 Task: Search  Airbnb homes and explore, in Cape Cod with access to beachfront.    458.368052
Action: Mouse moved to (493, 72)
Screenshot: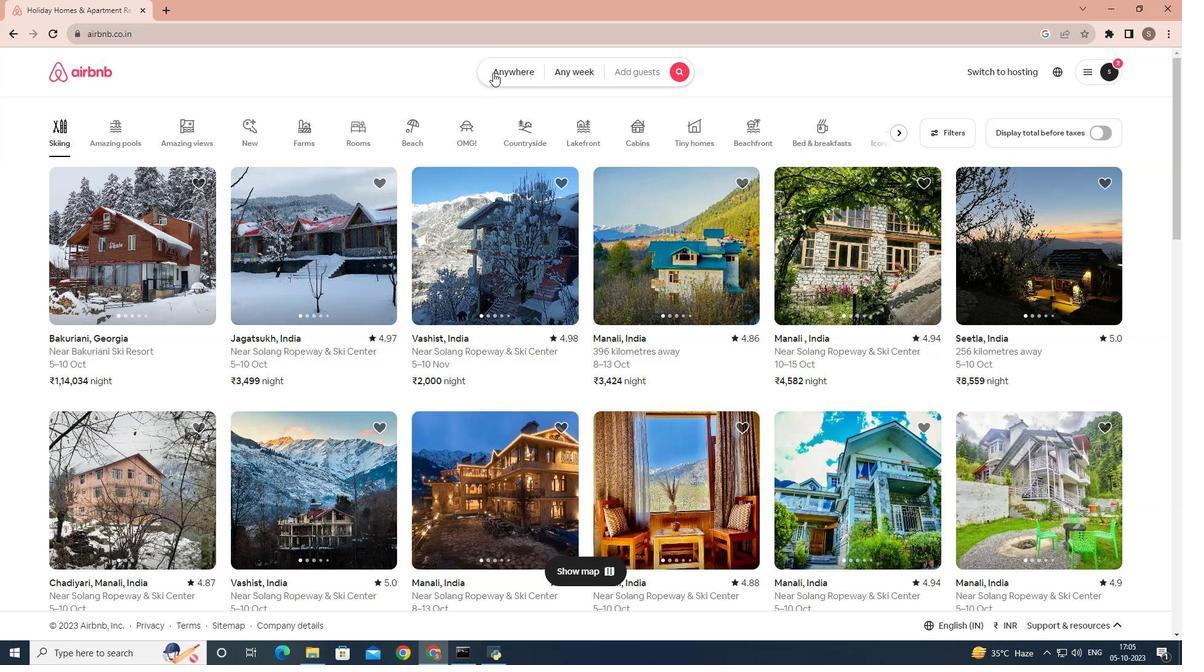 
Action: Mouse pressed left at (493, 72)
Screenshot: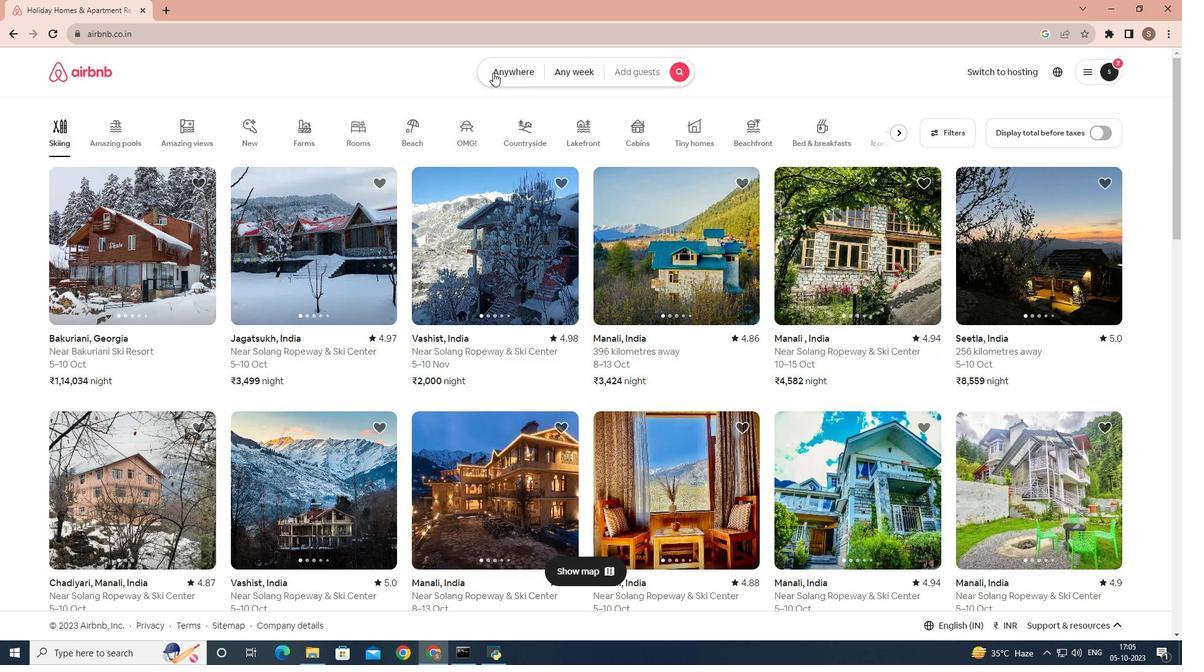 
Action: Mouse moved to (455, 113)
Screenshot: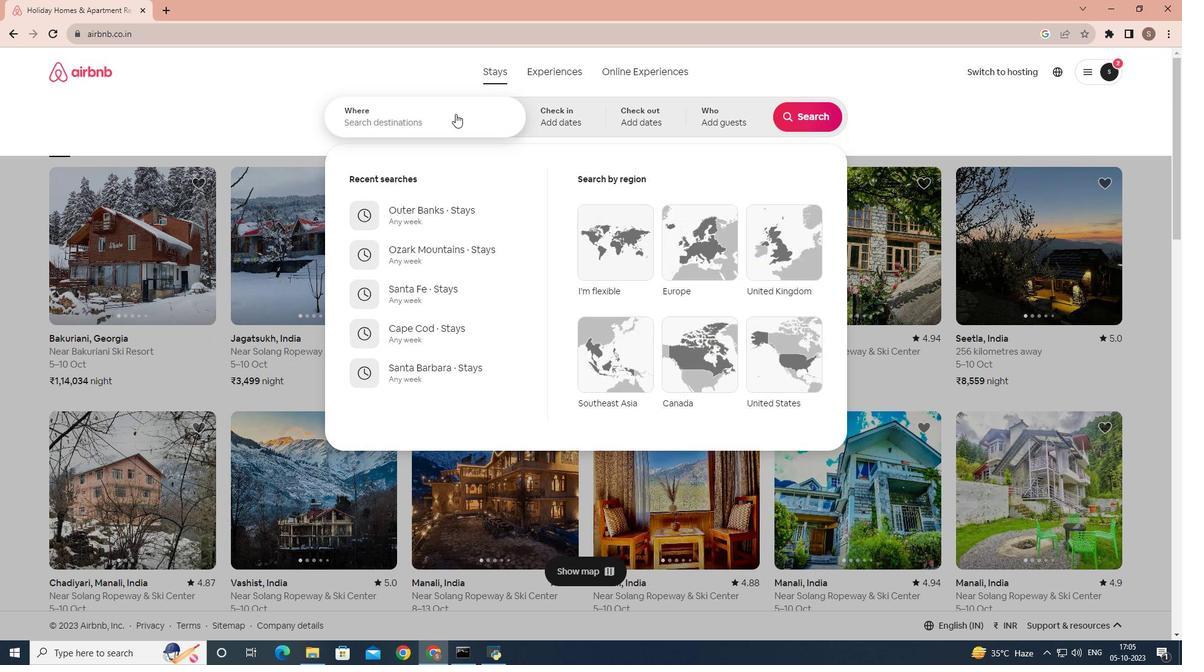 
Action: Mouse pressed left at (455, 113)
Screenshot: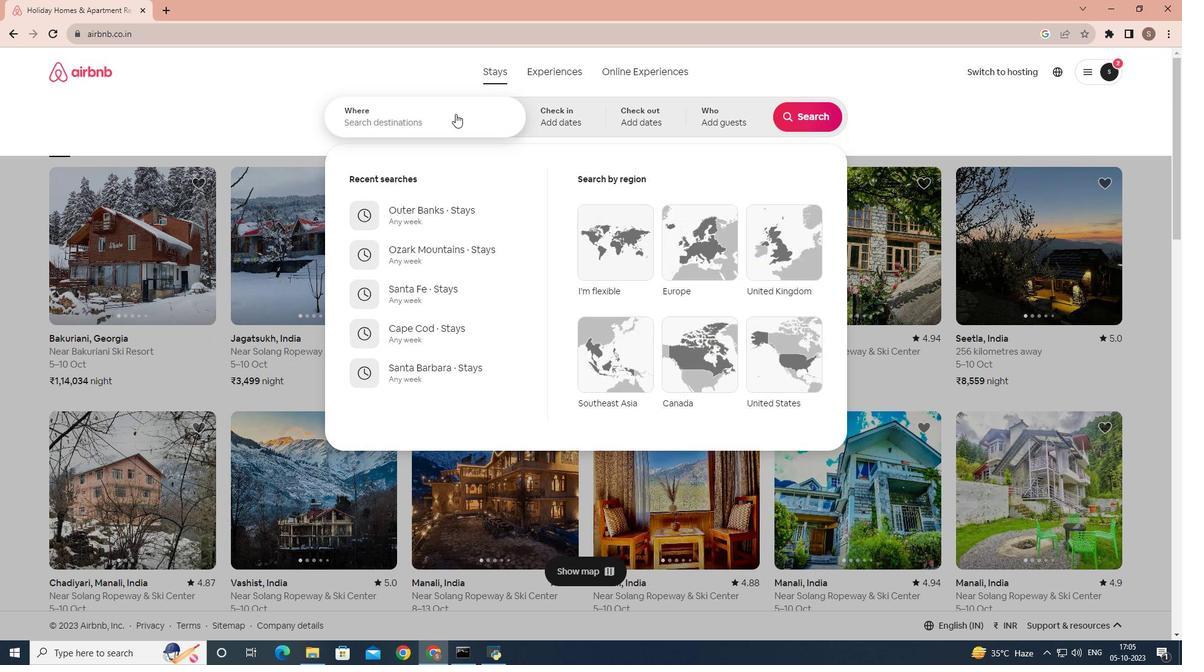 
Action: Key pressed <Key.shift><Key.shift><Key.shift><Key.shift><Key.shift><Key.shift><Key.shift><Key.shift><Key.shift><Key.shift><Key.shift><Key.shift><Key.shift><Key.shift>Cape<Key.space><Key.shift>Cod
Screenshot: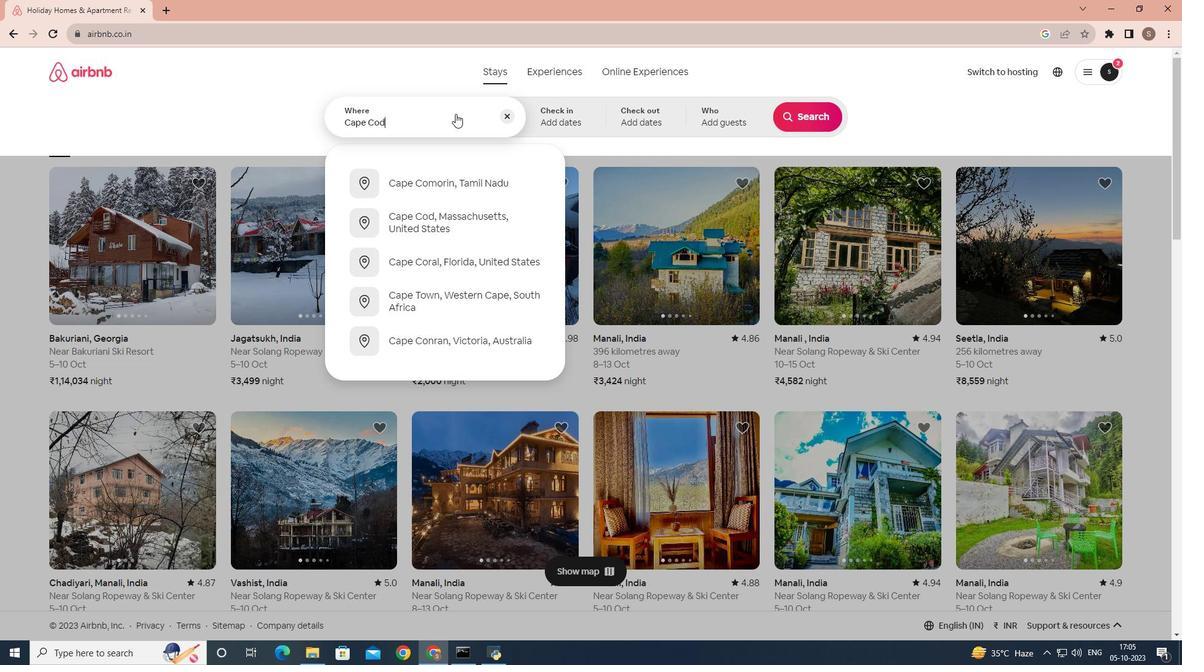 
Action: Mouse moved to (824, 118)
Screenshot: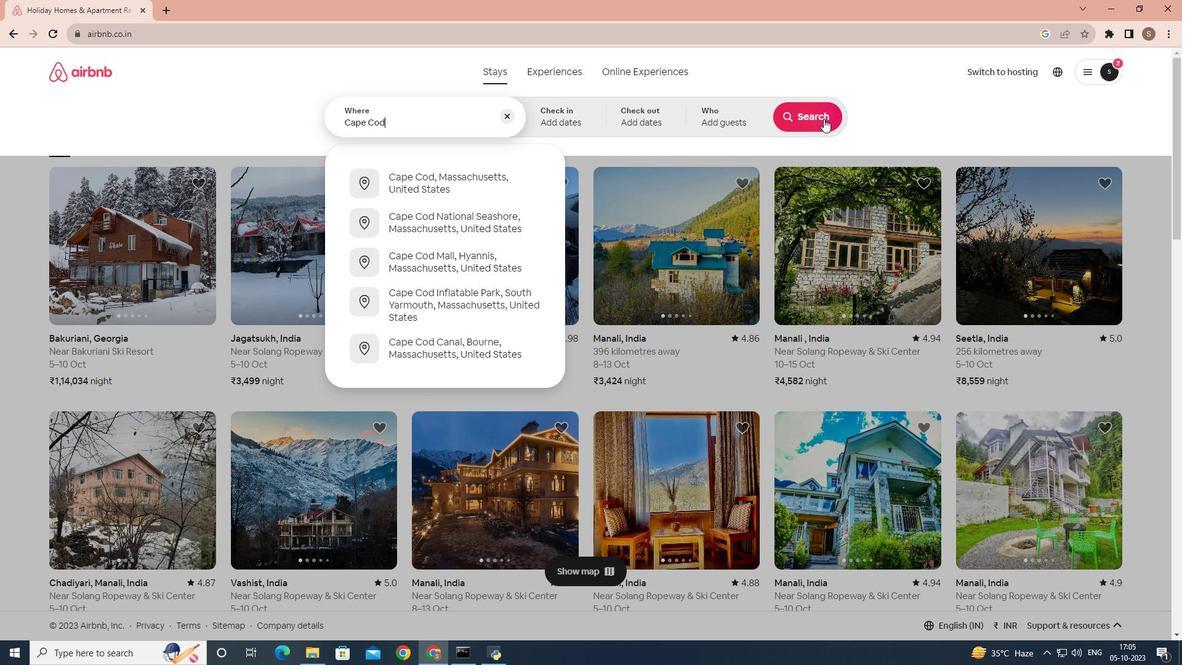 
Action: Mouse pressed left at (824, 118)
Screenshot: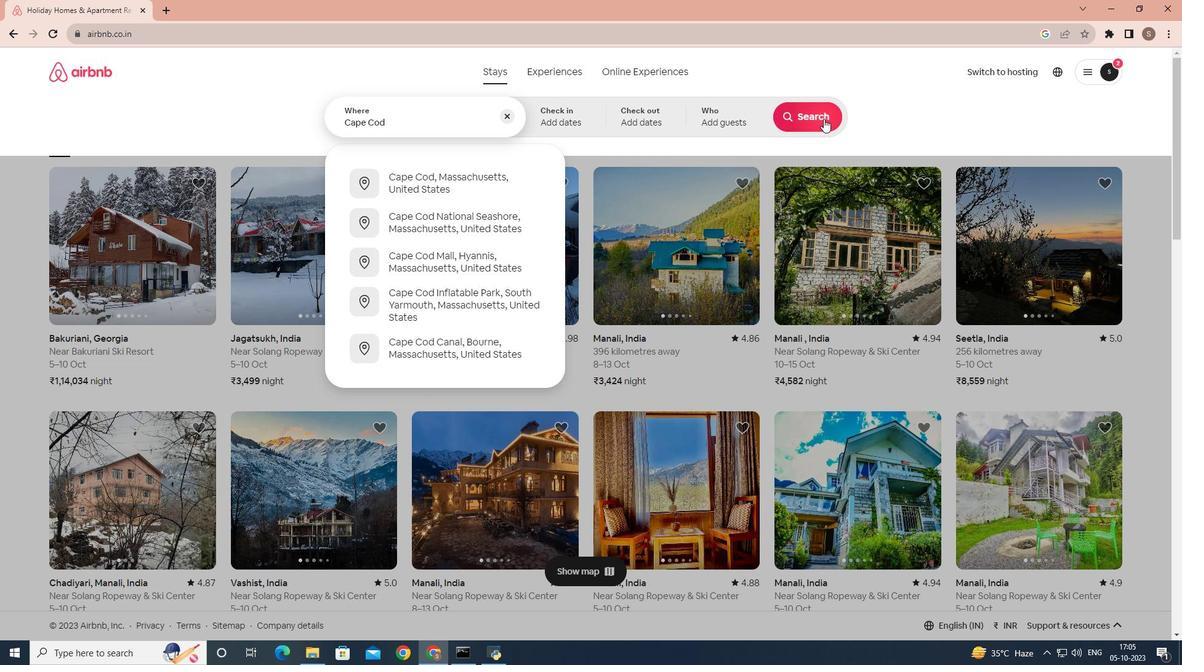 
Action: Mouse moved to (354, 123)
Screenshot: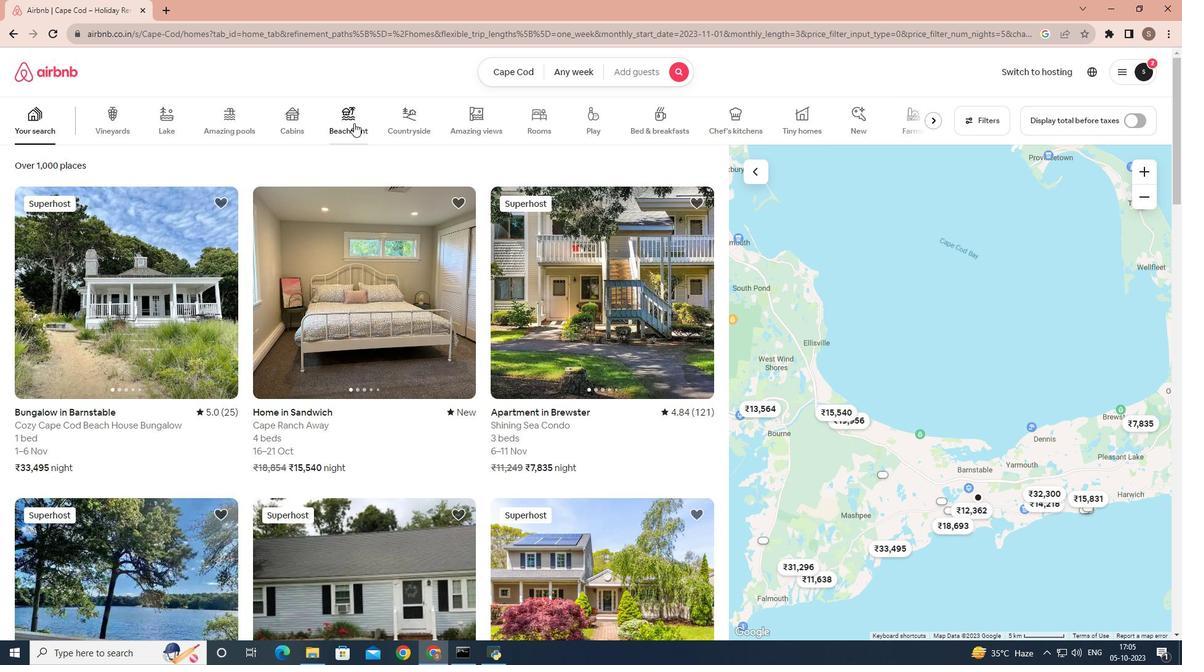 
Action: Mouse pressed left at (354, 123)
Screenshot: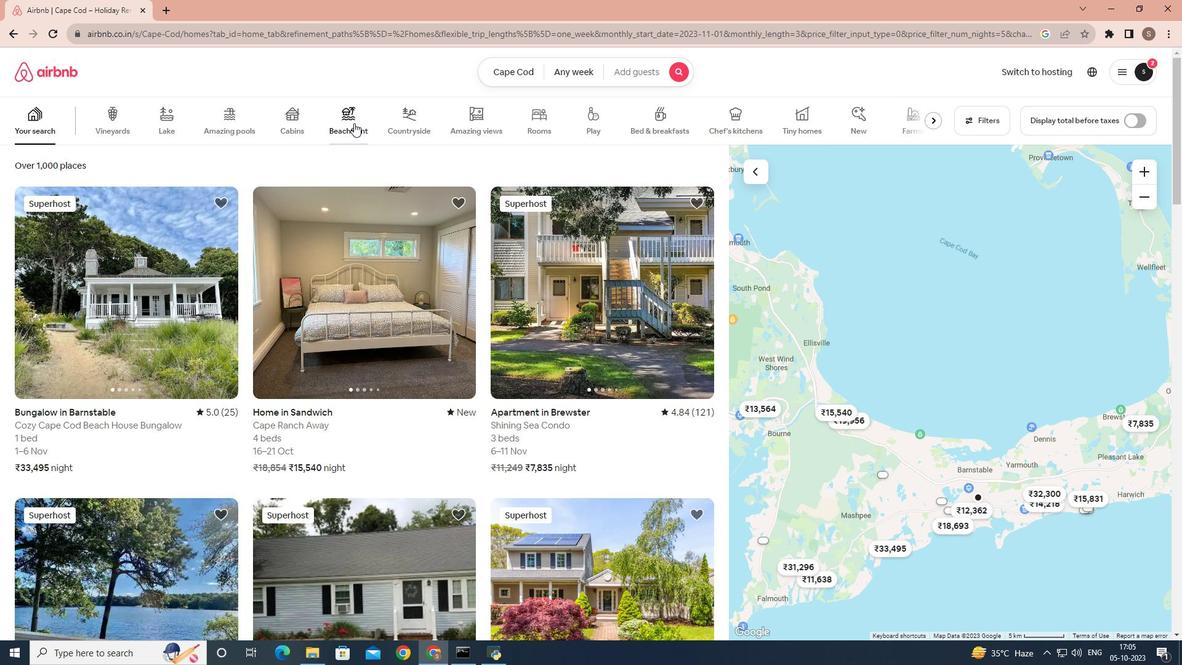 
Action: Mouse moved to (340, 198)
Screenshot: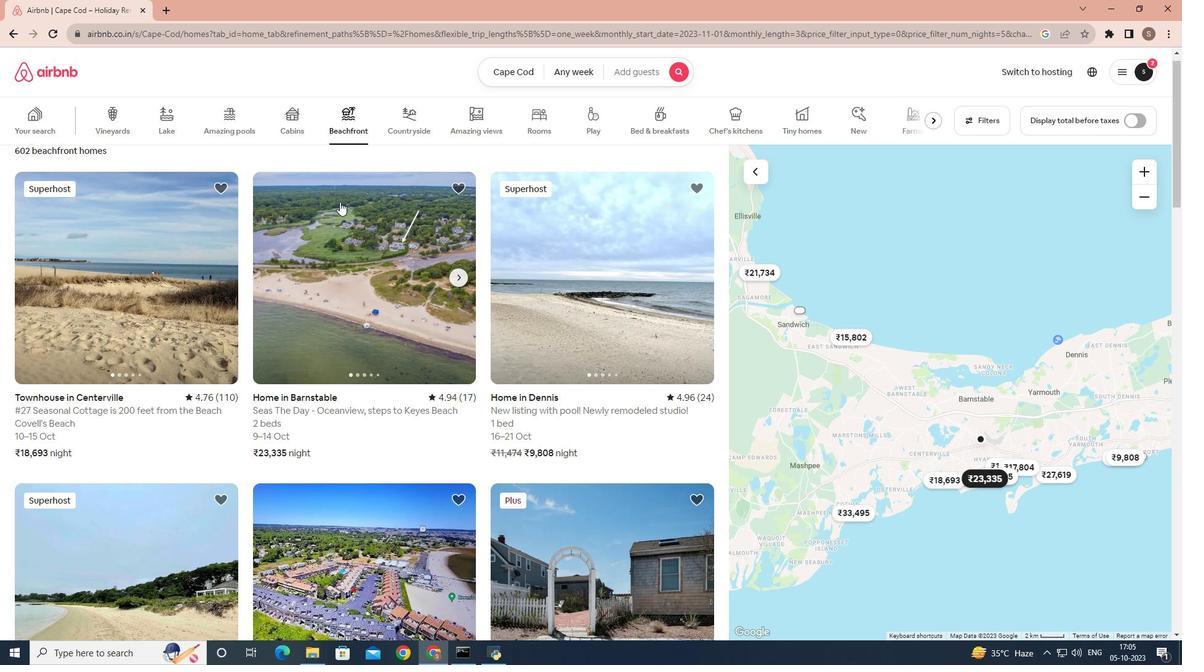 
Action: Mouse scrolled (340, 198) with delta (0, 0)
Screenshot: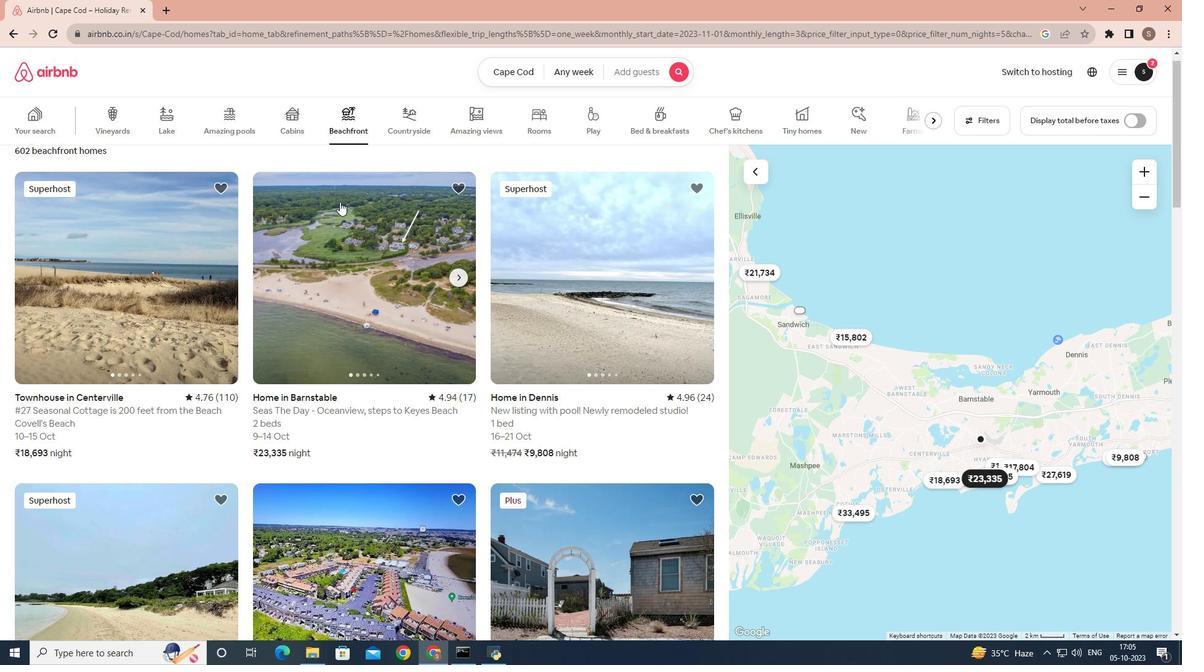 
Action: Mouse moved to (164, 273)
Screenshot: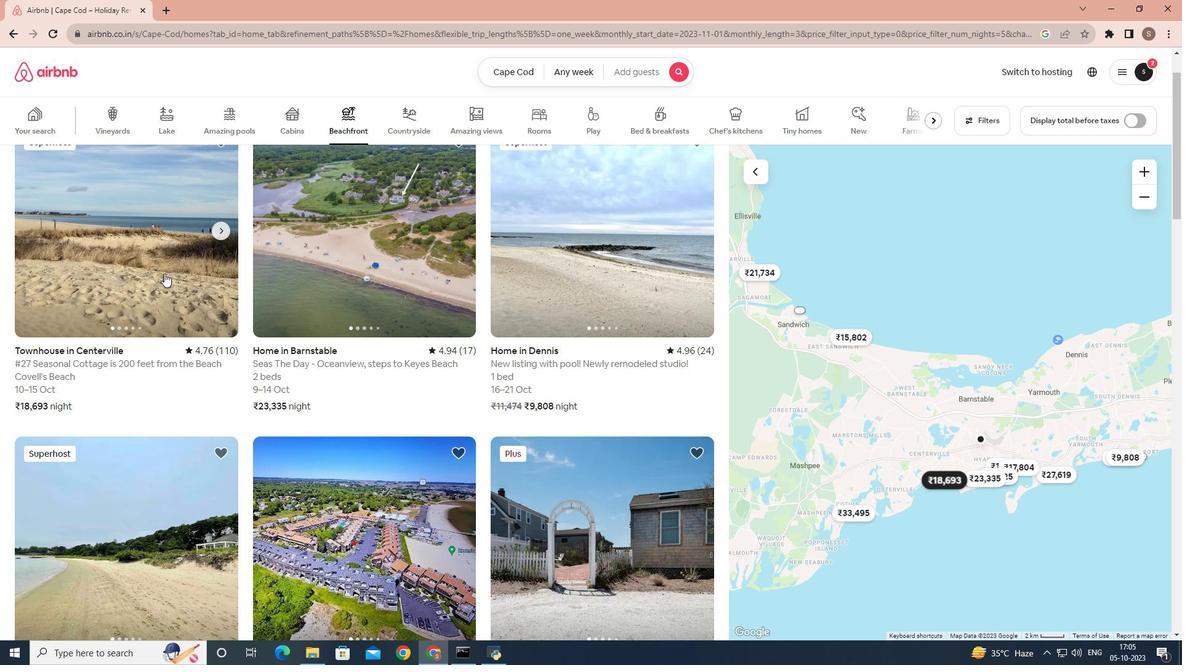 
Action: Mouse pressed left at (164, 273)
Screenshot: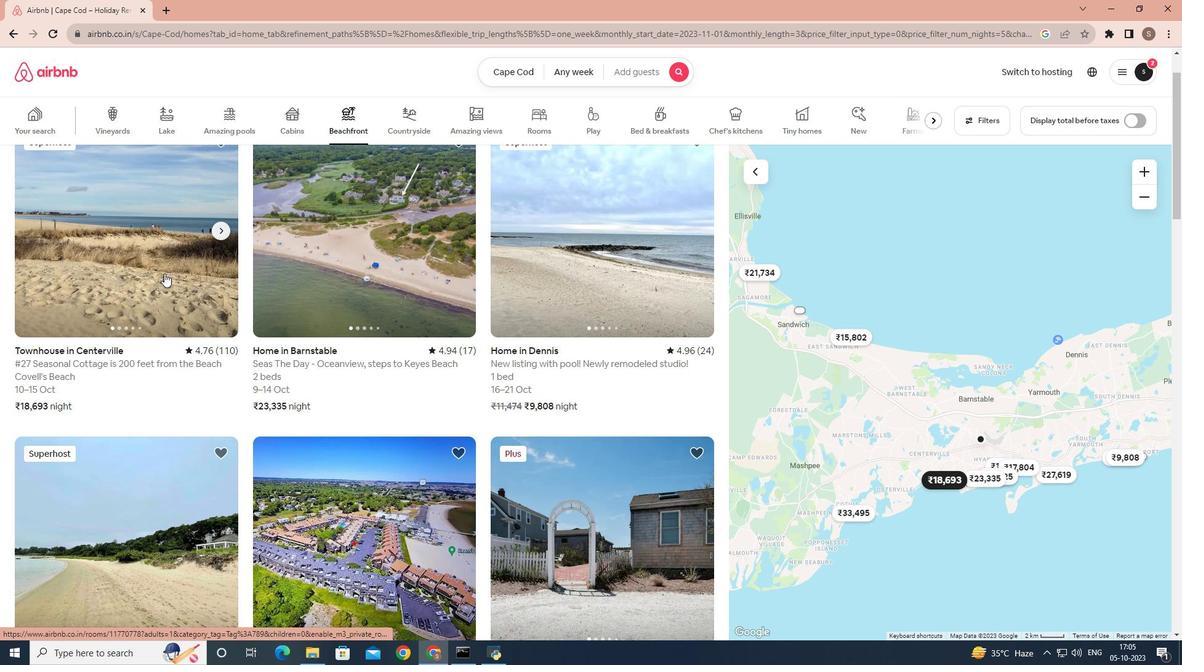 
Action: Mouse moved to (843, 447)
Screenshot: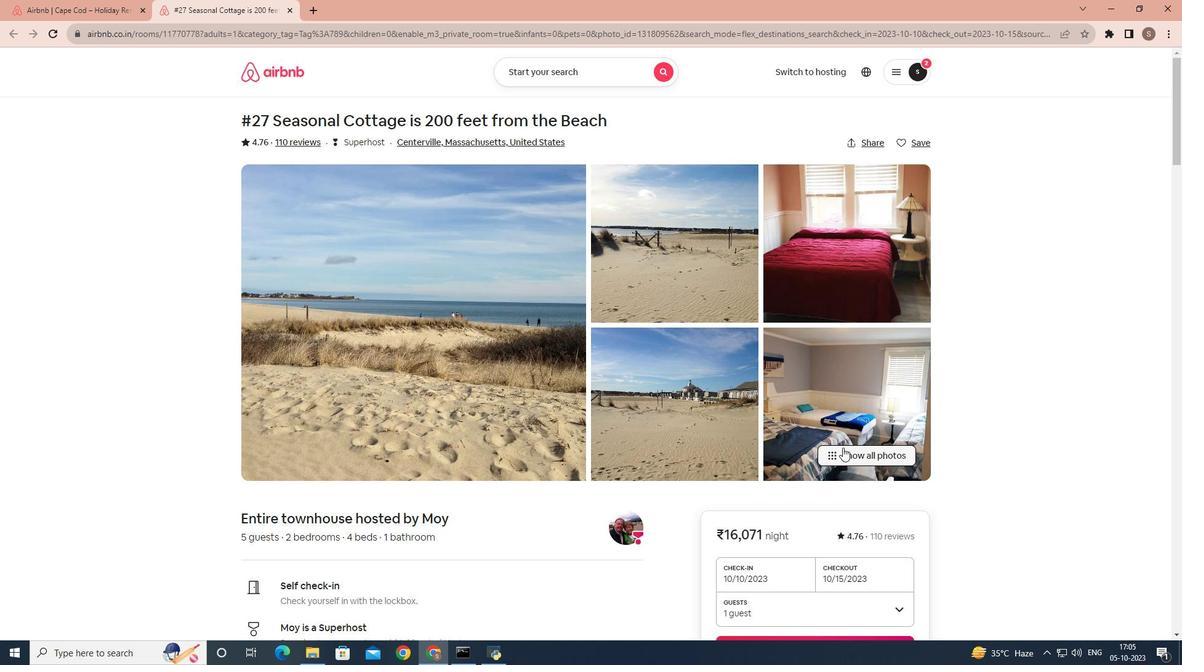 
Action: Mouse pressed left at (843, 447)
Screenshot: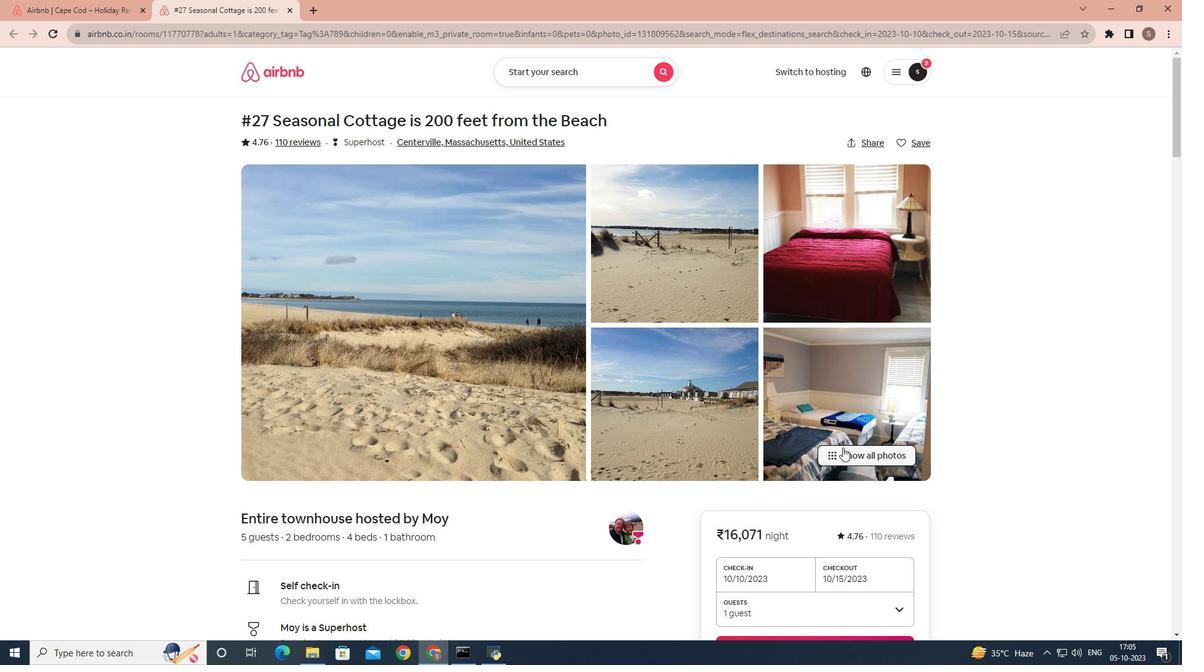 
Action: Mouse scrolled (843, 447) with delta (0, 0)
Screenshot: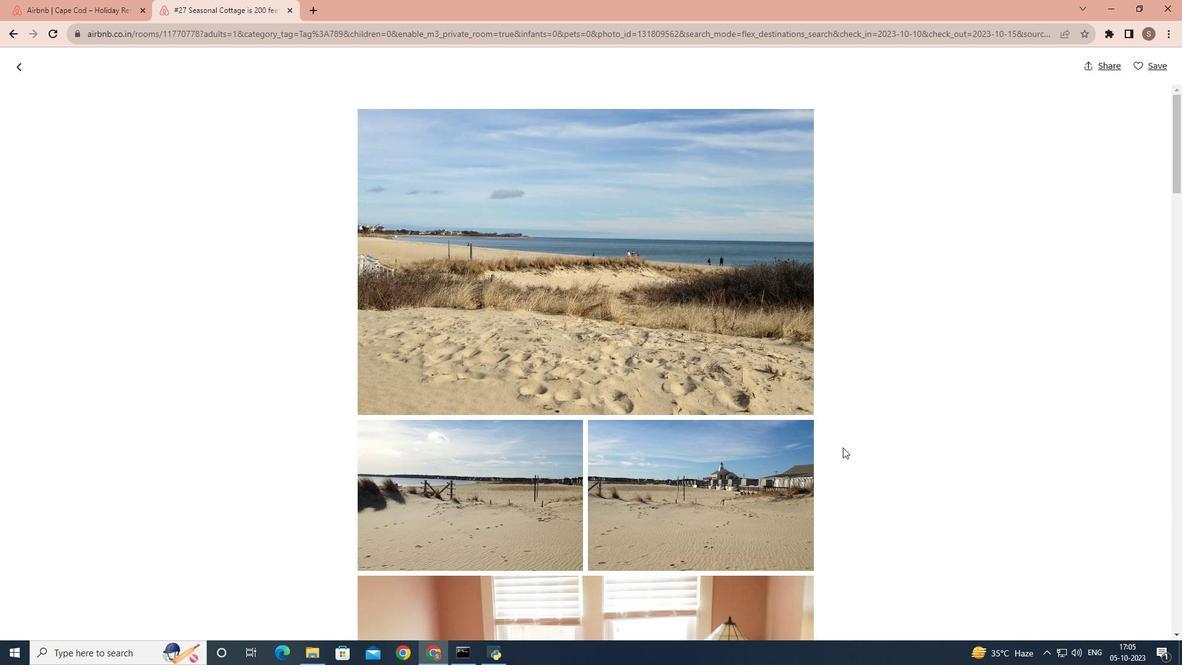 
Action: Mouse scrolled (843, 447) with delta (0, 0)
Screenshot: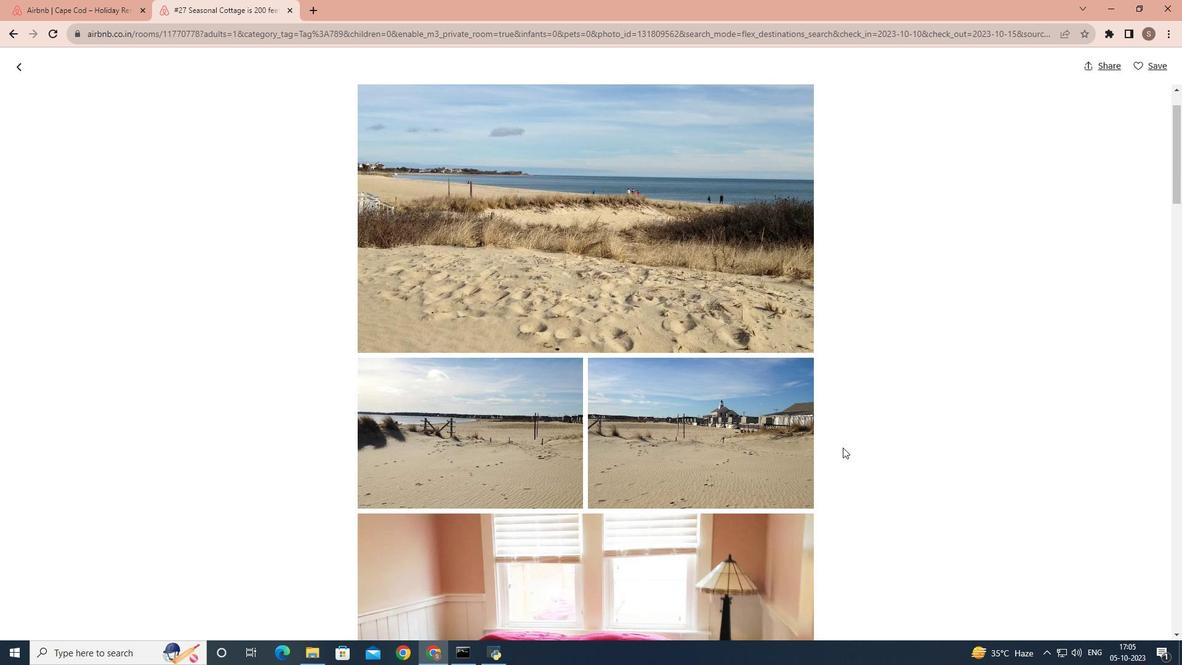 
Action: Mouse scrolled (843, 447) with delta (0, 0)
Screenshot: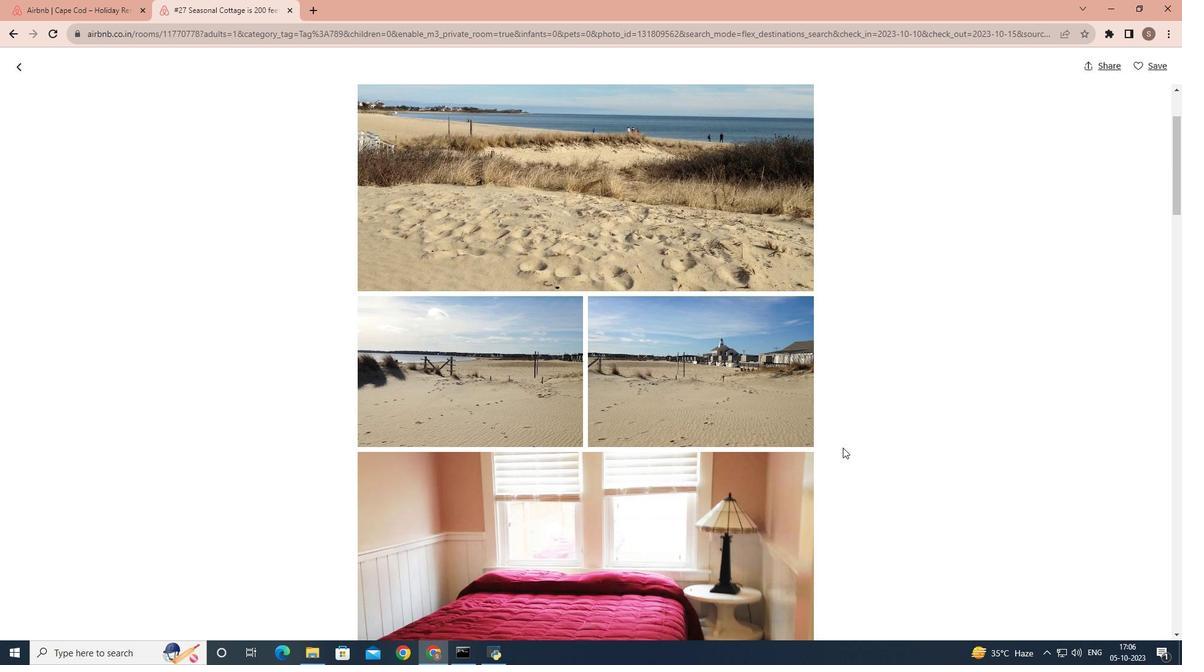 
Action: Mouse scrolled (843, 447) with delta (0, 0)
Screenshot: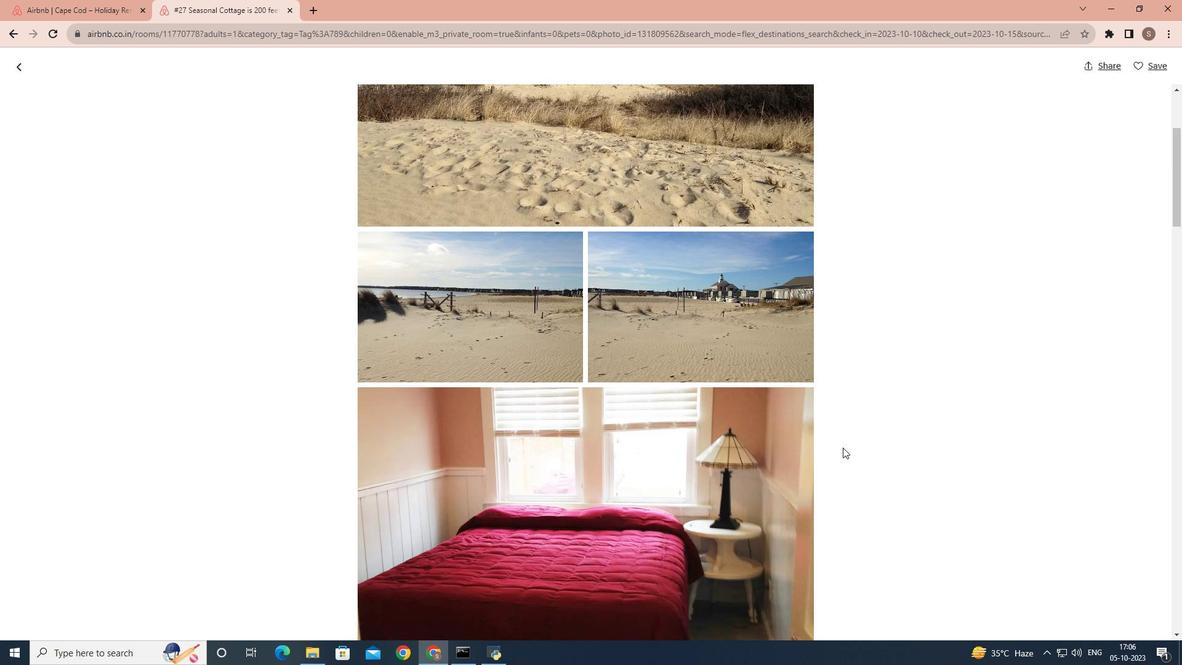 
Action: Mouse scrolled (843, 447) with delta (0, 0)
Screenshot: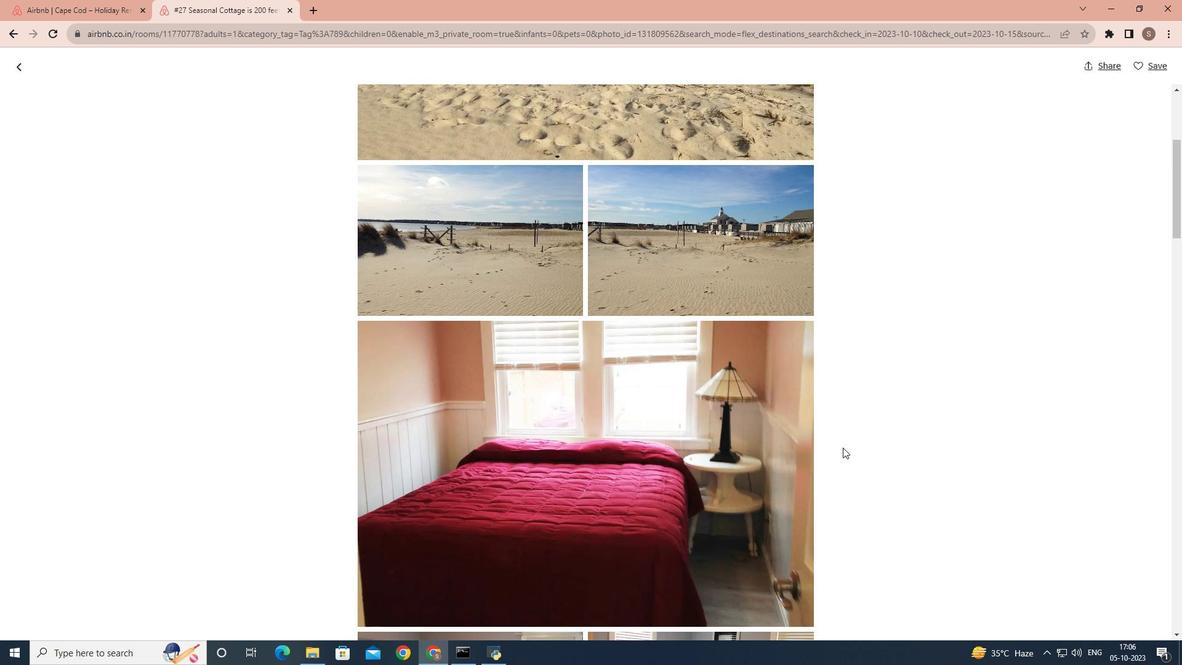 
Action: Mouse scrolled (843, 447) with delta (0, 0)
Screenshot: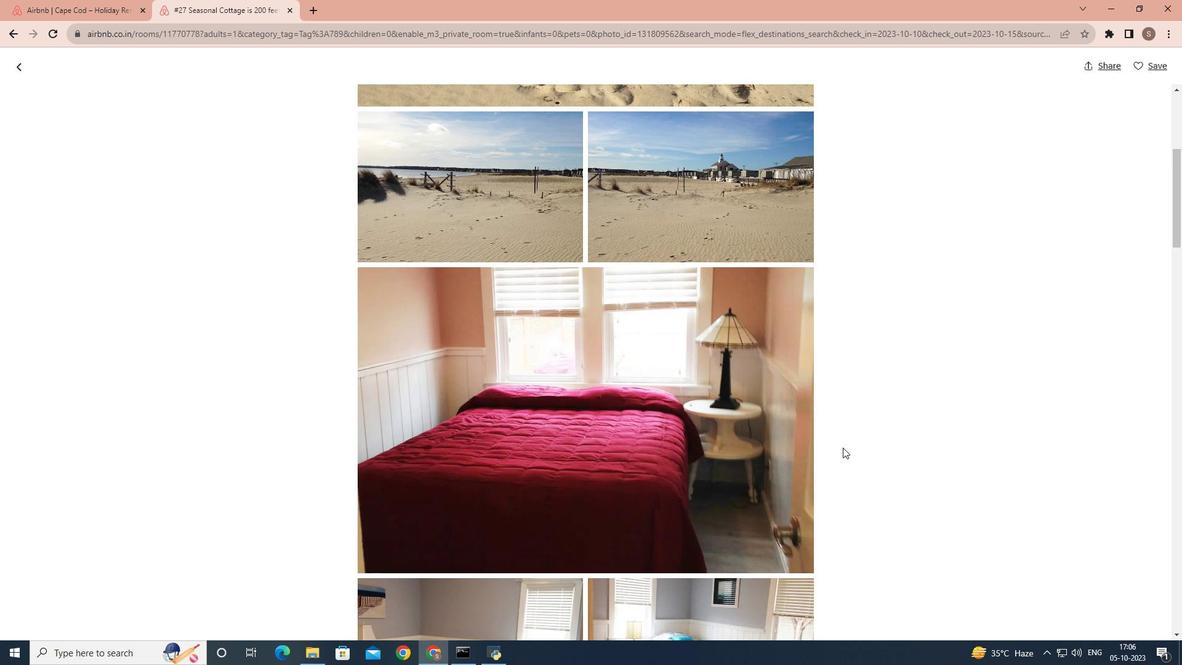 
Action: Mouse scrolled (843, 447) with delta (0, 0)
Screenshot: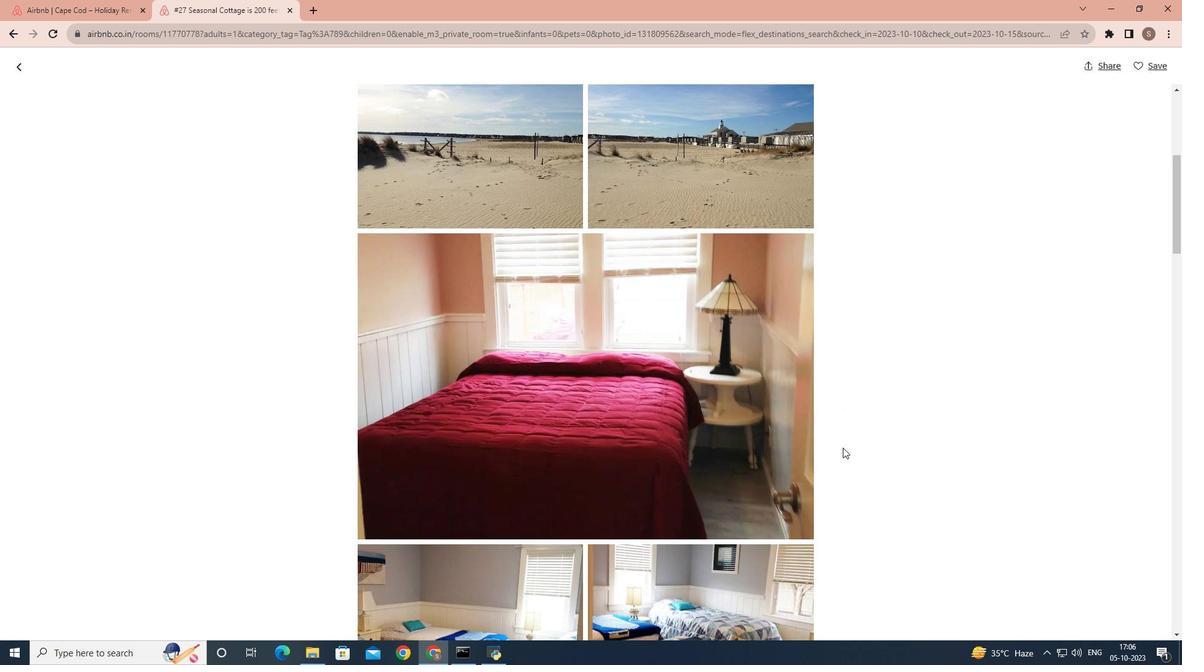 
Action: Mouse scrolled (843, 447) with delta (0, 0)
Screenshot: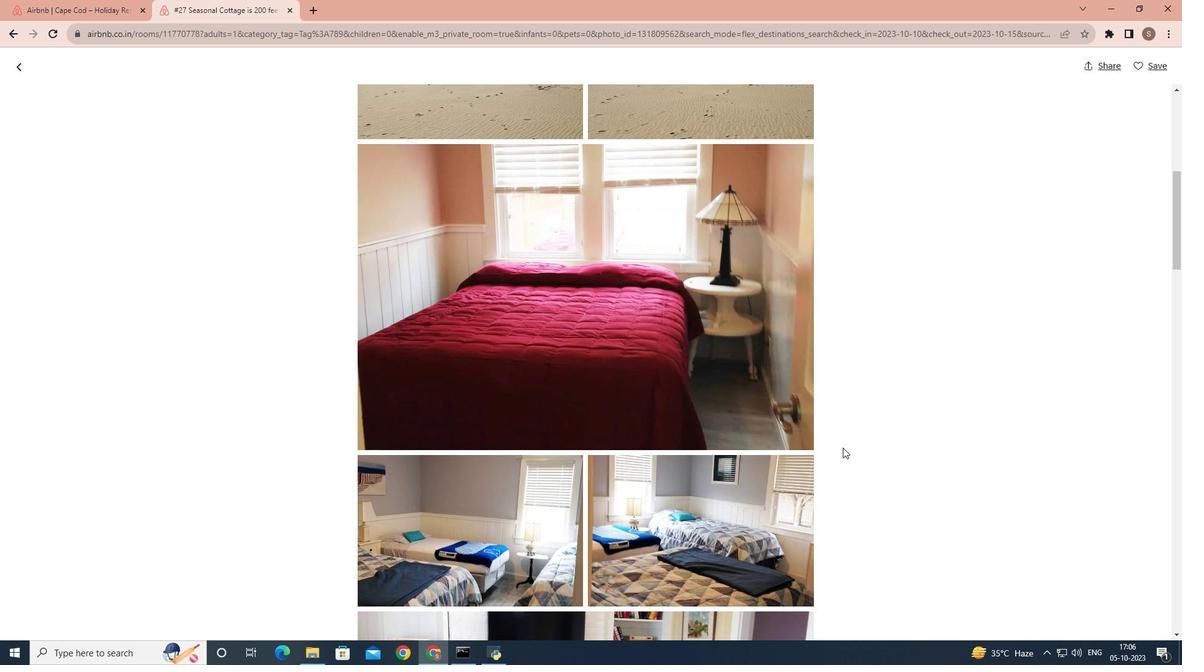 
Action: Mouse scrolled (843, 447) with delta (0, 0)
Screenshot: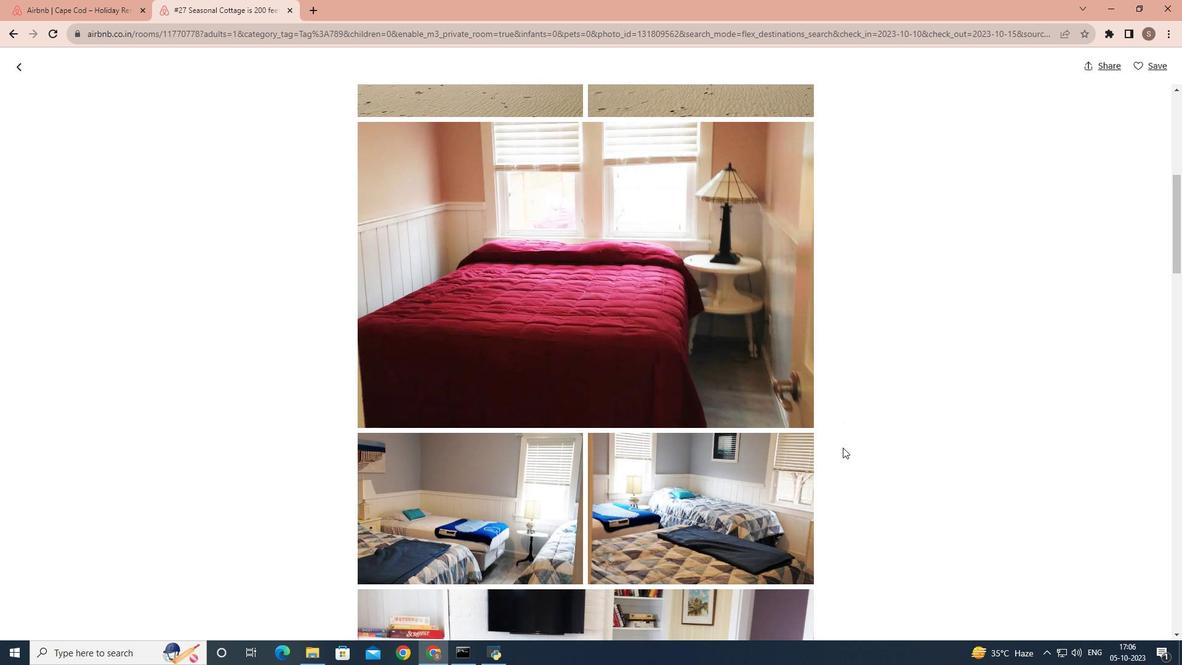 
Action: Mouse scrolled (843, 447) with delta (0, 0)
Screenshot: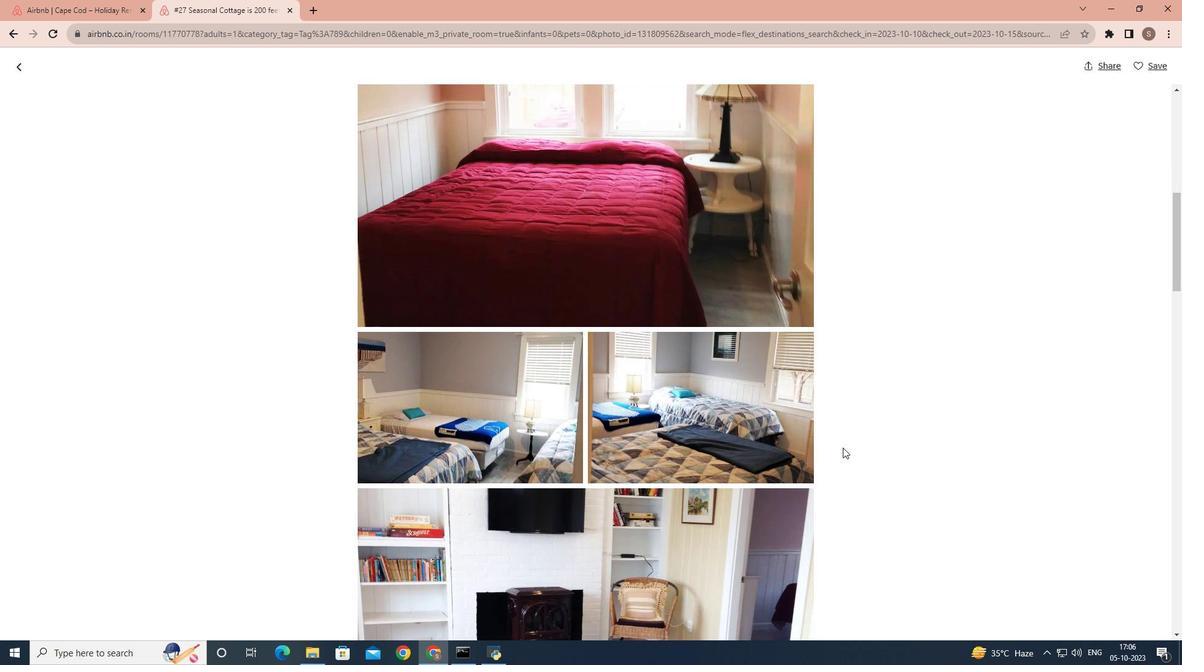 
Action: Mouse scrolled (843, 447) with delta (0, 0)
Screenshot: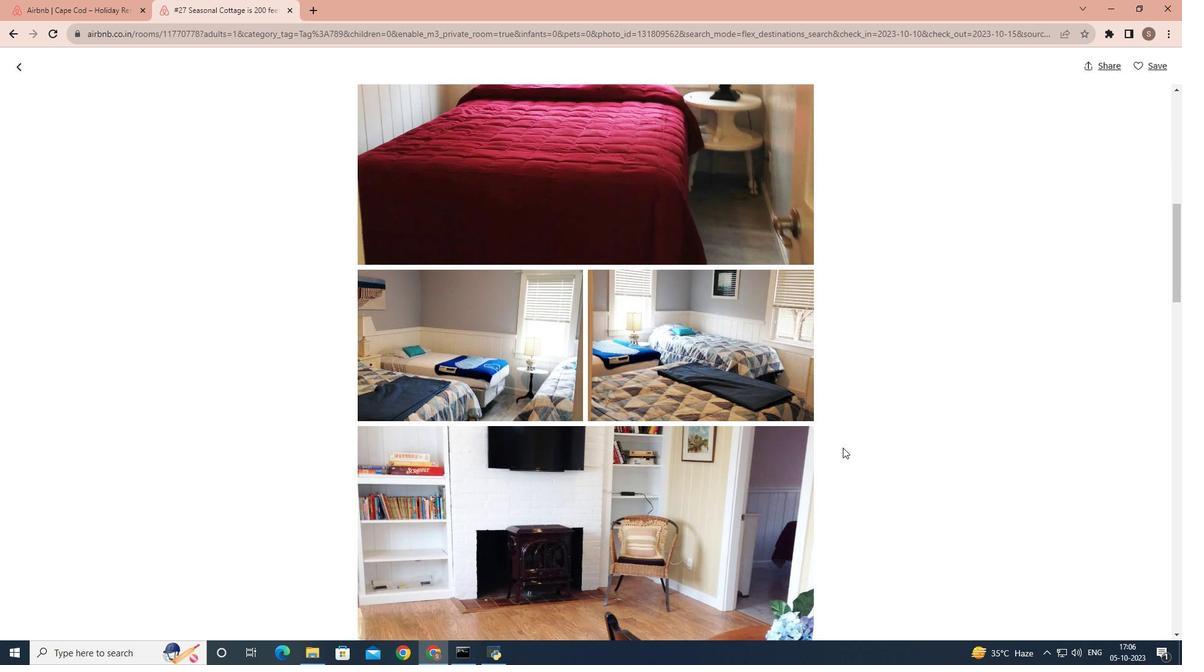 
Action: Mouse scrolled (843, 447) with delta (0, 0)
Screenshot: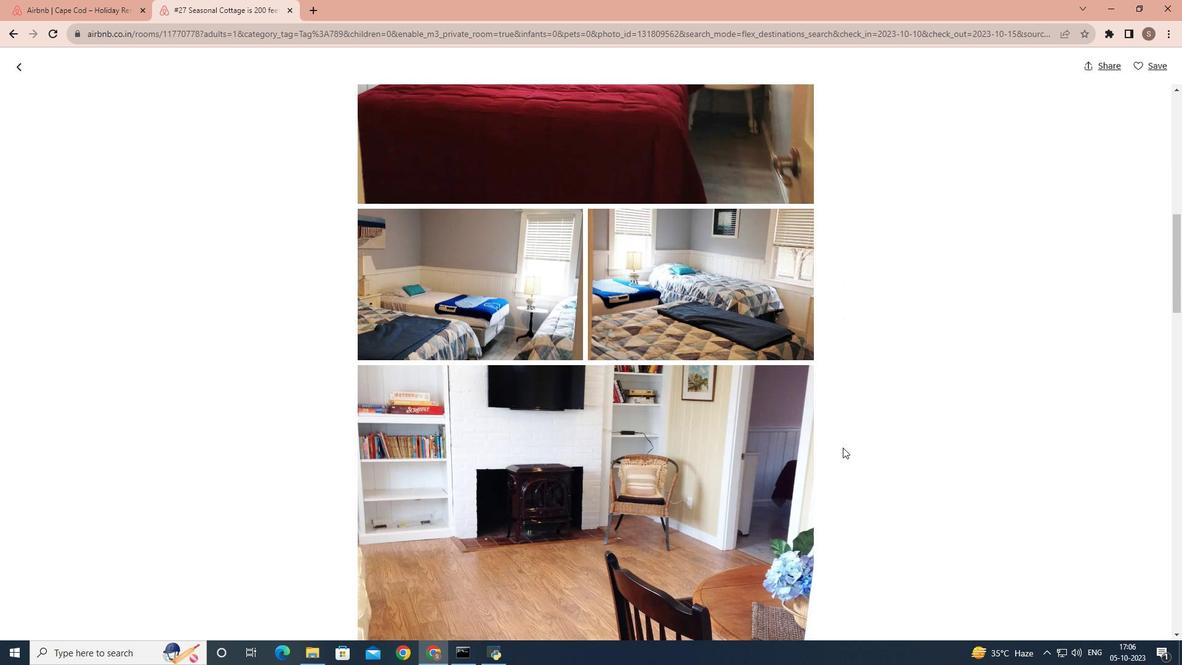 
Action: Mouse scrolled (843, 447) with delta (0, 0)
Screenshot: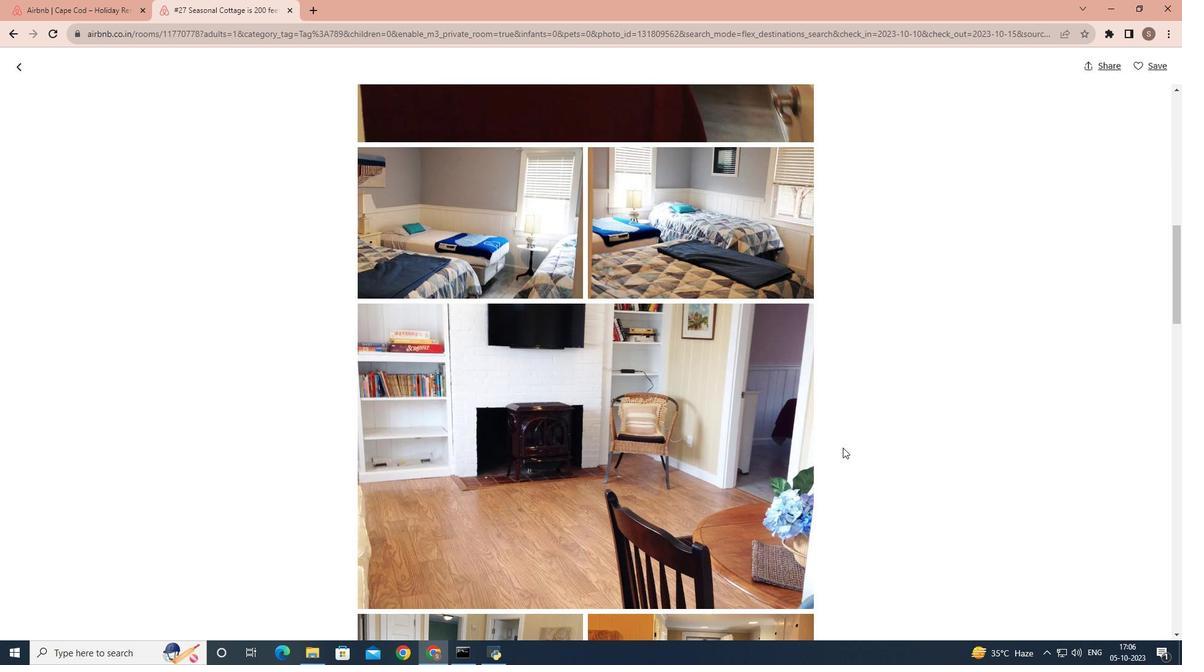 
Action: Mouse scrolled (843, 447) with delta (0, 0)
Screenshot: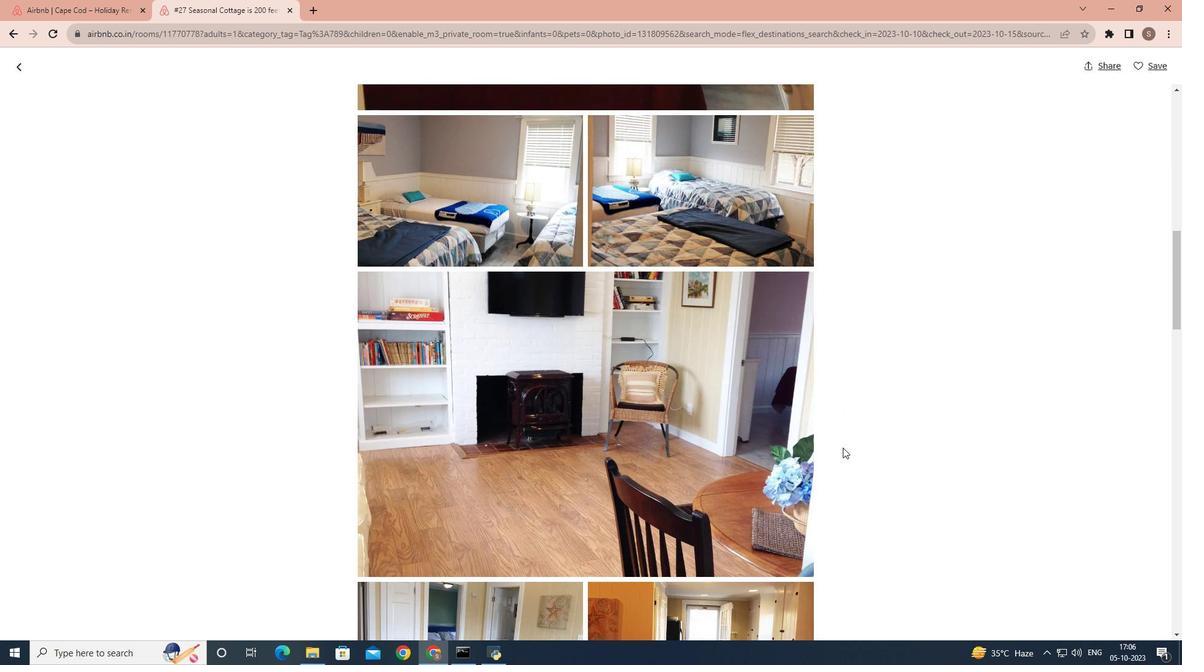 
Action: Mouse scrolled (843, 447) with delta (0, 0)
Screenshot: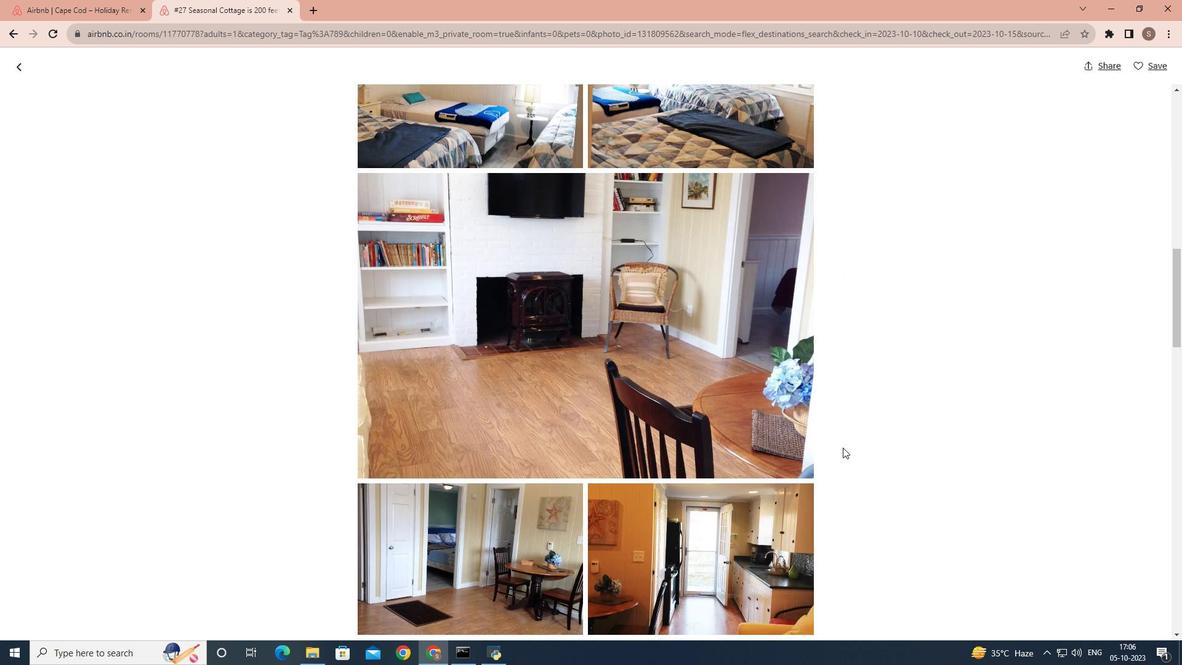 
Action: Mouse scrolled (843, 447) with delta (0, 0)
Screenshot: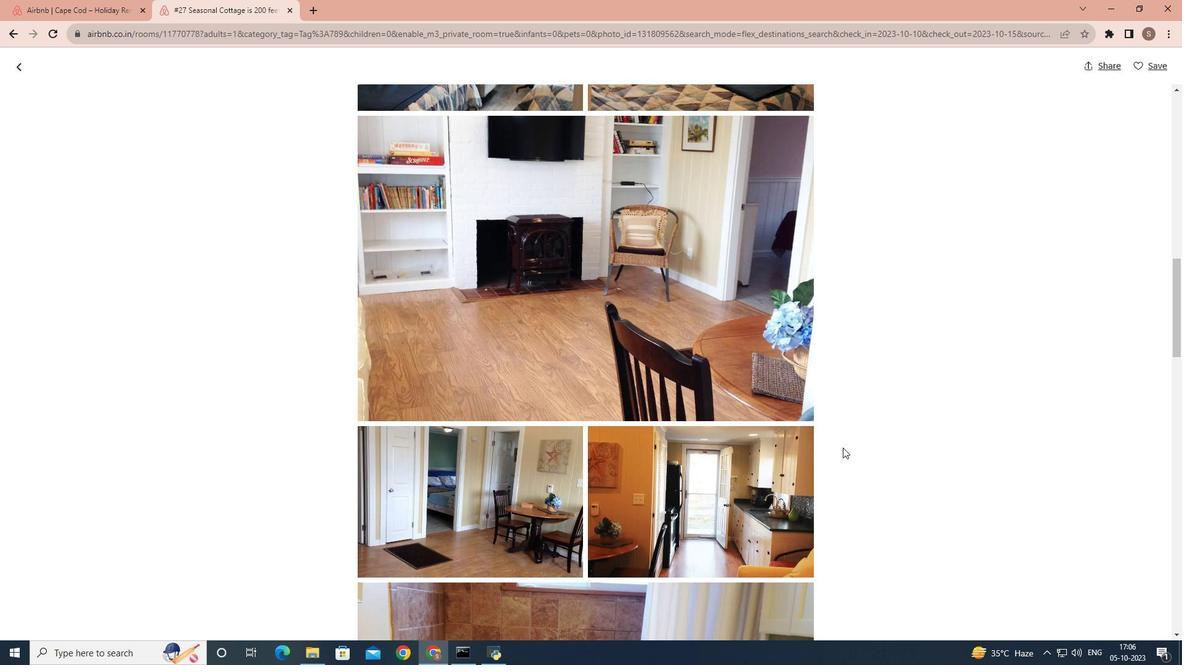 
Action: Mouse scrolled (843, 447) with delta (0, 0)
Screenshot: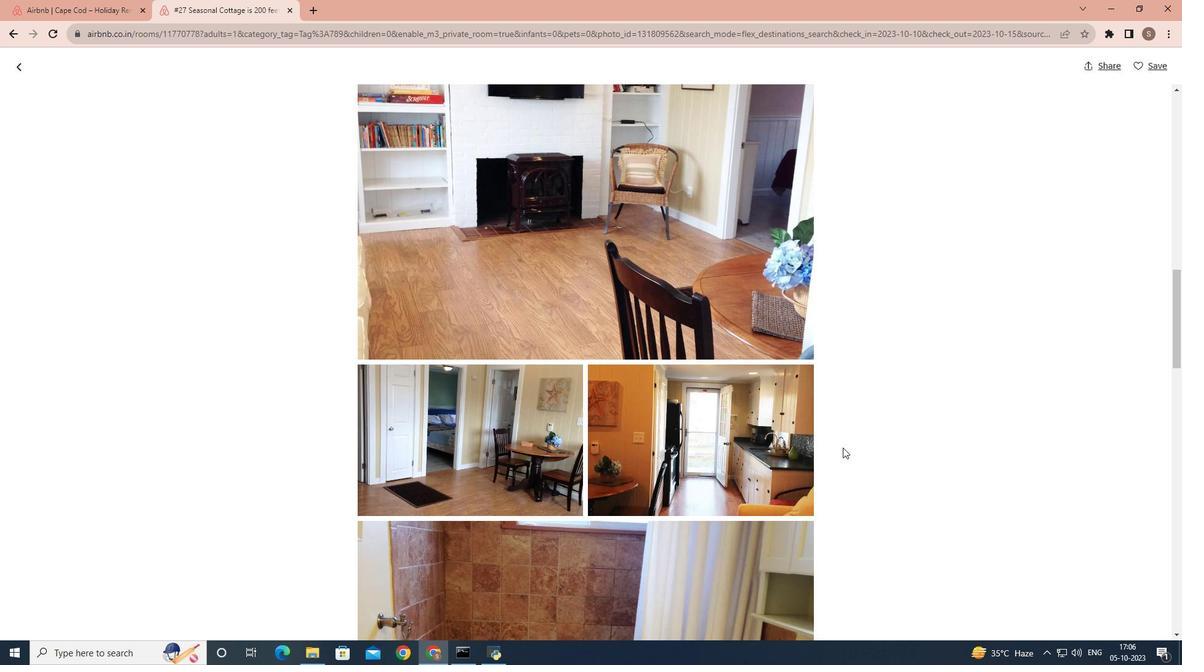 
Action: Mouse scrolled (843, 447) with delta (0, 0)
Screenshot: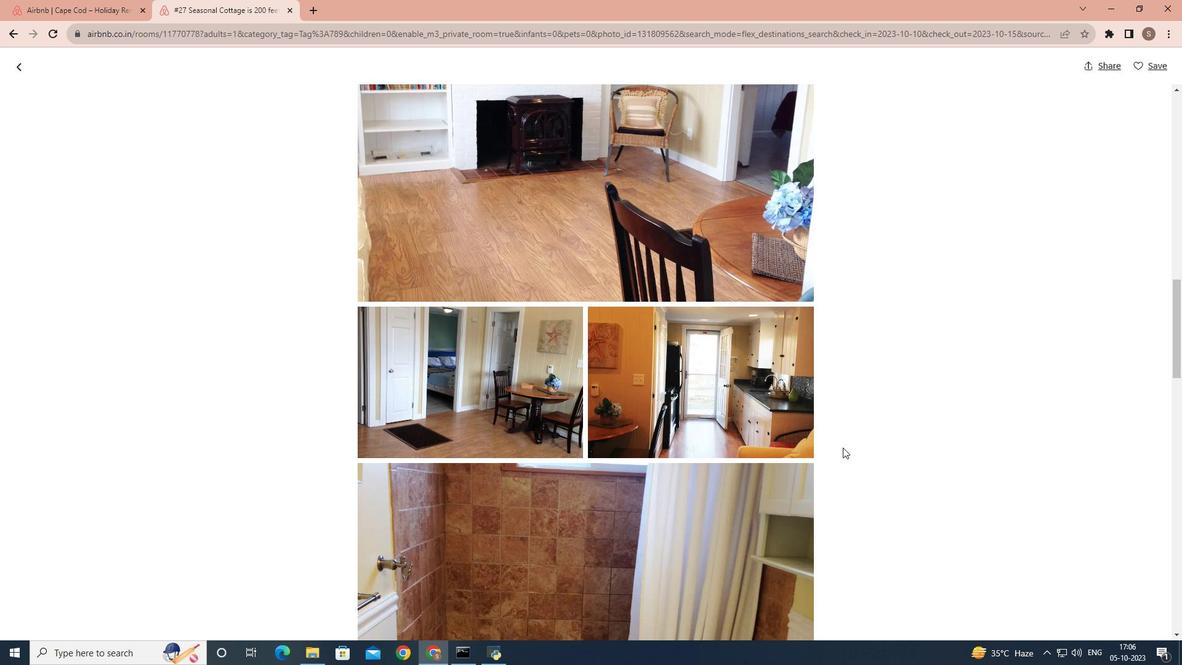 
Action: Mouse scrolled (843, 447) with delta (0, 0)
Screenshot: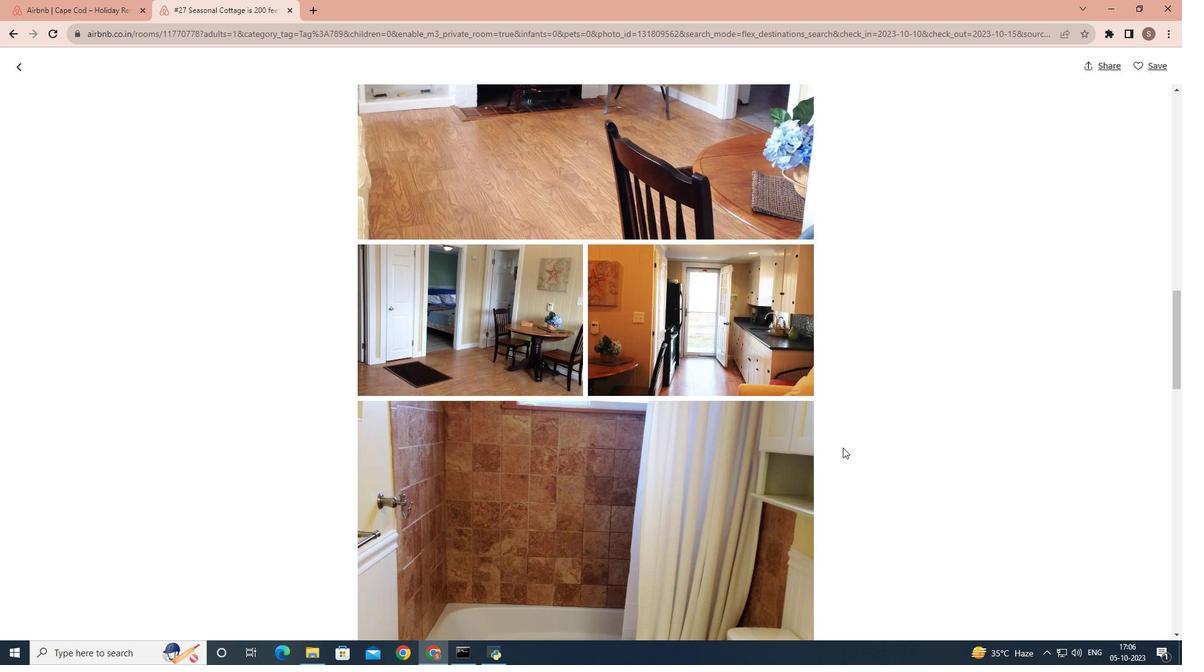 
Action: Mouse scrolled (843, 447) with delta (0, 0)
Screenshot: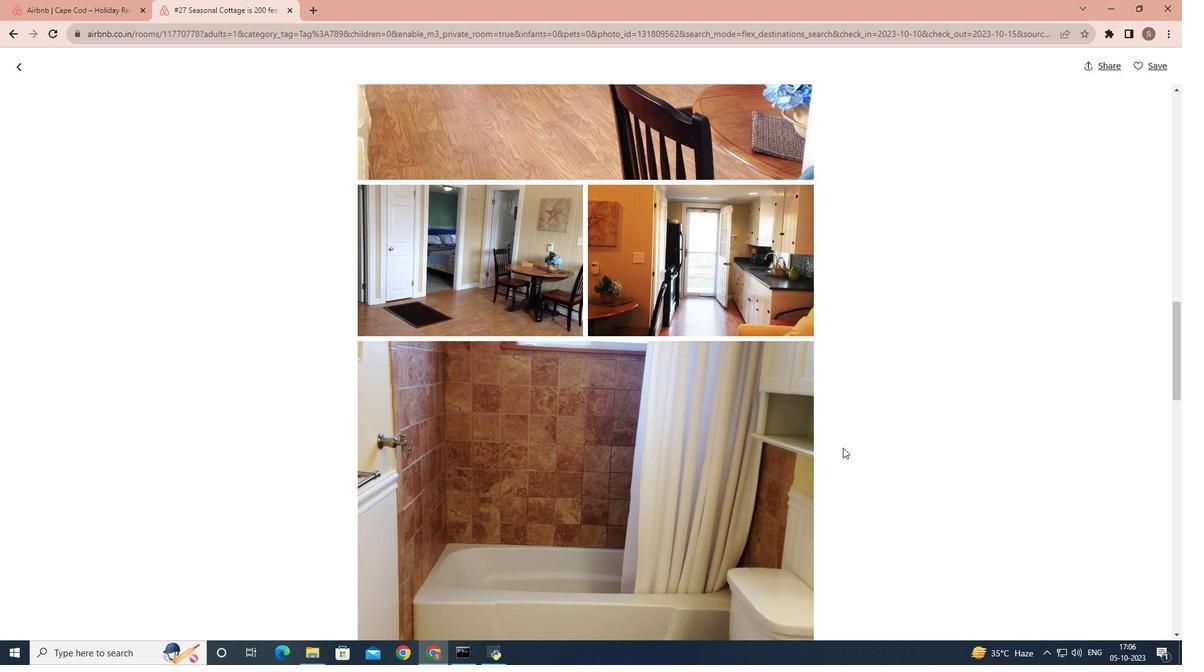 
Action: Mouse scrolled (843, 447) with delta (0, 0)
Screenshot: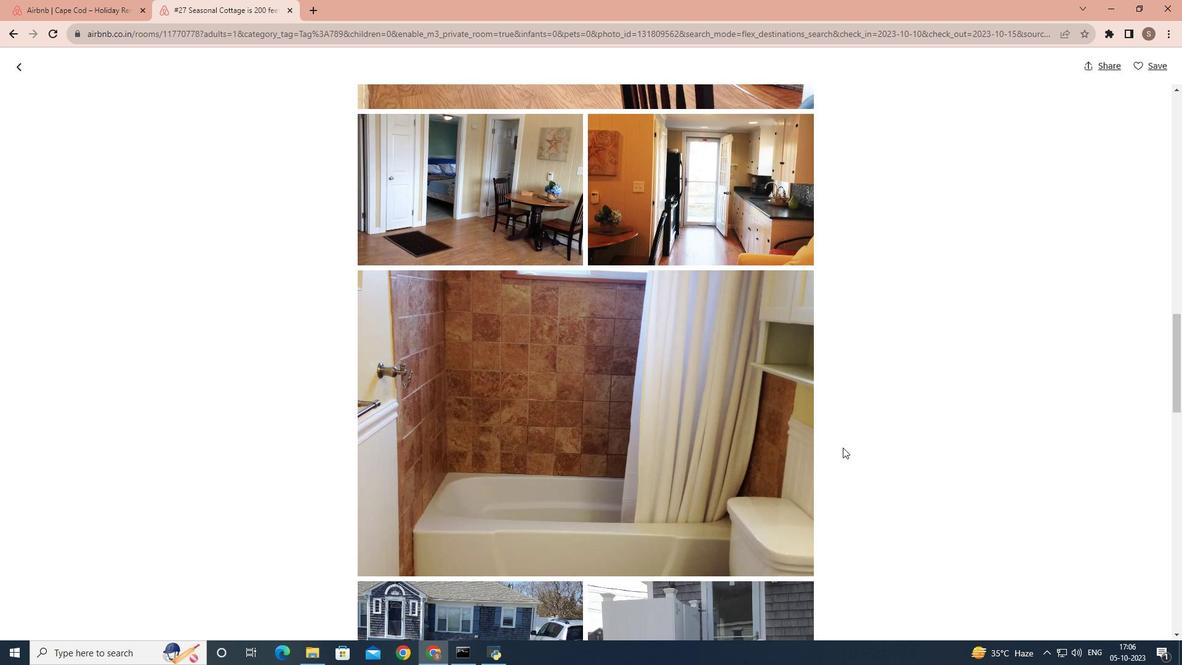
Action: Mouse scrolled (843, 447) with delta (0, 0)
Screenshot: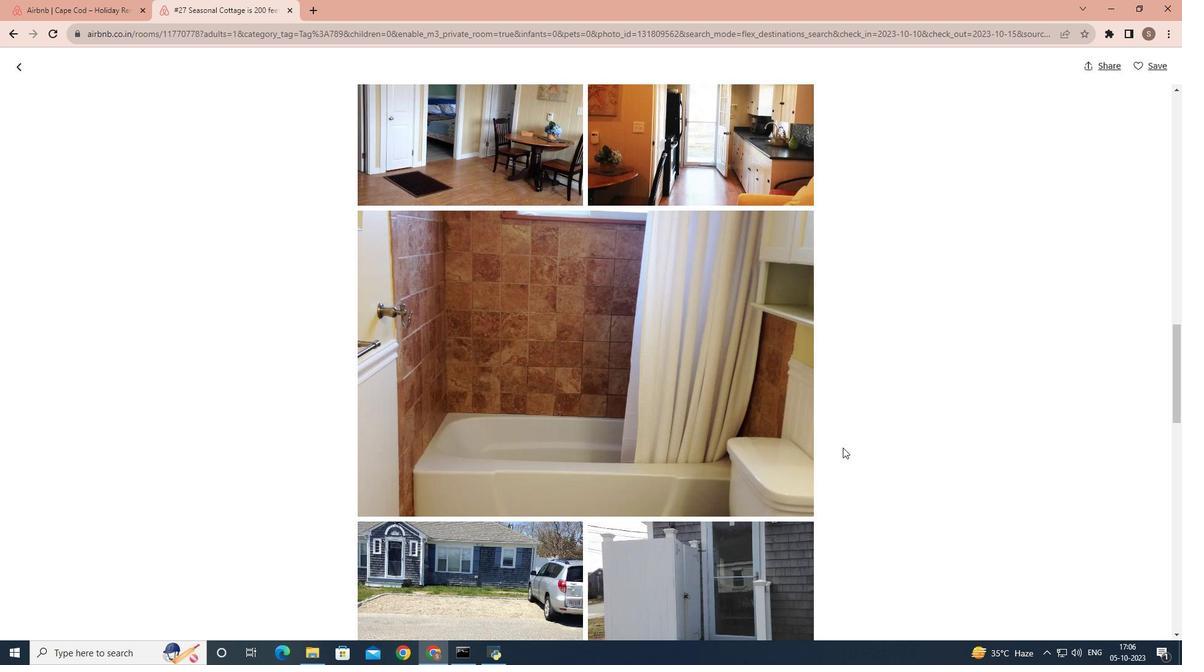 
Action: Mouse scrolled (843, 447) with delta (0, 0)
Screenshot: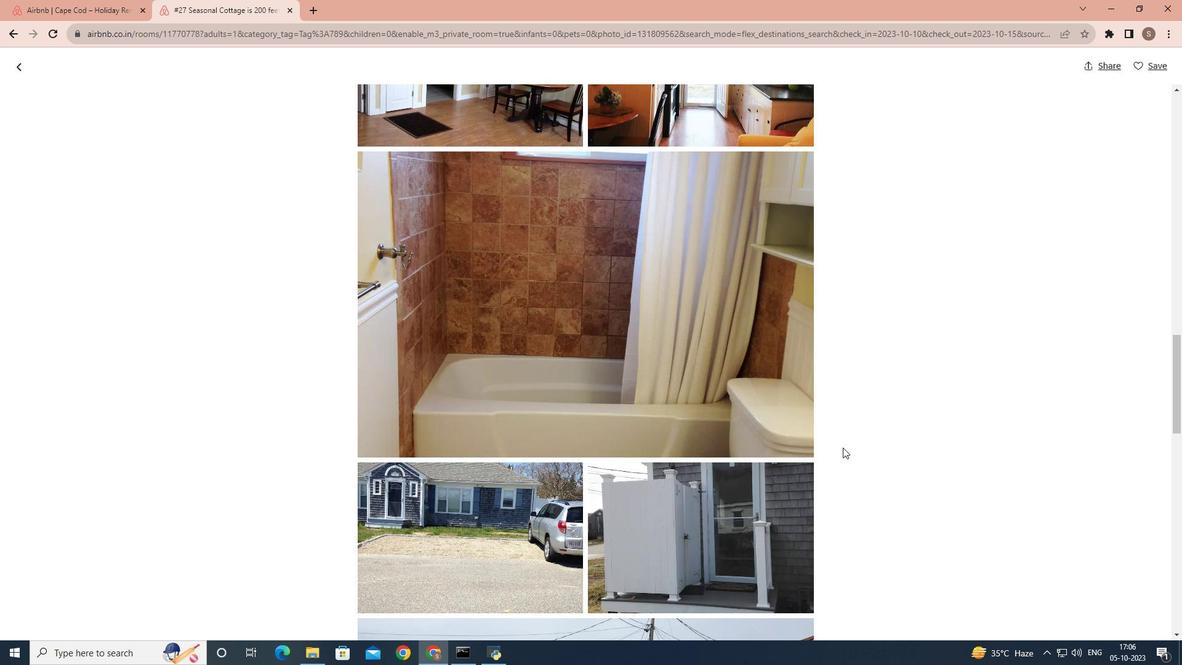 
Action: Mouse scrolled (843, 447) with delta (0, 0)
Screenshot: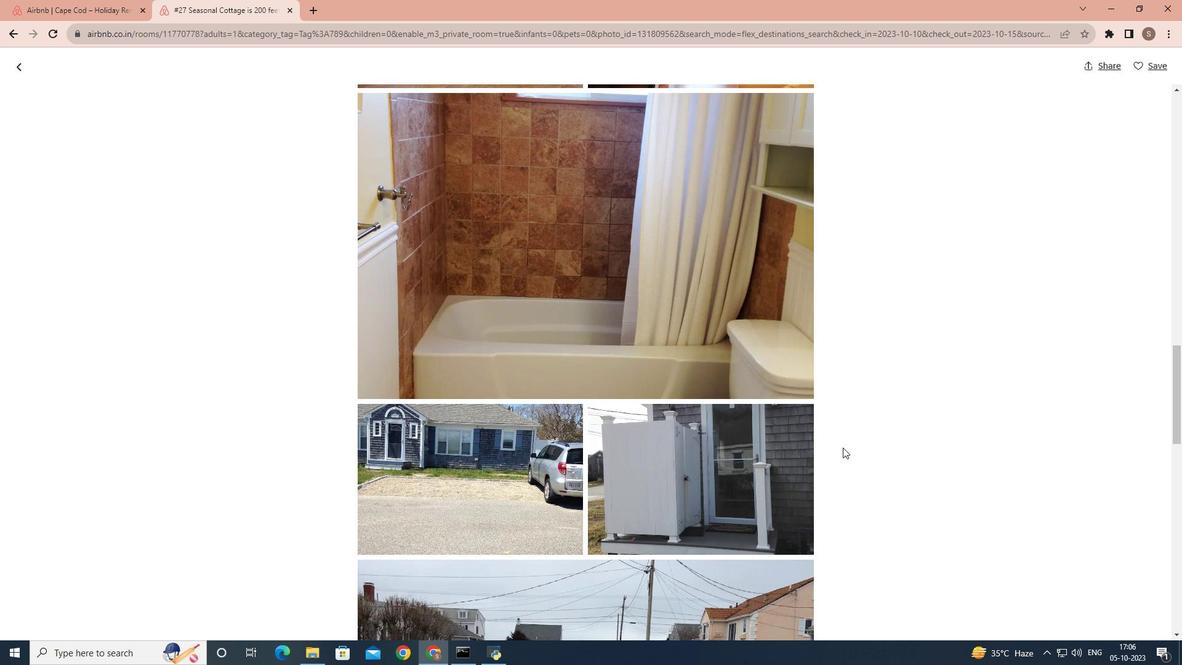 
Action: Mouse scrolled (843, 447) with delta (0, 0)
Screenshot: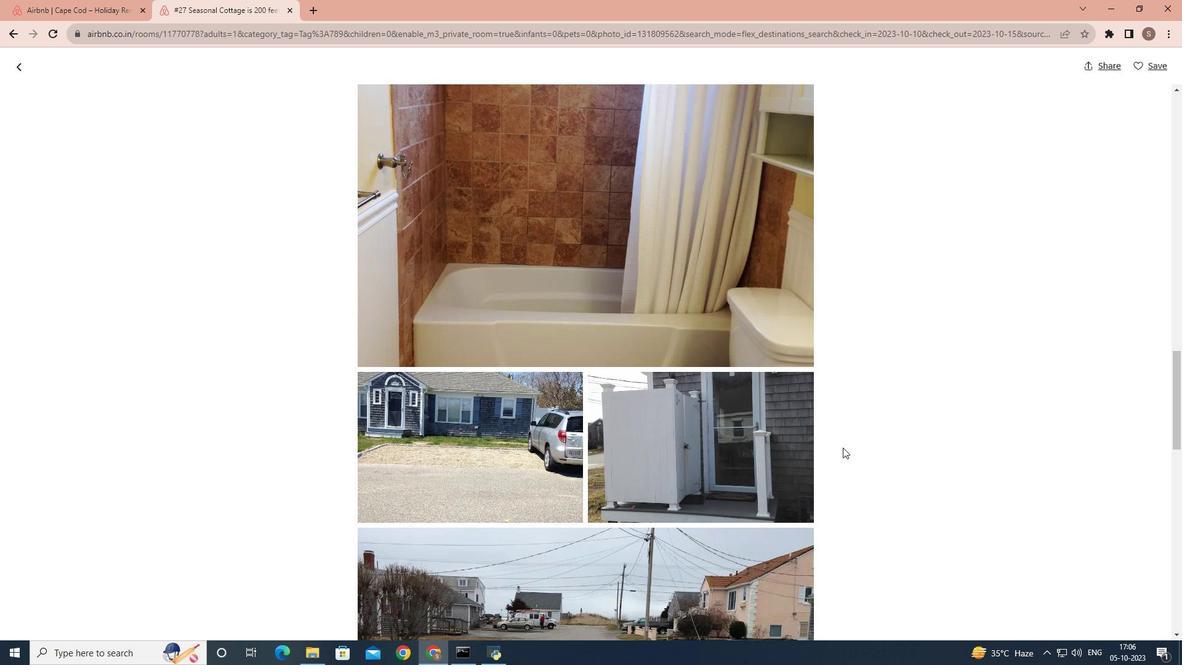 
Action: Mouse scrolled (843, 447) with delta (0, 0)
Screenshot: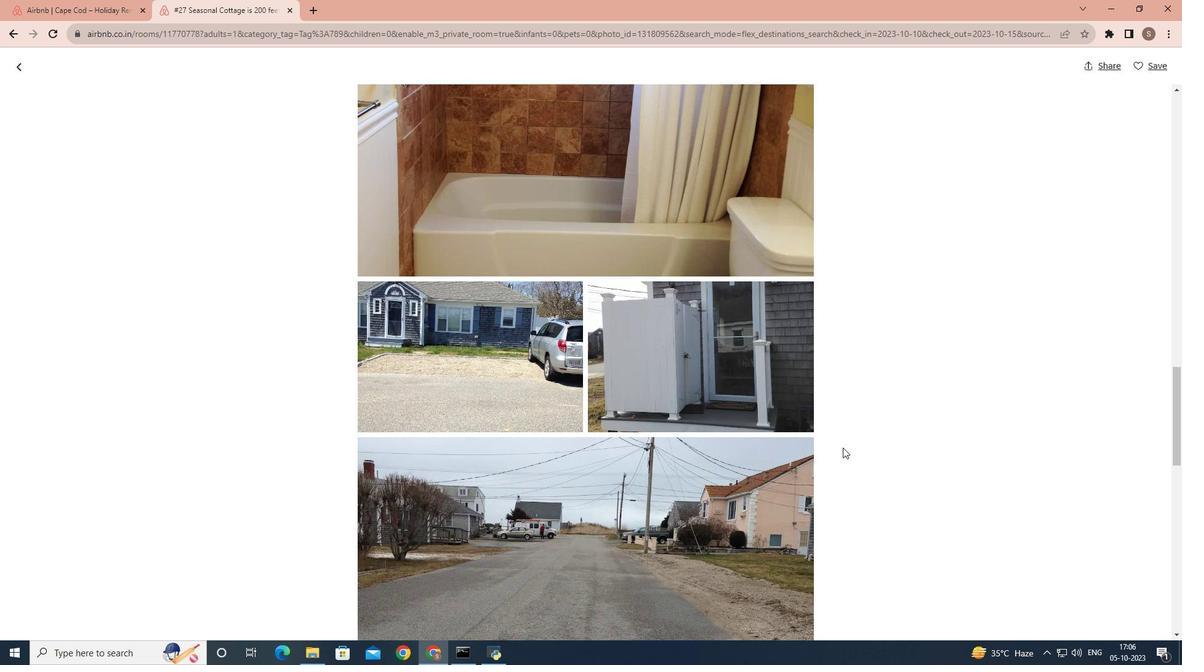 
Action: Mouse scrolled (843, 447) with delta (0, 0)
Screenshot: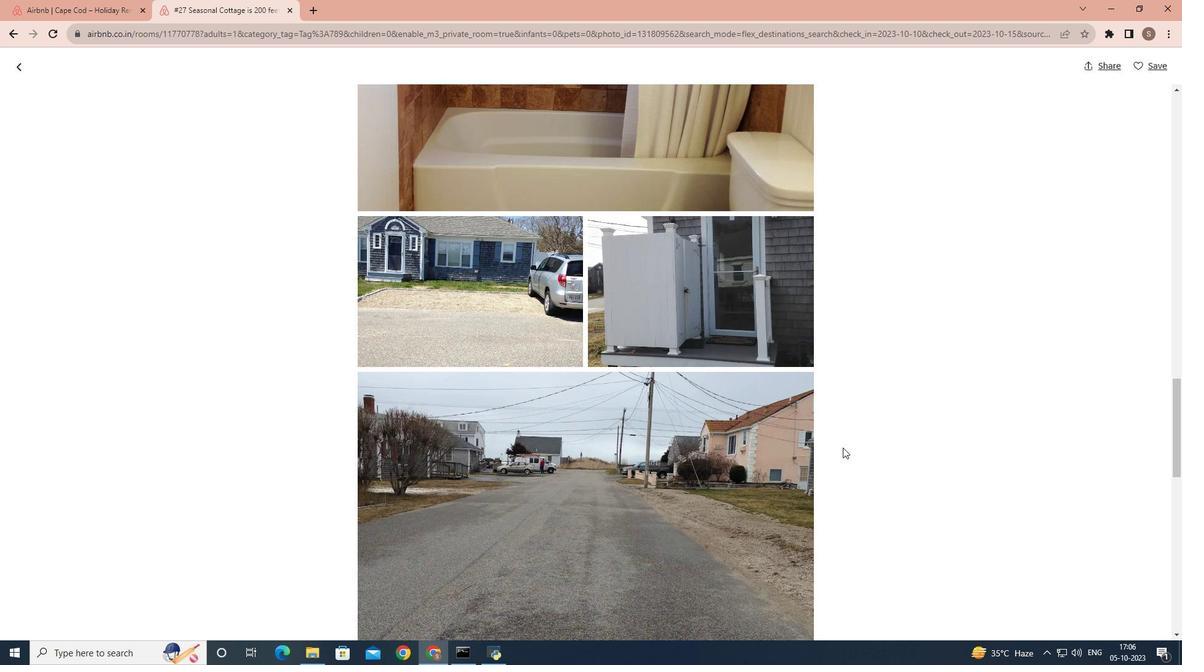 
Action: Mouse scrolled (843, 447) with delta (0, 0)
Screenshot: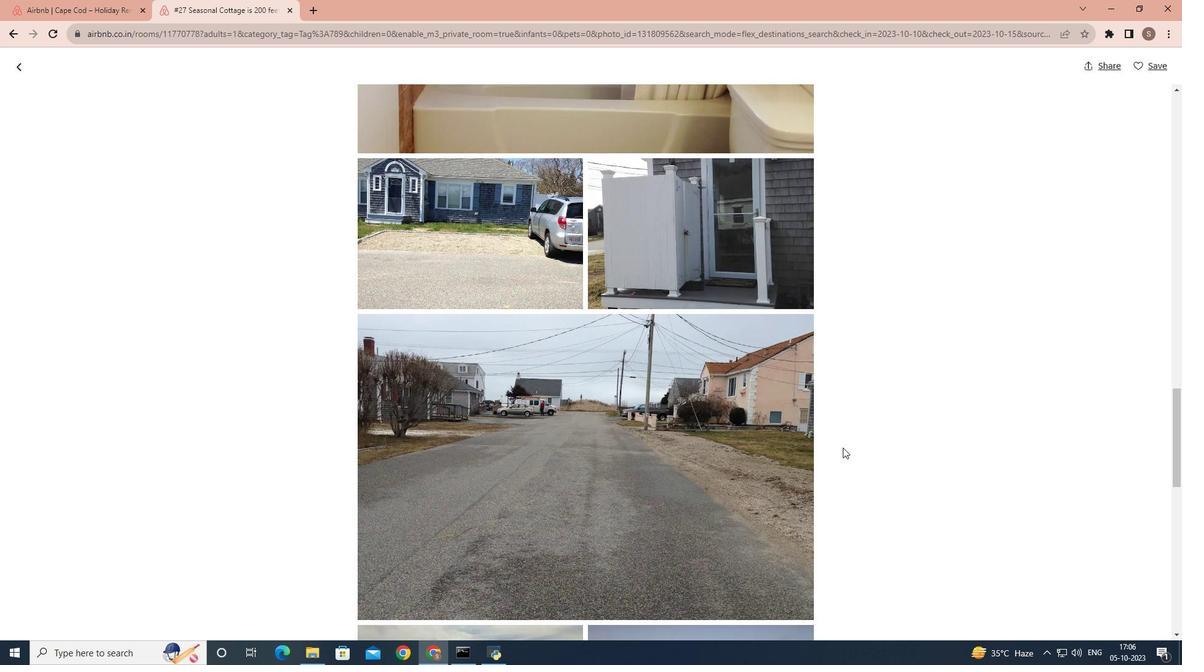 
Action: Mouse scrolled (843, 447) with delta (0, 0)
Screenshot: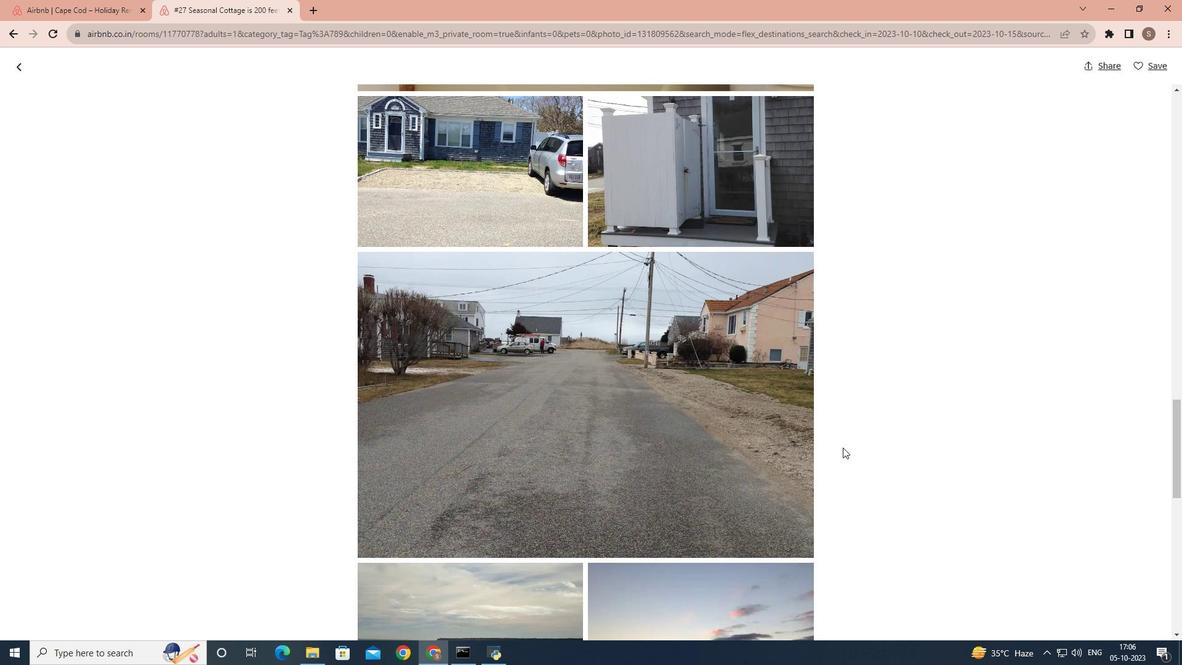 
Action: Mouse scrolled (843, 447) with delta (0, 0)
Screenshot: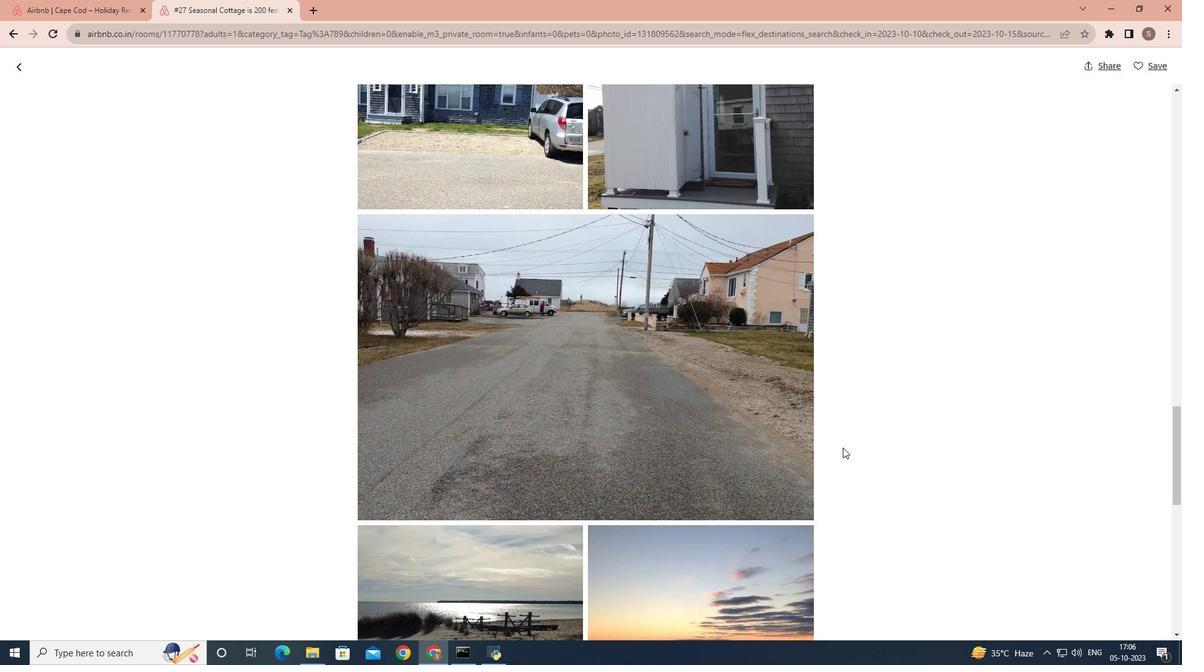 
Action: Mouse scrolled (843, 447) with delta (0, 0)
Screenshot: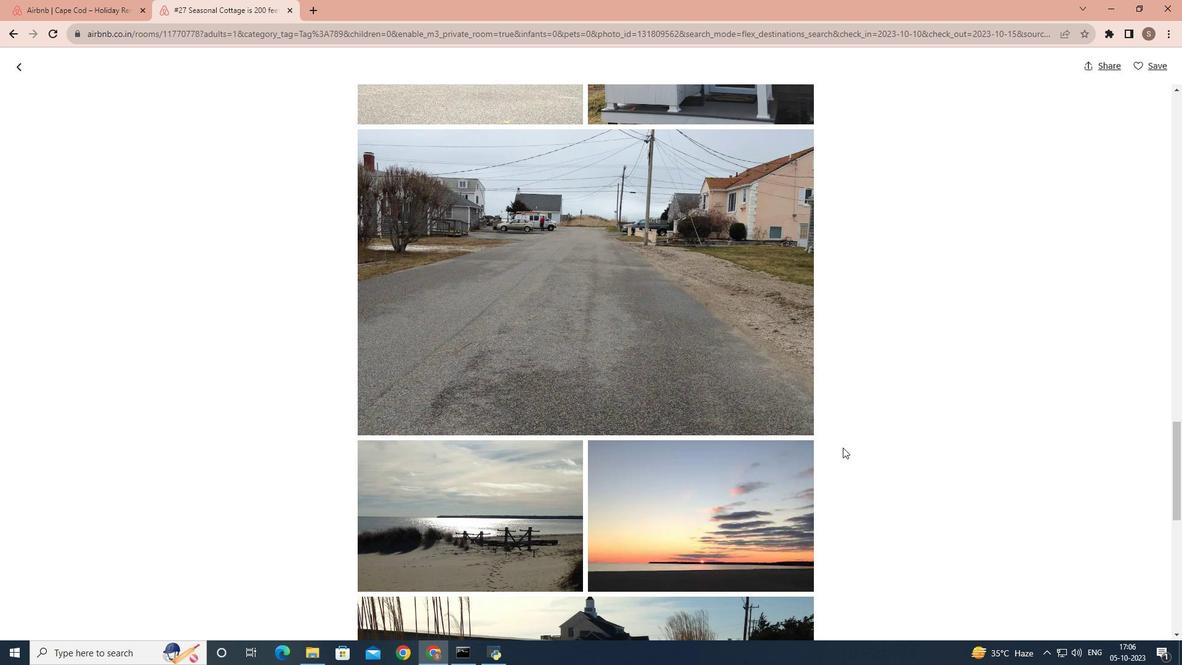 
Action: Mouse scrolled (843, 447) with delta (0, 0)
Screenshot: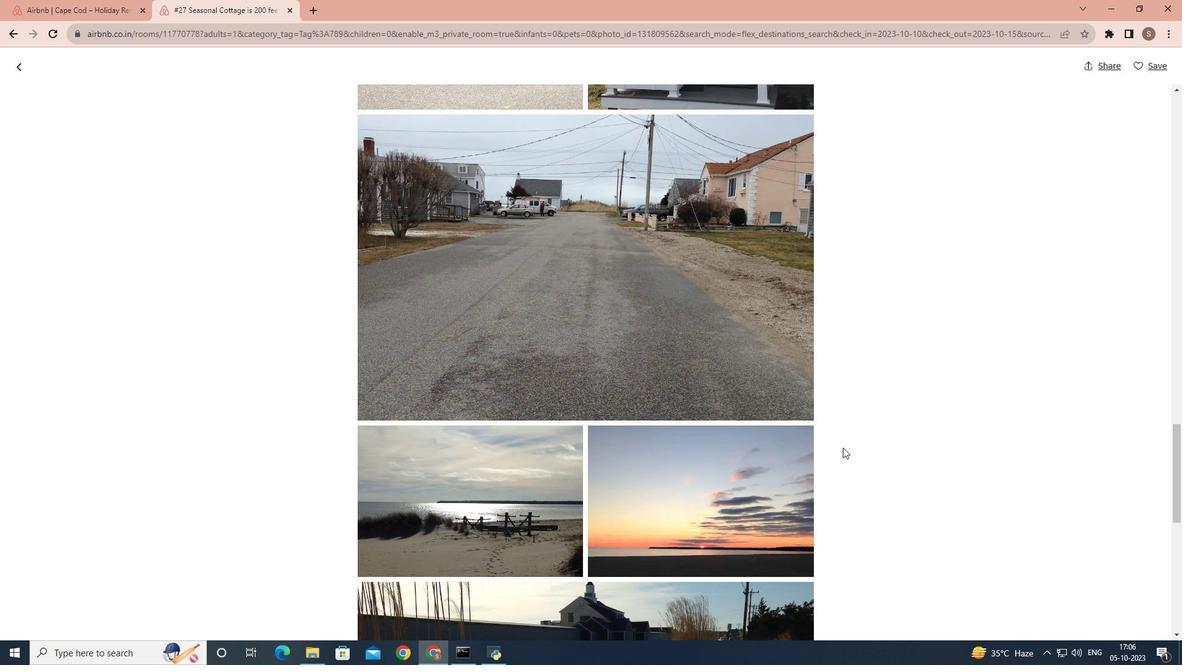 
Action: Mouse scrolled (843, 447) with delta (0, 0)
Screenshot: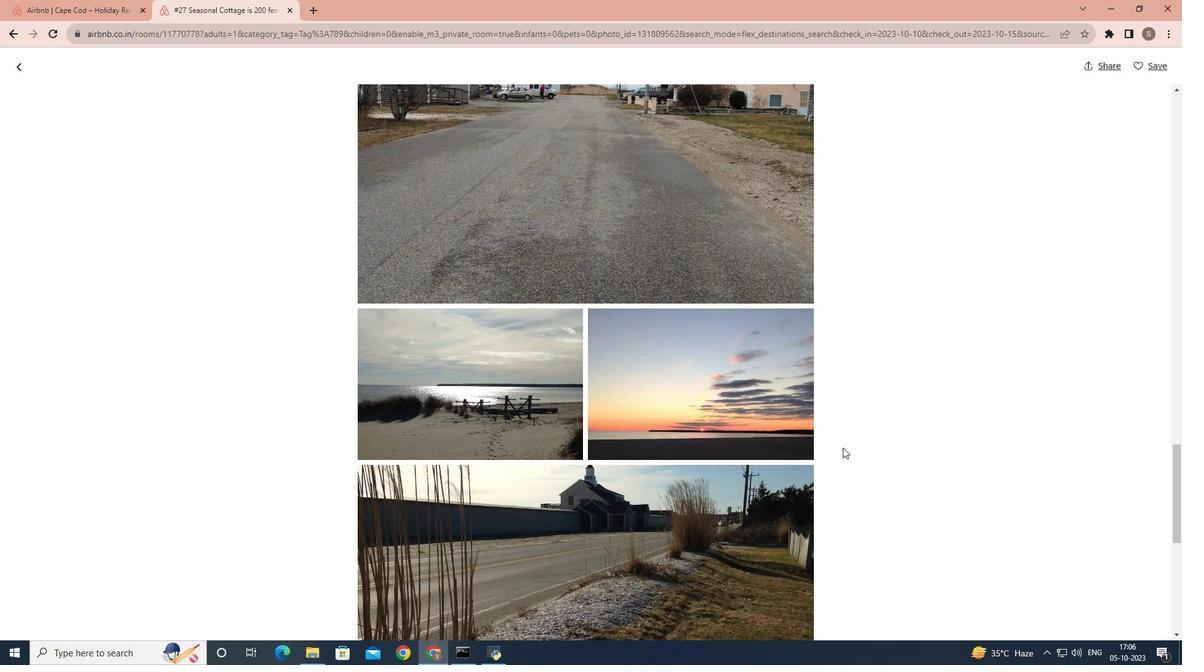 
Action: Mouse scrolled (843, 447) with delta (0, 0)
Screenshot: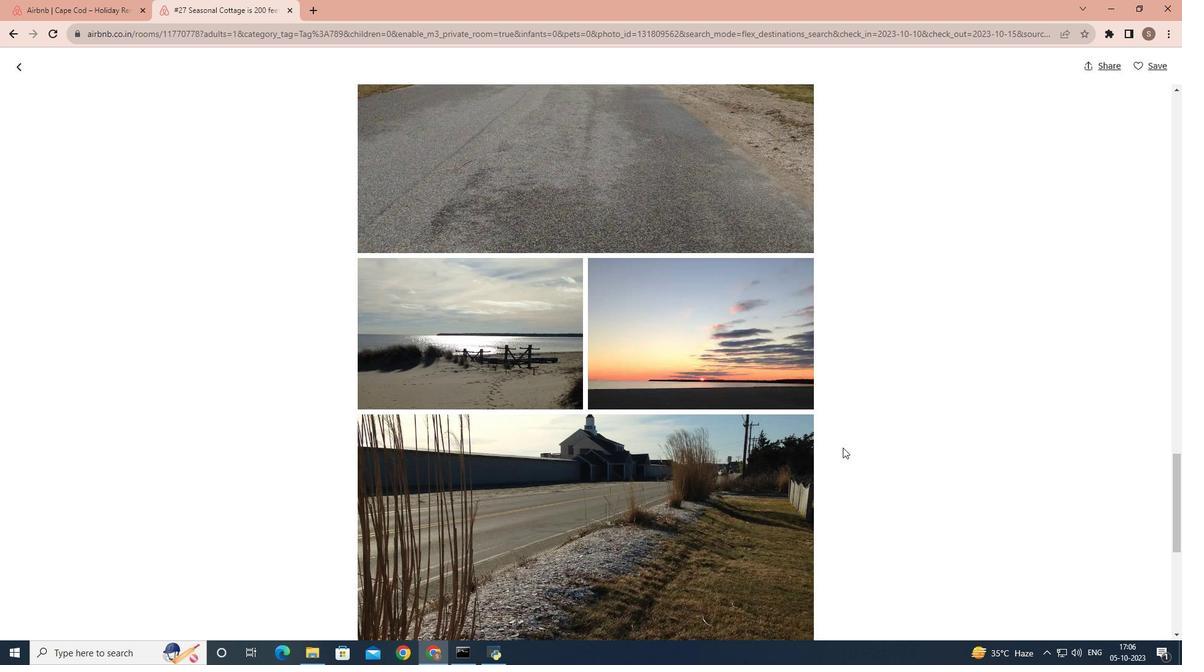 
Action: Mouse scrolled (843, 447) with delta (0, 0)
Screenshot: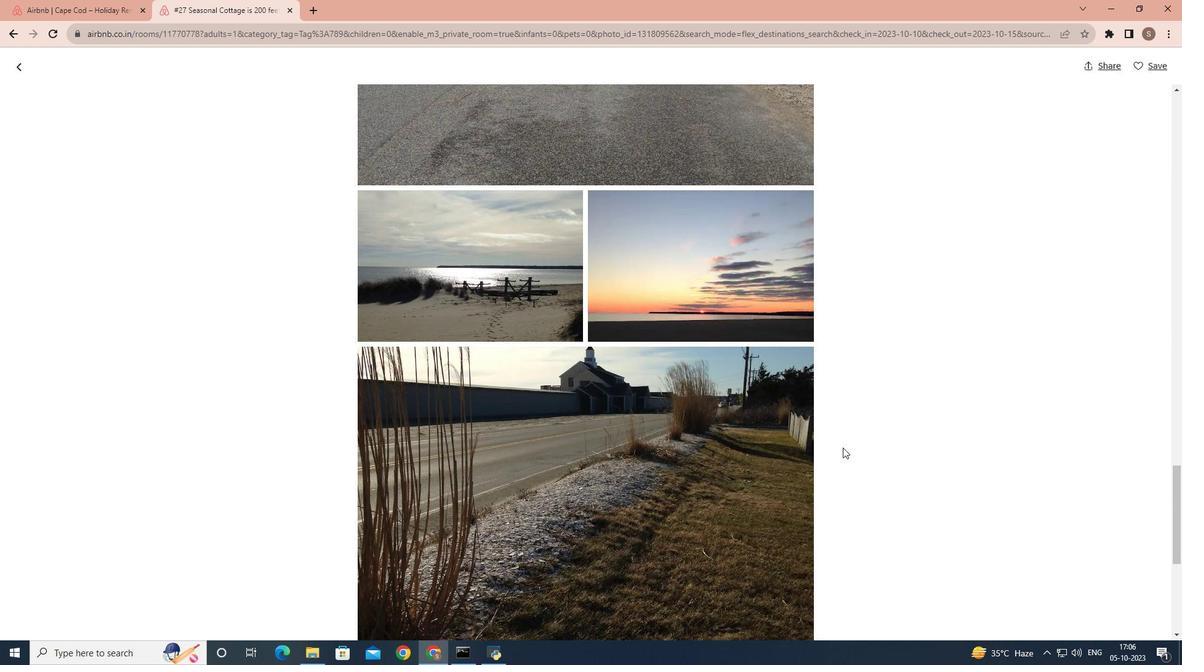 
Action: Mouse scrolled (843, 447) with delta (0, 0)
Screenshot: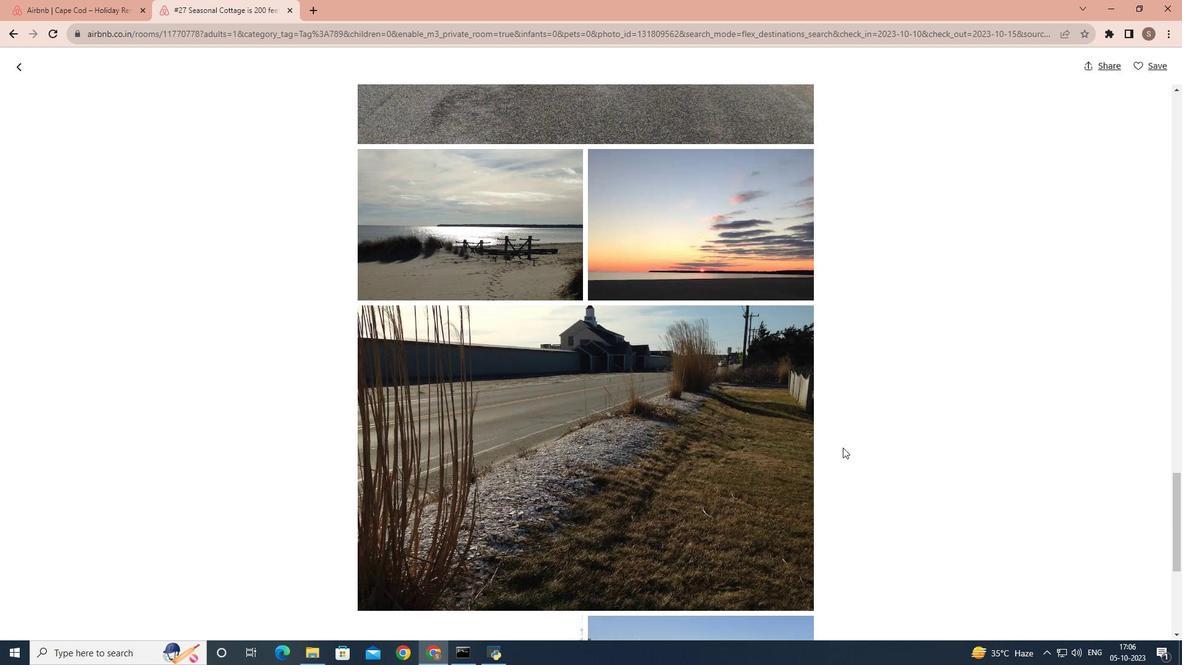 
Action: Mouse scrolled (843, 447) with delta (0, 0)
Screenshot: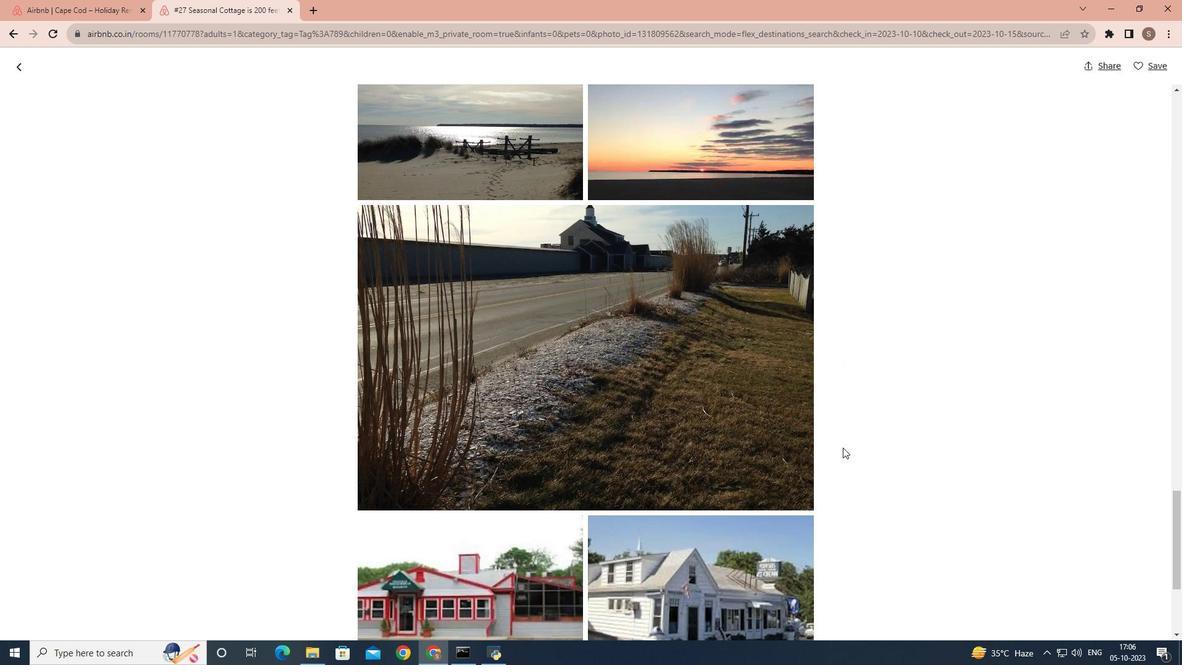 
Action: Mouse scrolled (843, 447) with delta (0, 0)
Screenshot: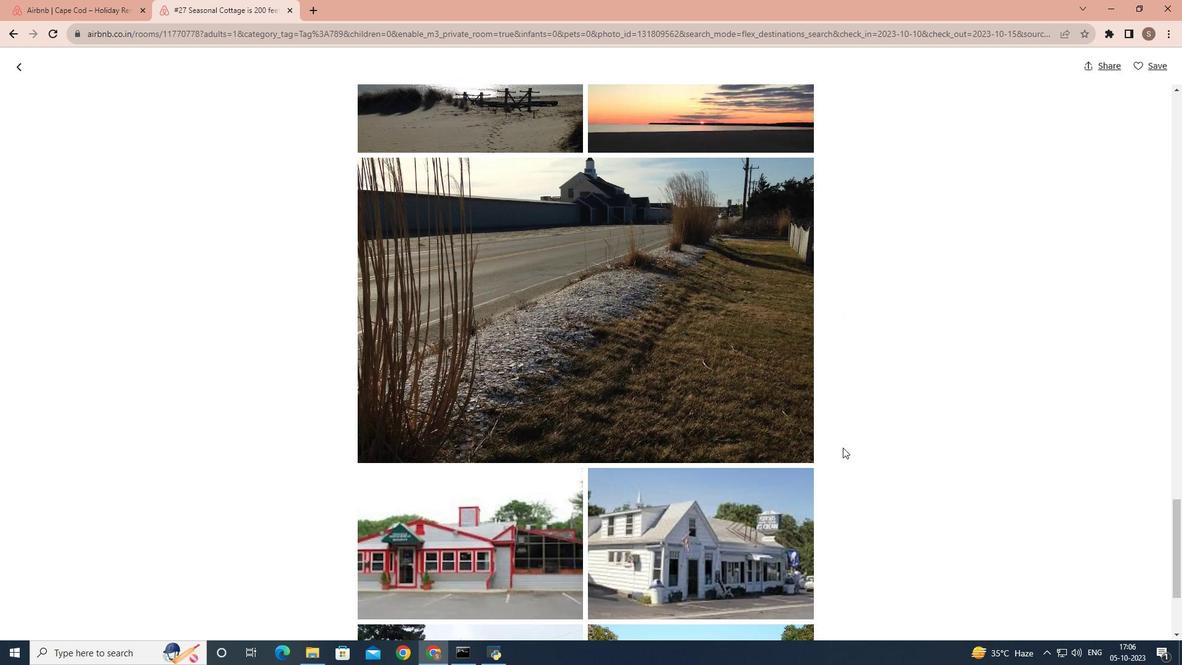 
Action: Mouse scrolled (843, 447) with delta (0, 0)
Screenshot: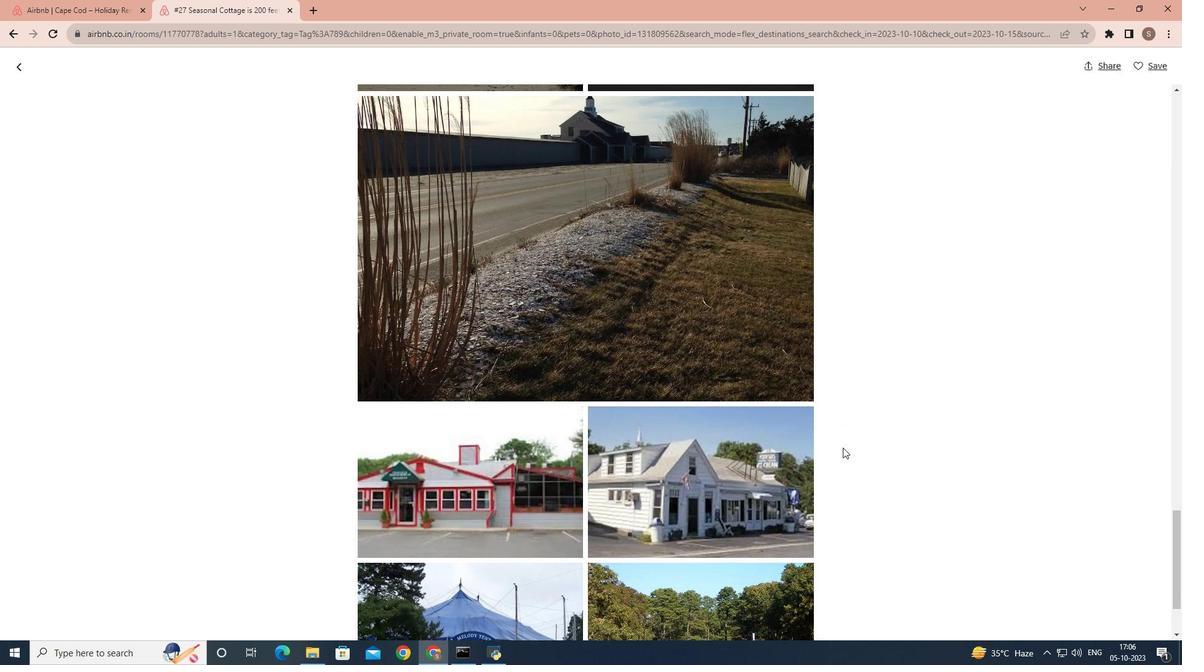
Action: Mouse scrolled (843, 447) with delta (0, 0)
Screenshot: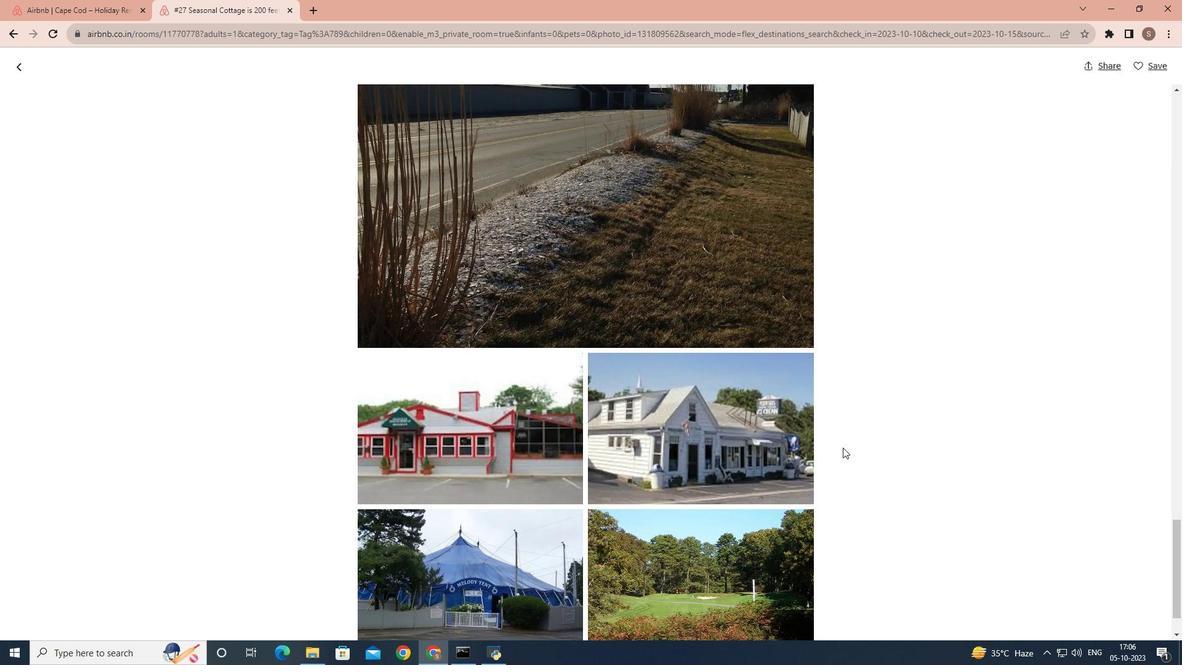 
Action: Mouse scrolled (843, 447) with delta (0, 0)
Screenshot: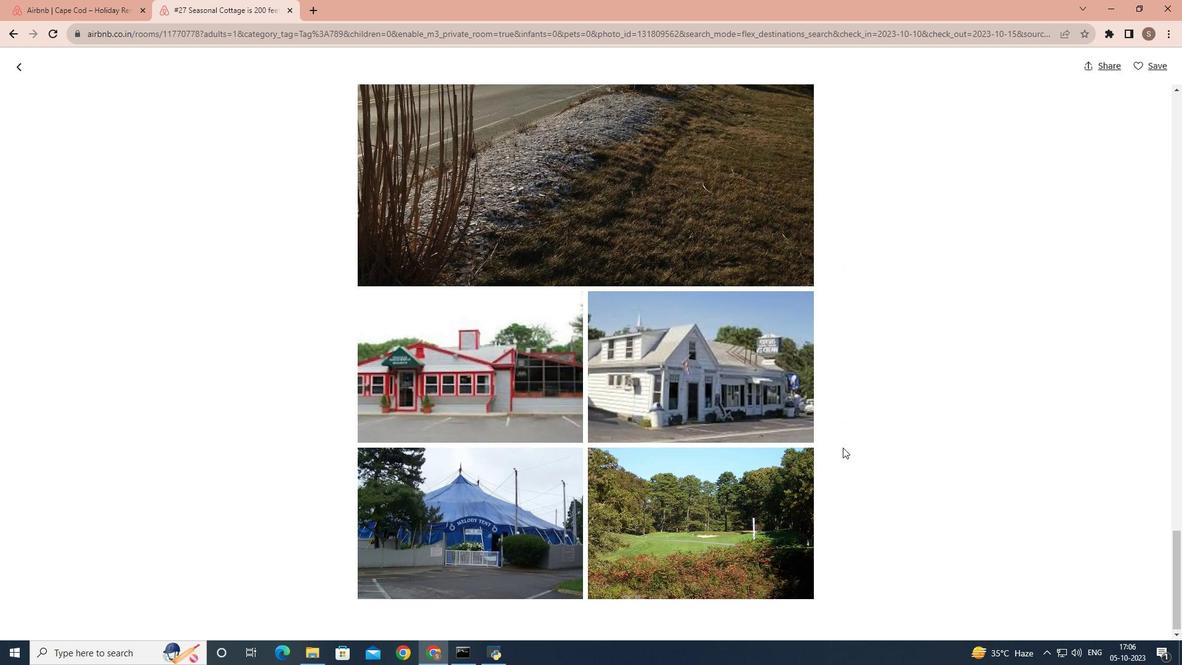 
Action: Mouse scrolled (843, 447) with delta (0, 0)
Screenshot: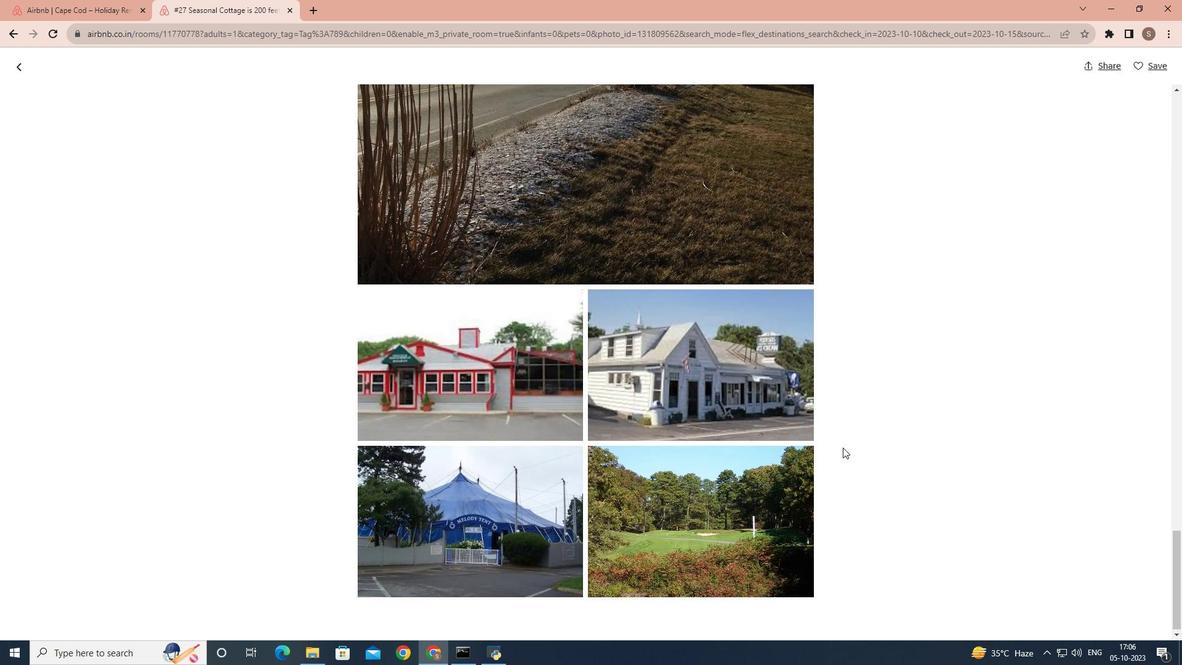 
Action: Mouse scrolled (843, 447) with delta (0, 0)
Screenshot: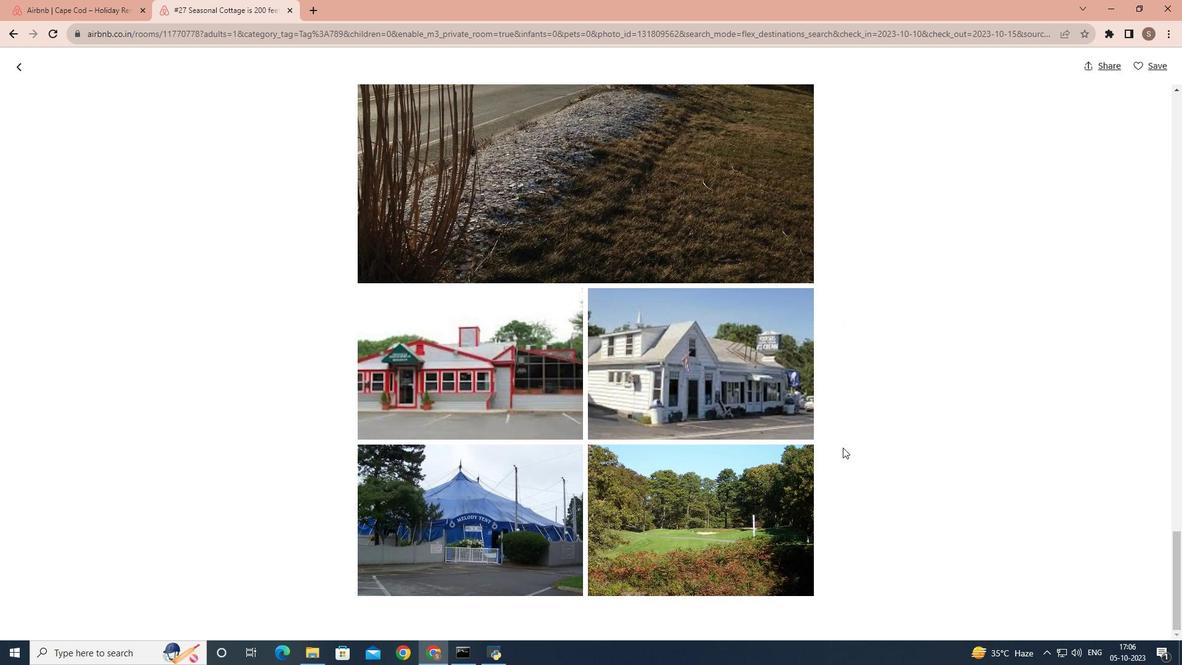 
Action: Mouse scrolled (843, 447) with delta (0, 0)
Screenshot: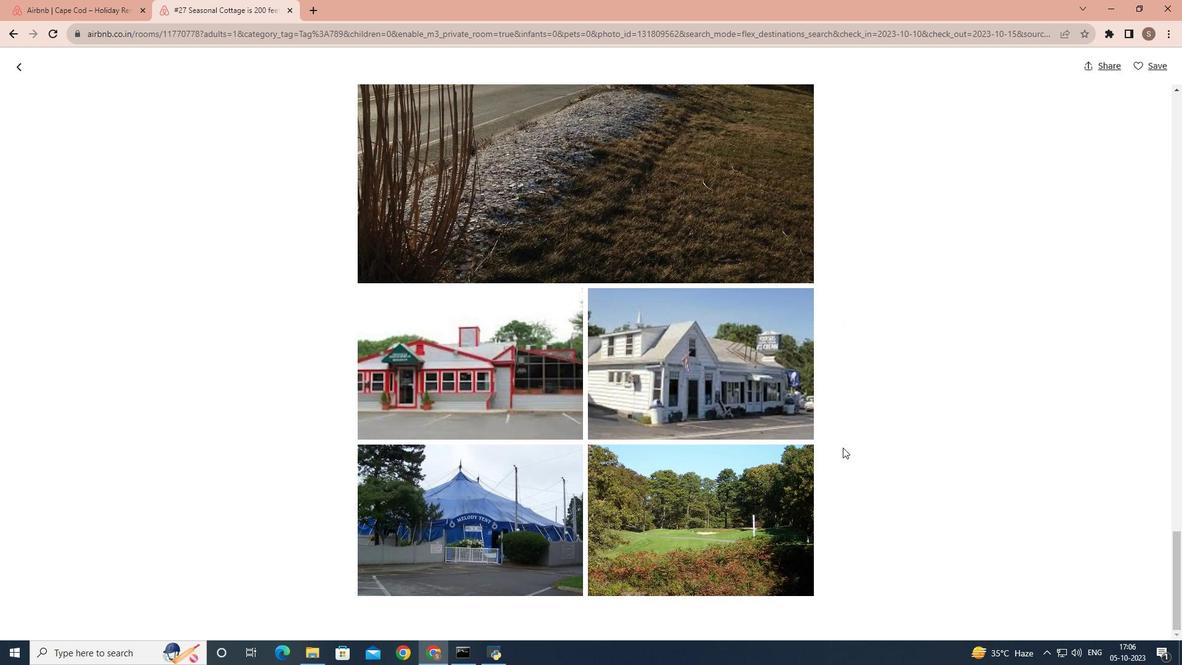 
Action: Mouse scrolled (843, 447) with delta (0, 0)
Screenshot: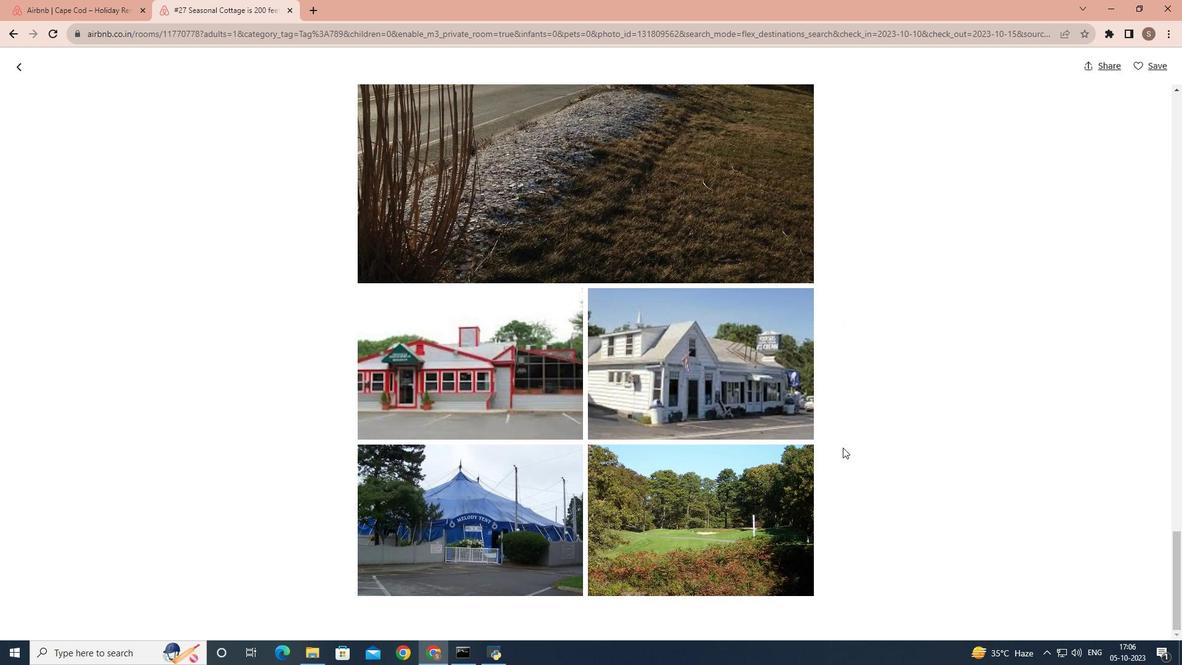 
Action: Mouse scrolled (843, 447) with delta (0, 0)
Screenshot: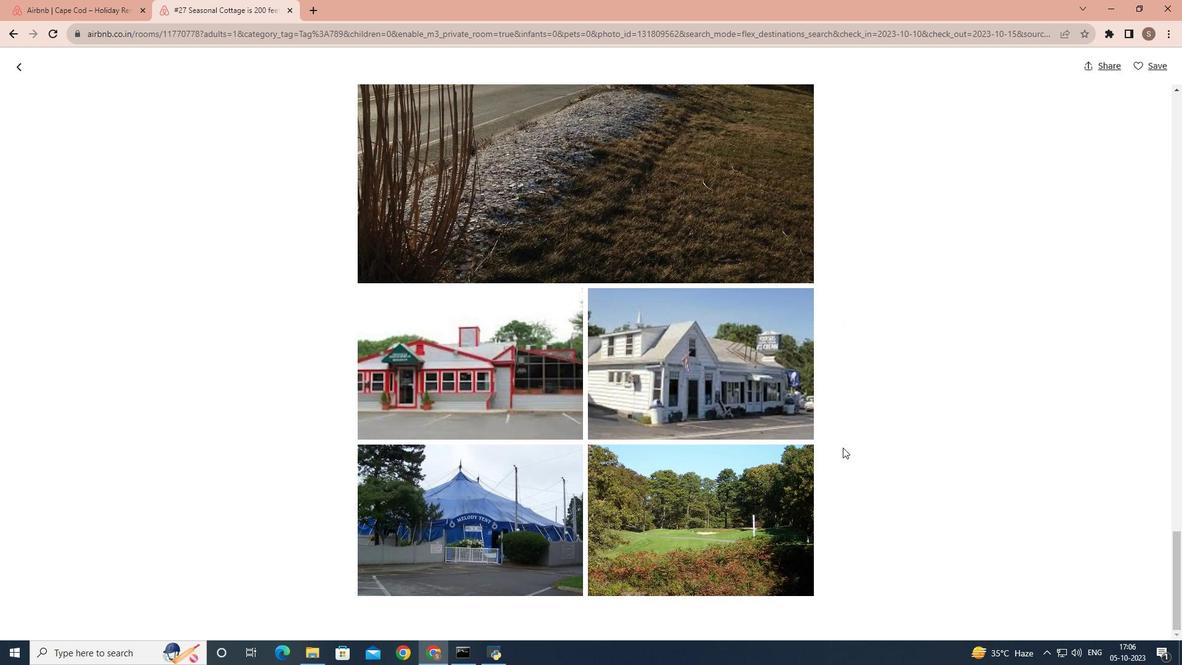 
Action: Mouse moved to (25, 64)
Screenshot: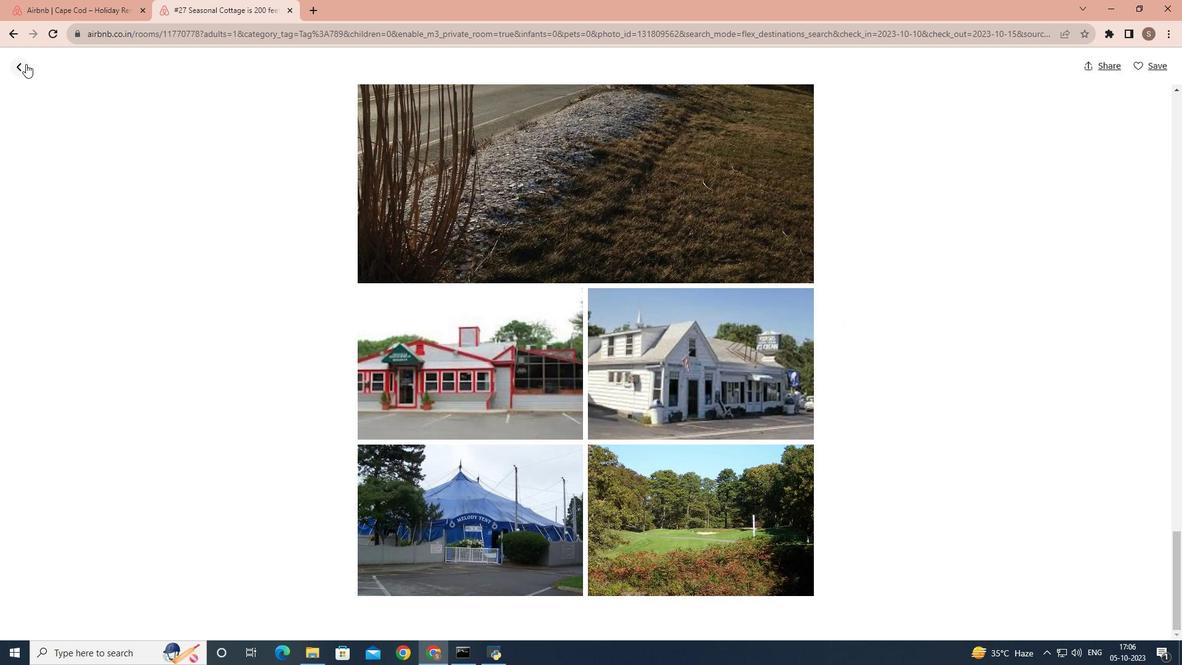 
Action: Mouse pressed left at (25, 64)
Screenshot: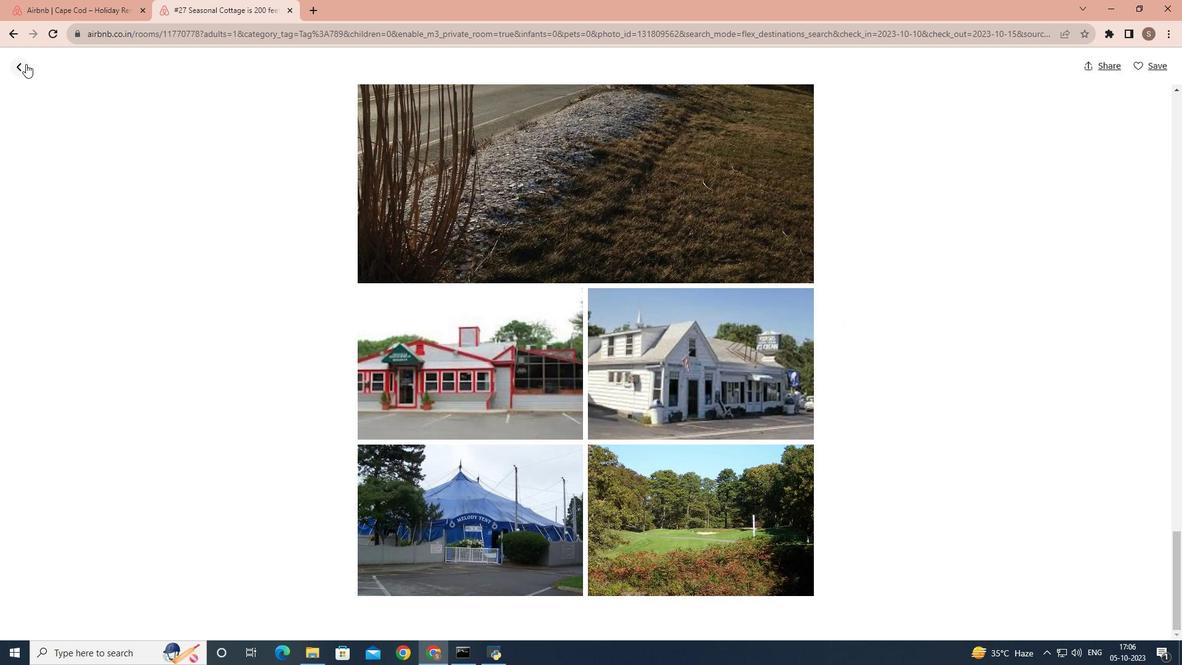
Action: Mouse moved to (407, 274)
Screenshot: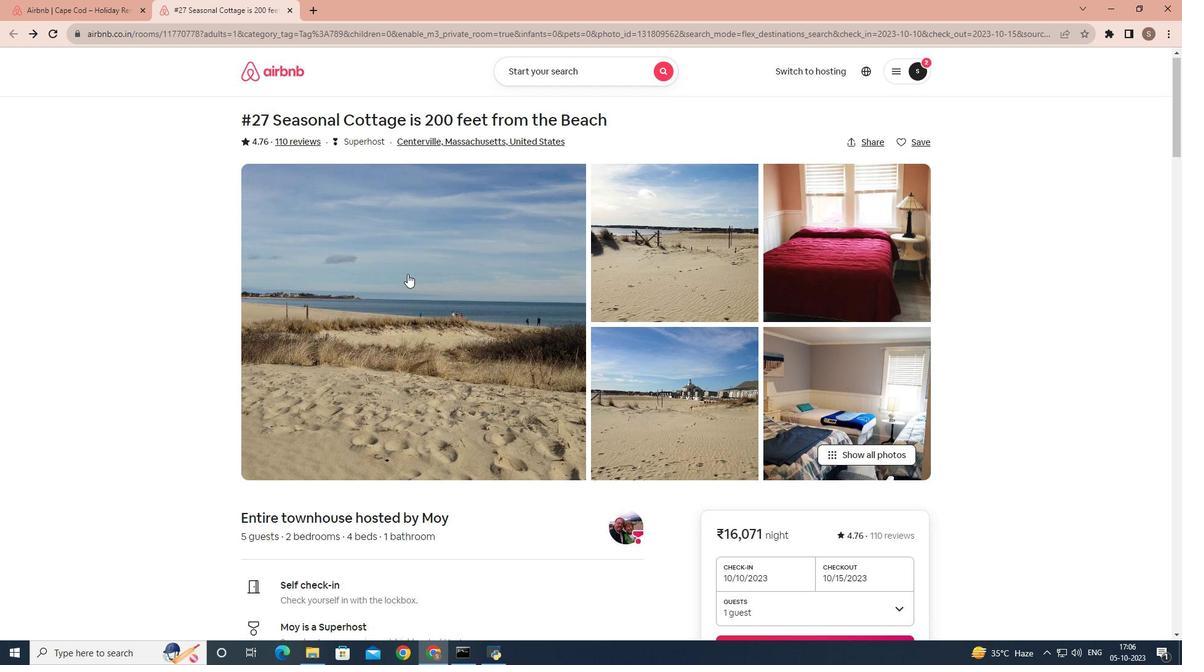 
Action: Mouse scrolled (407, 273) with delta (0, 0)
Screenshot: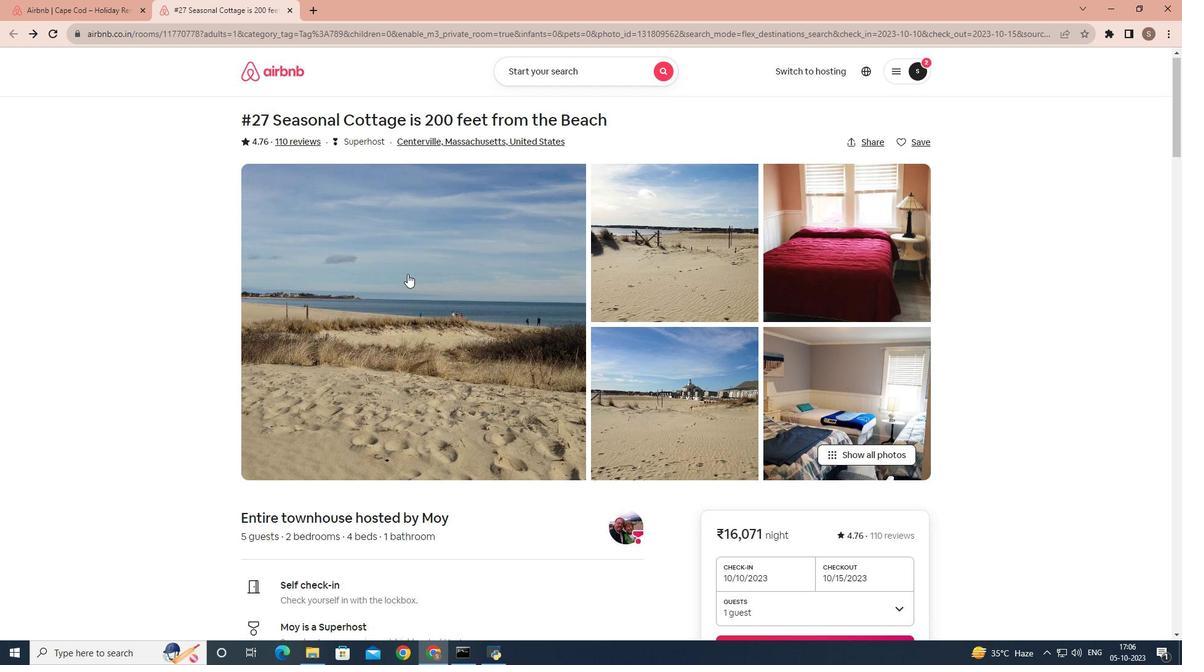 
Action: Mouse moved to (407, 274)
Screenshot: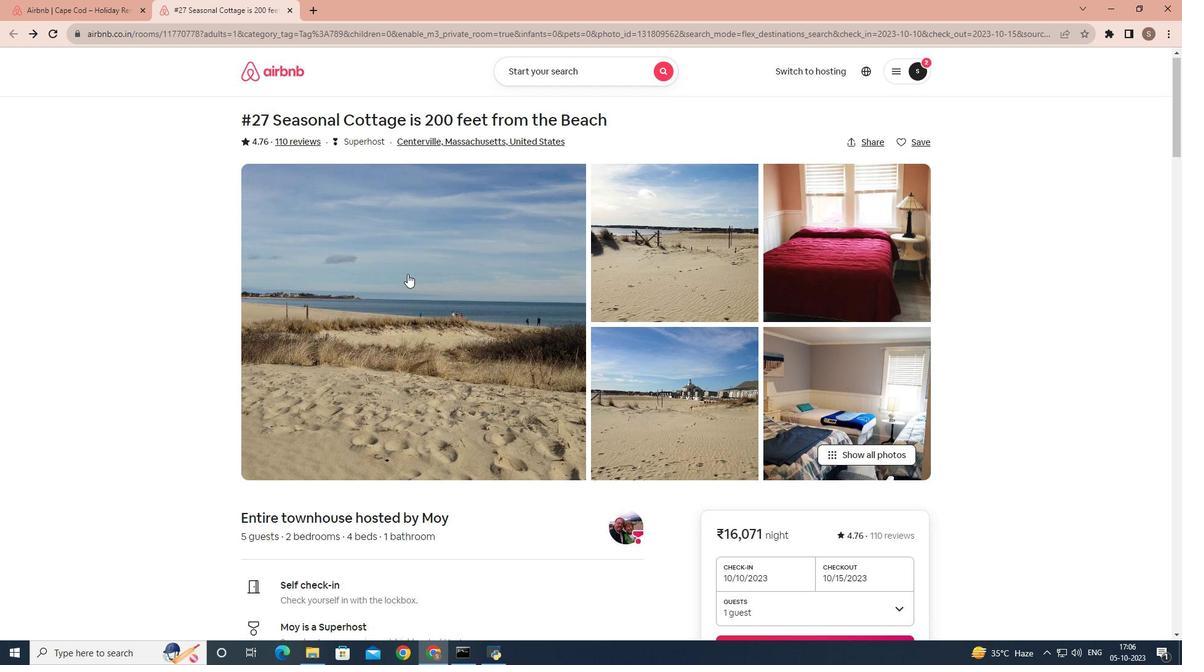 
Action: Mouse scrolled (407, 273) with delta (0, 0)
Screenshot: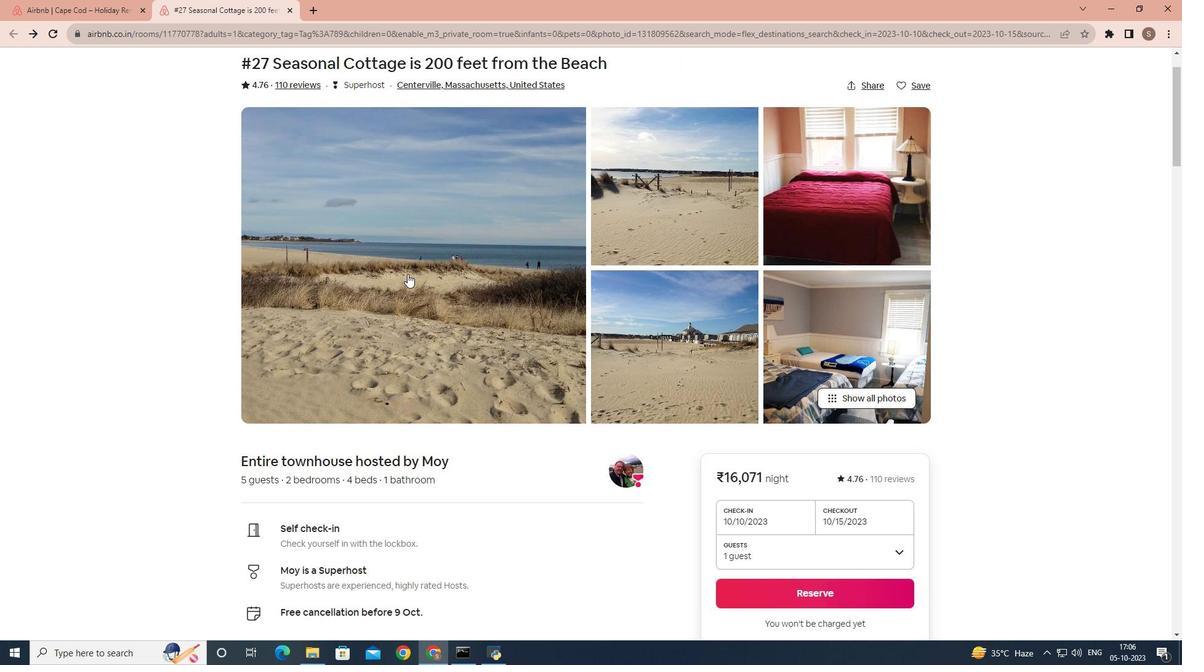 
Action: Mouse scrolled (407, 273) with delta (0, 0)
Screenshot: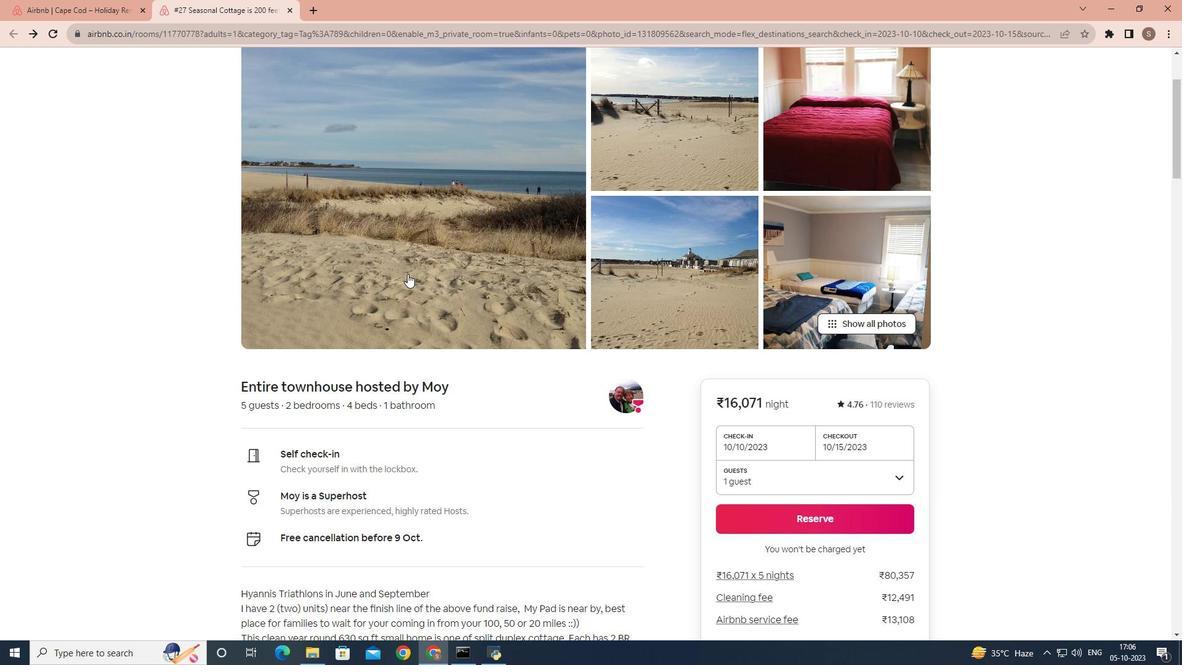 
Action: Mouse scrolled (407, 273) with delta (0, 0)
Screenshot: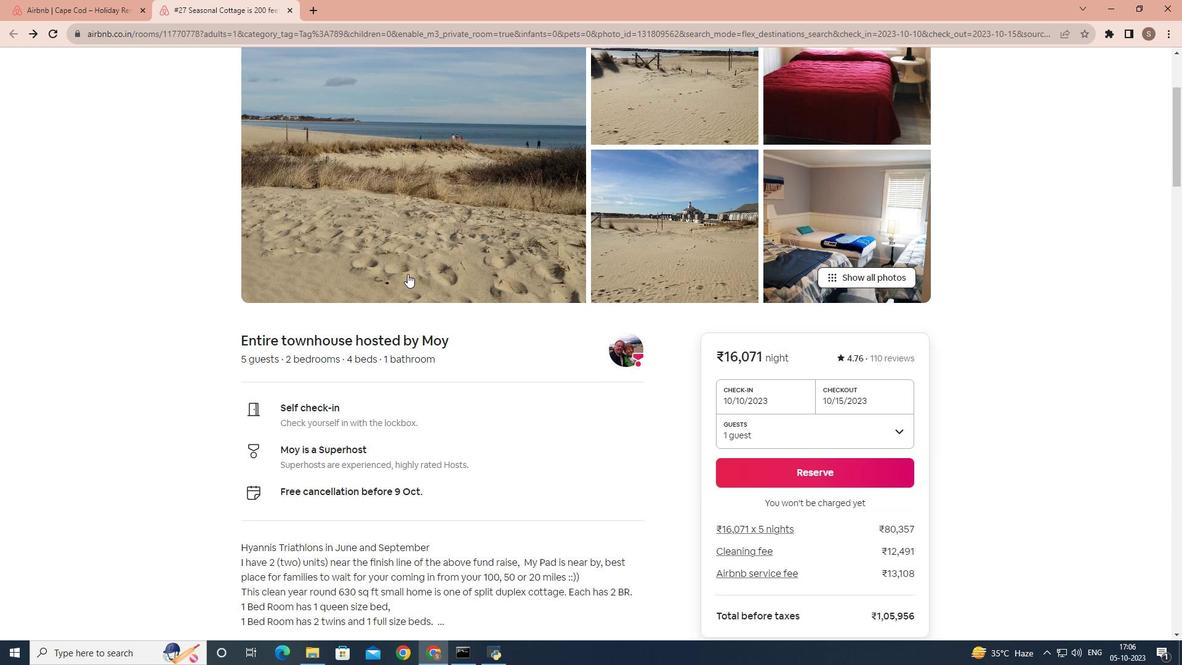 
Action: Mouse scrolled (407, 273) with delta (0, 0)
Screenshot: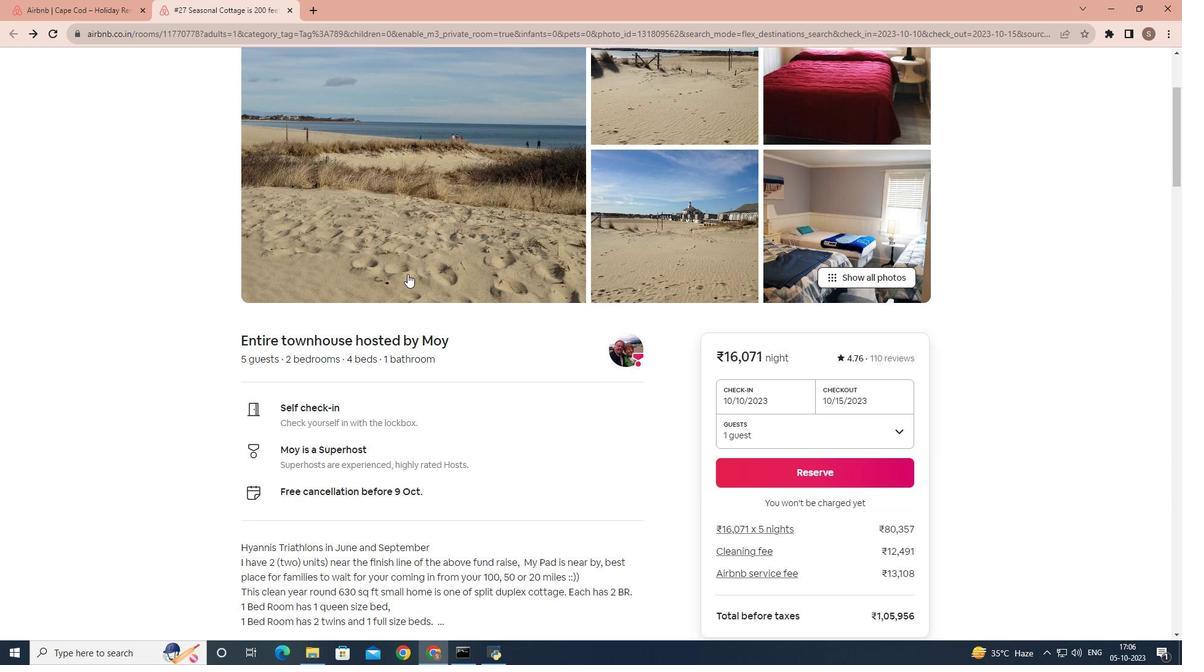 
Action: Mouse scrolled (407, 273) with delta (0, 0)
Screenshot: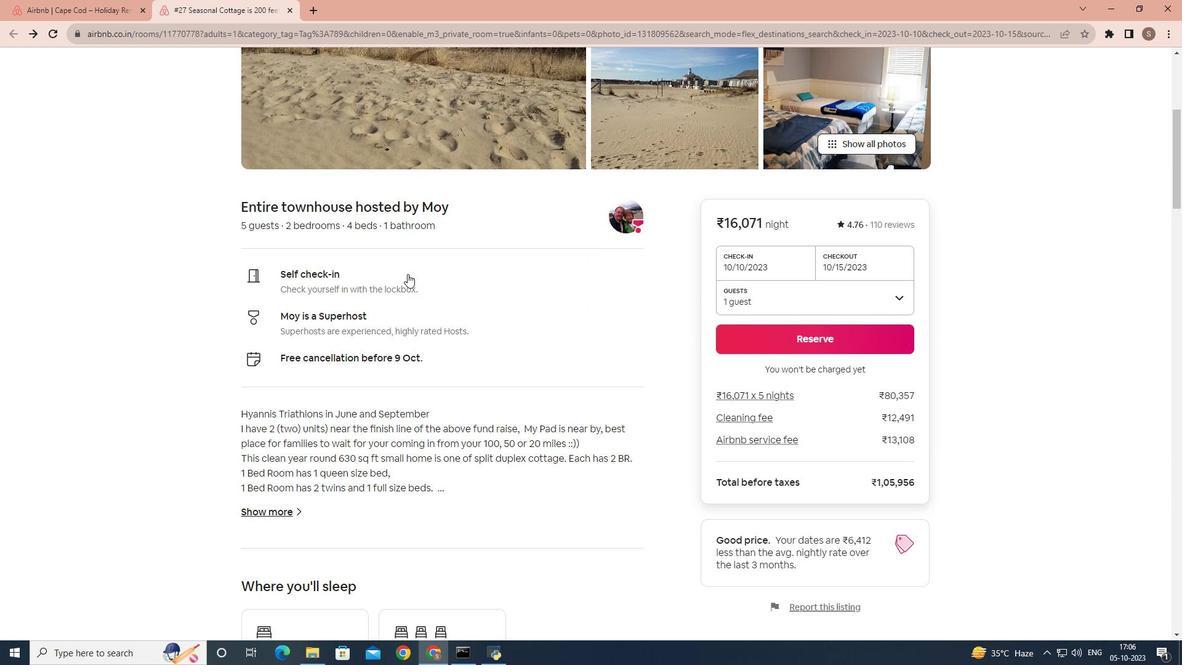 
Action: Mouse scrolled (407, 273) with delta (0, 0)
Screenshot: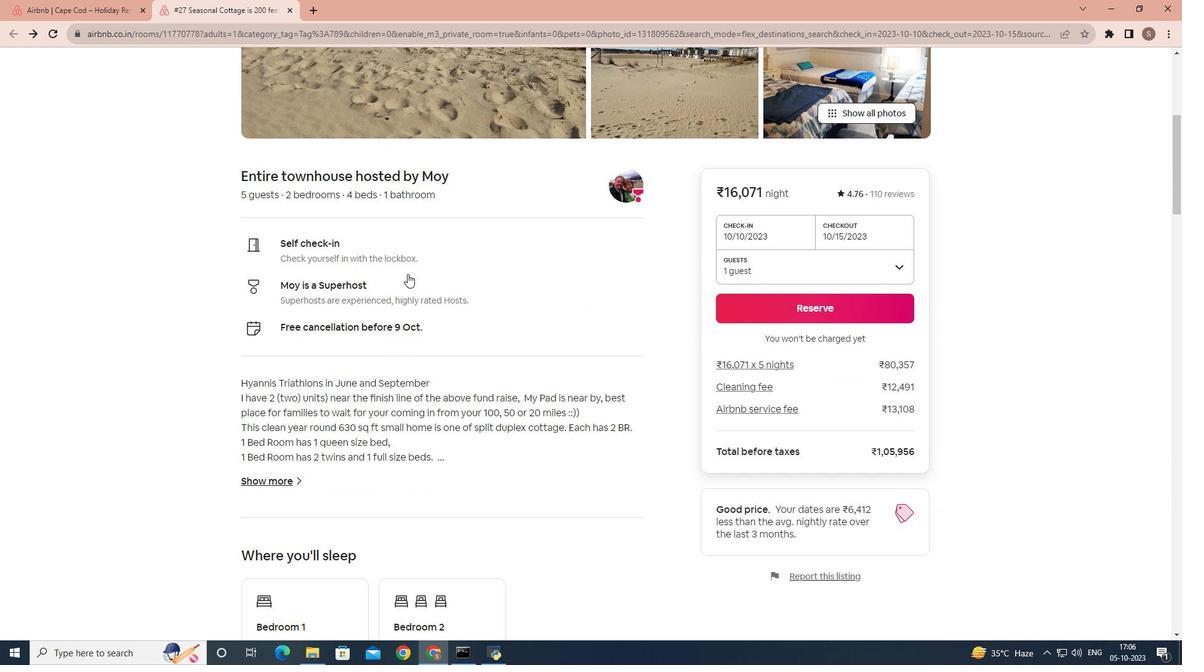 
Action: Mouse scrolled (407, 273) with delta (0, 0)
Screenshot: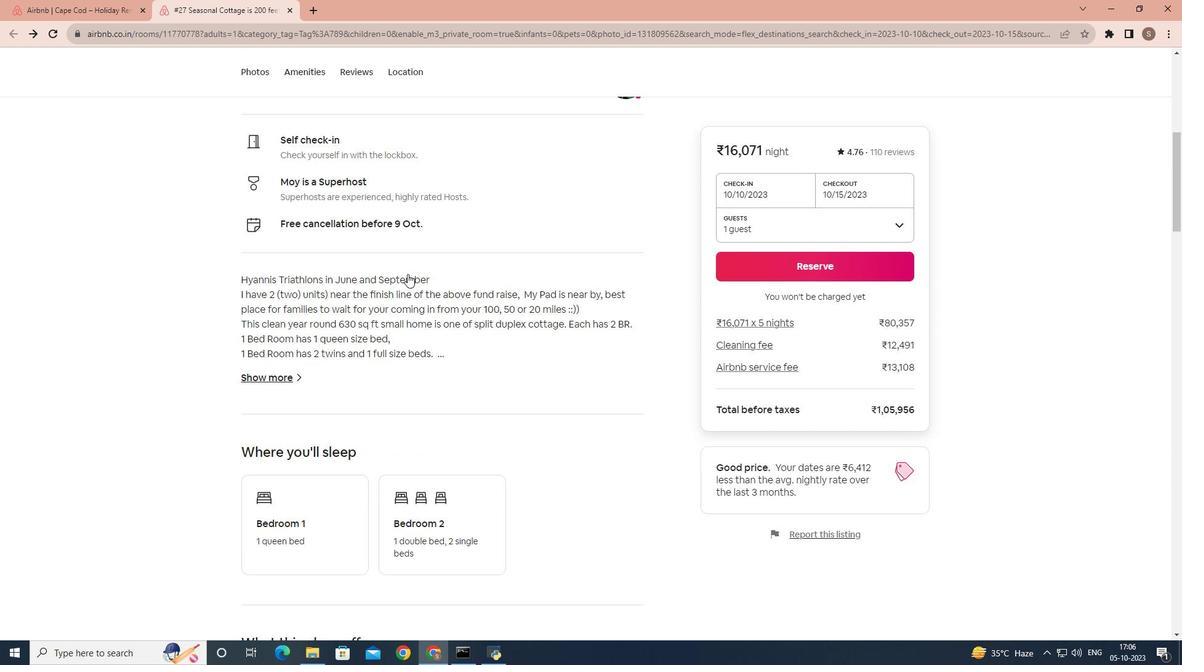 
Action: Mouse scrolled (407, 273) with delta (0, 0)
Screenshot: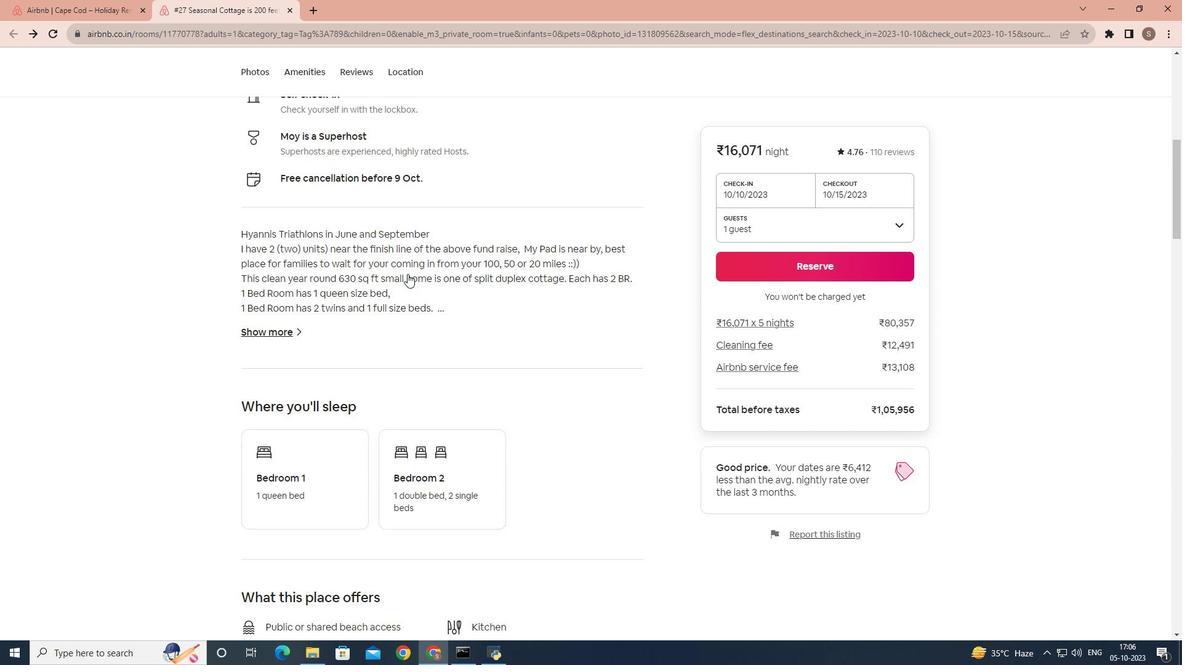 
Action: Mouse moved to (277, 266)
Screenshot: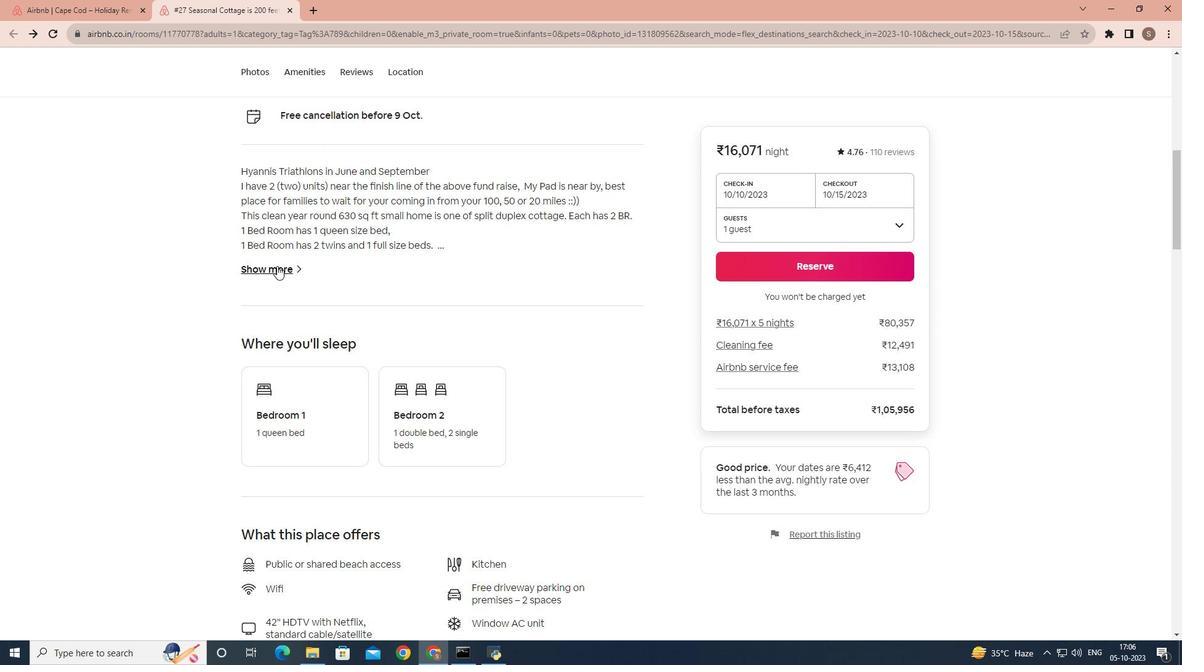 
Action: Mouse pressed left at (277, 266)
Screenshot: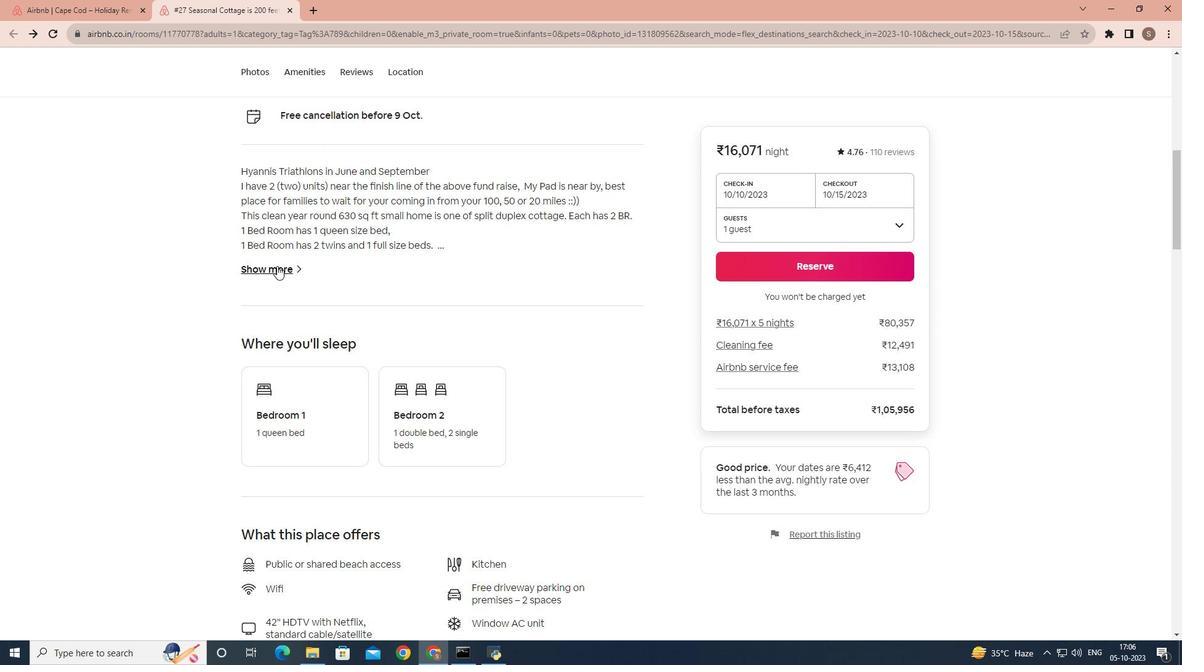 
Action: Mouse moved to (434, 272)
Screenshot: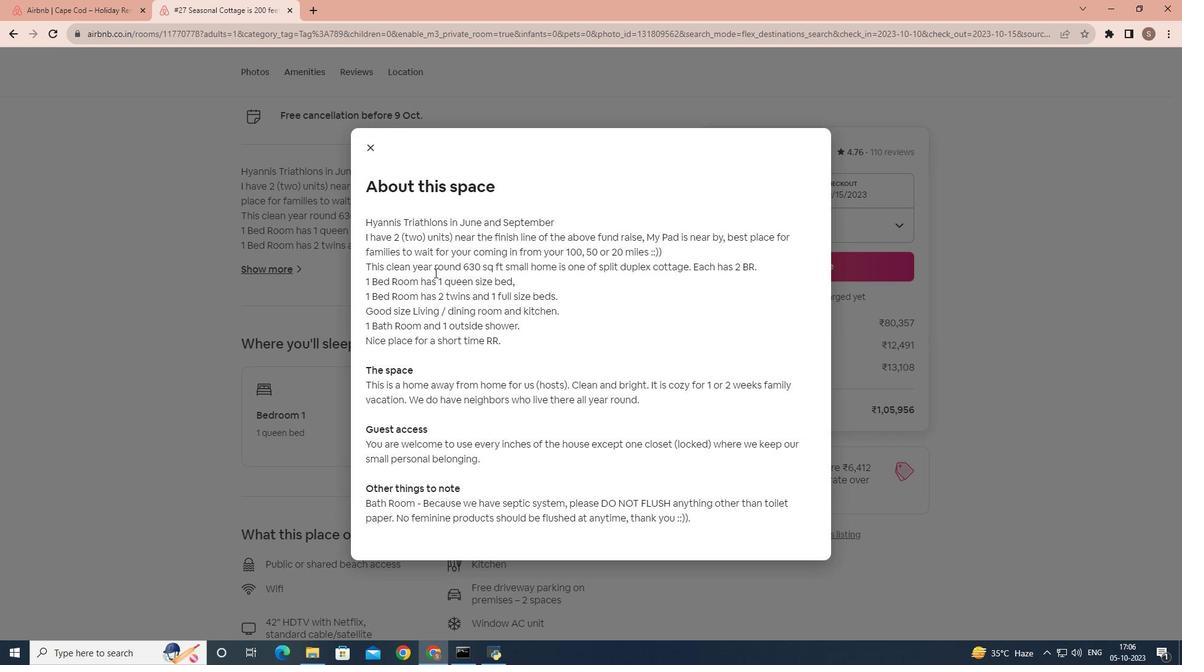 
Action: Mouse scrolled (434, 272) with delta (0, 0)
Screenshot: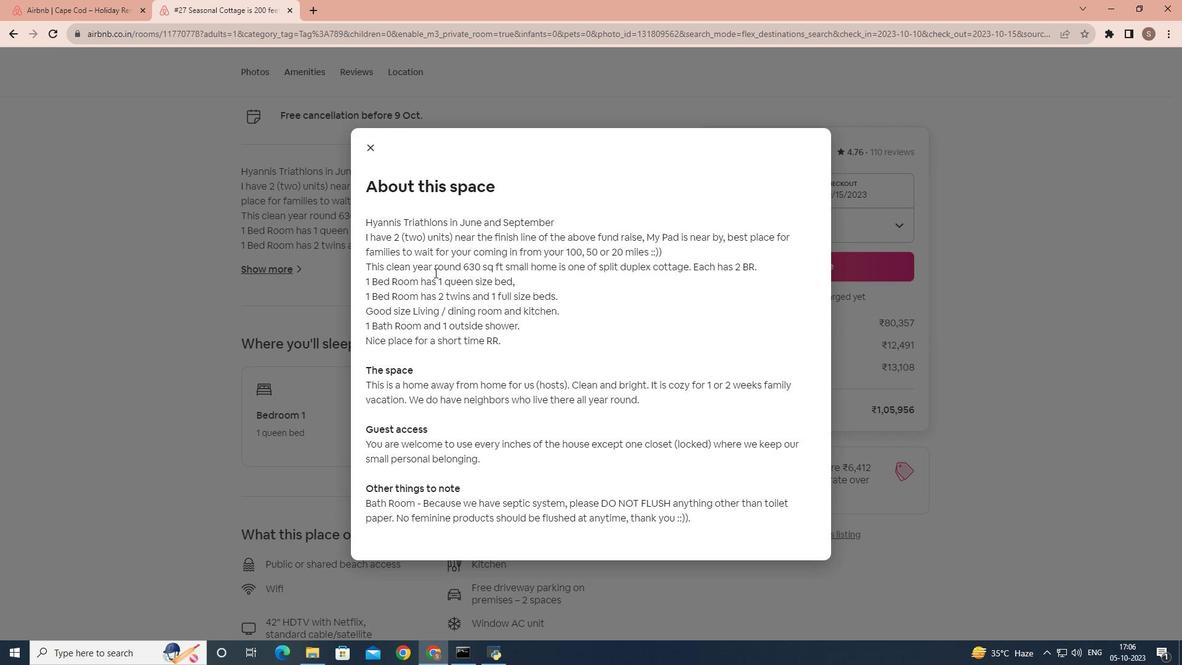 
Action: Mouse scrolled (434, 272) with delta (0, 0)
Screenshot: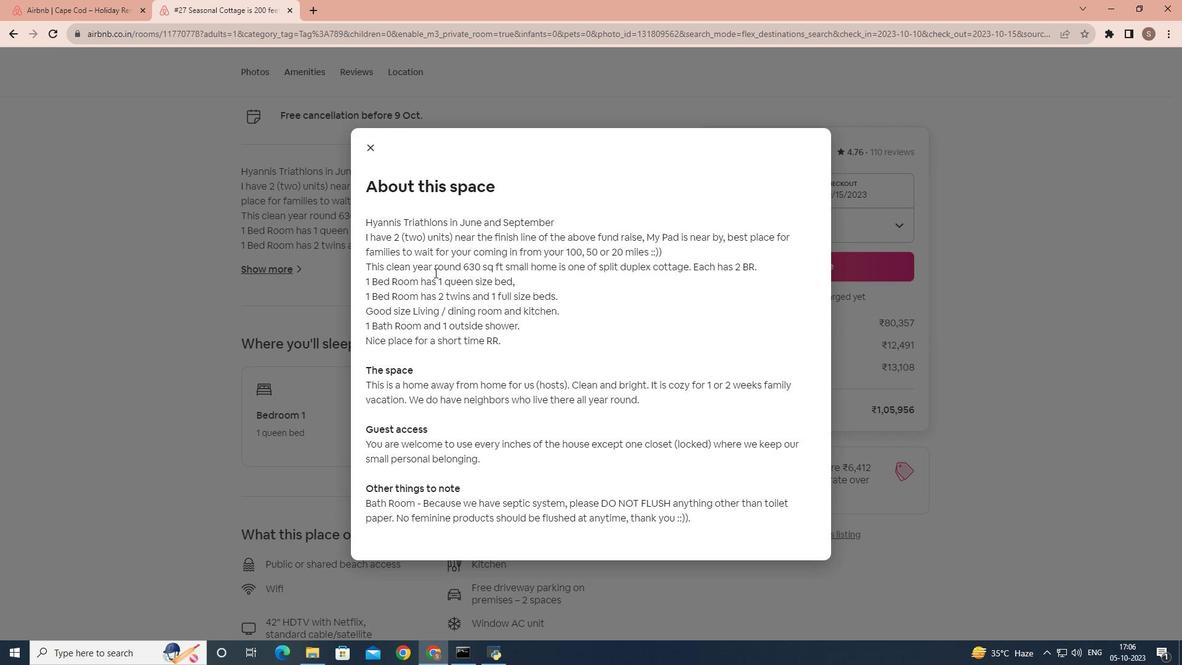 
Action: Mouse scrolled (434, 272) with delta (0, 0)
Screenshot: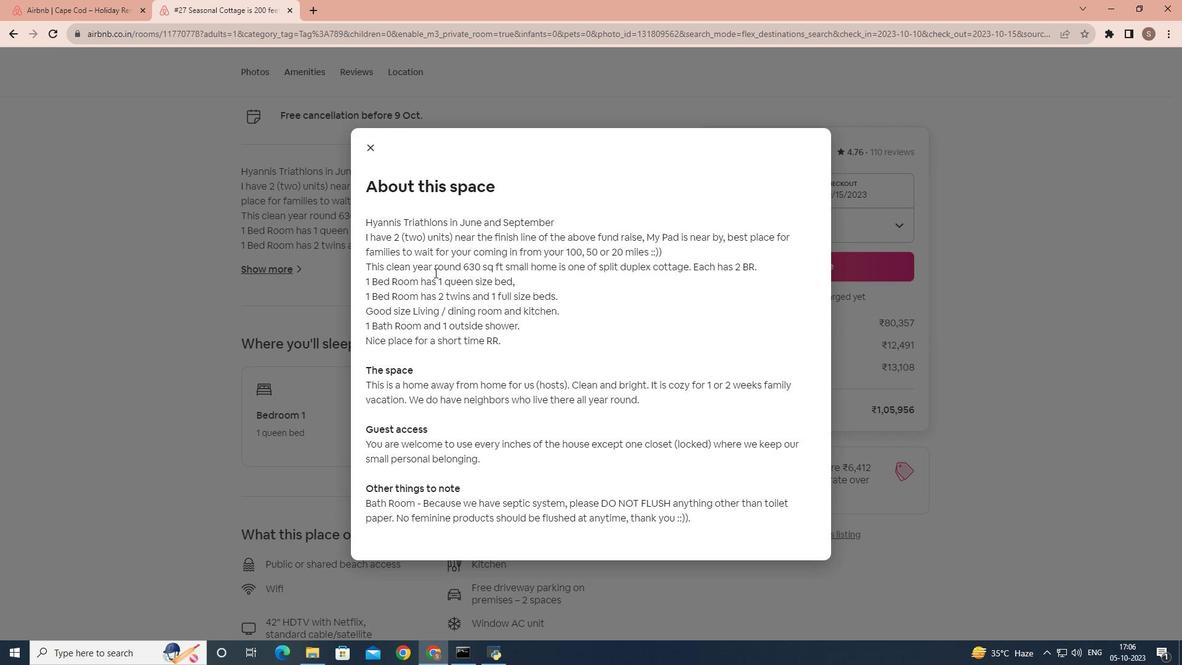 
Action: Mouse moved to (373, 146)
Screenshot: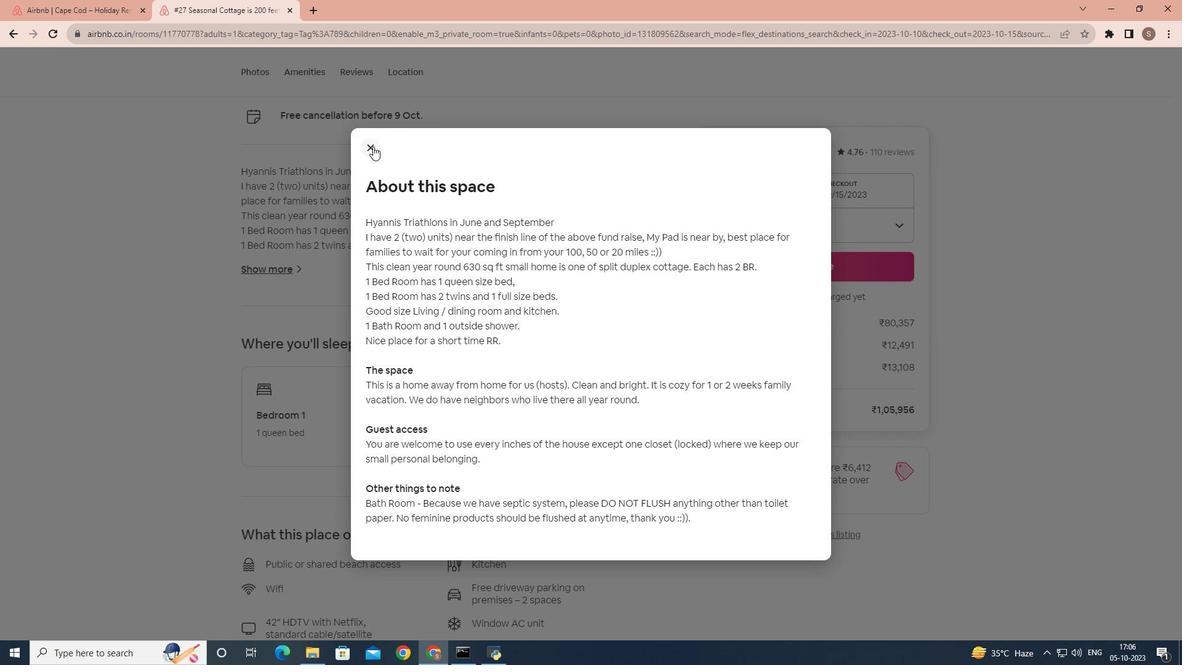 
Action: Mouse pressed left at (373, 146)
Screenshot: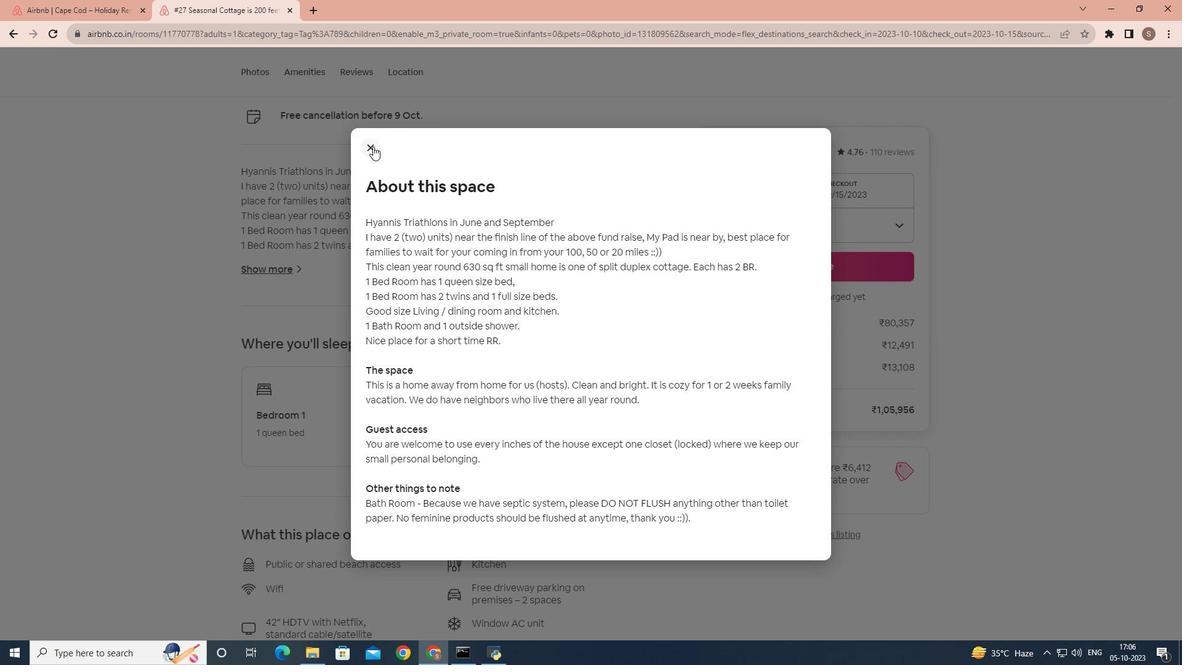 
Action: Mouse moved to (451, 222)
Screenshot: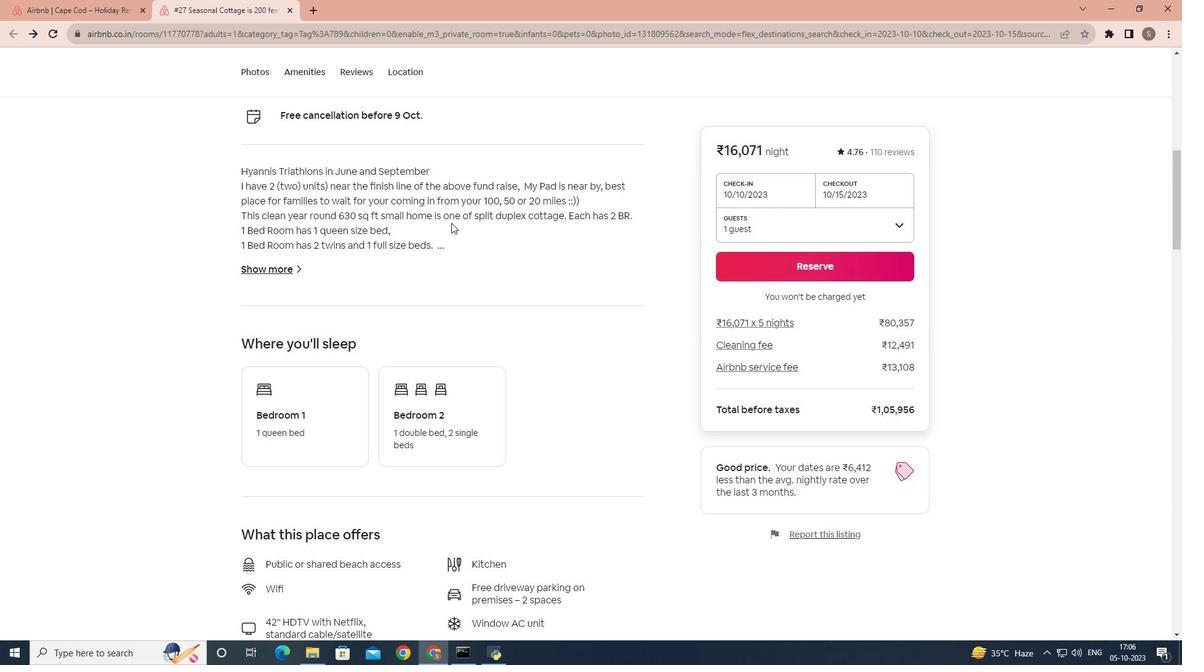 
Action: Mouse scrolled (451, 222) with delta (0, 0)
Screenshot: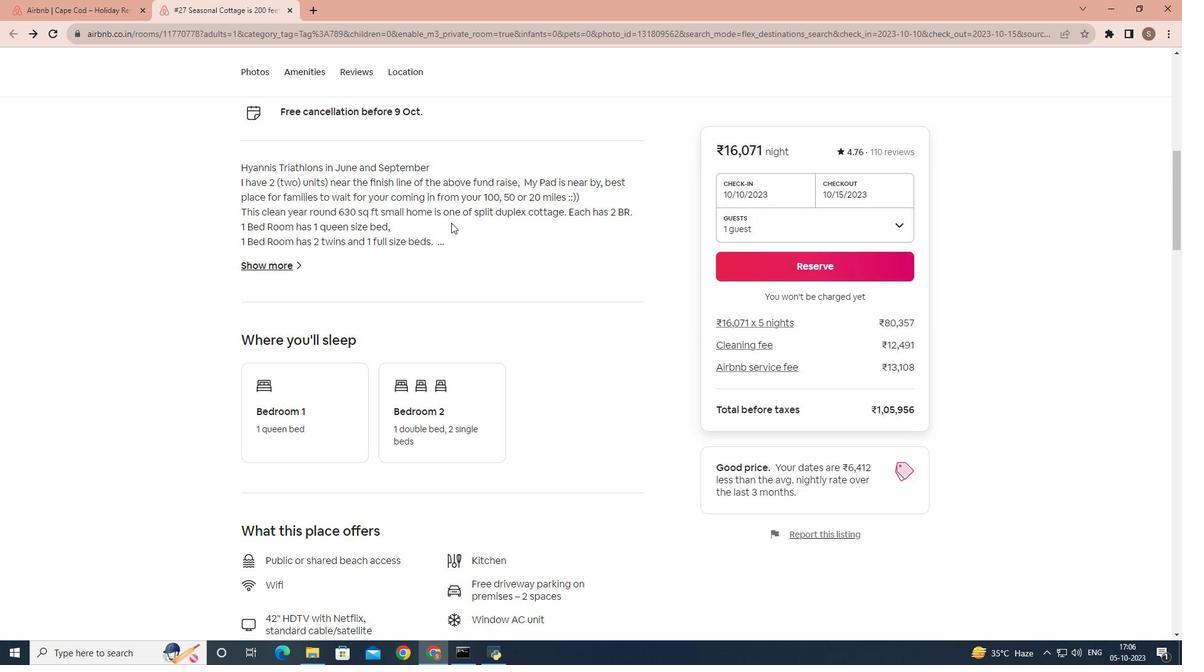 
Action: Mouse moved to (468, 228)
Screenshot: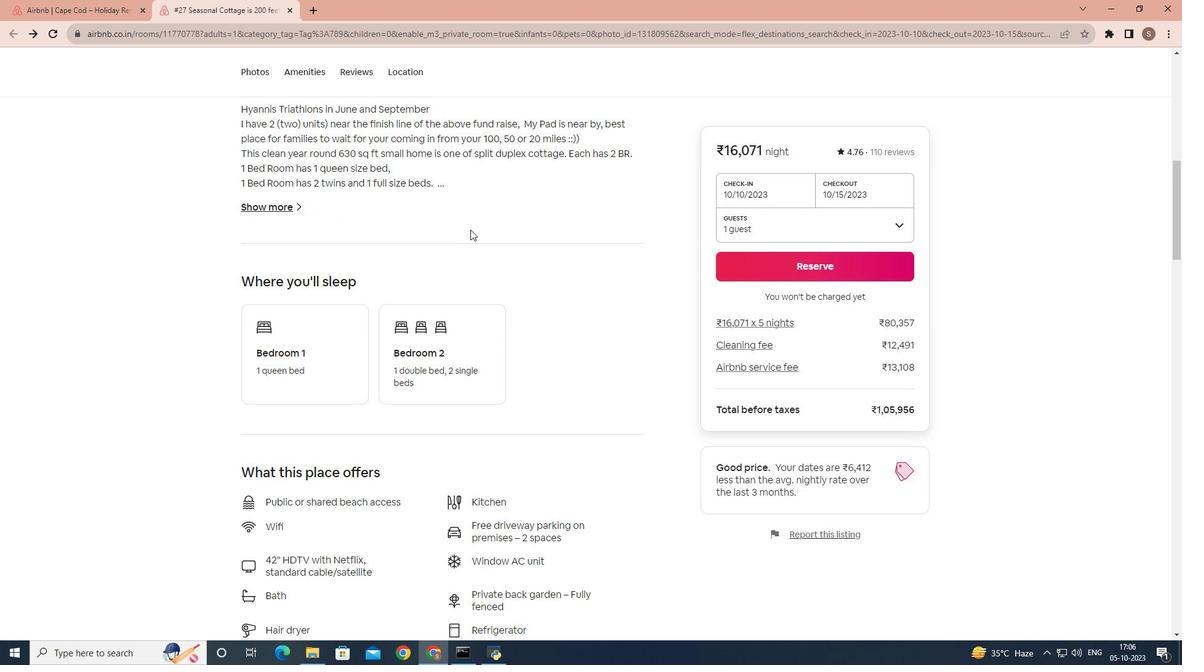 
Action: Mouse scrolled (468, 227) with delta (0, 0)
Screenshot: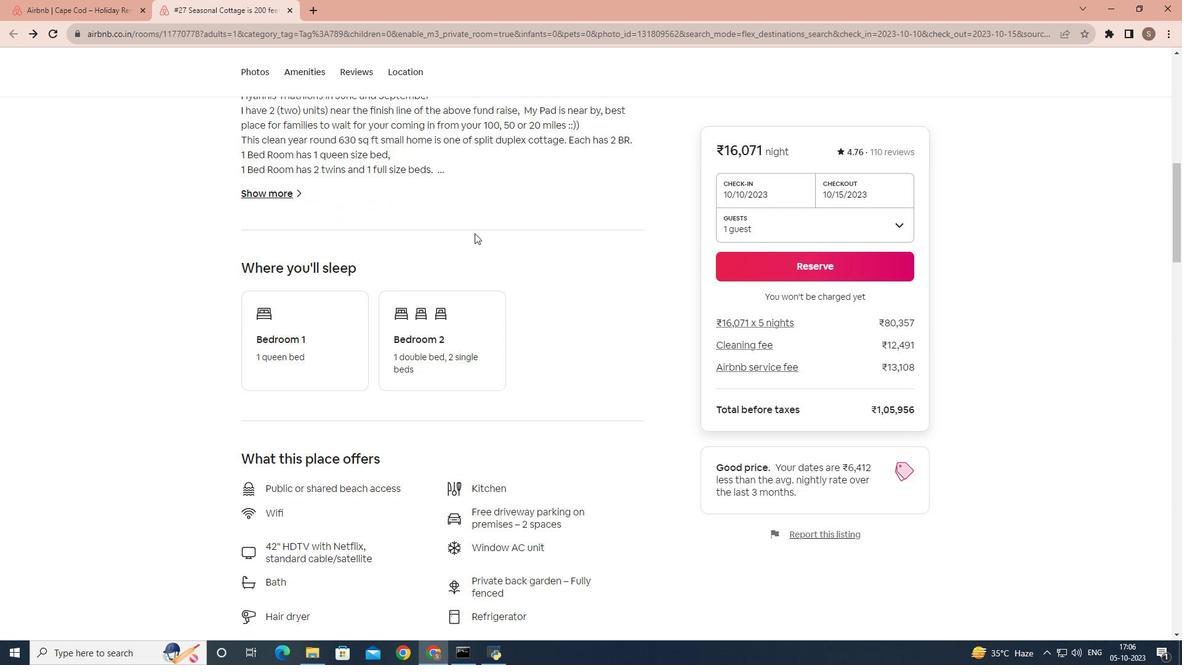 
Action: Mouse moved to (505, 243)
Screenshot: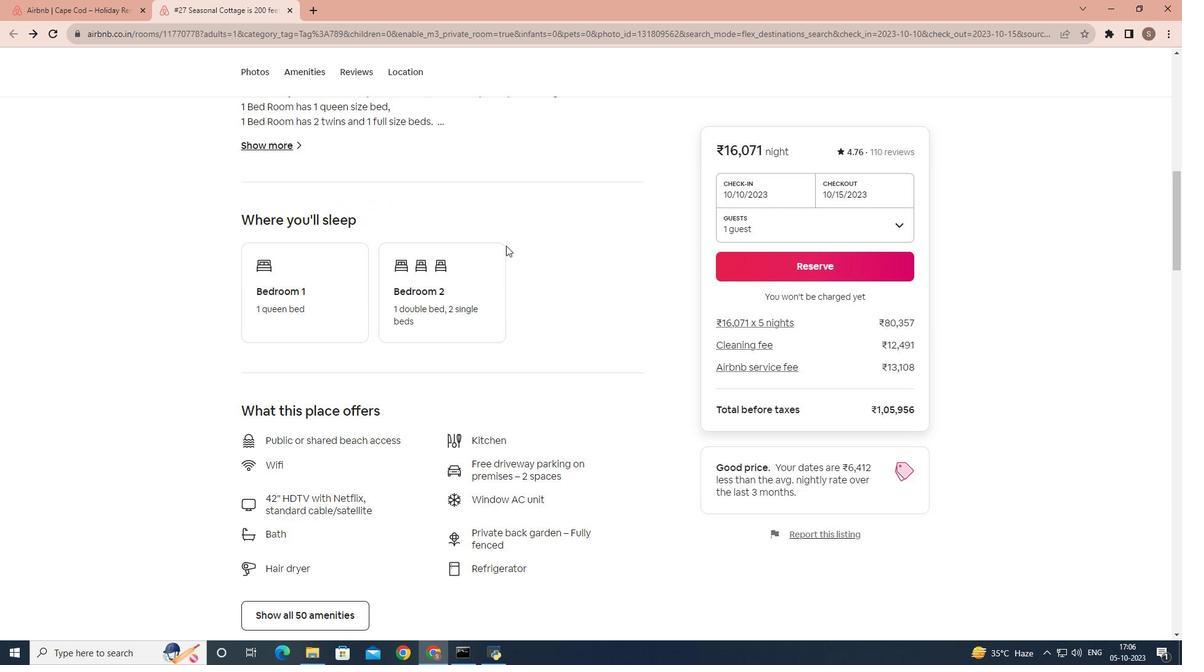 
Action: Mouse scrolled (505, 242) with delta (0, 0)
Screenshot: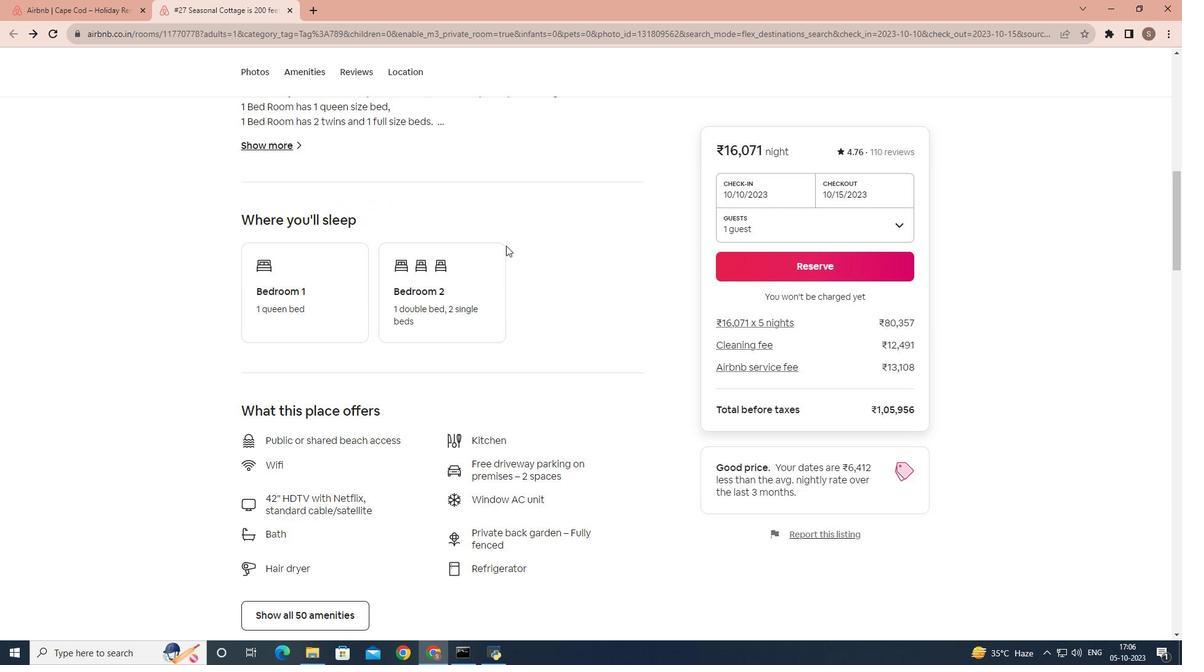 
Action: Mouse moved to (507, 247)
Screenshot: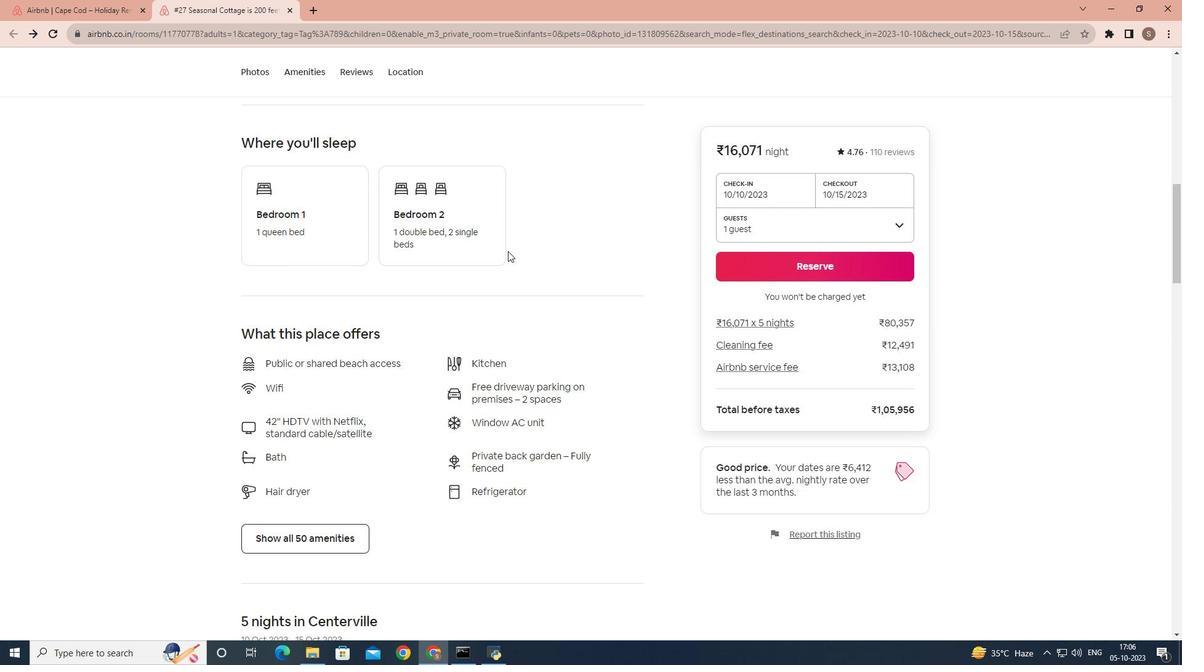 
Action: Mouse scrolled (507, 246) with delta (0, 0)
Screenshot: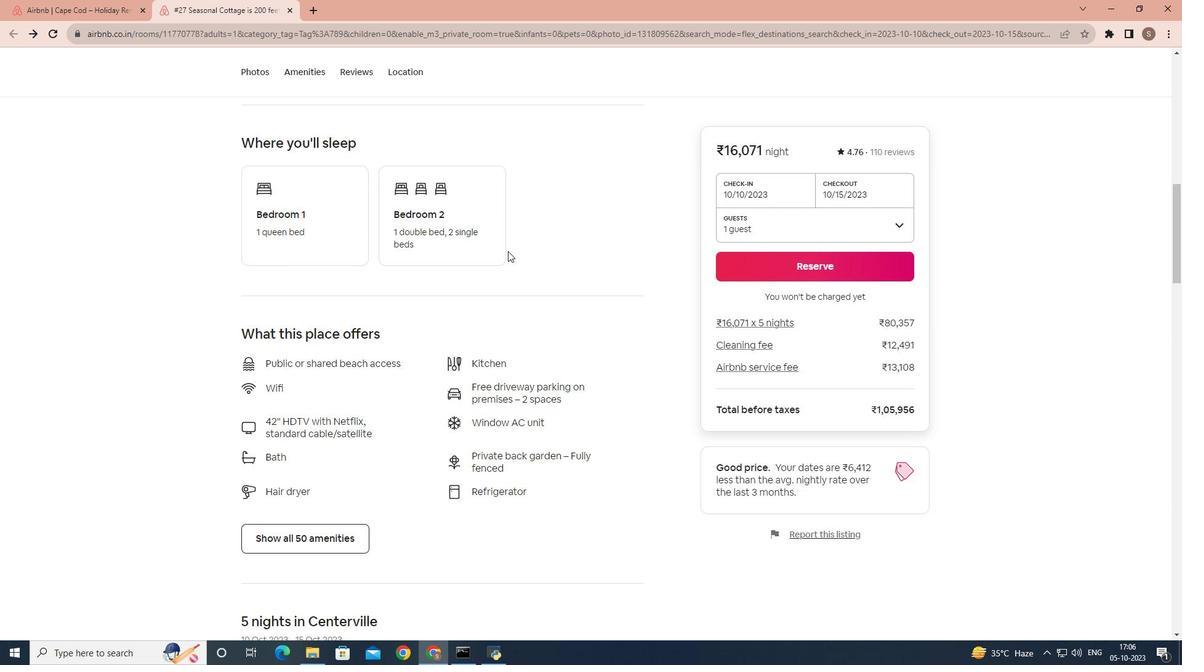 
Action: Mouse moved to (508, 251)
Screenshot: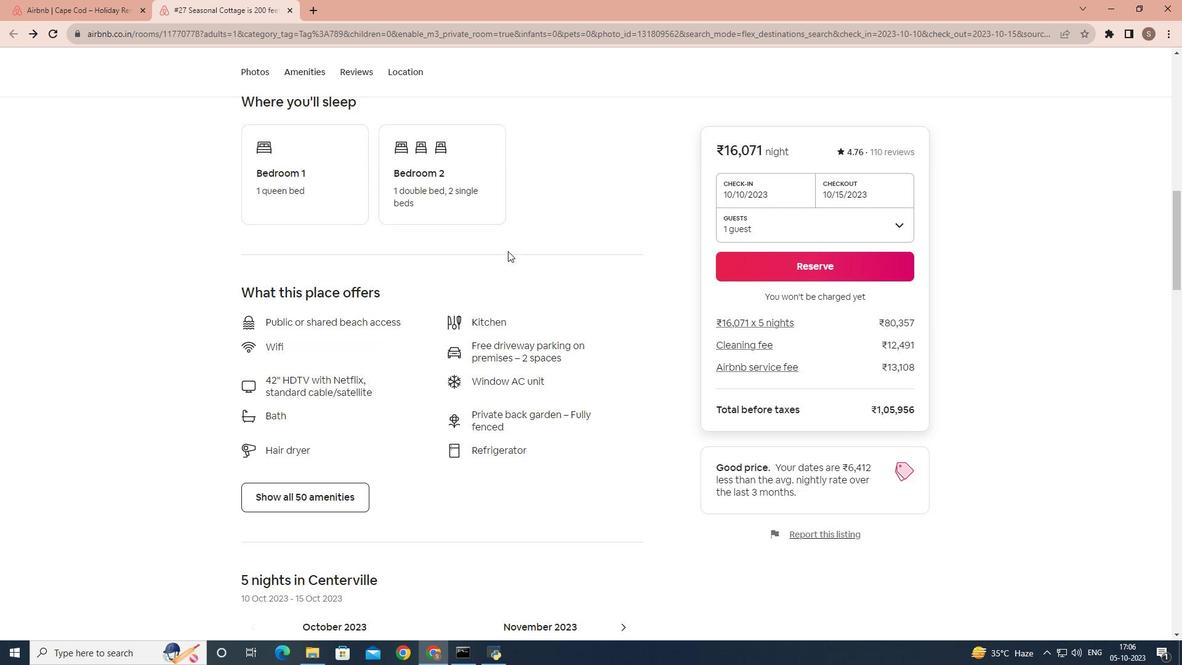 
Action: Mouse scrolled (508, 250) with delta (0, 0)
Screenshot: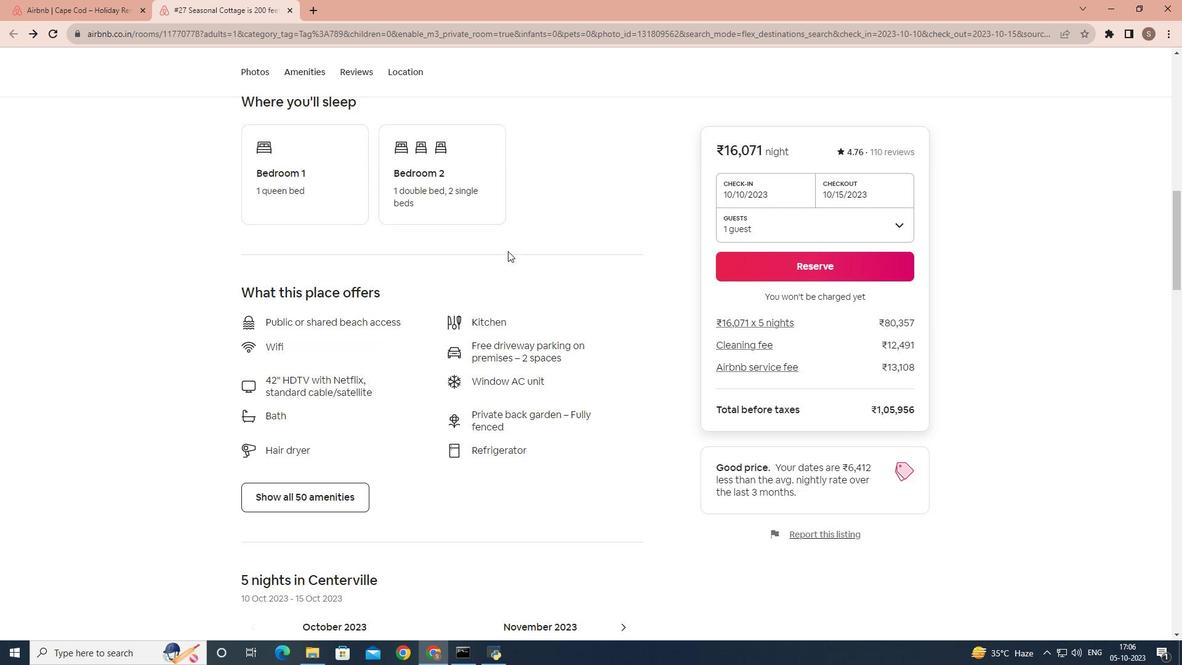 
Action: Mouse moved to (345, 430)
Screenshot: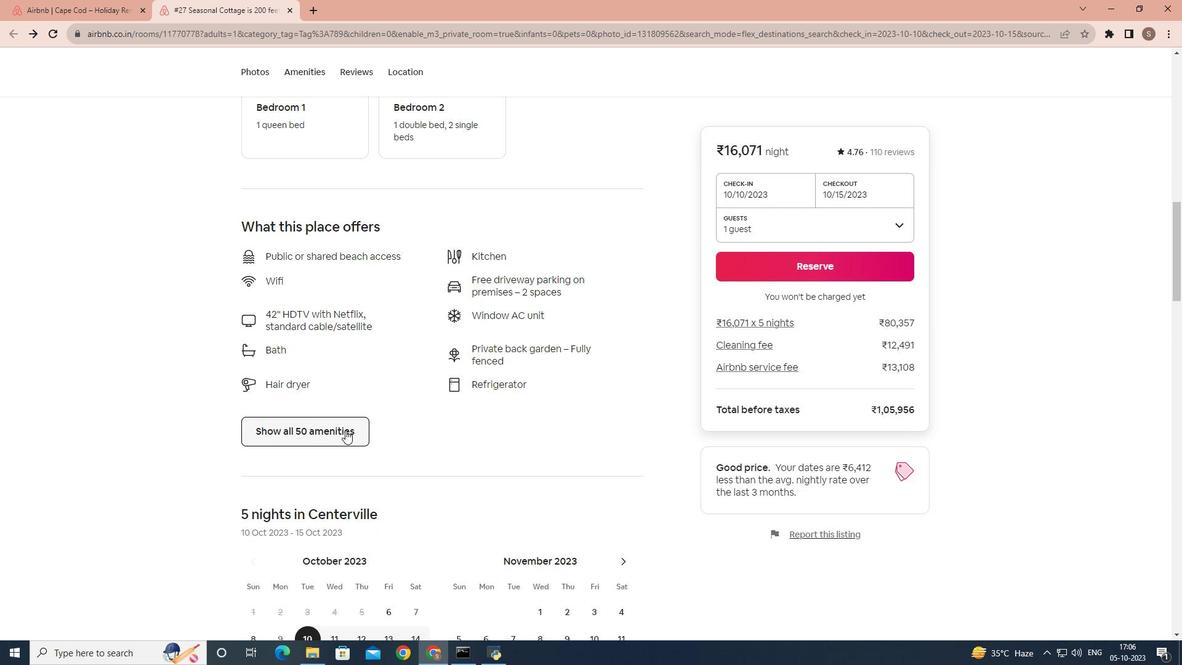 
Action: Mouse pressed left at (345, 430)
Screenshot: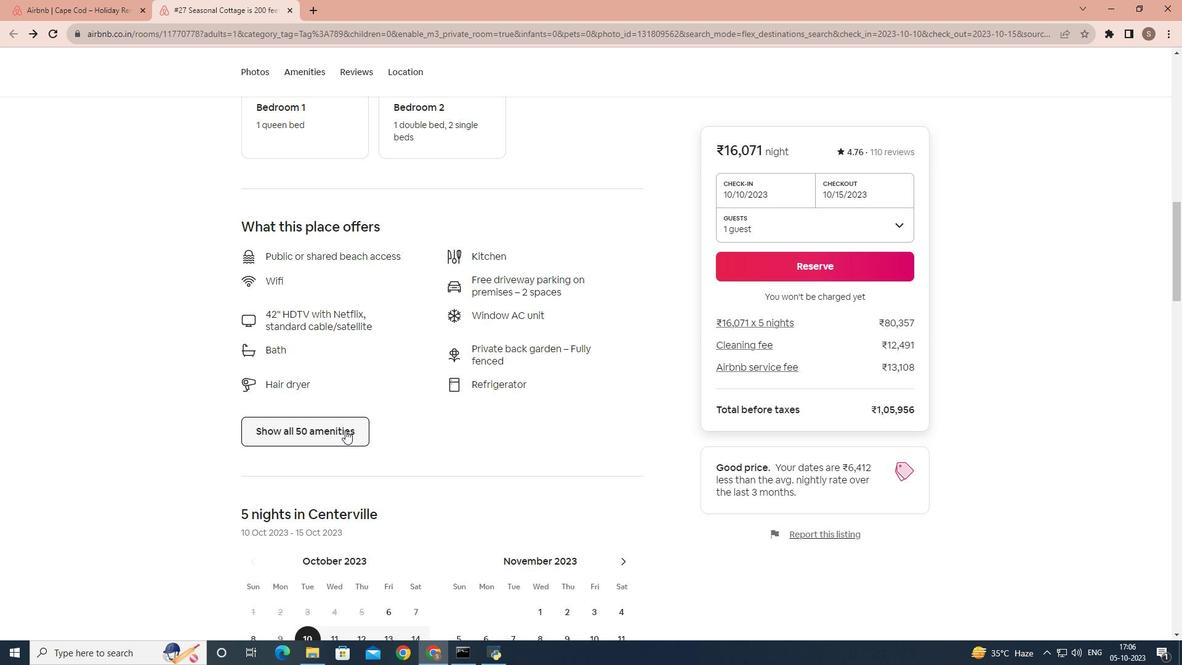
Action: Mouse moved to (498, 351)
Screenshot: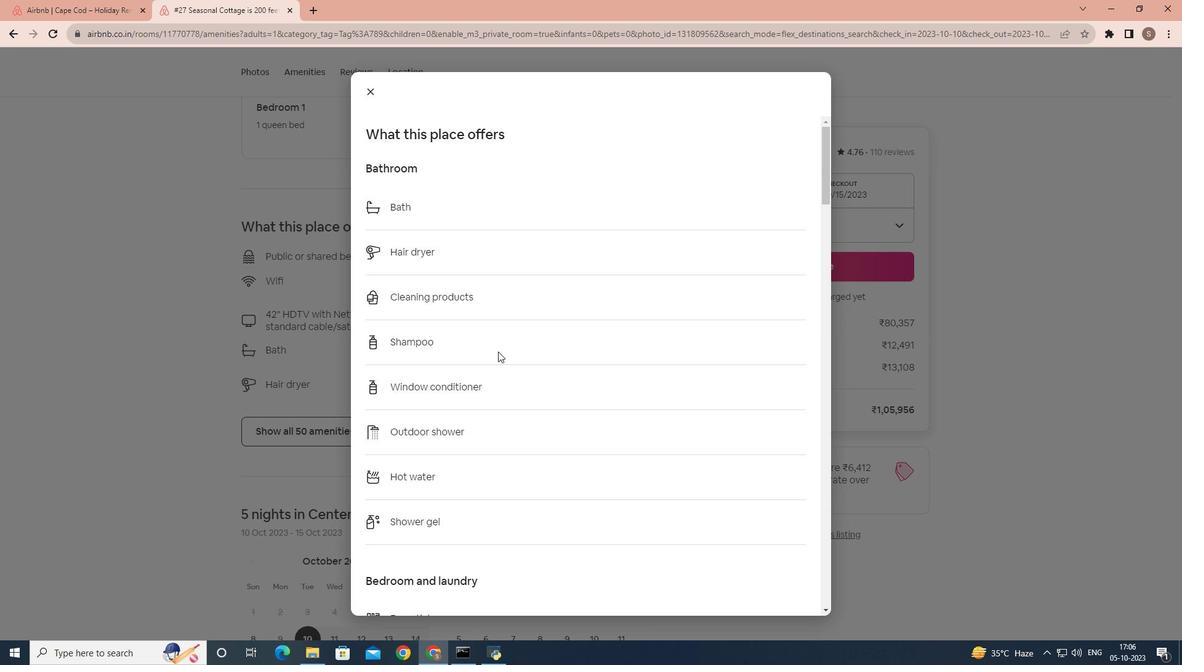 
Action: Mouse scrolled (498, 351) with delta (0, 0)
Screenshot: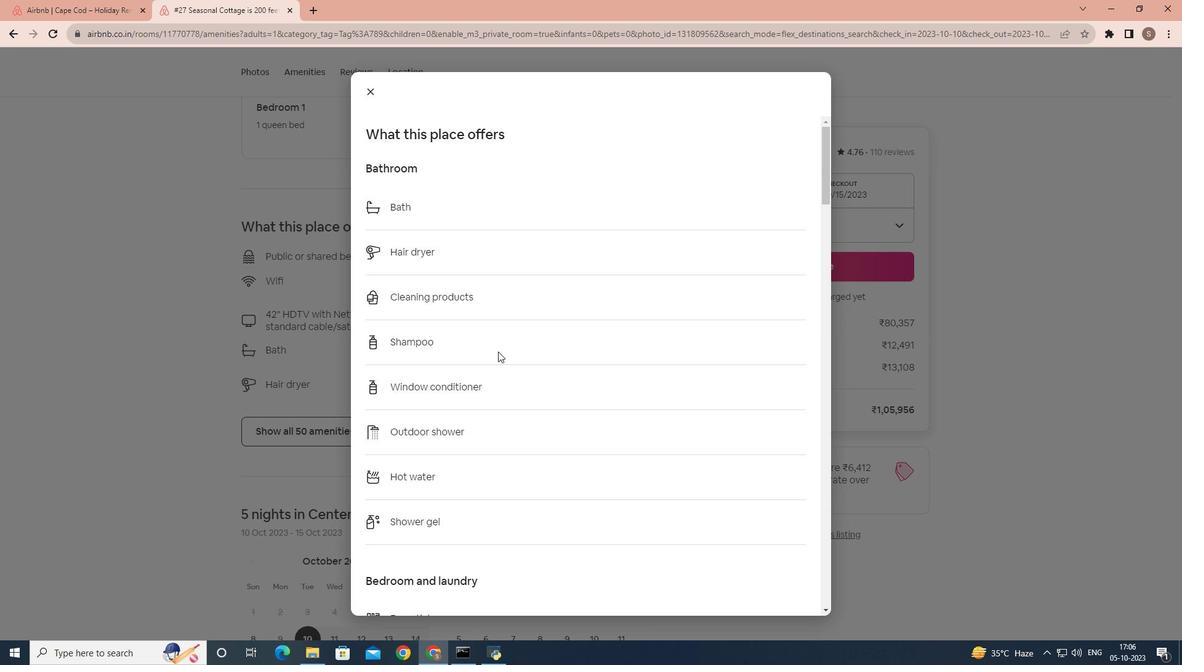
Action: Mouse scrolled (498, 351) with delta (0, 0)
Screenshot: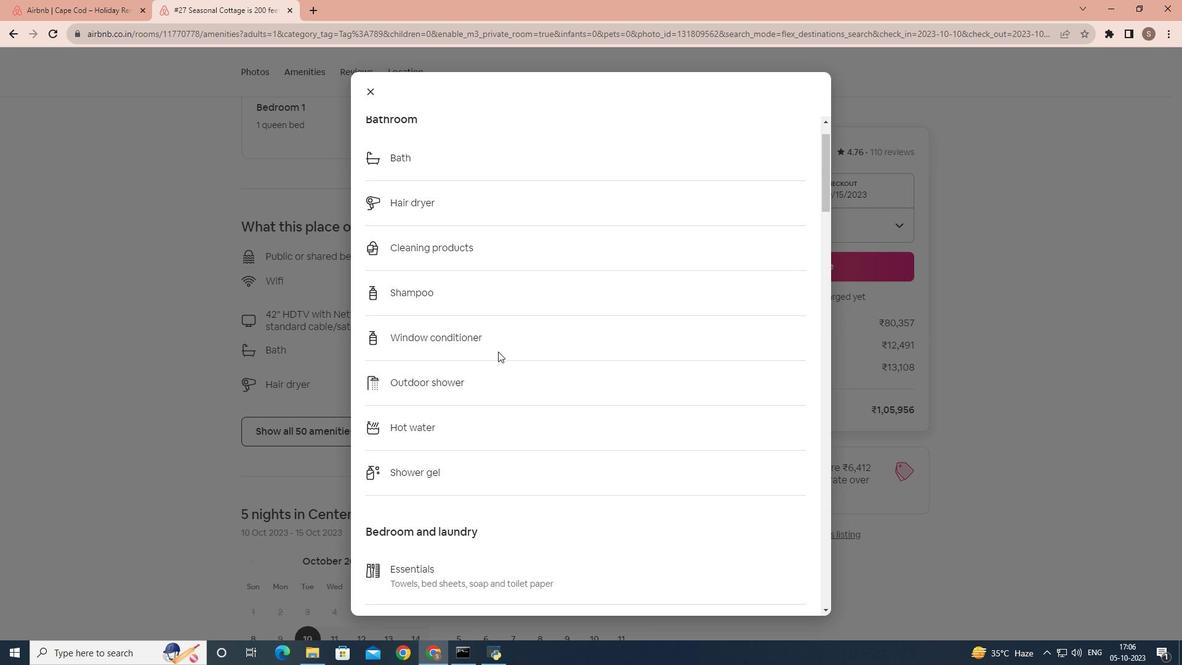 
Action: Mouse scrolled (498, 351) with delta (0, 0)
Screenshot: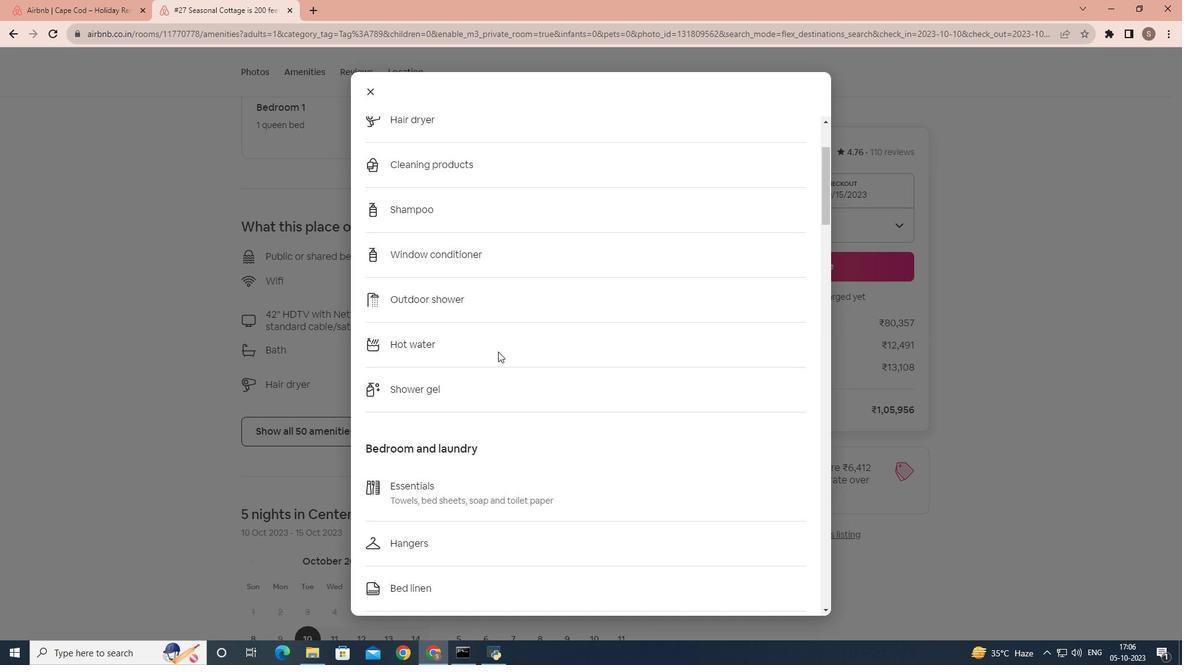 
Action: Mouse scrolled (498, 351) with delta (0, 0)
Screenshot: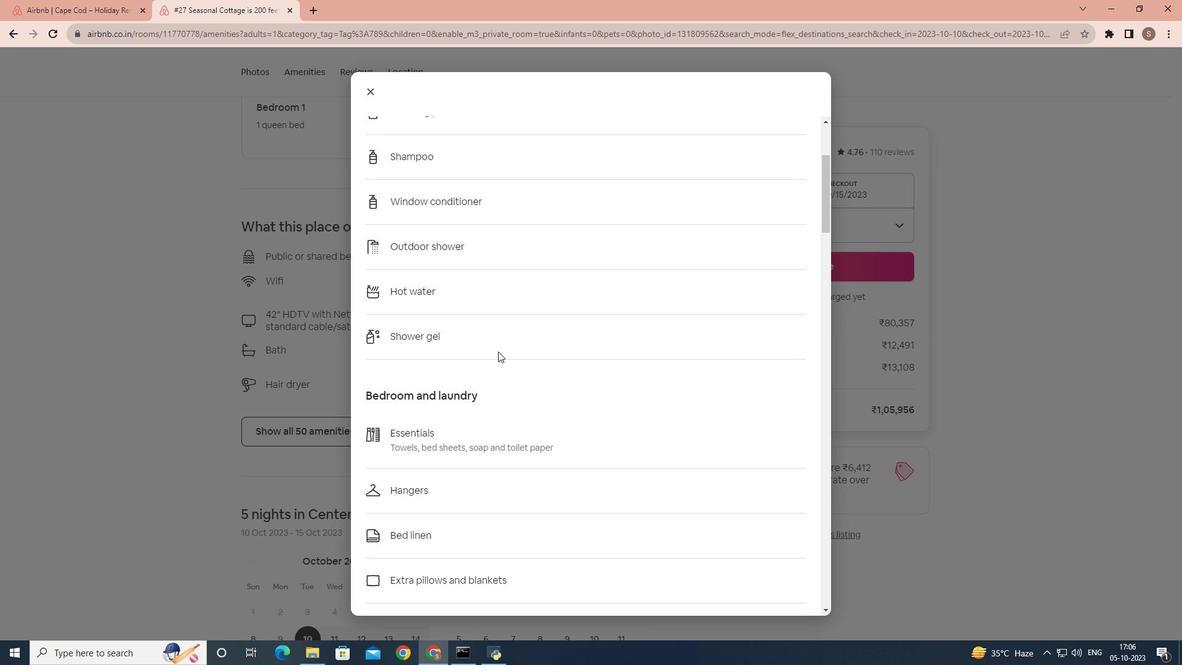 
Action: Mouse scrolled (498, 351) with delta (0, 0)
Screenshot: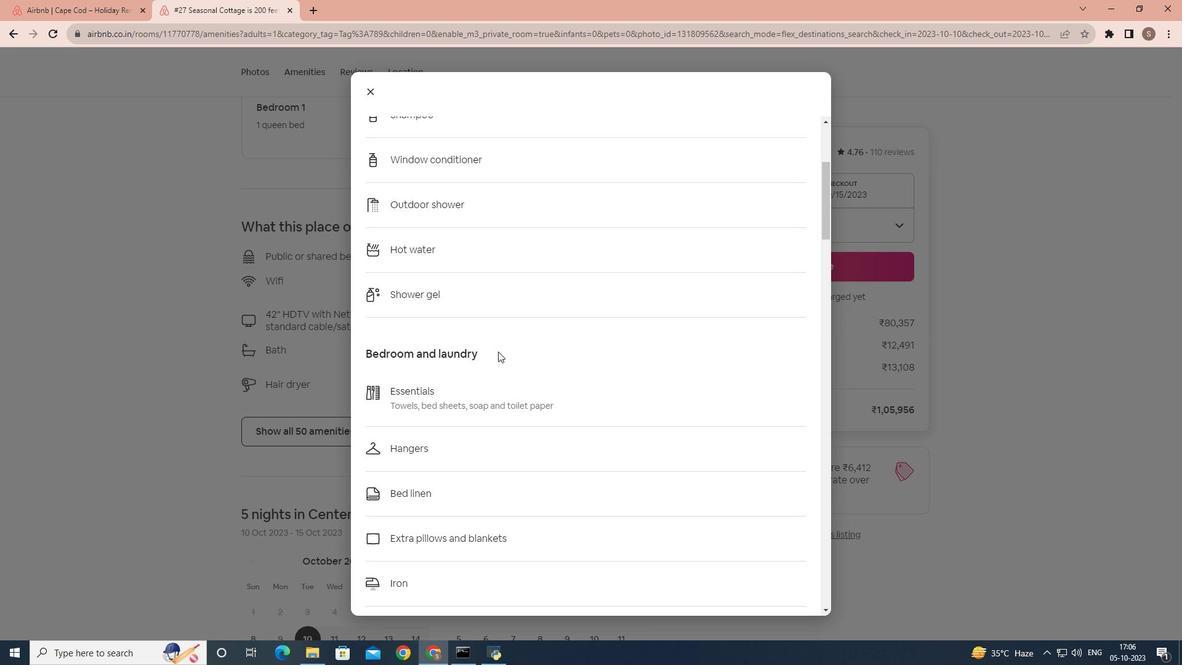 
Action: Mouse scrolled (498, 351) with delta (0, 0)
Screenshot: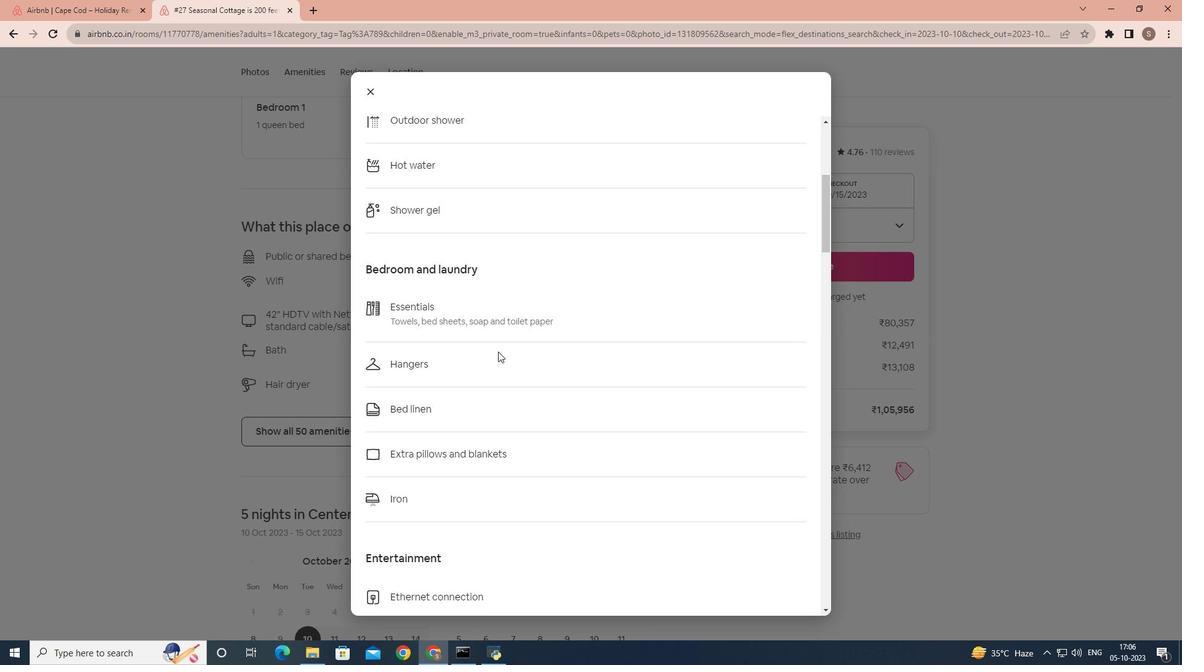 
Action: Mouse scrolled (498, 351) with delta (0, 0)
Screenshot: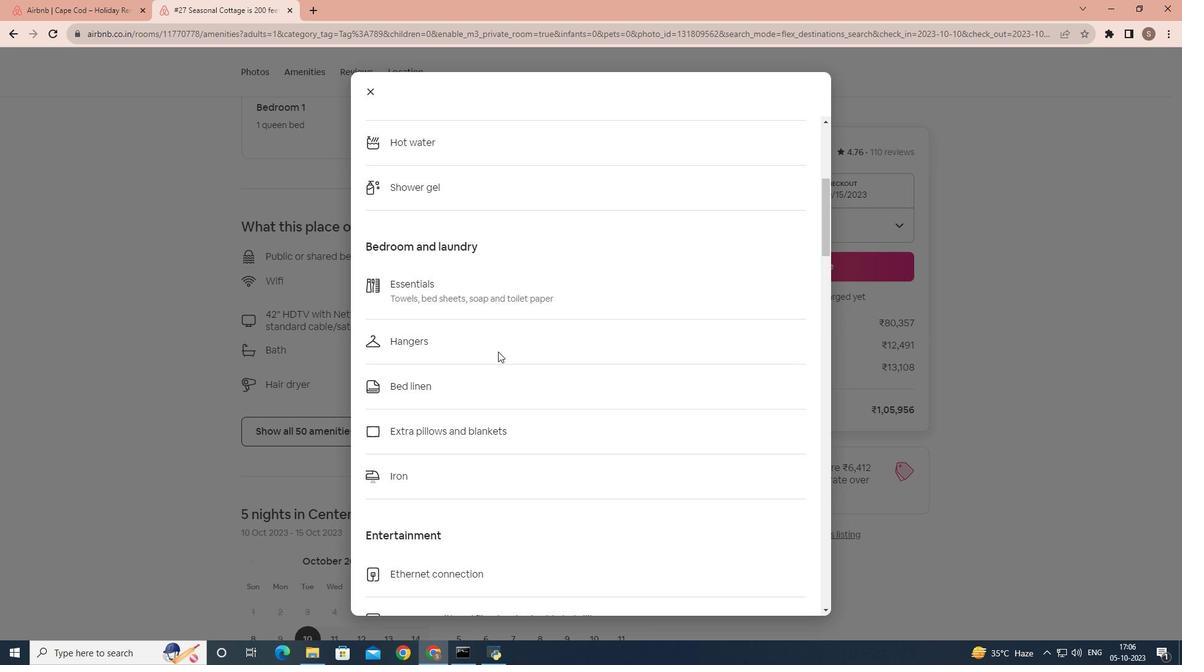 
Action: Mouse scrolled (498, 351) with delta (0, 0)
Screenshot: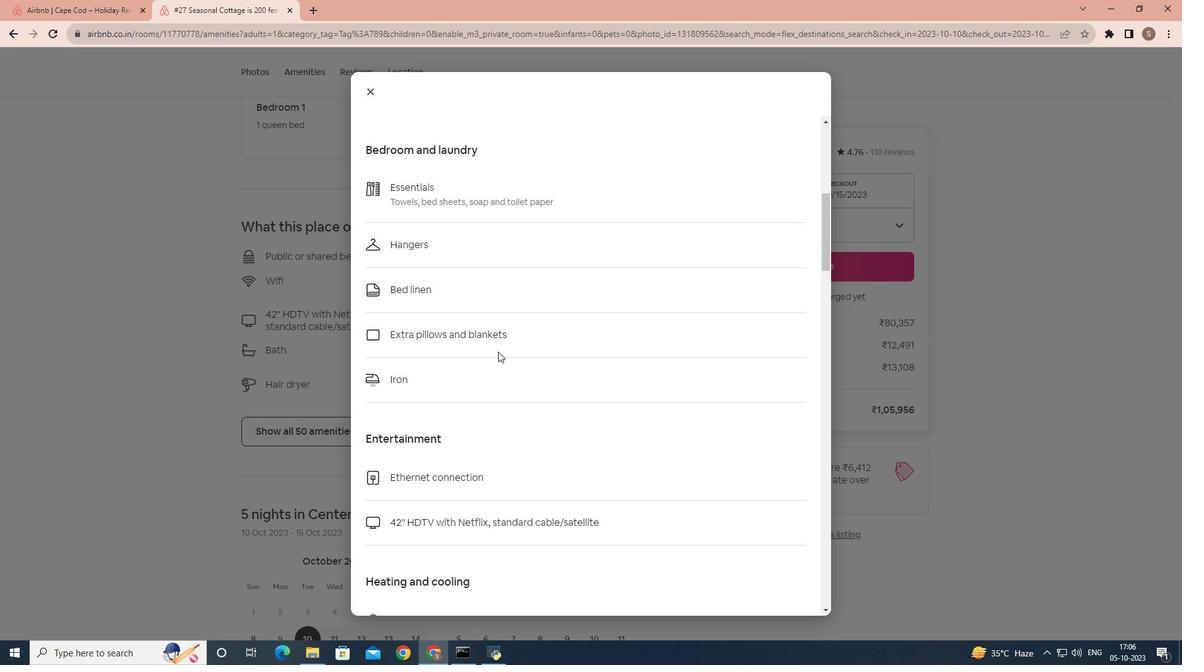 
Action: Mouse scrolled (498, 351) with delta (0, 0)
Screenshot: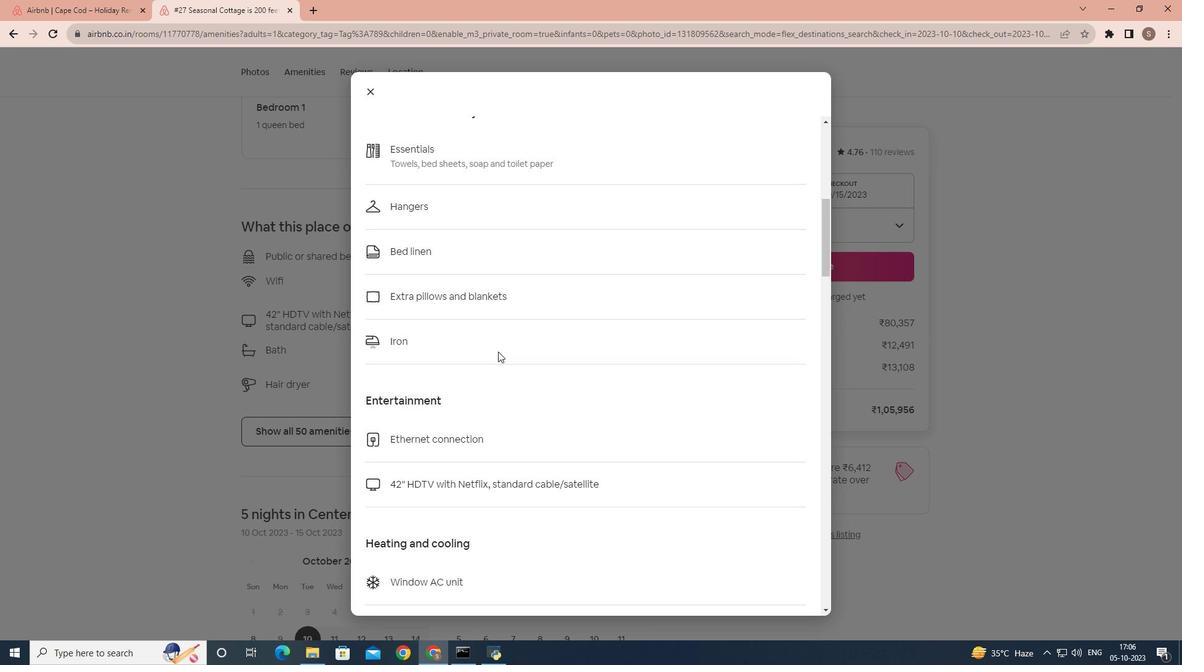 
Action: Mouse scrolled (498, 351) with delta (0, 0)
Screenshot: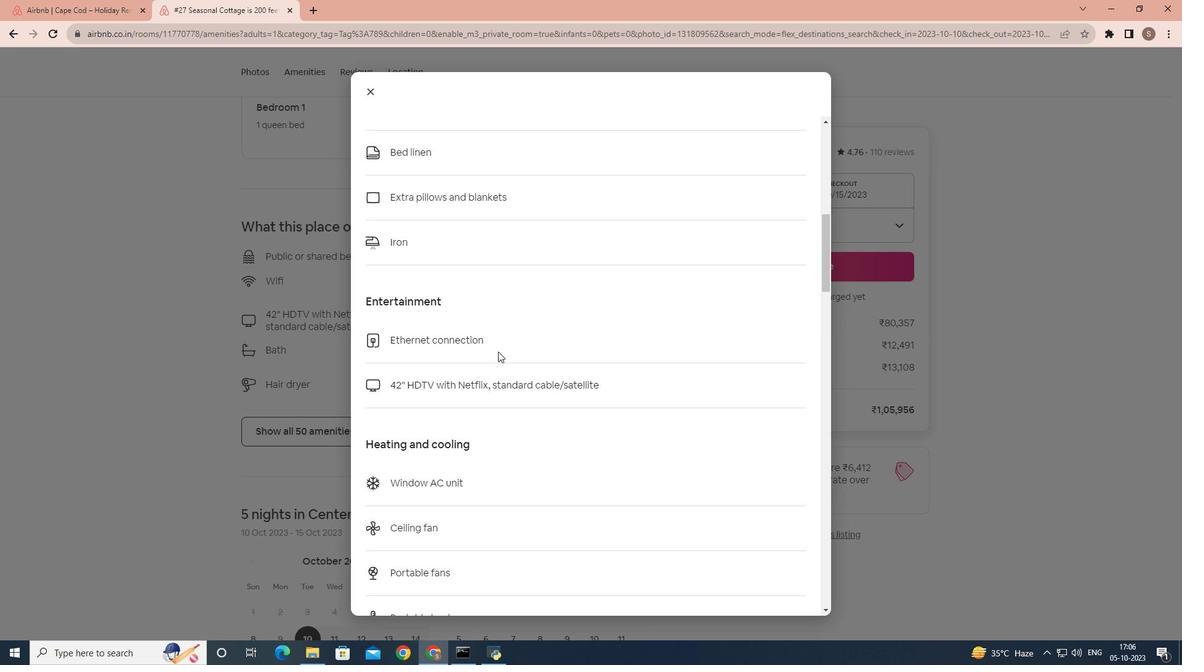 
Action: Mouse scrolled (498, 351) with delta (0, 0)
Screenshot: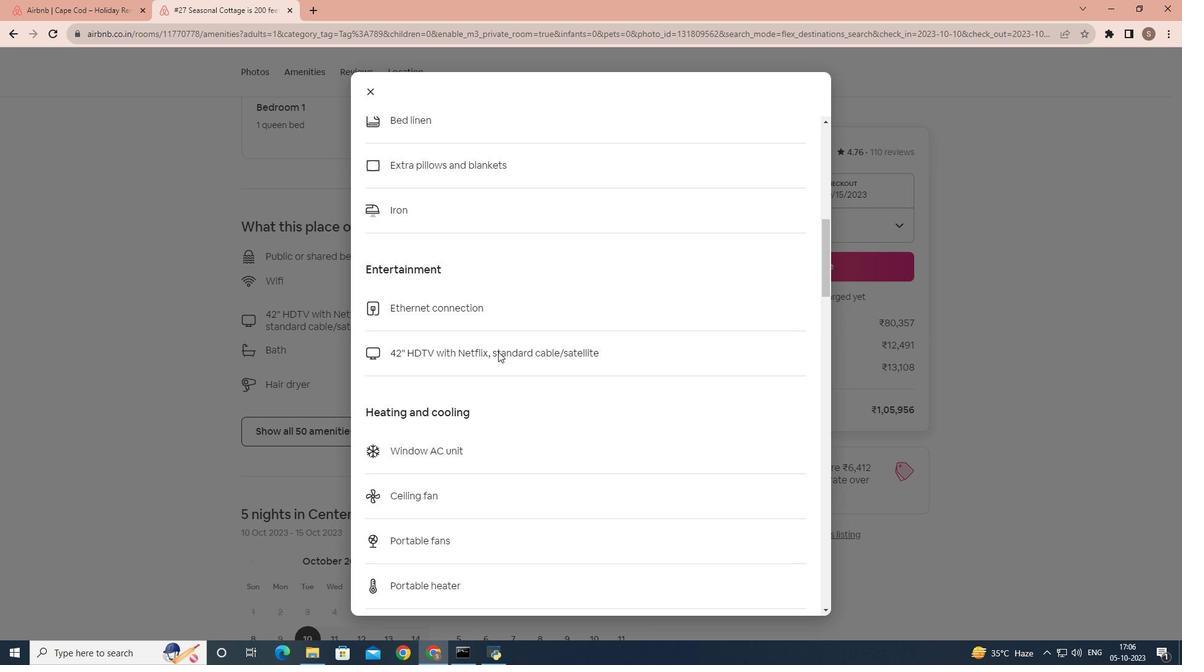 
Action: Mouse scrolled (498, 351) with delta (0, 0)
Screenshot: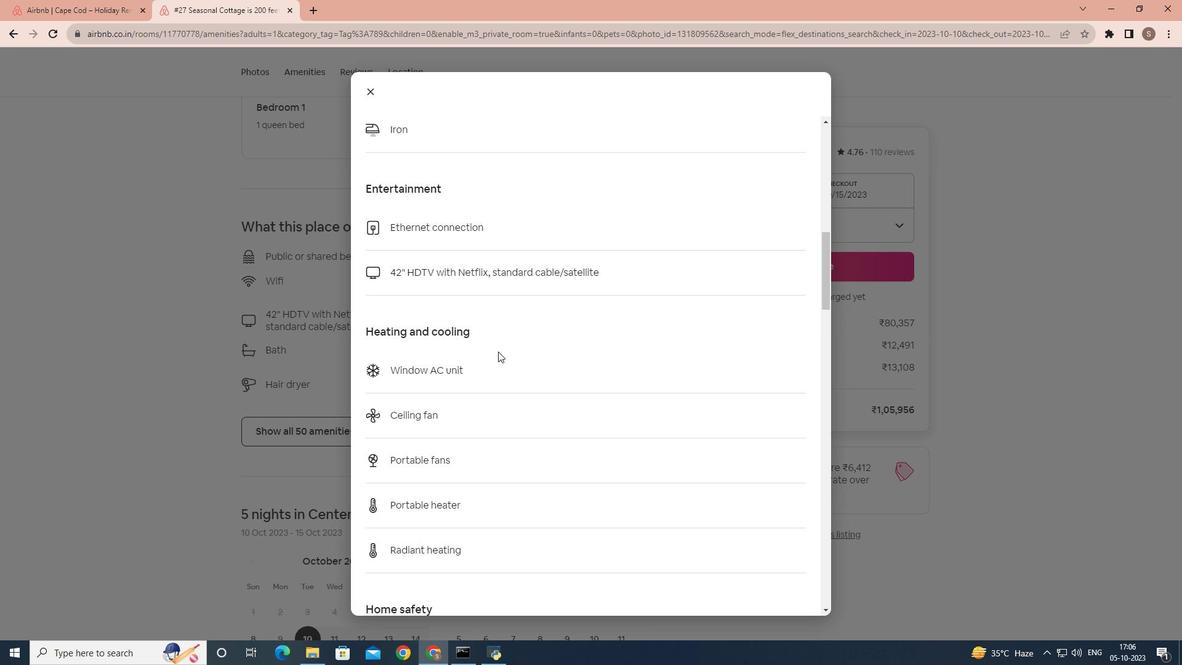
Action: Mouse scrolled (498, 351) with delta (0, 0)
Screenshot: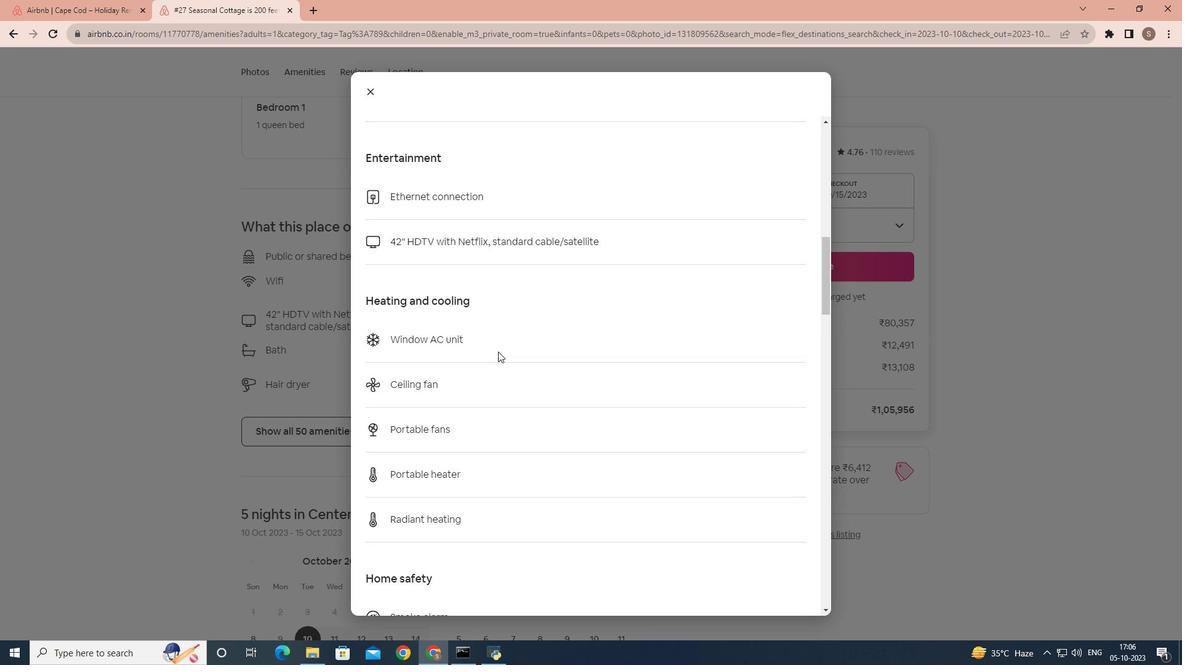 
Action: Mouse scrolled (498, 351) with delta (0, 0)
Screenshot: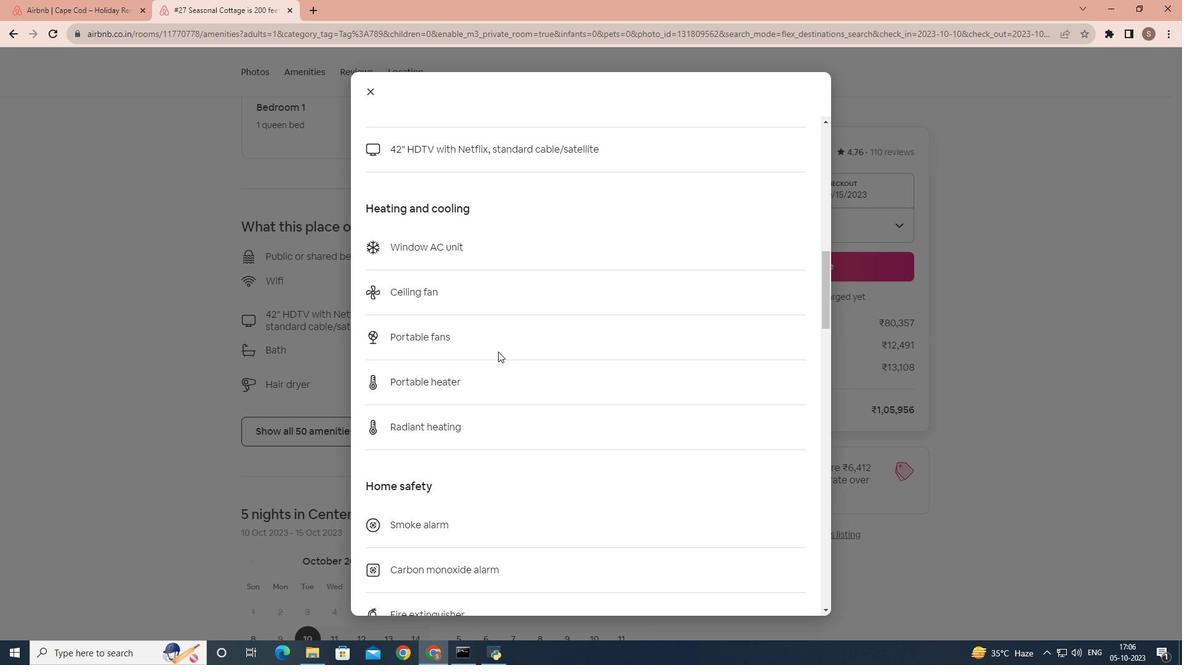 
Action: Mouse scrolled (498, 351) with delta (0, 0)
Screenshot: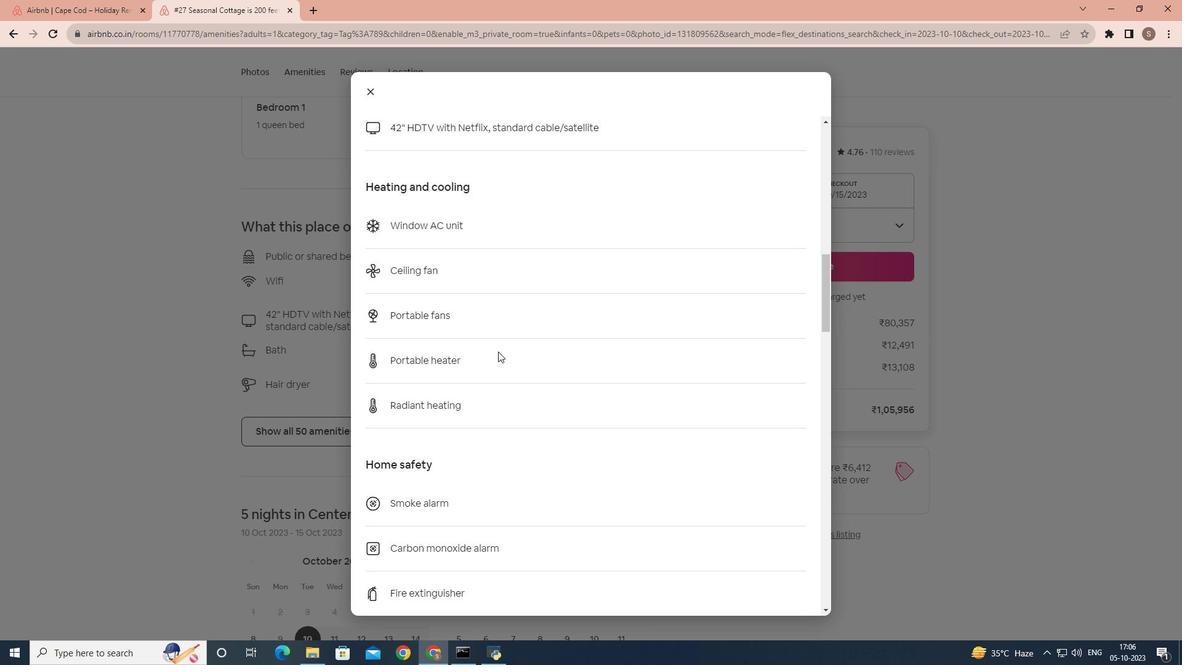 
Action: Mouse scrolled (498, 351) with delta (0, 0)
Screenshot: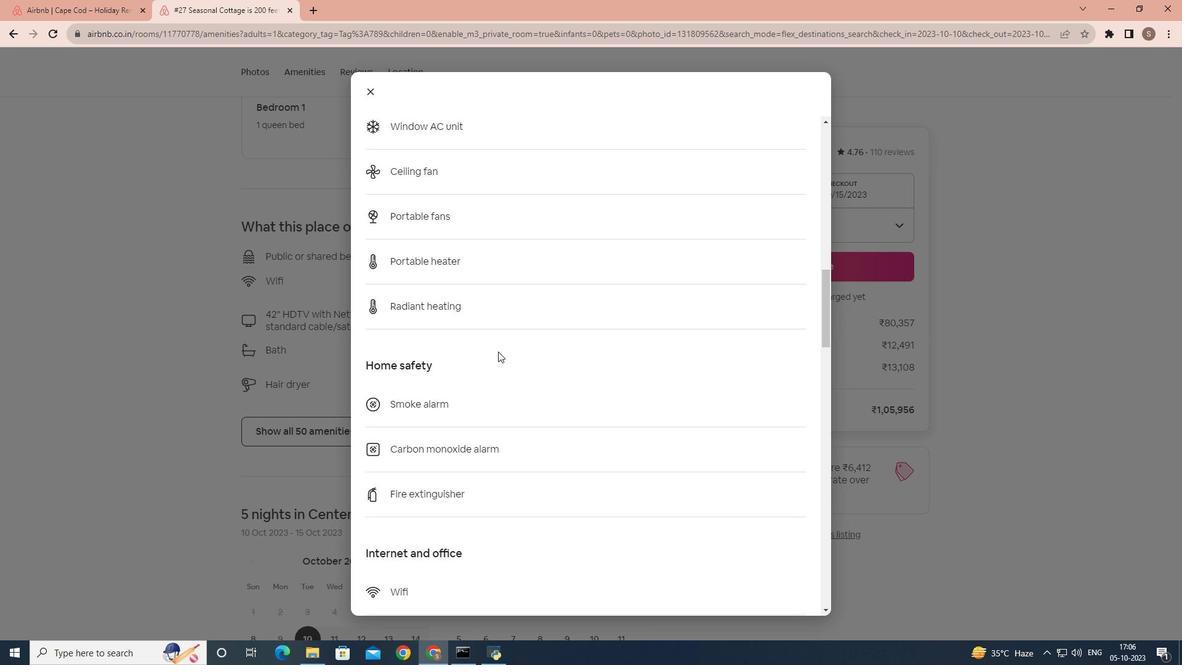 
Action: Mouse scrolled (498, 351) with delta (0, 0)
Screenshot: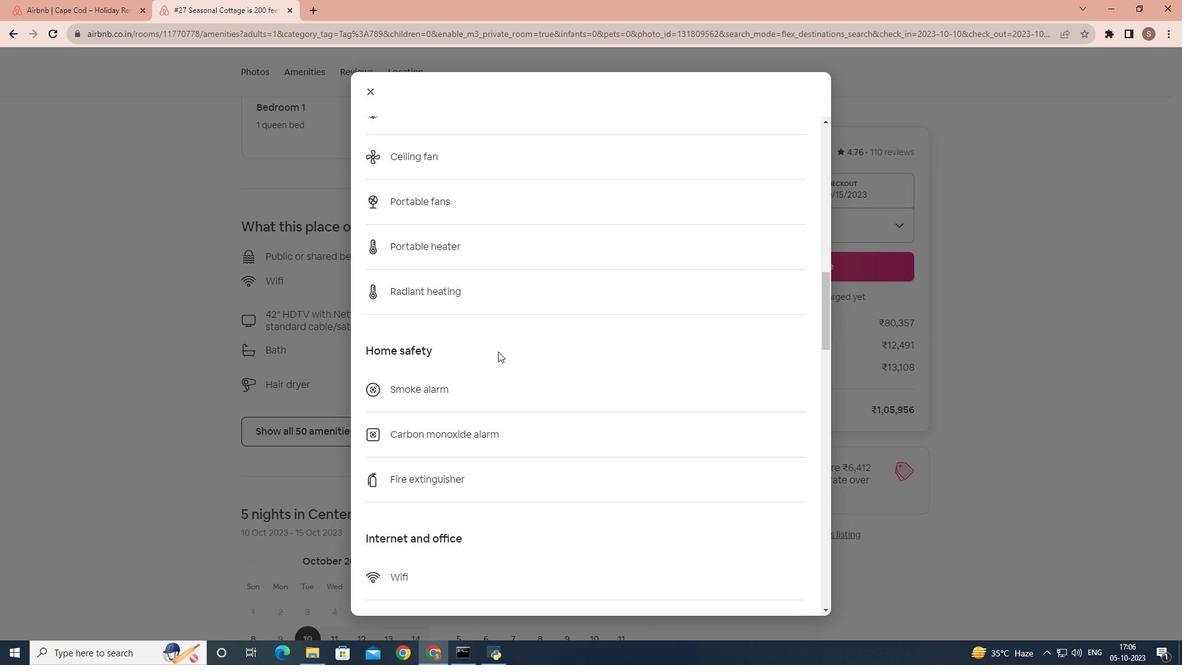
Action: Mouse scrolled (498, 351) with delta (0, 0)
Screenshot: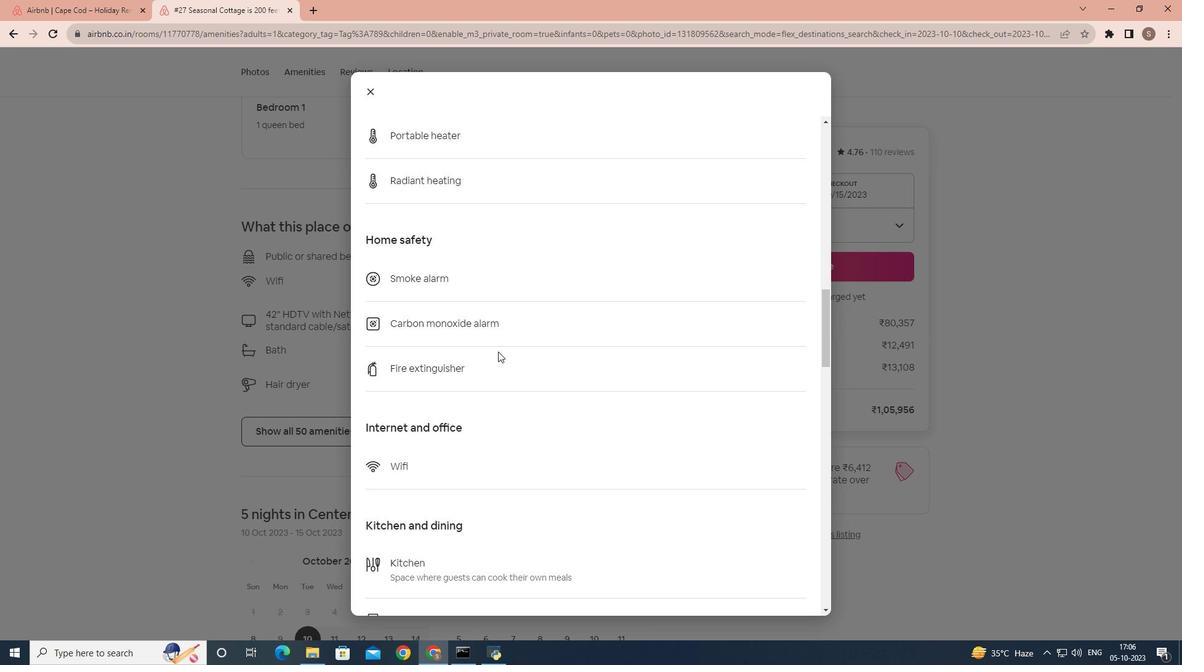 
Action: Mouse scrolled (498, 351) with delta (0, 0)
Screenshot: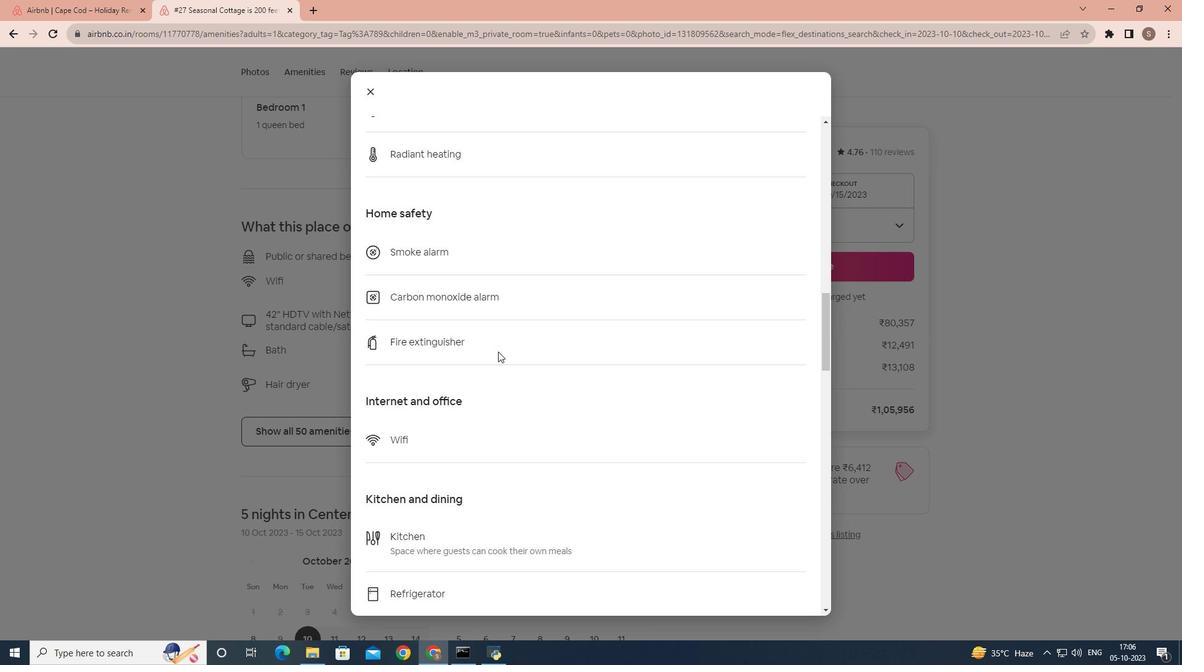 
Action: Mouse scrolled (498, 351) with delta (0, 0)
Screenshot: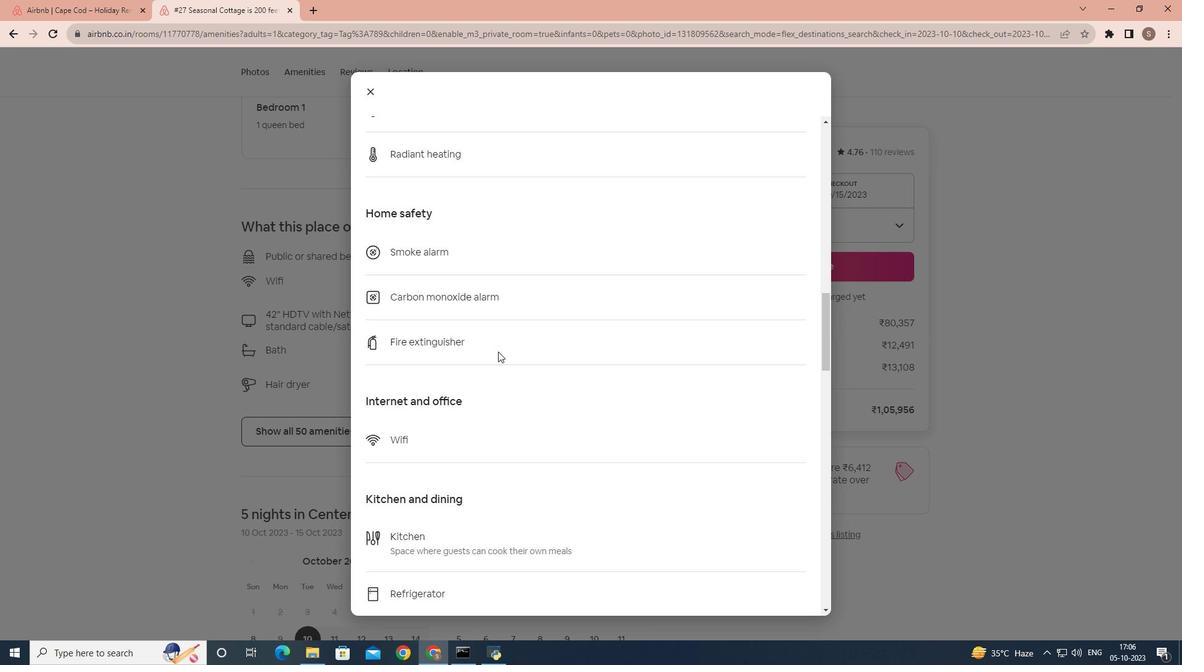 
Action: Mouse scrolled (498, 351) with delta (0, 0)
Screenshot: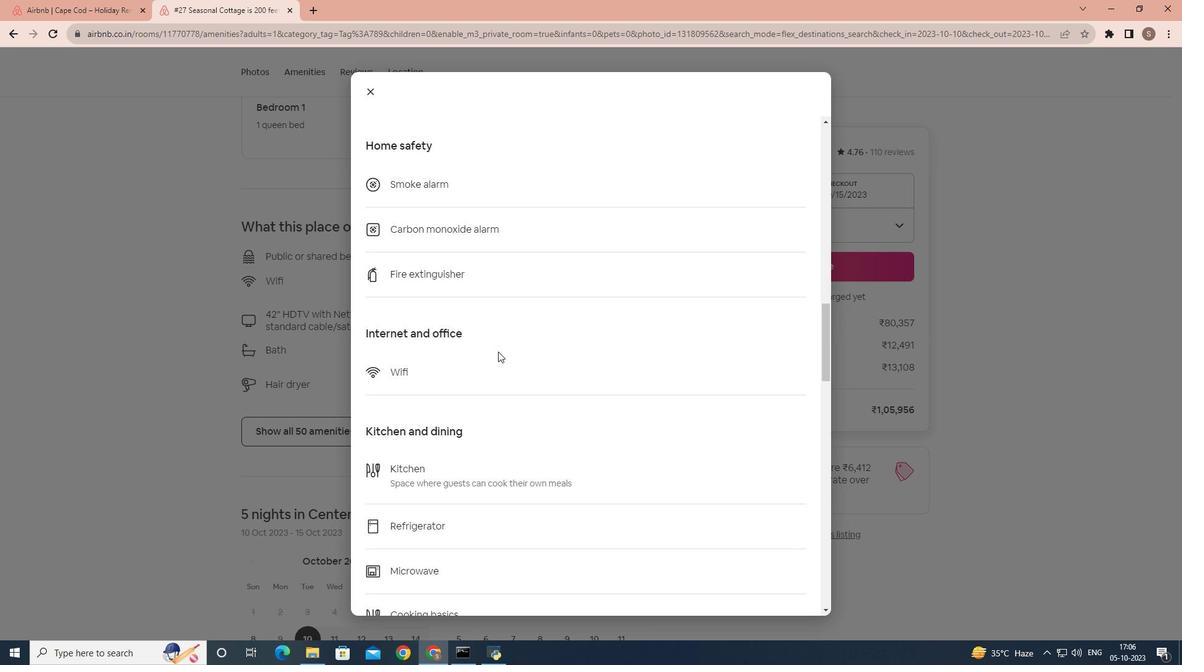 
Action: Mouse scrolled (498, 351) with delta (0, 0)
Screenshot: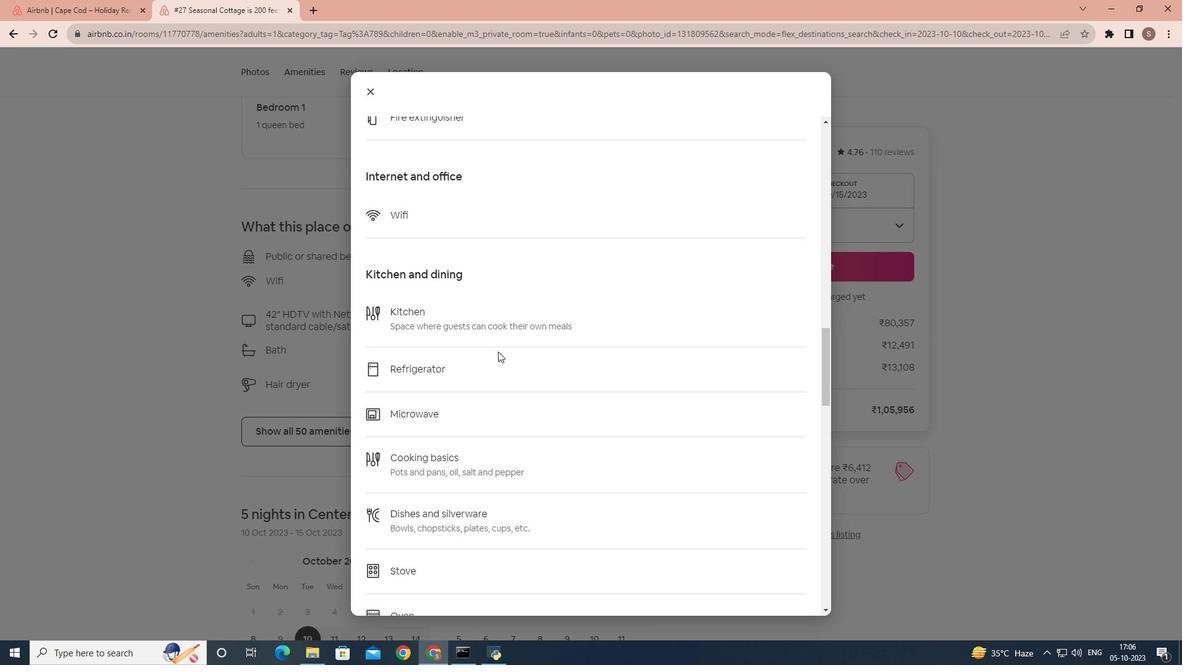 
Action: Mouse scrolled (498, 351) with delta (0, 0)
Screenshot: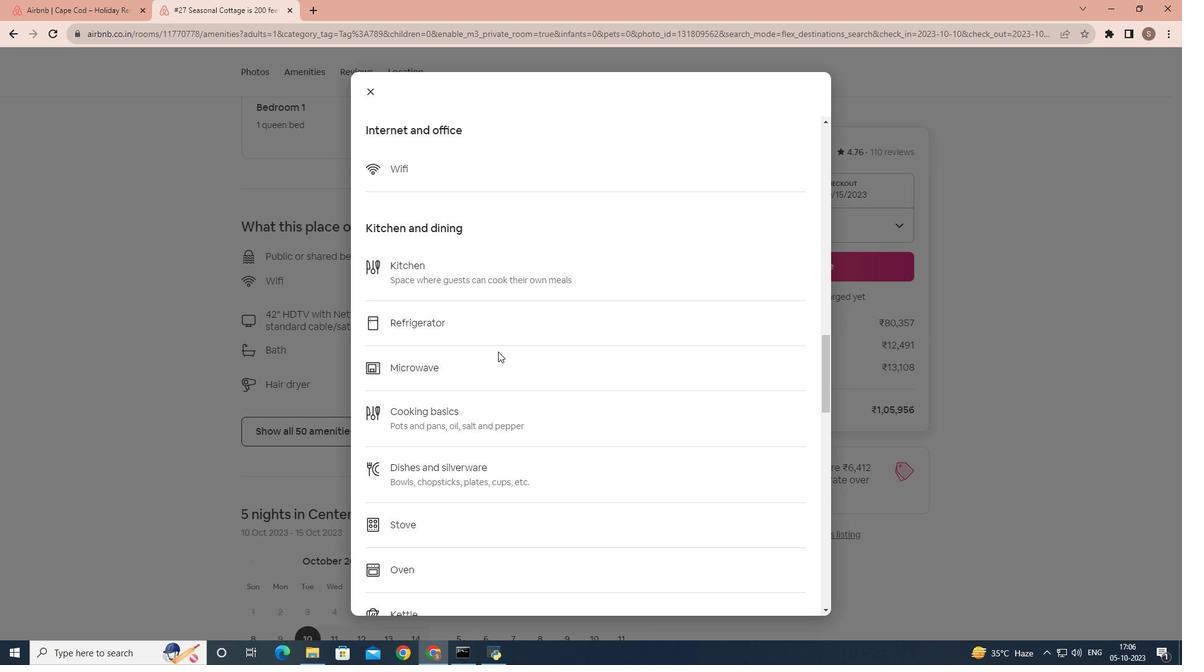 
Action: Mouse scrolled (498, 351) with delta (0, 0)
Screenshot: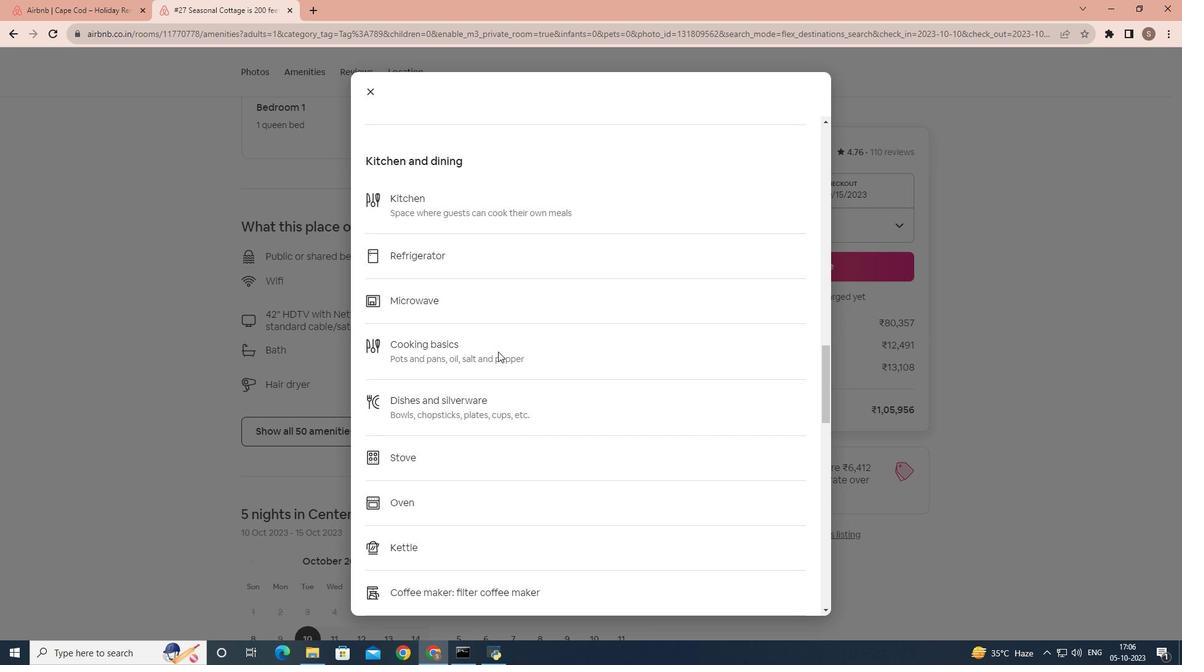 
Action: Mouse scrolled (498, 351) with delta (0, 0)
Screenshot: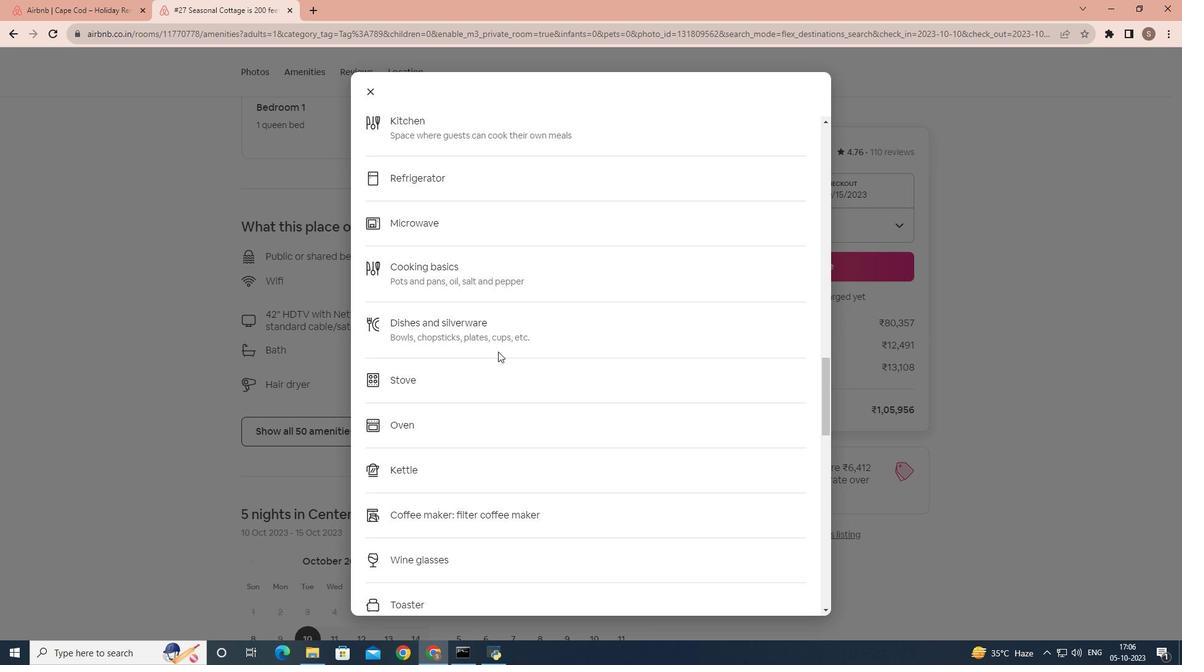 
Action: Mouse scrolled (498, 351) with delta (0, 0)
Screenshot: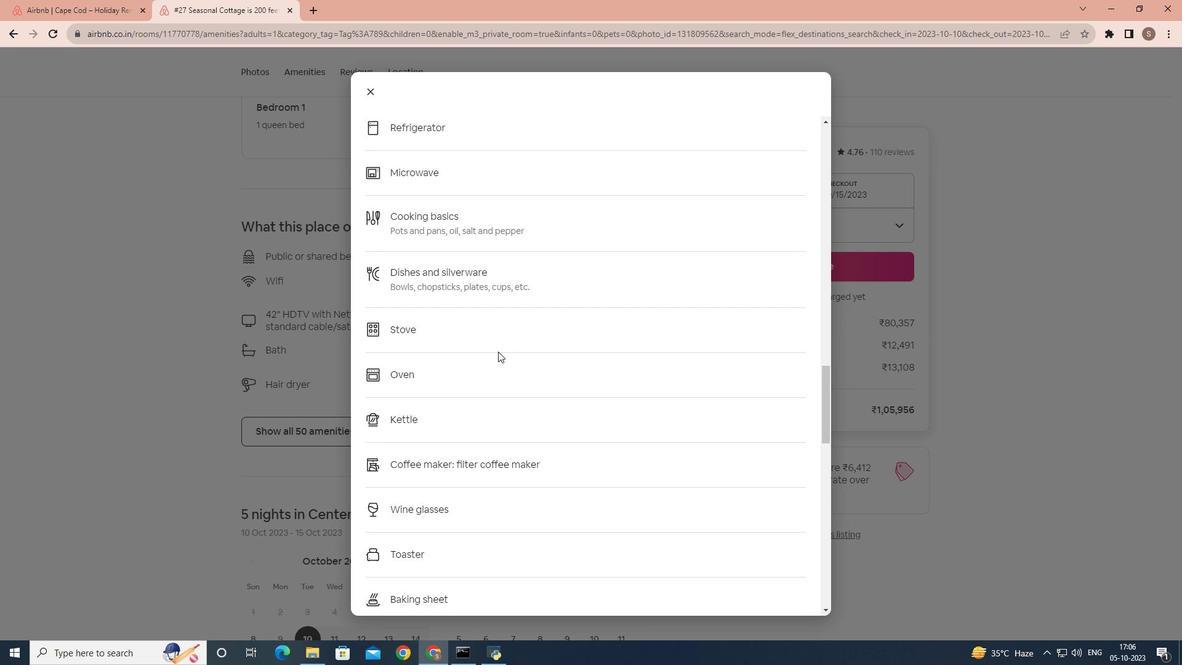 
Action: Mouse scrolled (498, 351) with delta (0, 0)
Screenshot: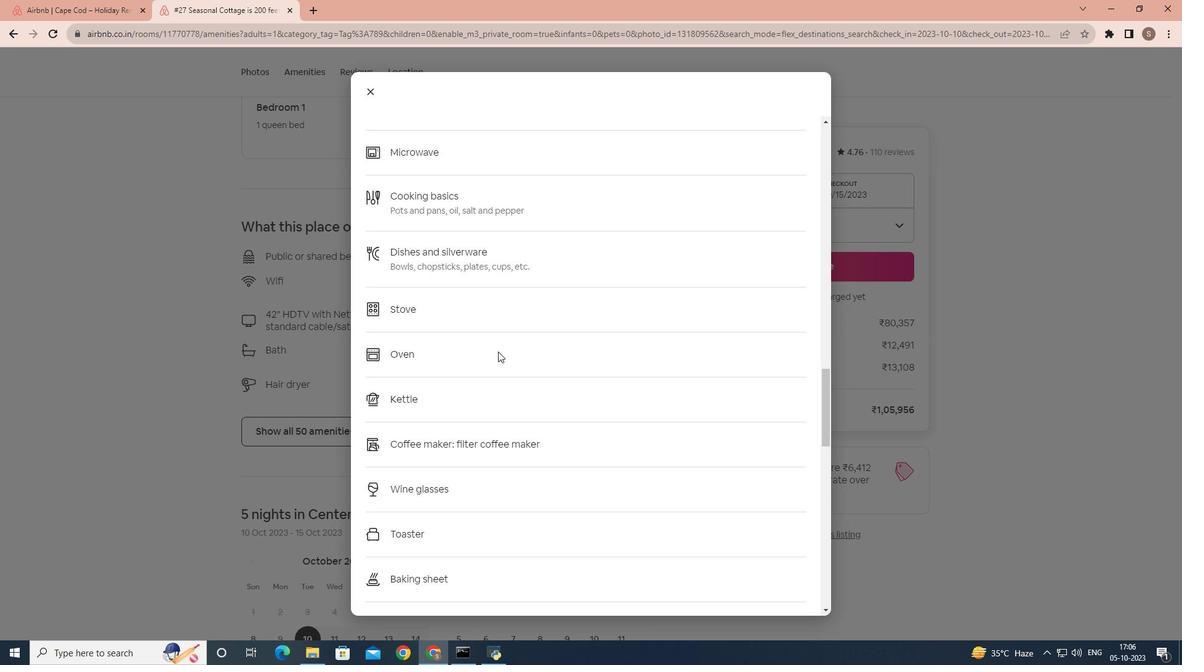 
Action: Mouse scrolled (498, 351) with delta (0, 0)
Screenshot: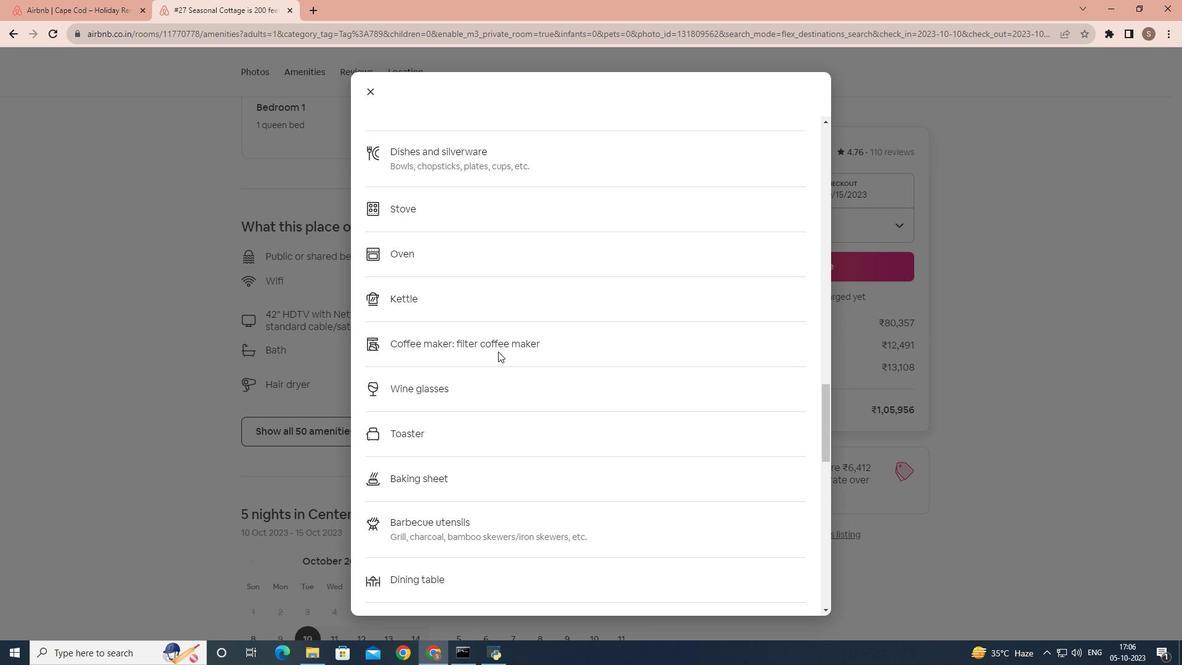
Action: Mouse scrolled (498, 351) with delta (0, 0)
Screenshot: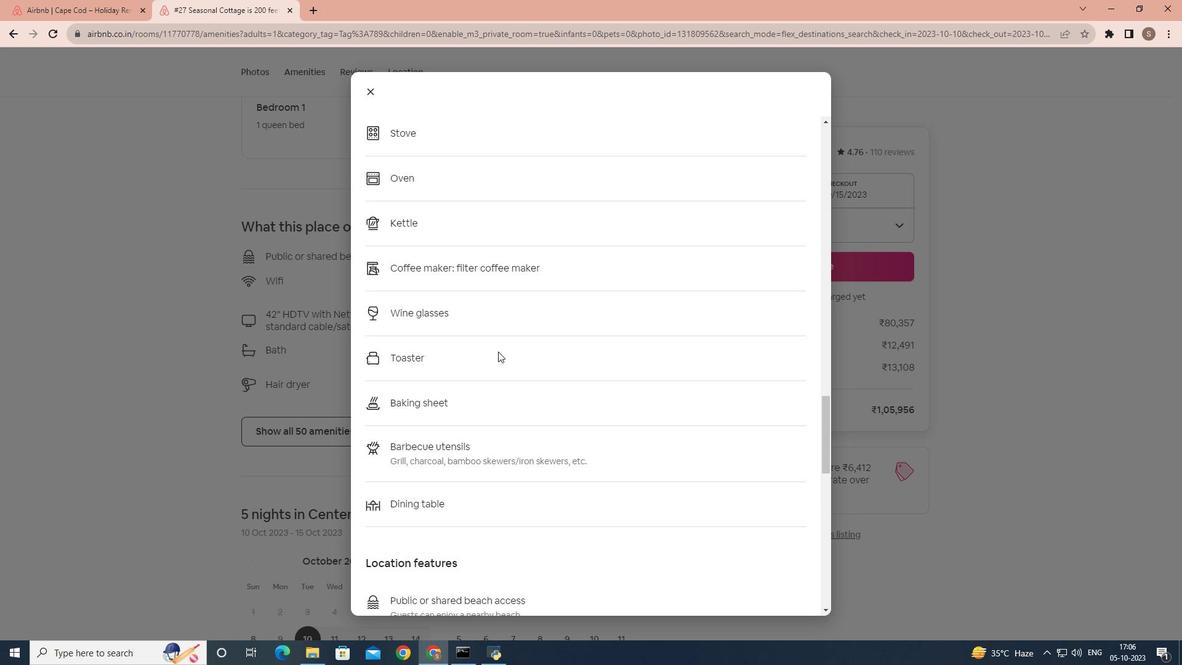 
Action: Mouse scrolled (498, 351) with delta (0, 0)
Screenshot: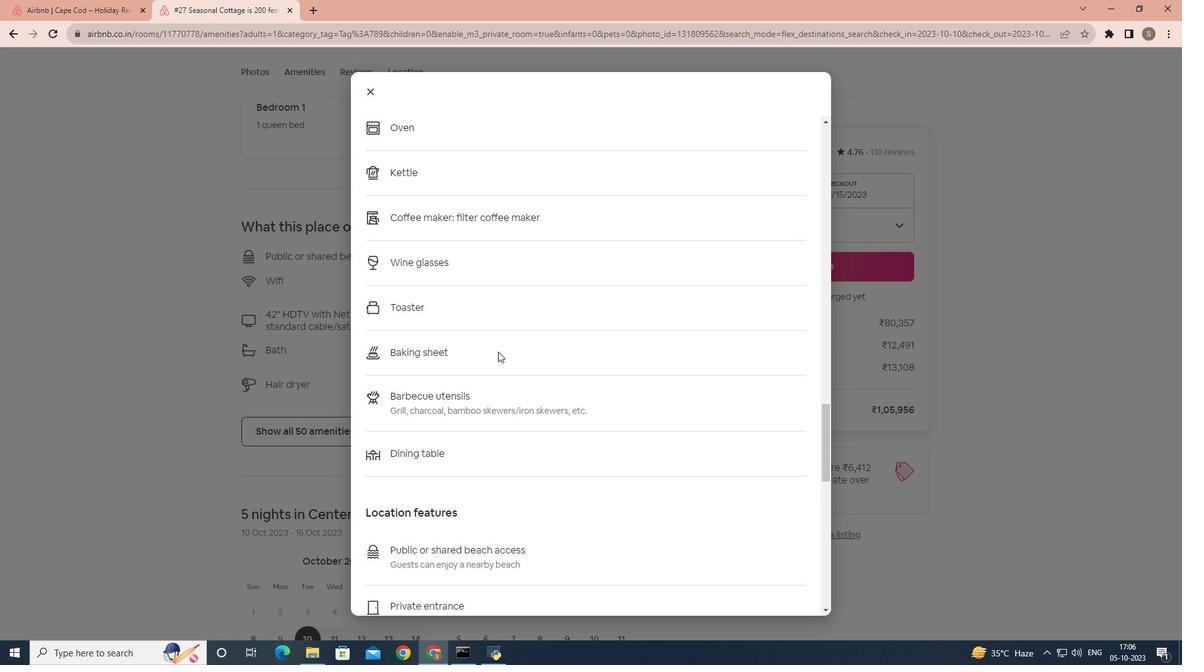 
Action: Mouse scrolled (498, 351) with delta (0, 0)
Screenshot: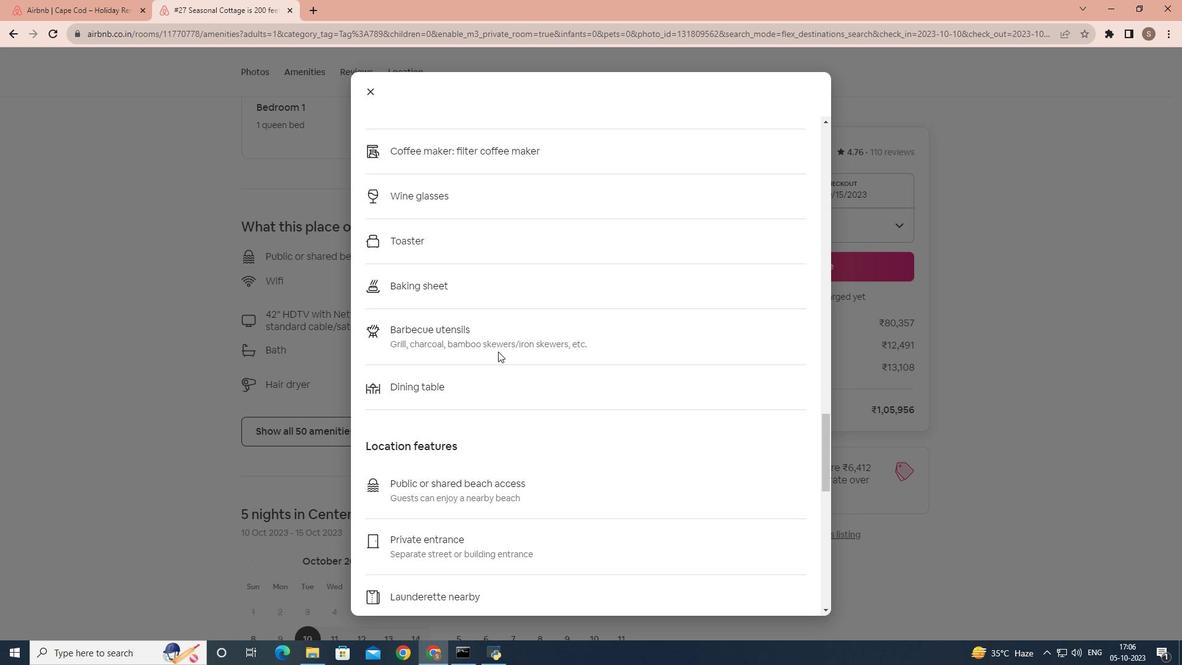 
Action: Mouse scrolled (498, 351) with delta (0, 0)
Screenshot: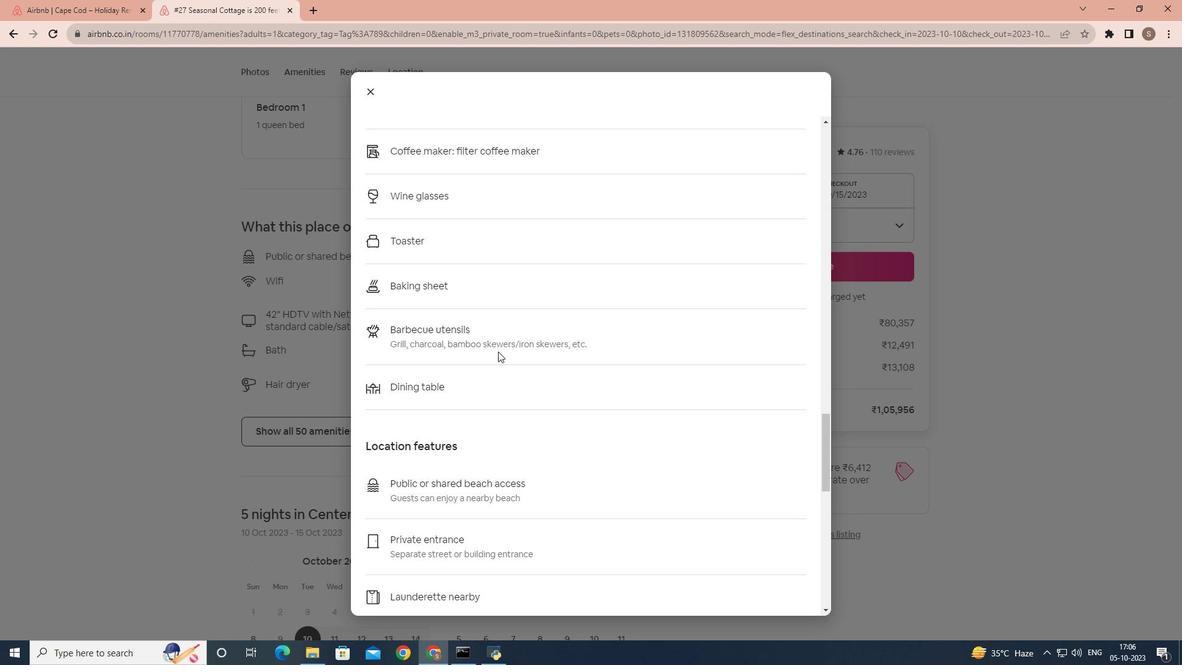 
Action: Mouse scrolled (498, 351) with delta (0, 0)
Screenshot: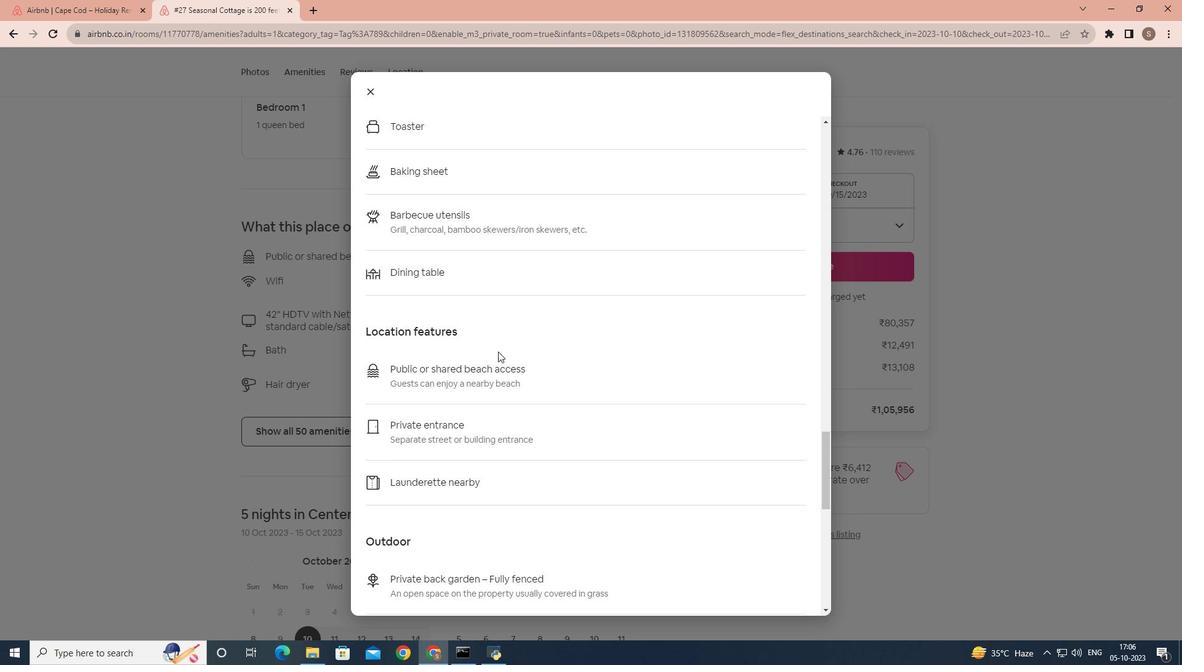 
Action: Mouse scrolled (498, 351) with delta (0, 0)
Screenshot: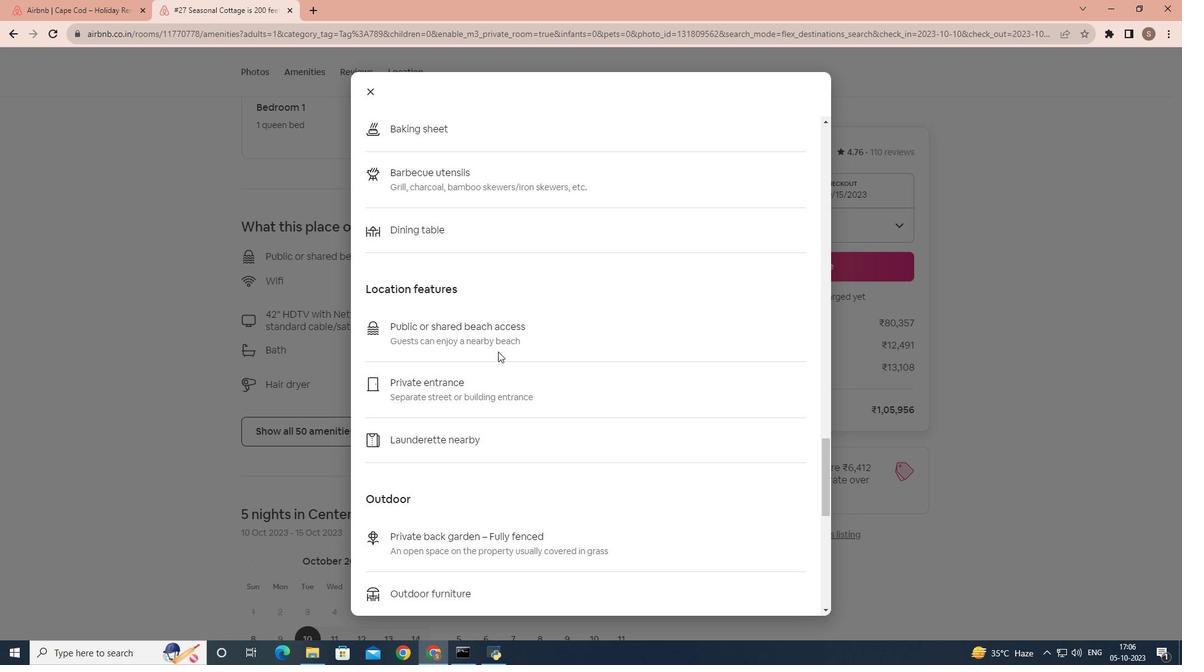 
Action: Mouse scrolled (498, 351) with delta (0, 0)
Screenshot: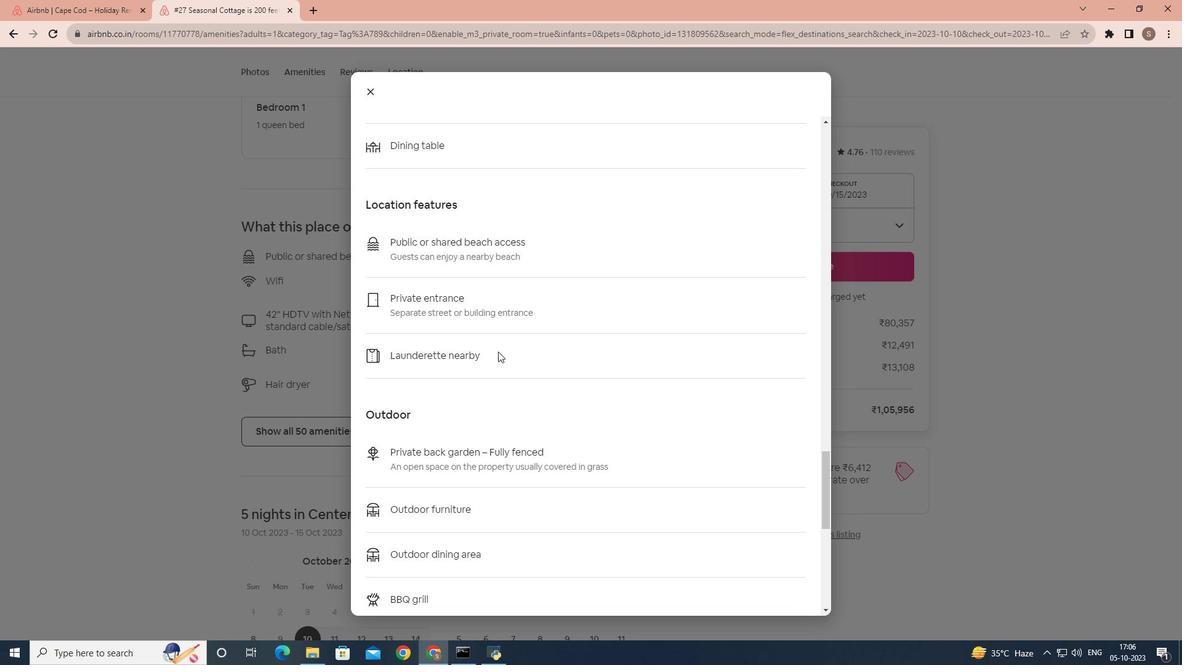 
Action: Mouse scrolled (498, 351) with delta (0, 0)
Screenshot: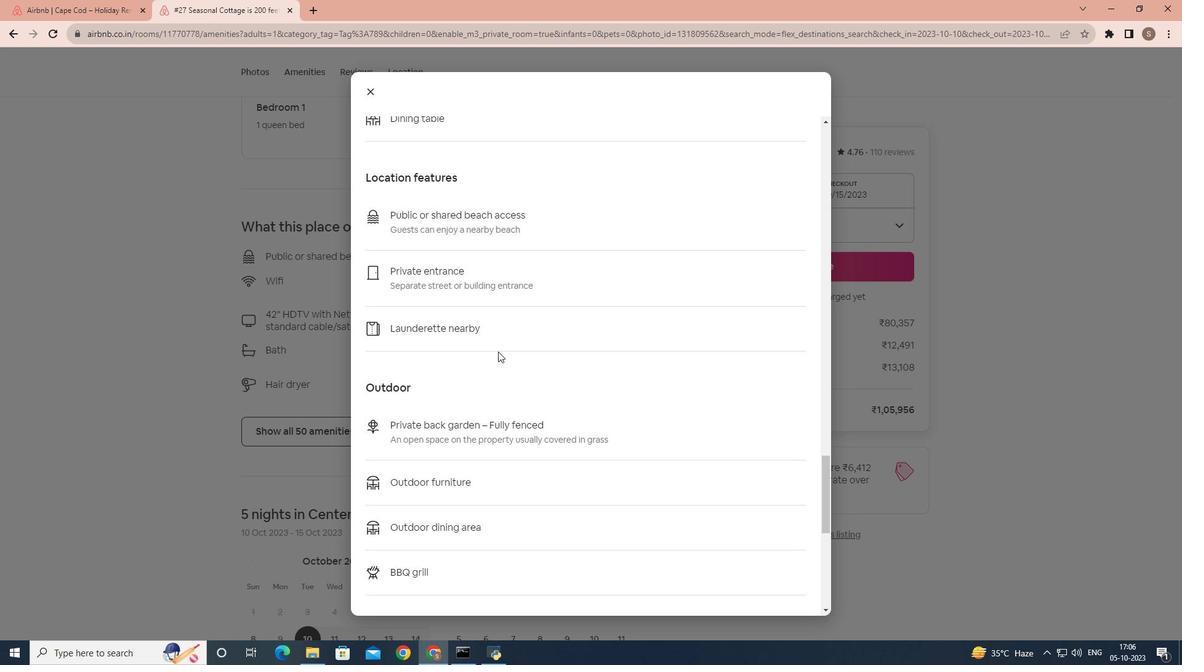 
Action: Mouse scrolled (498, 351) with delta (0, 0)
Screenshot: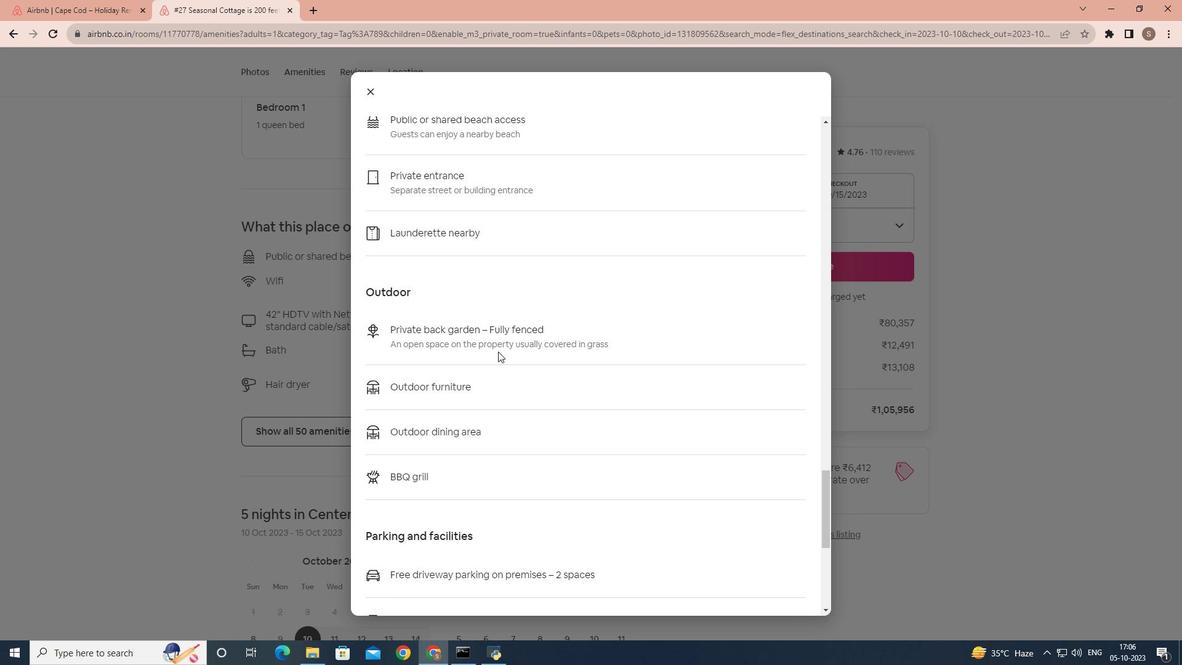 
Action: Mouse scrolled (498, 351) with delta (0, 0)
Screenshot: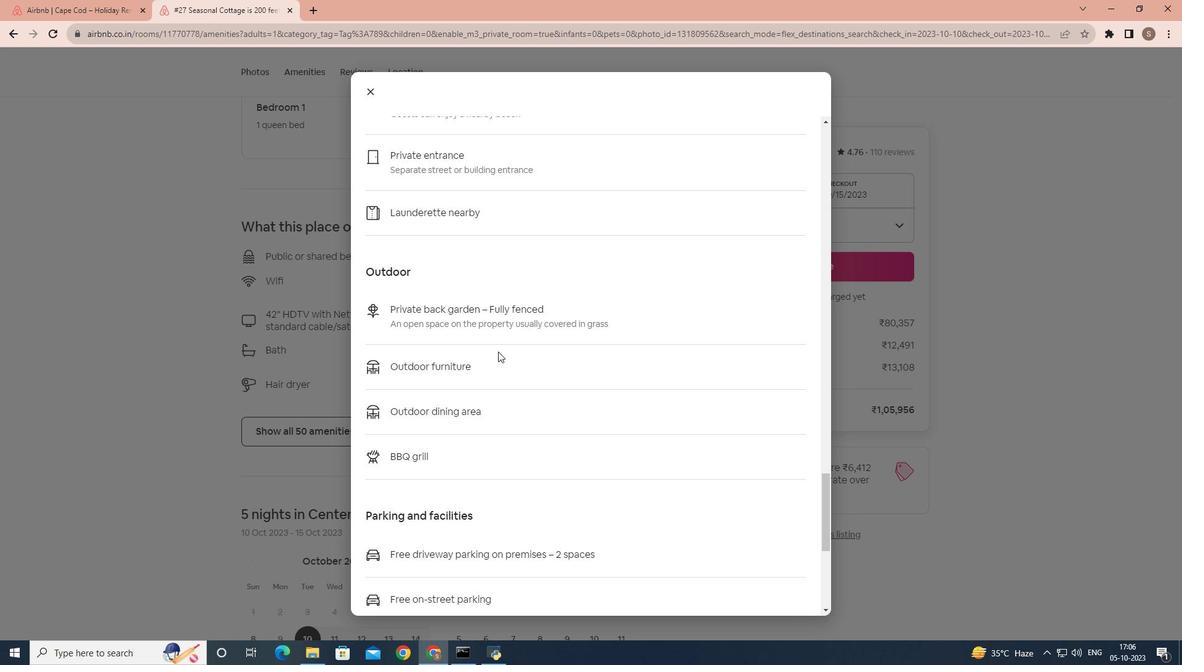 
Action: Mouse scrolled (498, 351) with delta (0, 0)
Screenshot: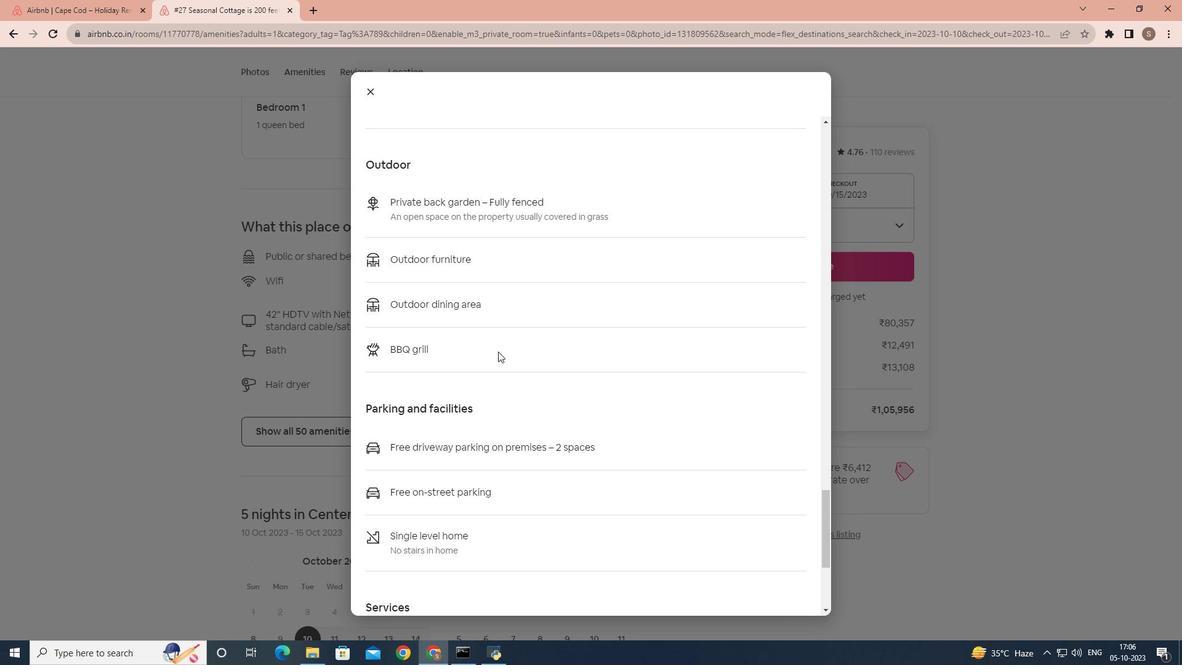 
Action: Mouse scrolled (498, 351) with delta (0, 0)
Screenshot: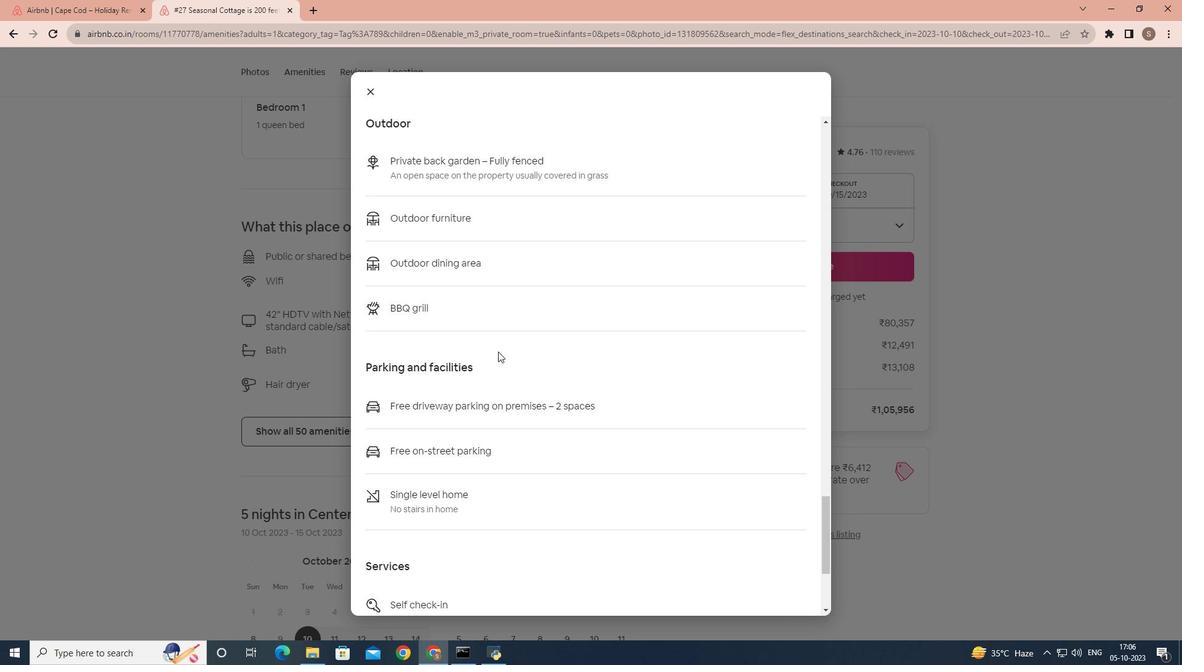 
Action: Mouse scrolled (498, 351) with delta (0, 0)
Screenshot: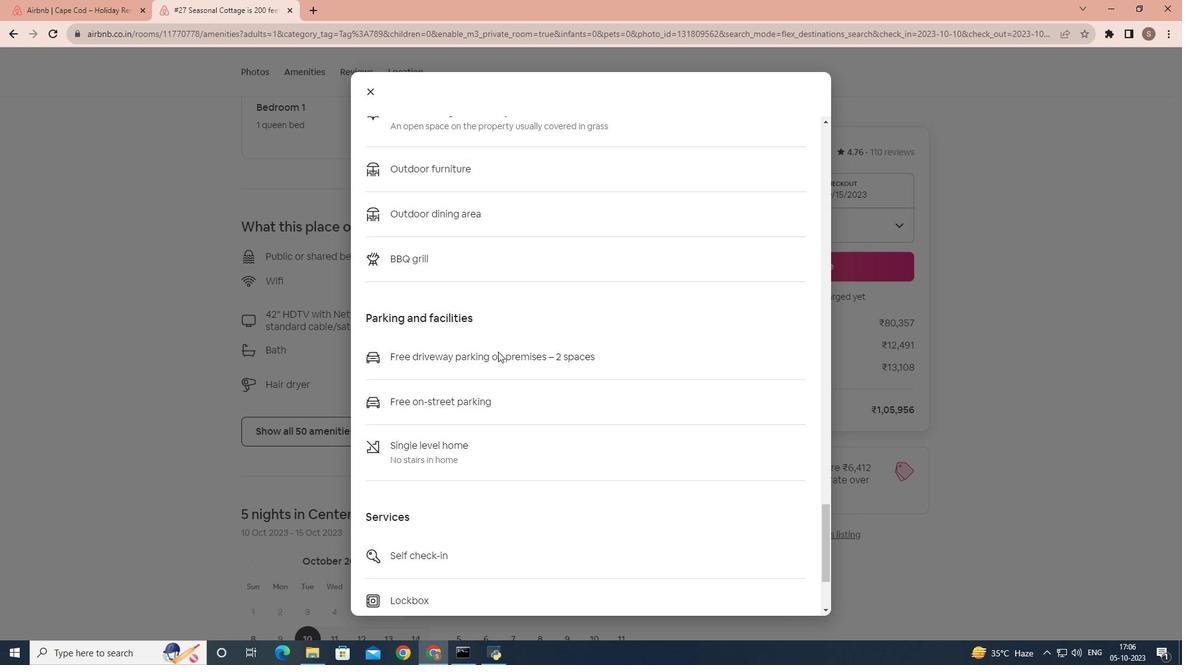 
Action: Mouse scrolled (498, 351) with delta (0, 0)
Screenshot: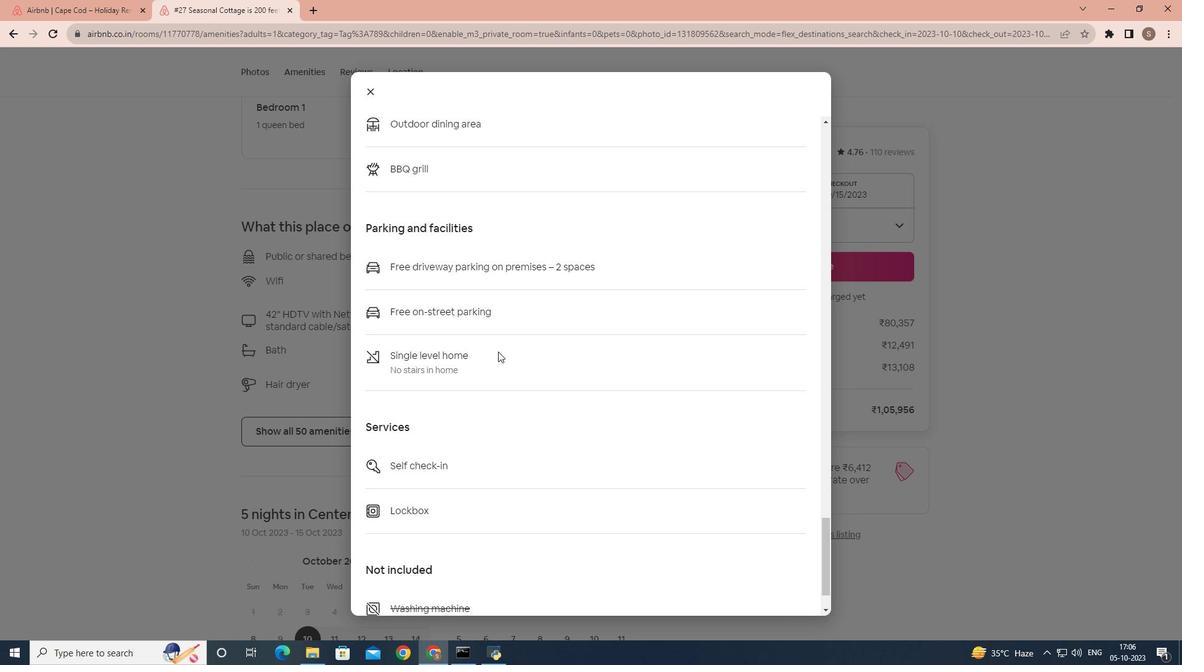 
Action: Mouse scrolled (498, 351) with delta (0, 0)
Screenshot: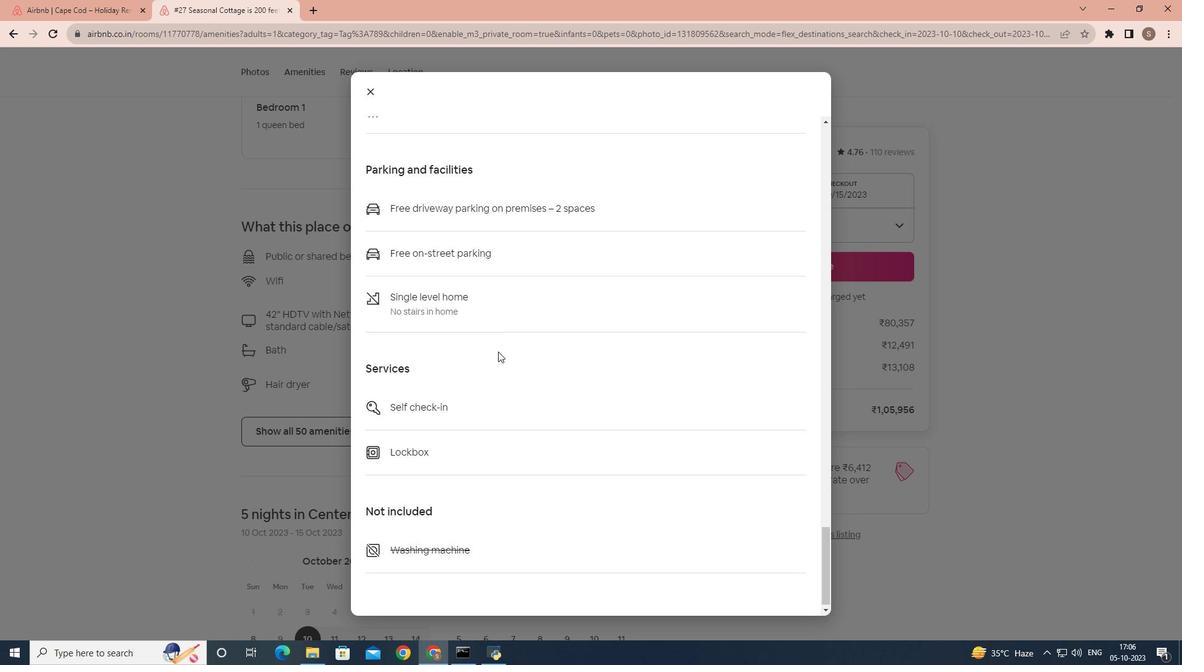 
Action: Mouse scrolled (498, 351) with delta (0, 0)
Screenshot: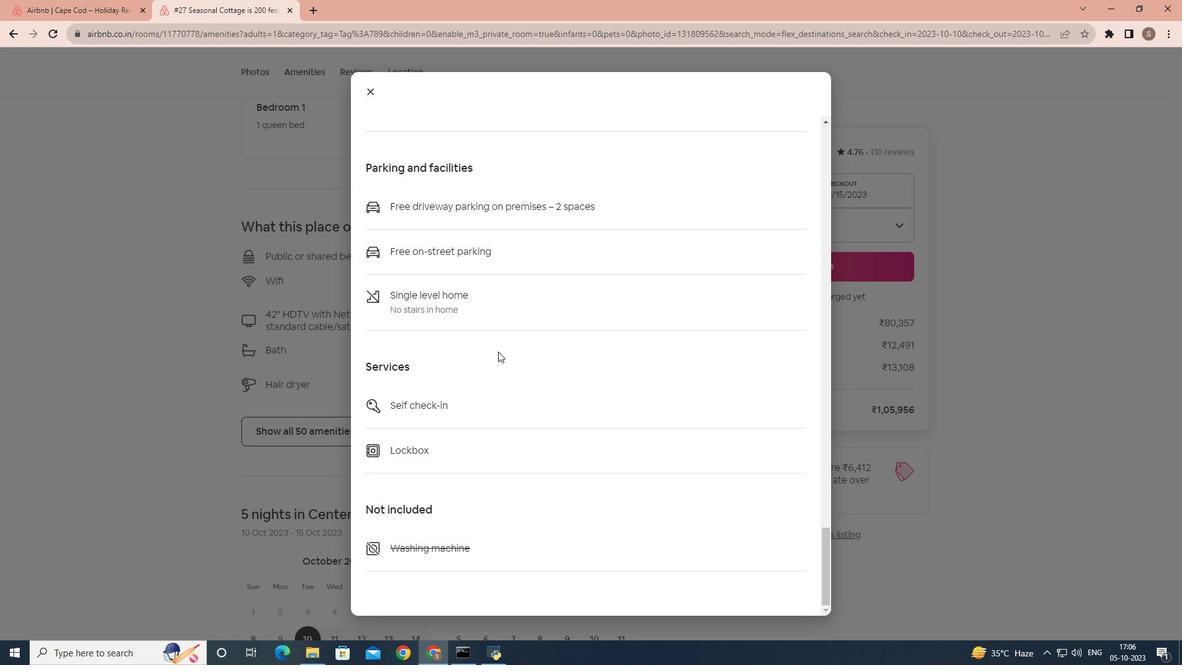 
Action: Mouse scrolled (498, 351) with delta (0, 0)
Screenshot: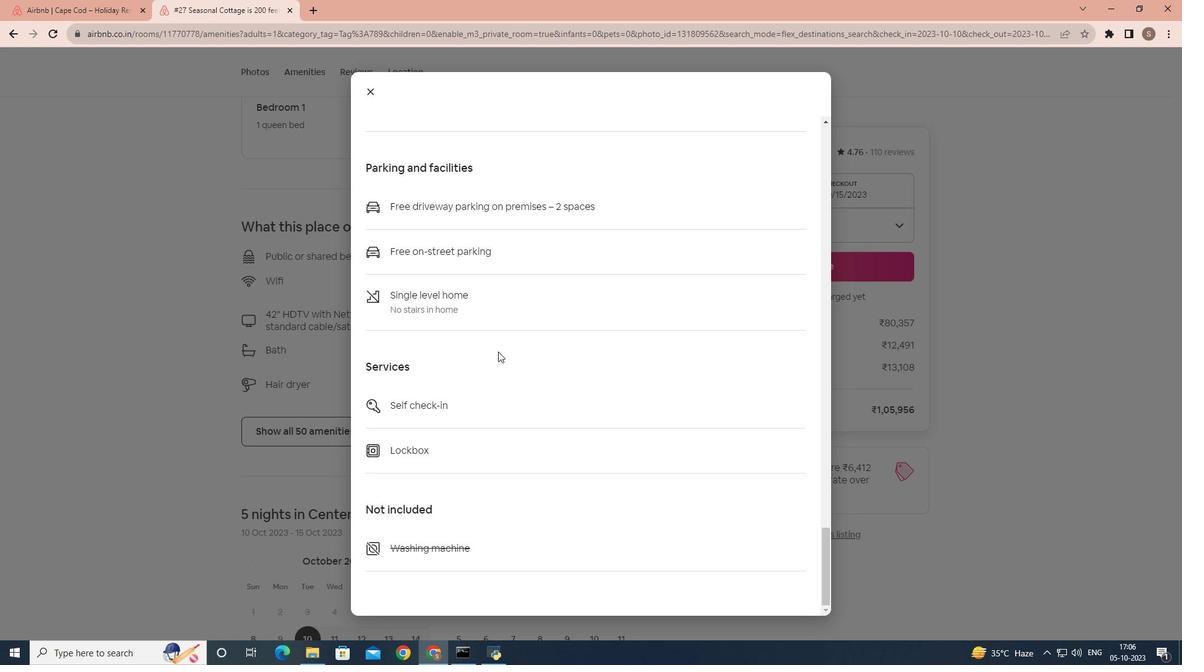 
Action: Mouse scrolled (498, 351) with delta (0, 0)
Screenshot: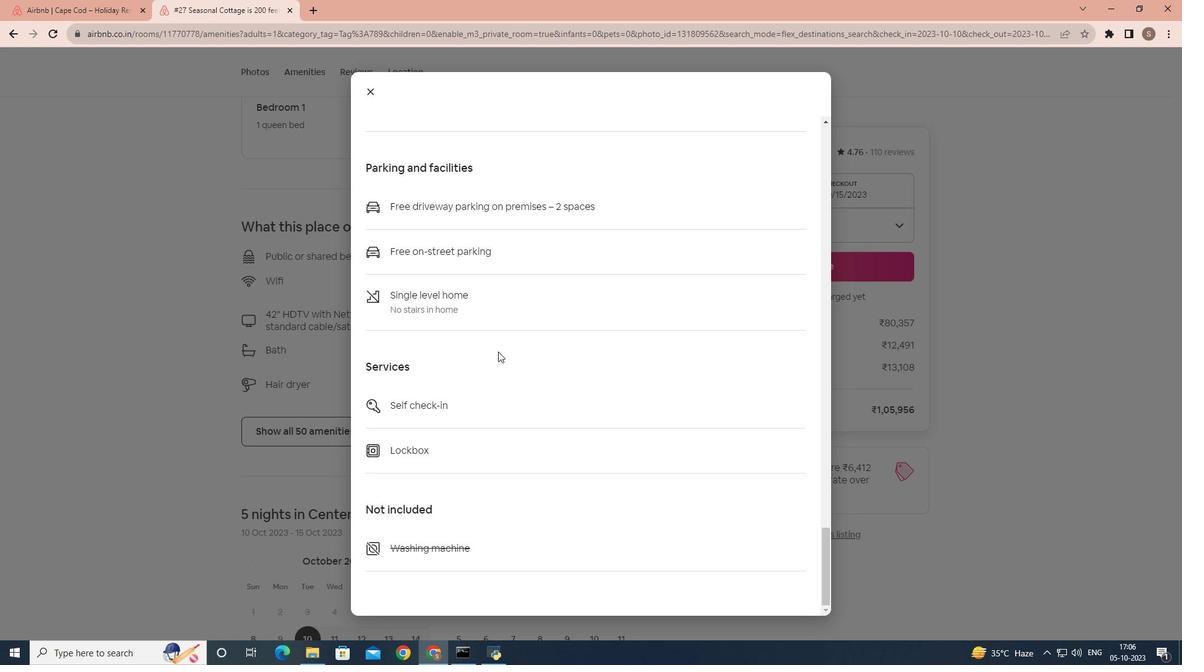 
Action: Mouse scrolled (498, 351) with delta (0, 0)
Screenshot: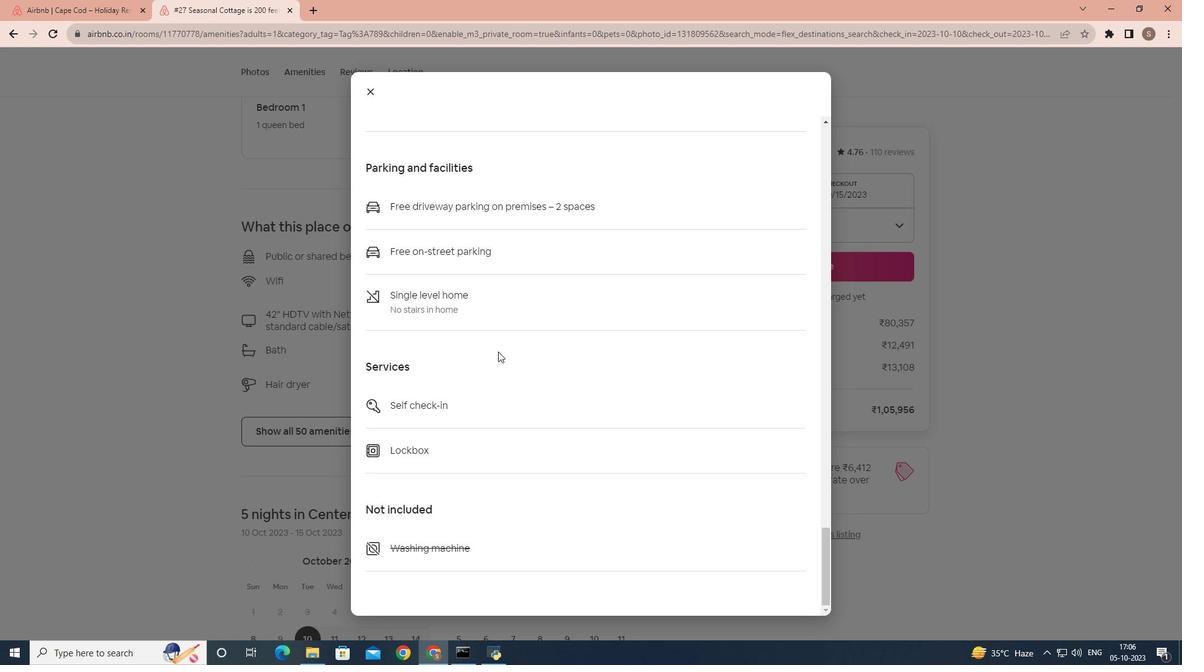 
Action: Mouse moved to (367, 91)
Screenshot: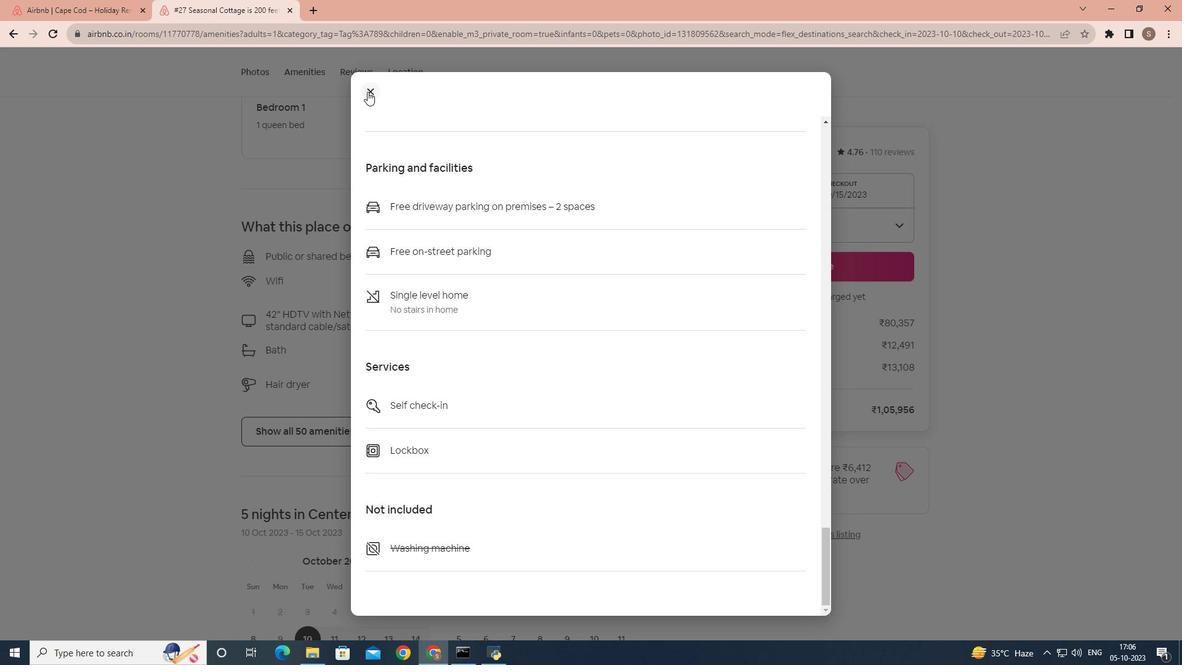 
Action: Mouse pressed left at (367, 91)
Screenshot: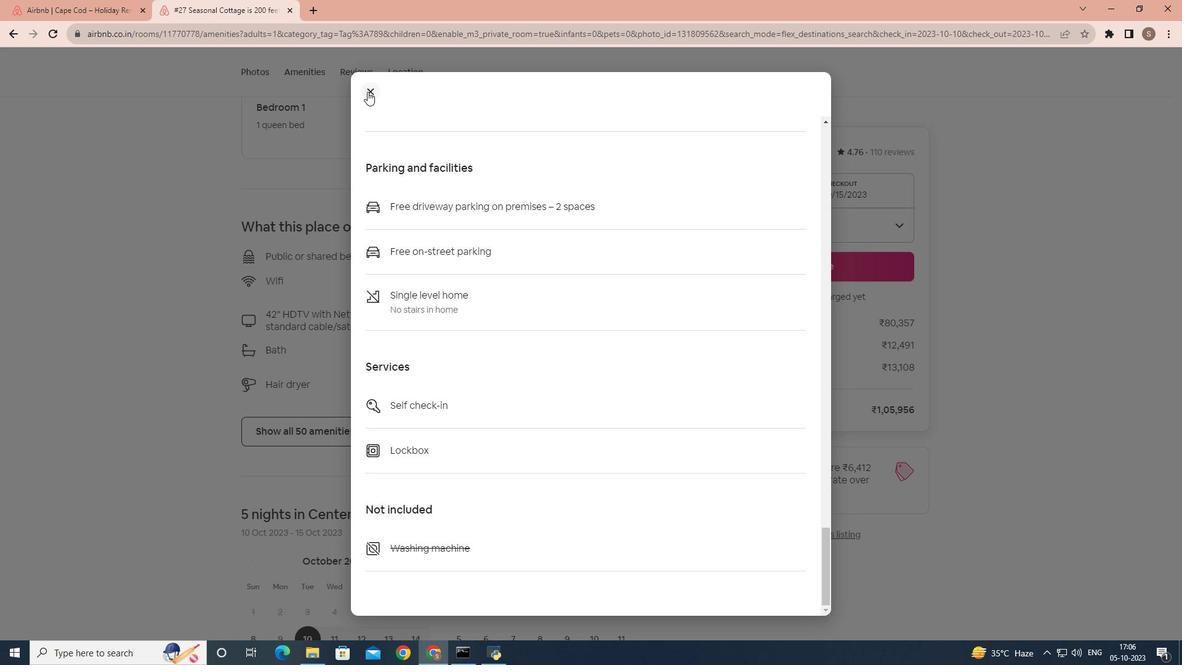 
Action: Mouse moved to (504, 207)
Screenshot: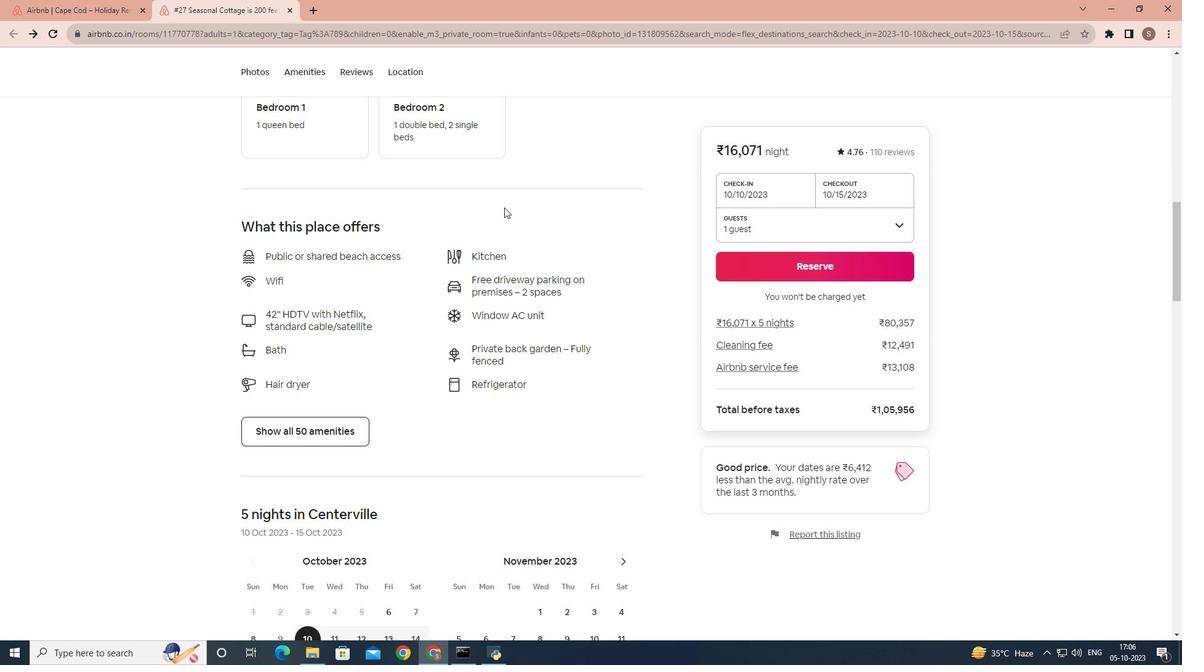 
Action: Mouse scrolled (504, 206) with delta (0, 0)
Screenshot: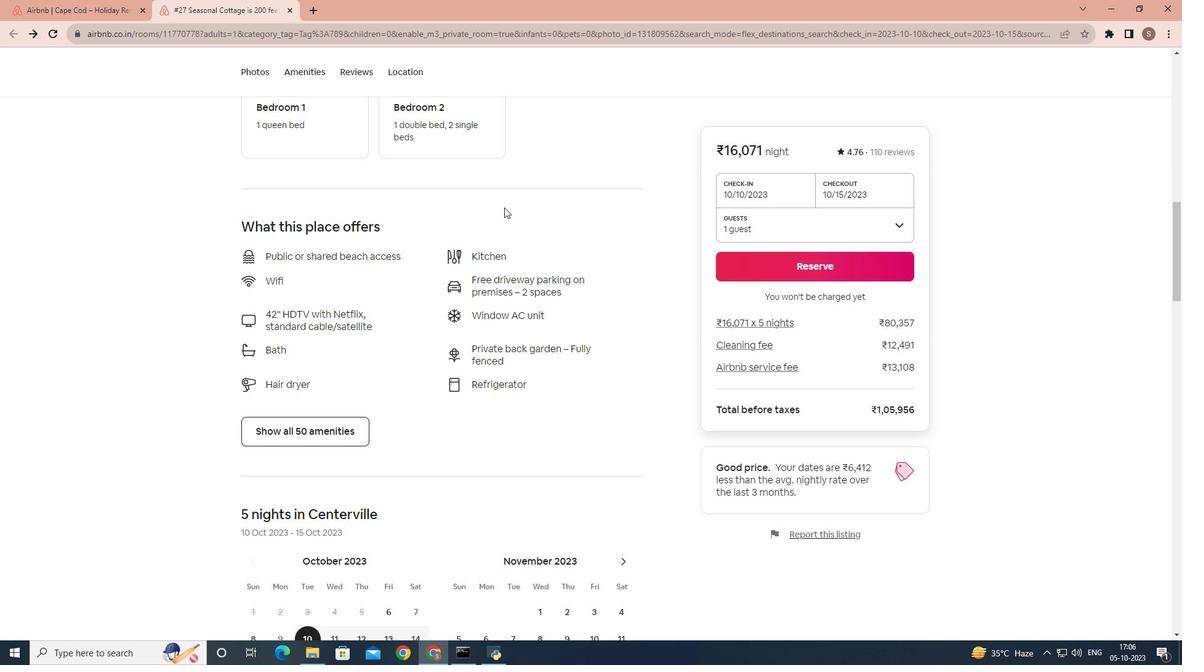 
Action: Mouse scrolled (504, 206) with delta (0, 0)
Screenshot: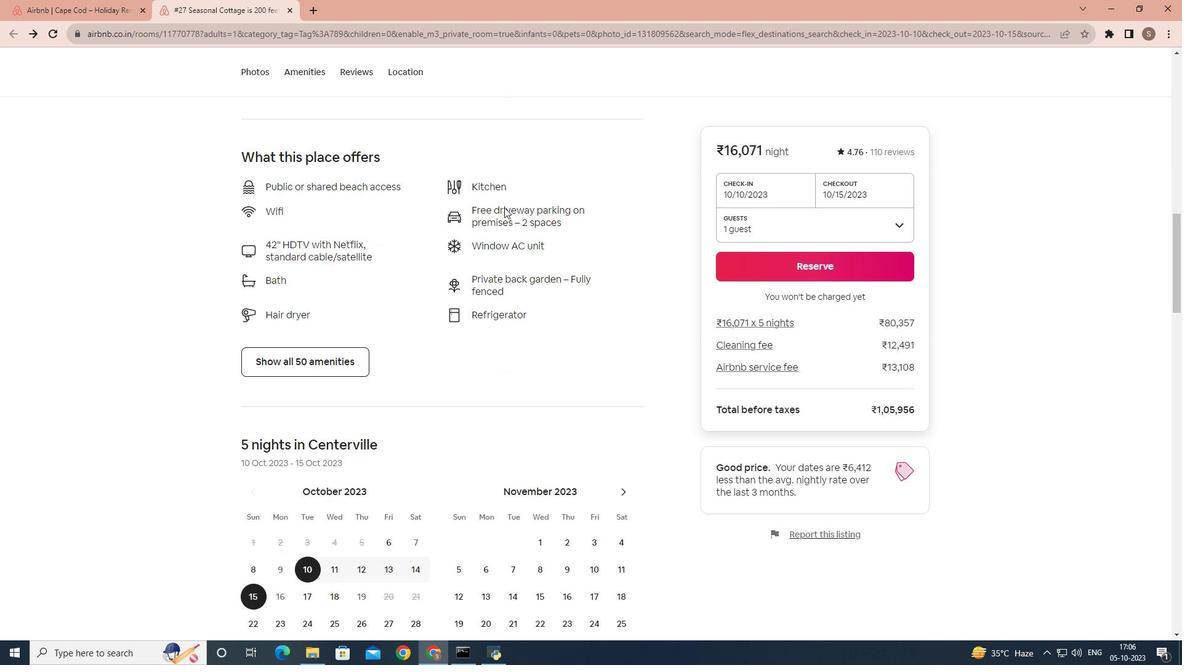 
Action: Mouse scrolled (504, 206) with delta (0, 0)
Screenshot: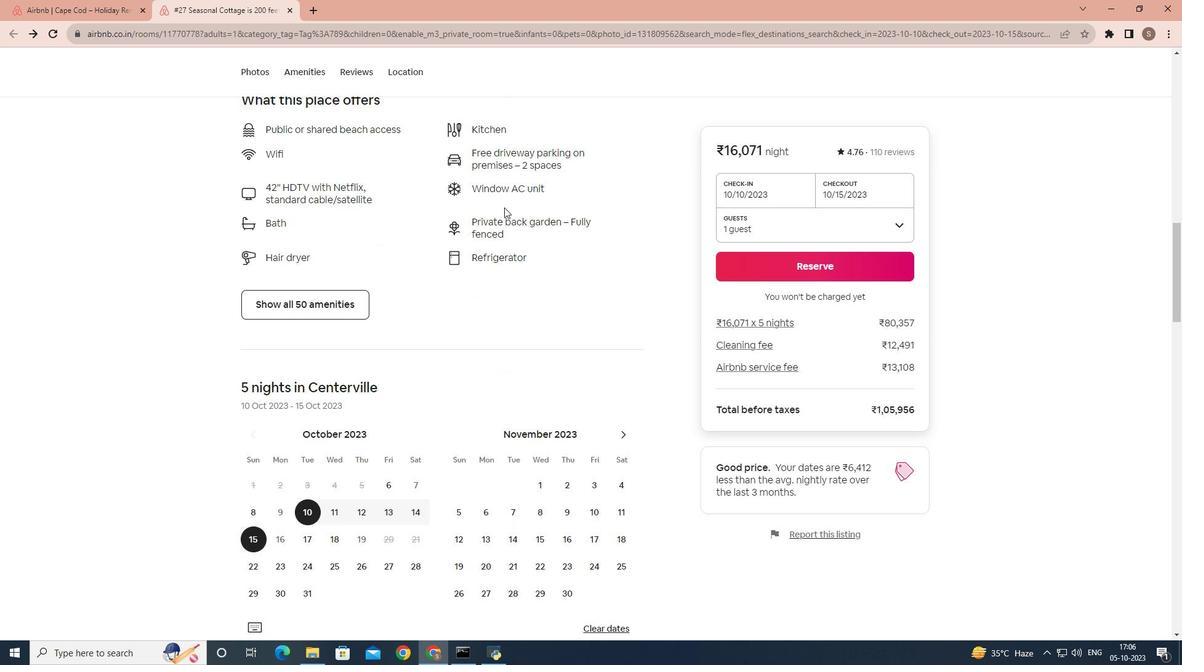 
Action: Mouse scrolled (504, 206) with delta (0, 0)
Screenshot: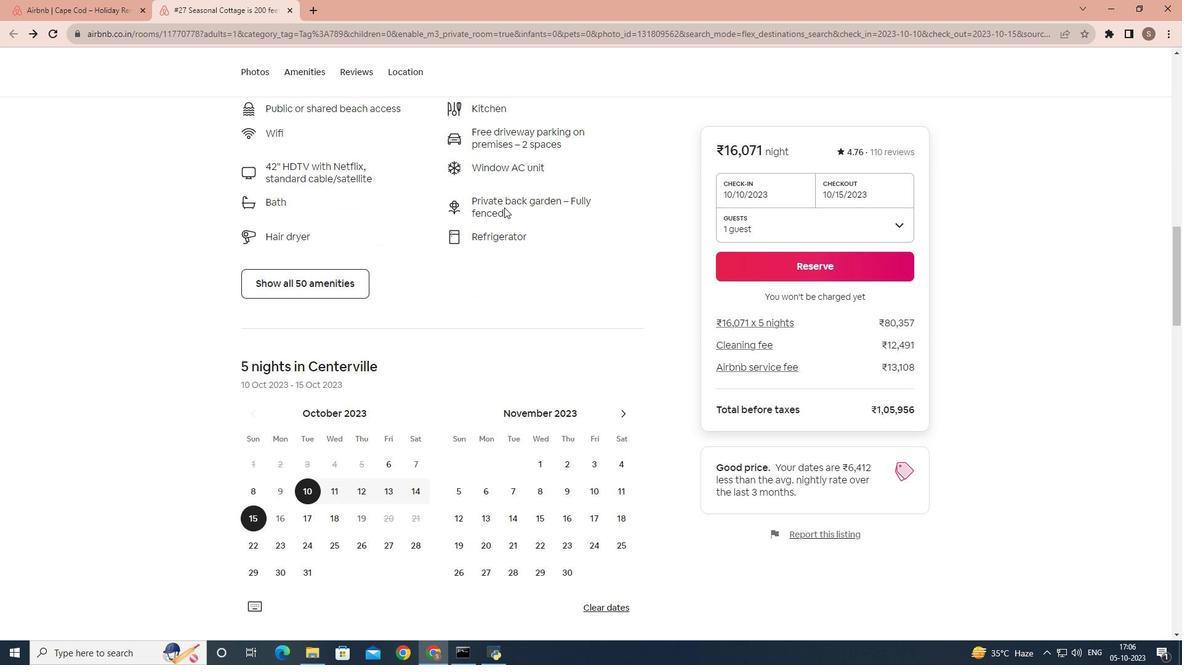 
Action: Mouse scrolled (504, 206) with delta (0, 0)
Screenshot: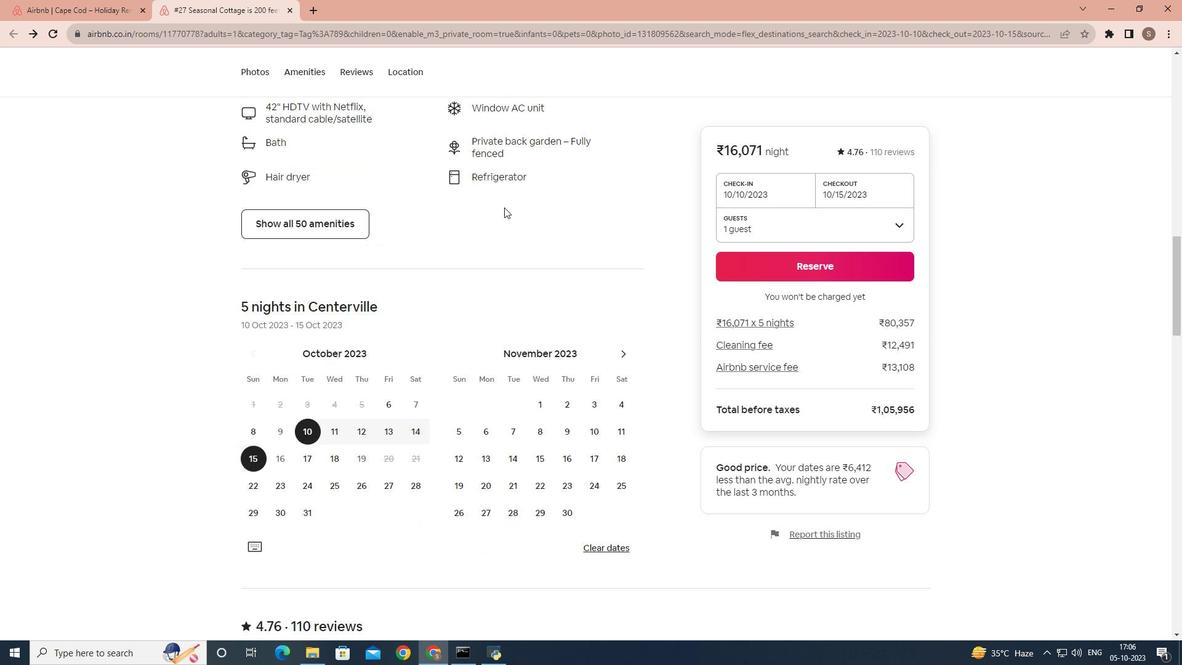 
Action: Mouse scrolled (504, 206) with delta (0, 0)
Screenshot: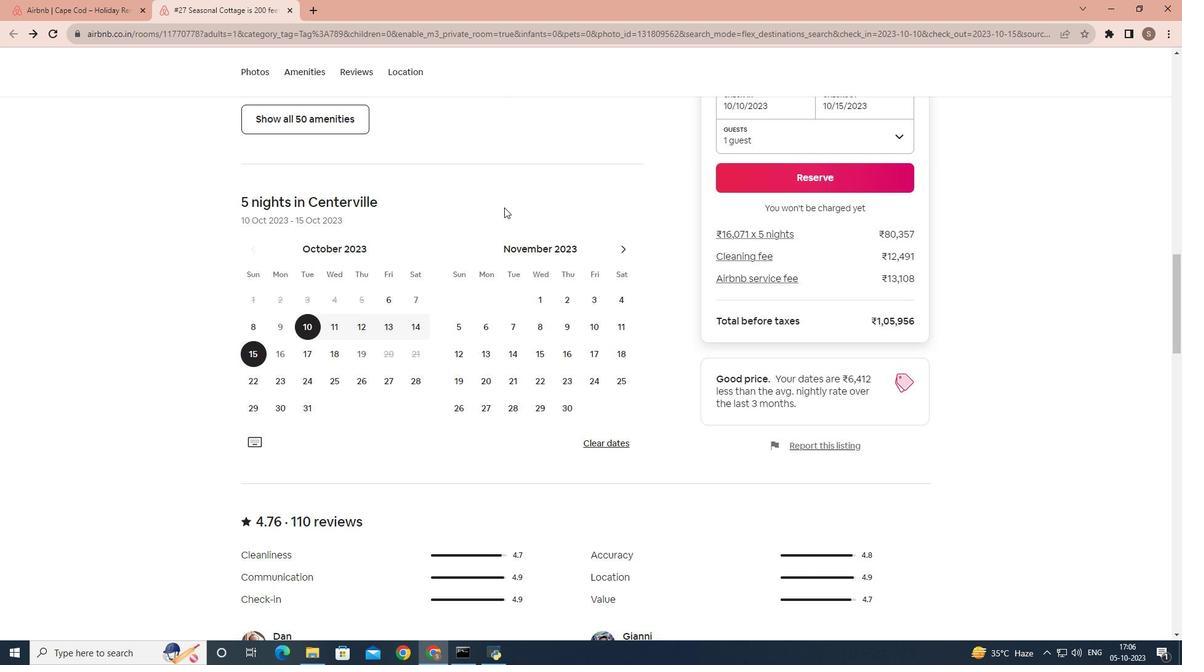 
Action: Mouse scrolled (504, 206) with delta (0, 0)
Screenshot: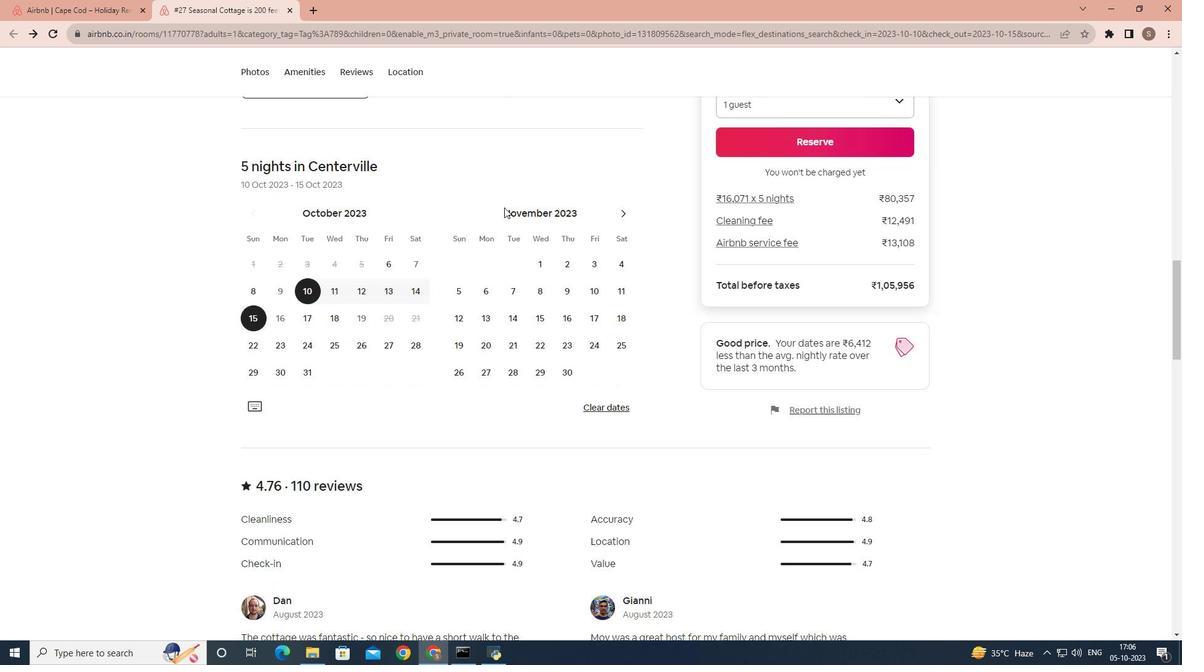 
Action: Mouse scrolled (504, 206) with delta (0, 0)
Screenshot: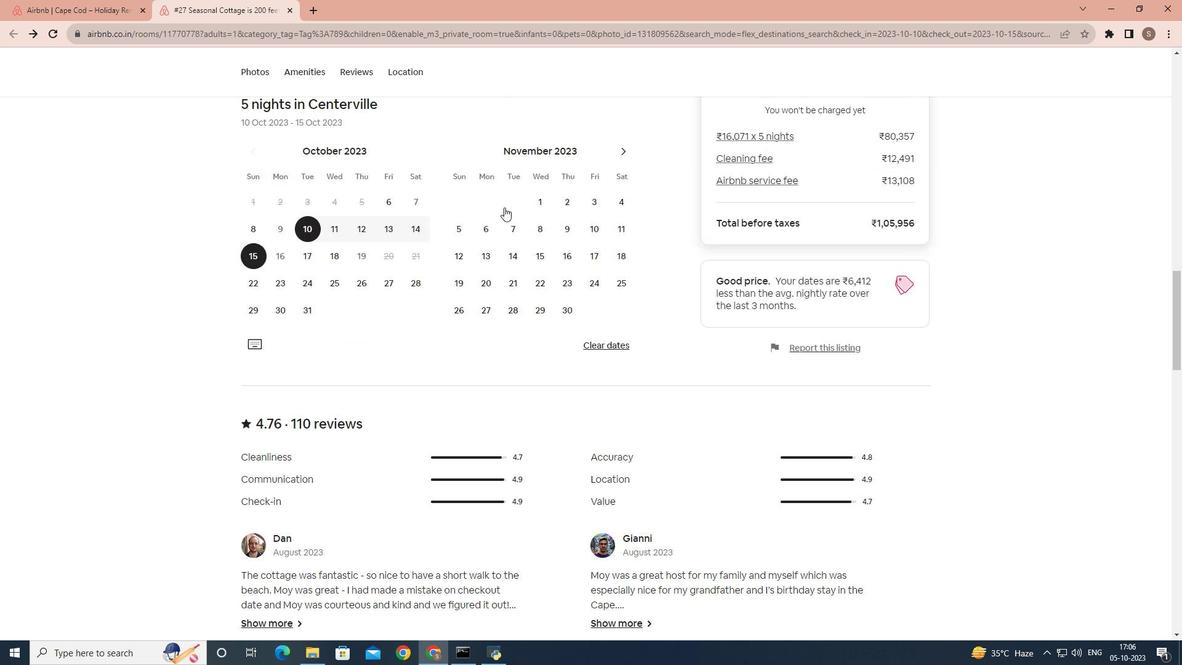 
Action: Mouse scrolled (504, 206) with delta (0, 0)
Screenshot: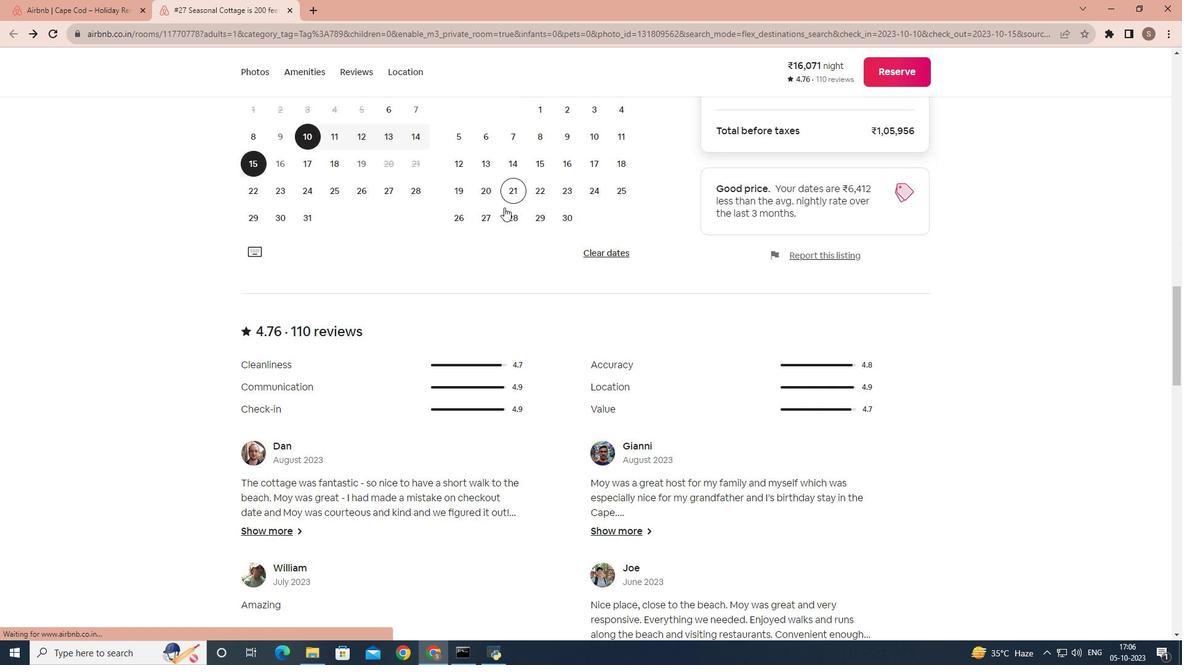 
Action: Mouse scrolled (504, 206) with delta (0, 0)
Screenshot: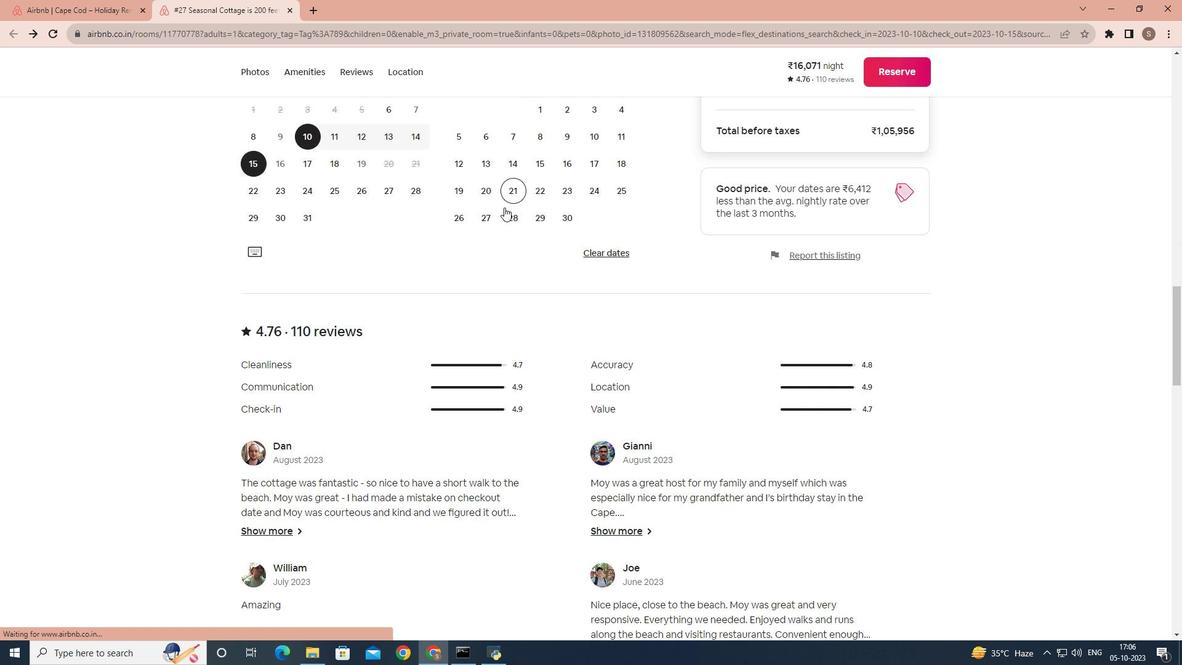 
Action: Mouse scrolled (504, 206) with delta (0, 0)
Screenshot: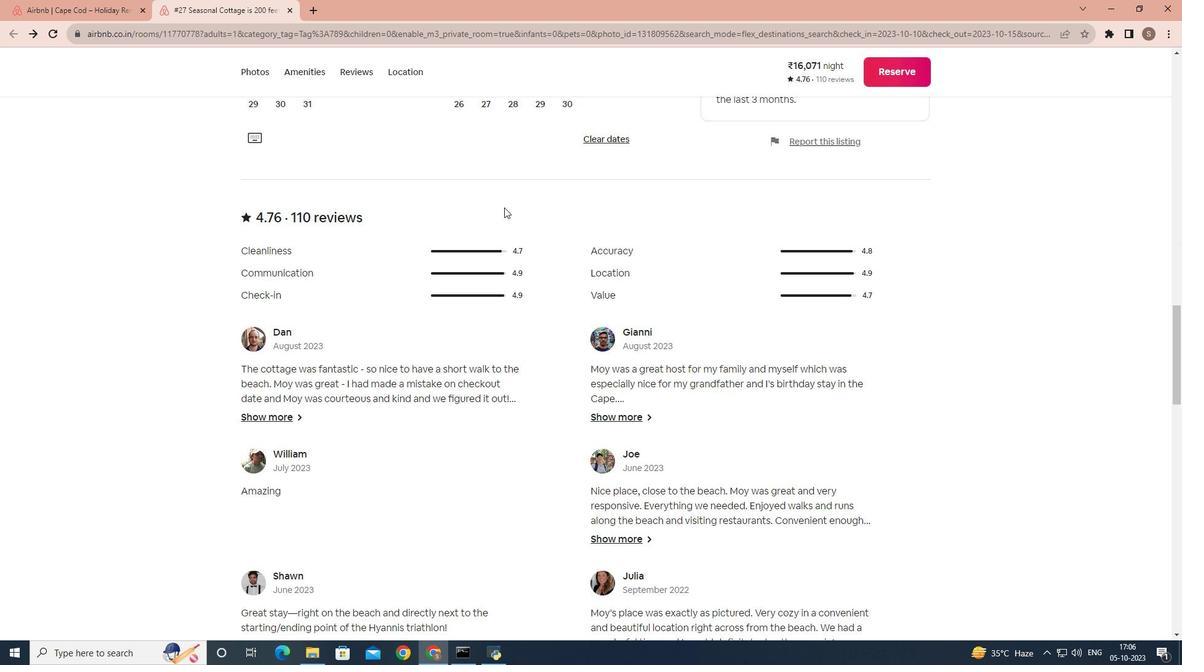 
Action: Mouse scrolled (504, 206) with delta (0, 0)
Screenshot: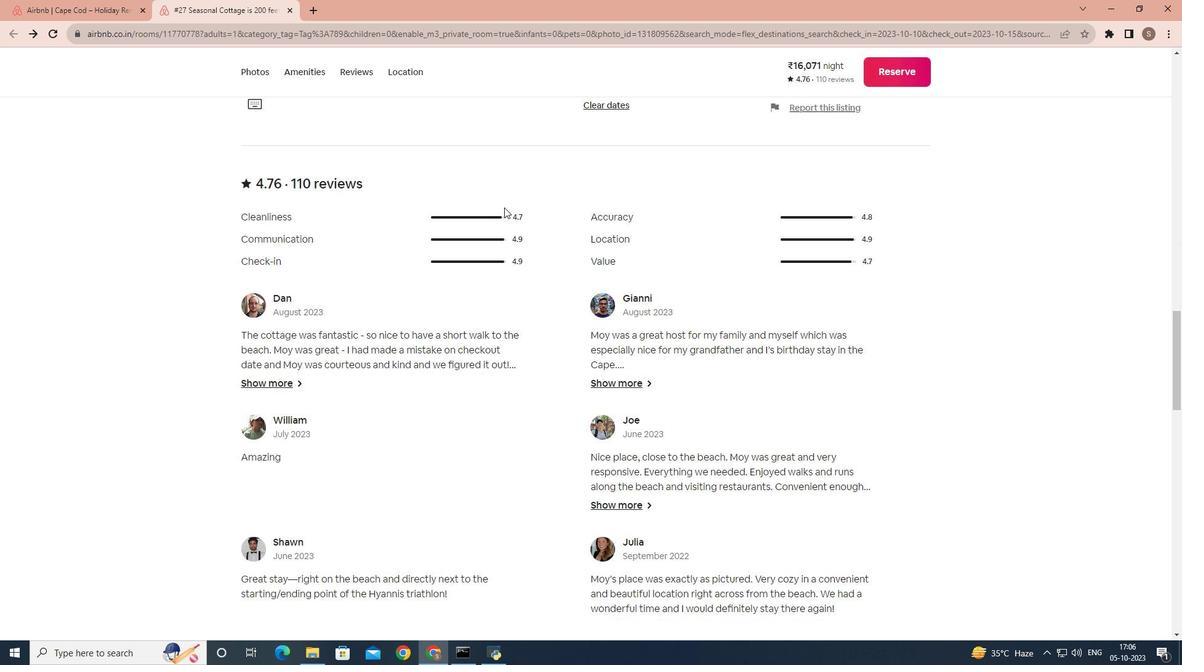 
Action: Mouse scrolled (504, 206) with delta (0, 0)
Screenshot: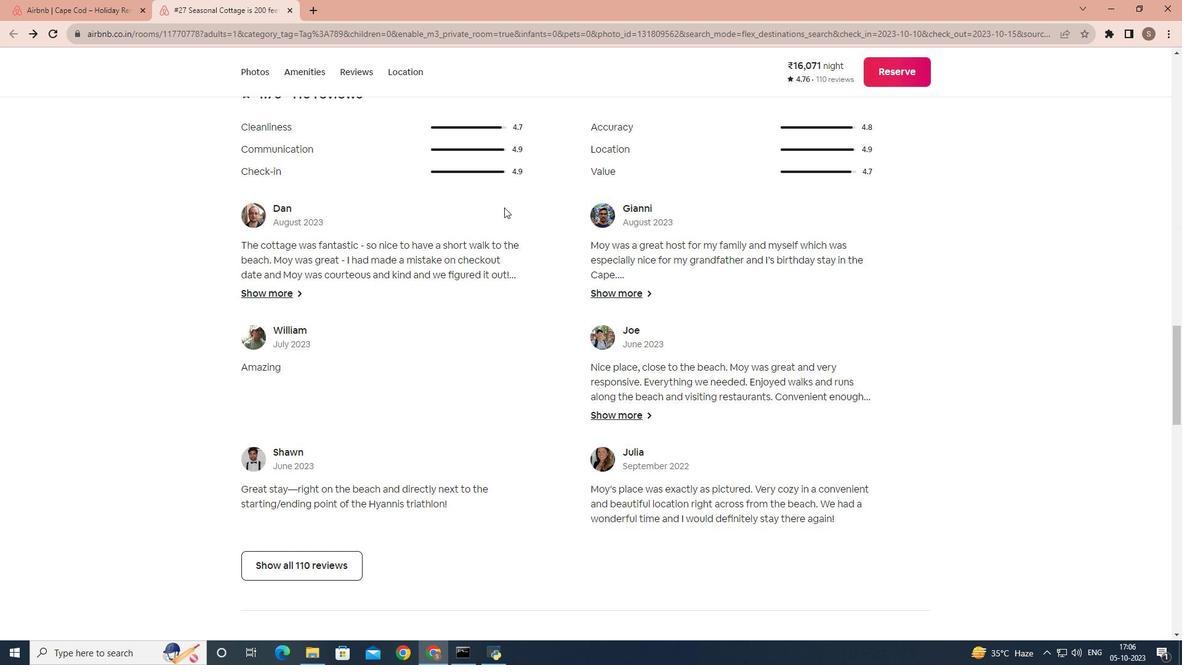 
Action: Mouse scrolled (504, 206) with delta (0, 0)
Screenshot: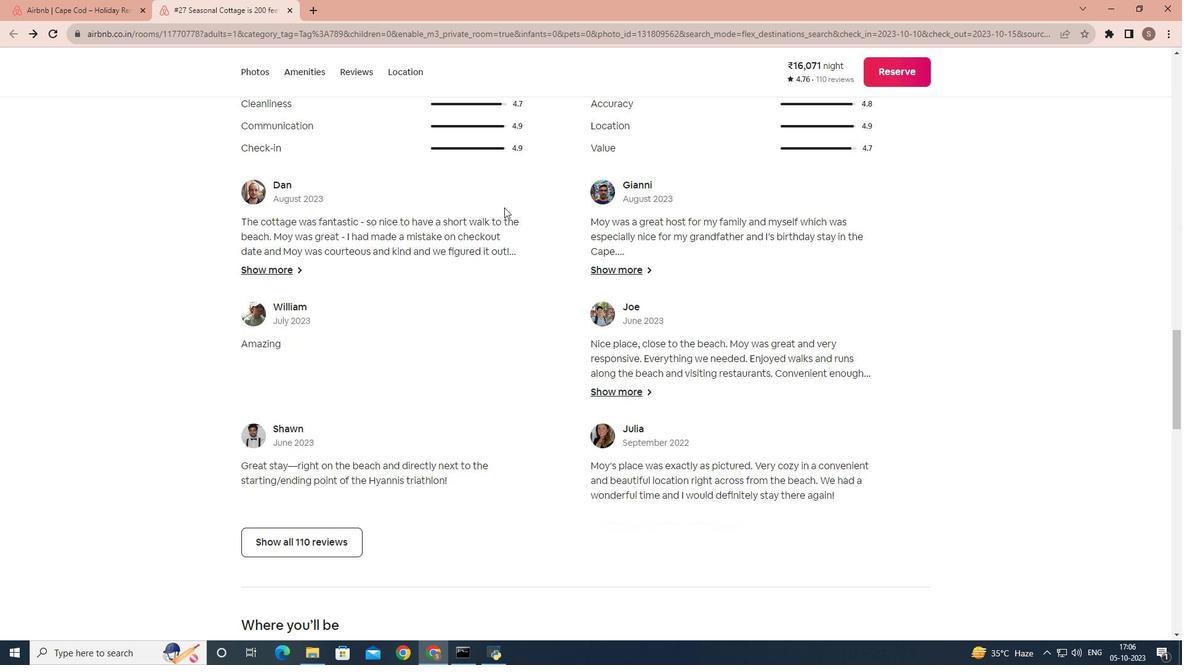 
Action: Mouse scrolled (504, 206) with delta (0, 0)
Screenshot: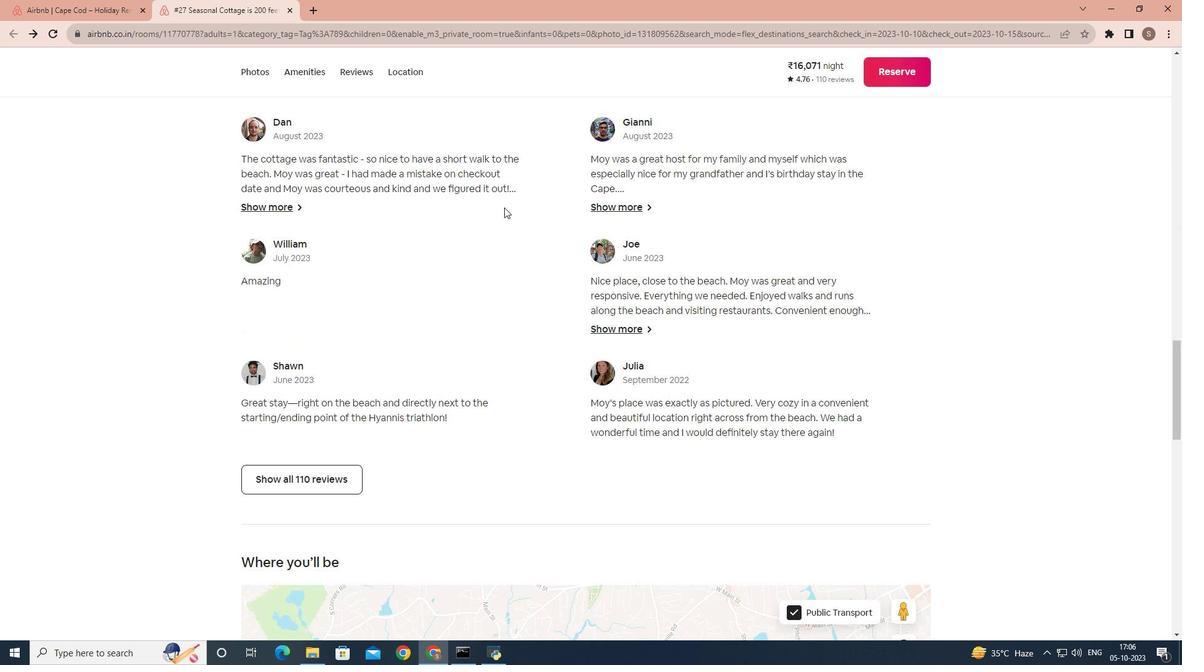
Action: Mouse scrolled (504, 206) with delta (0, 0)
Screenshot: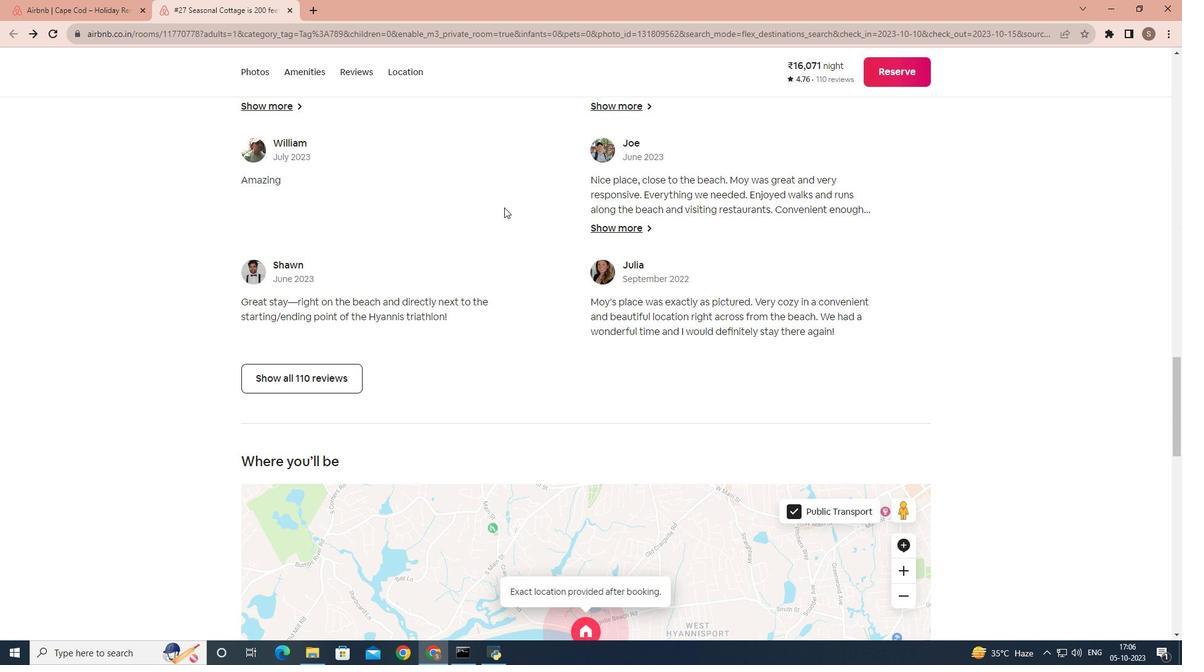
Action: Mouse moved to (328, 315)
Screenshot: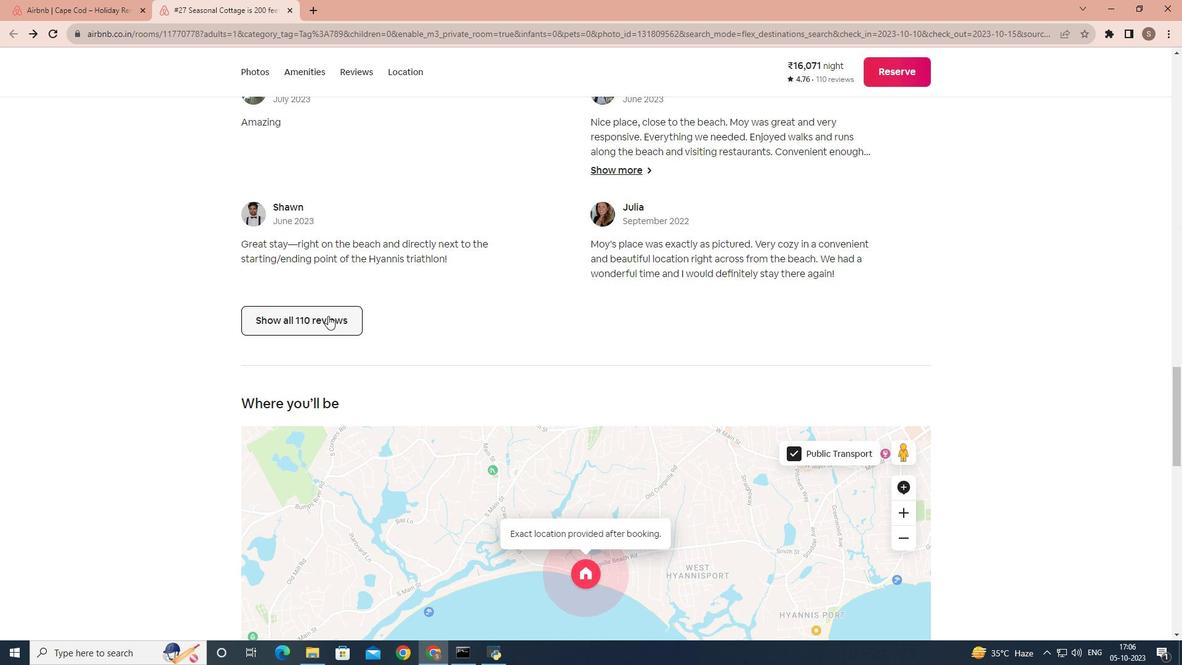 
Action: Mouse pressed left at (328, 315)
Screenshot: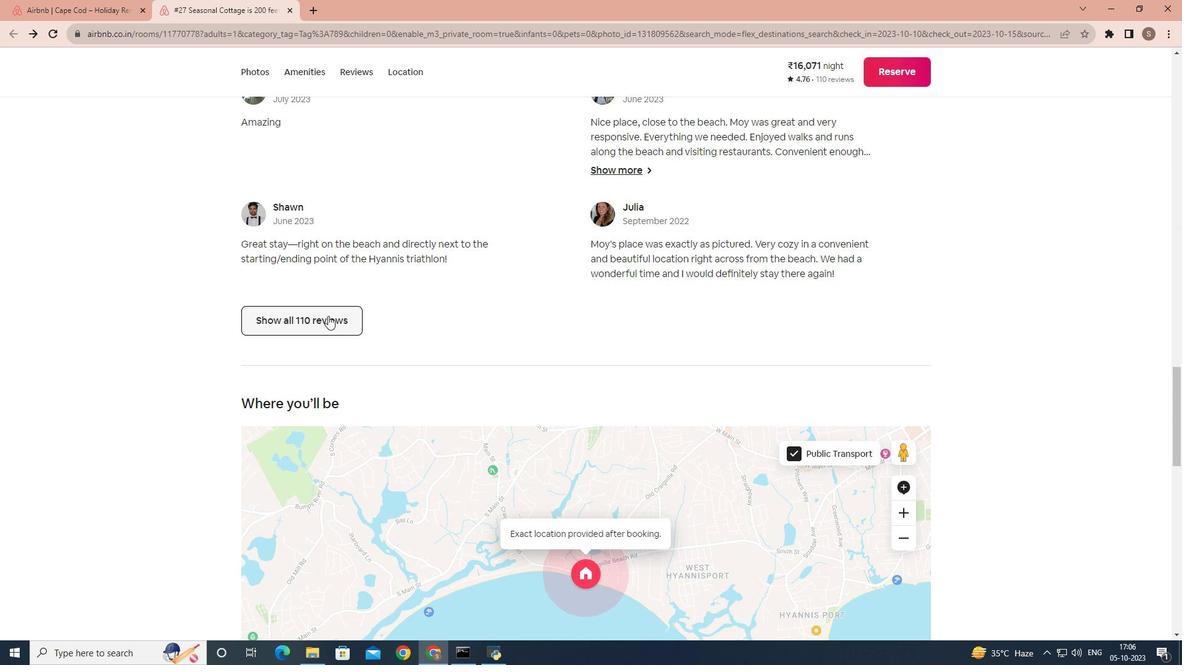 
Action: Mouse moved to (524, 311)
Screenshot: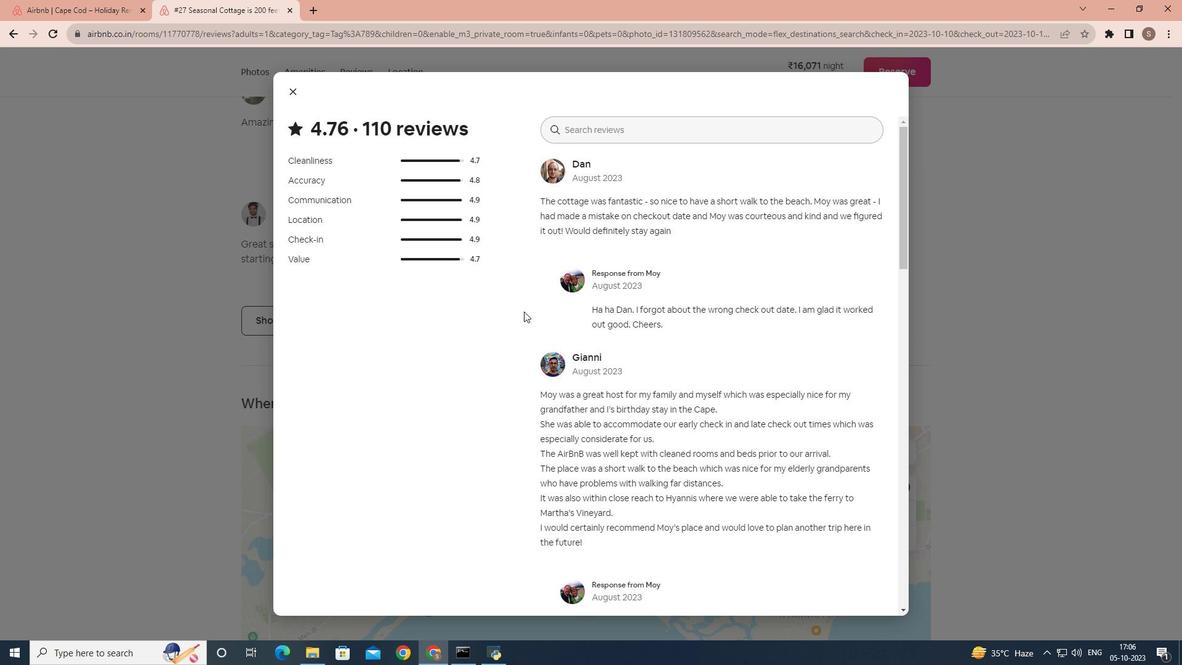 
Action: Mouse scrolled (524, 311) with delta (0, 0)
Screenshot: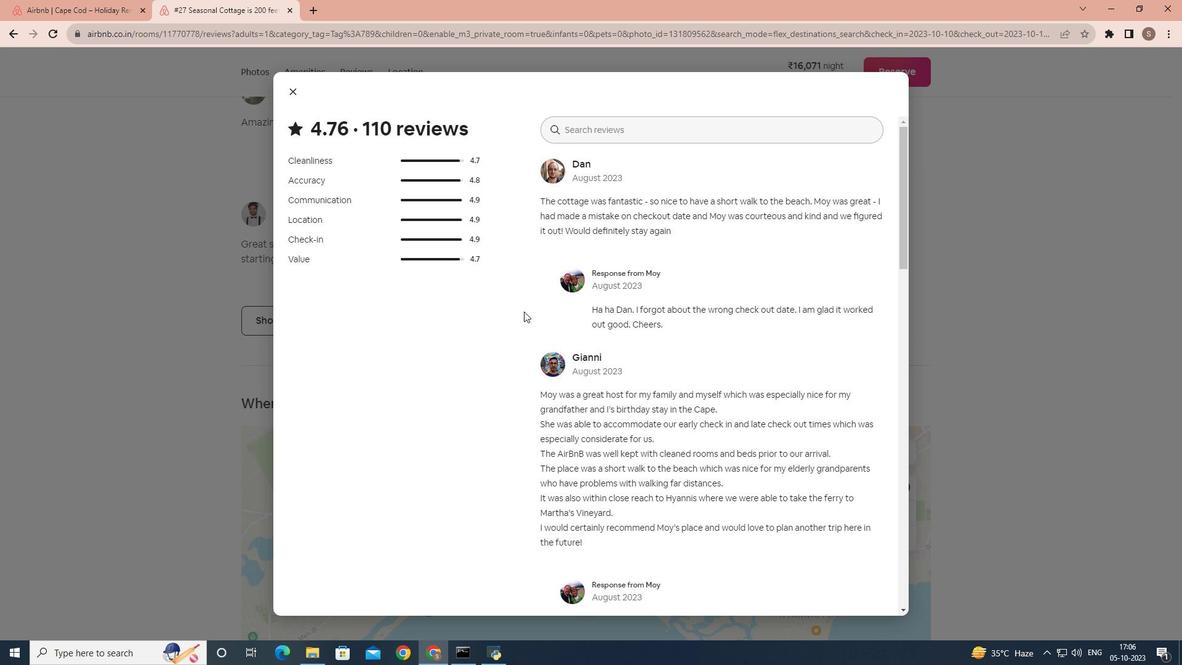 
Action: Mouse scrolled (524, 311) with delta (0, 0)
Screenshot: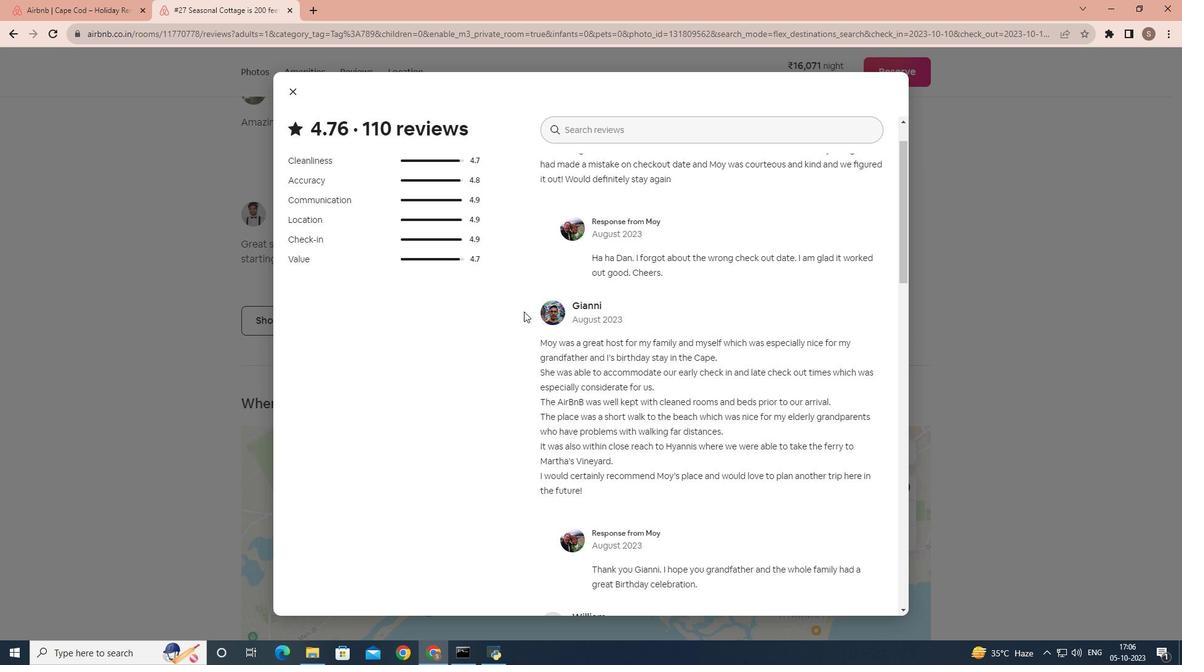 
Action: Mouse scrolled (524, 311) with delta (0, 0)
Screenshot: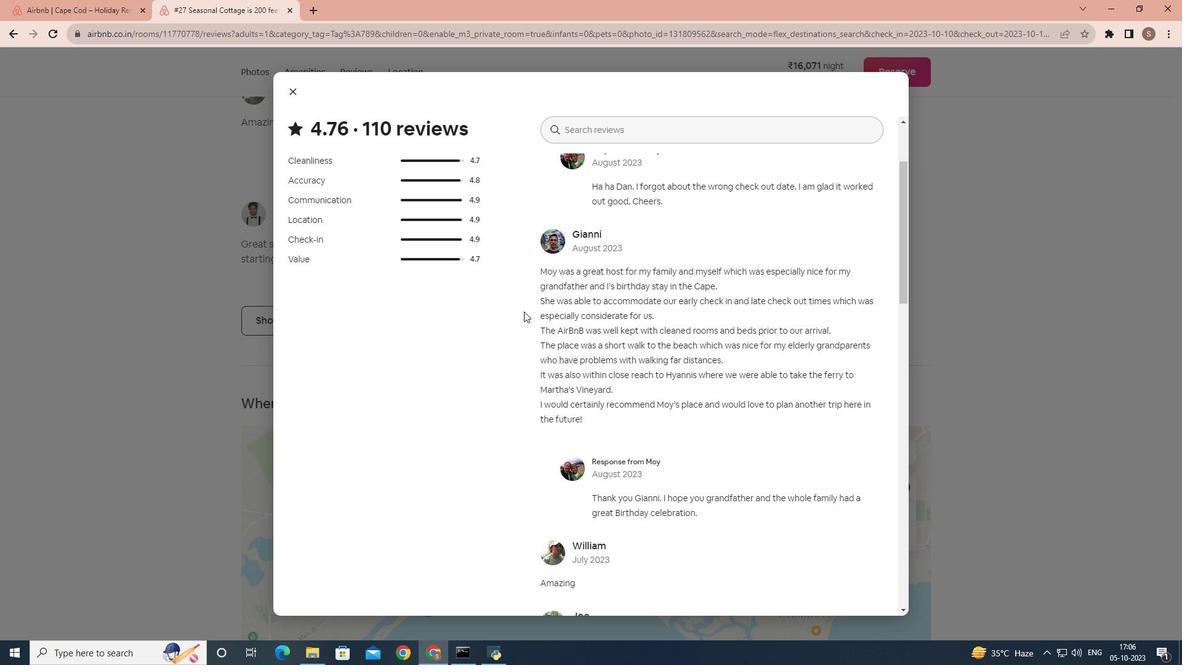 
Action: Mouse scrolled (524, 311) with delta (0, 0)
Screenshot: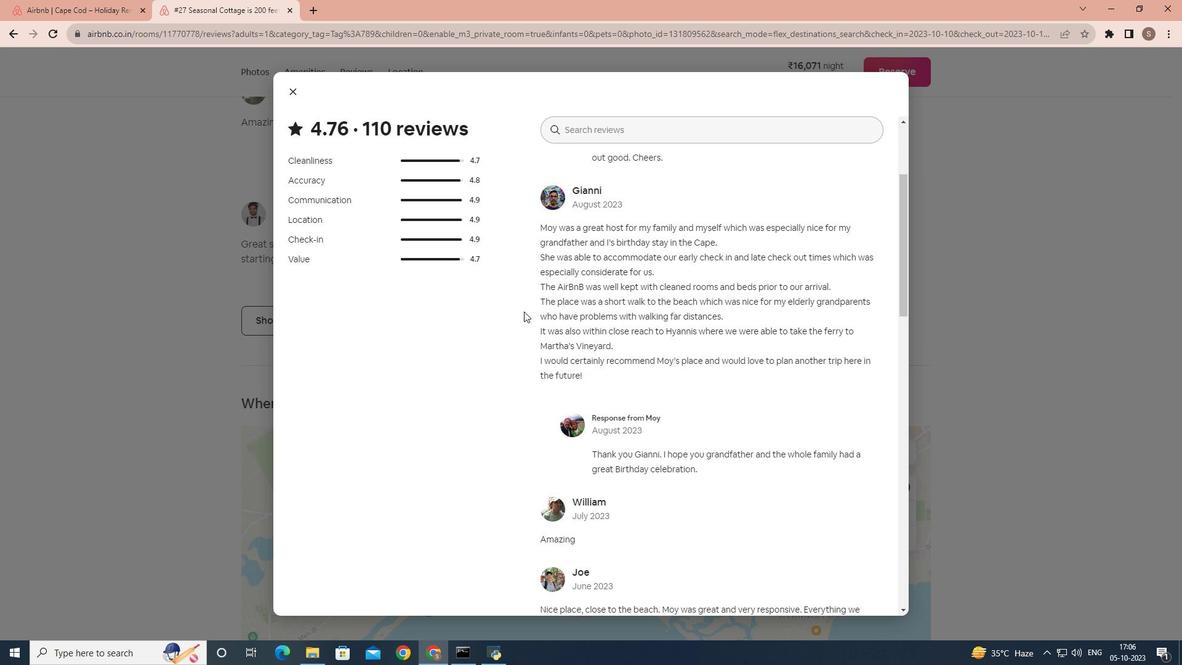
Action: Mouse scrolled (524, 311) with delta (0, 0)
Screenshot: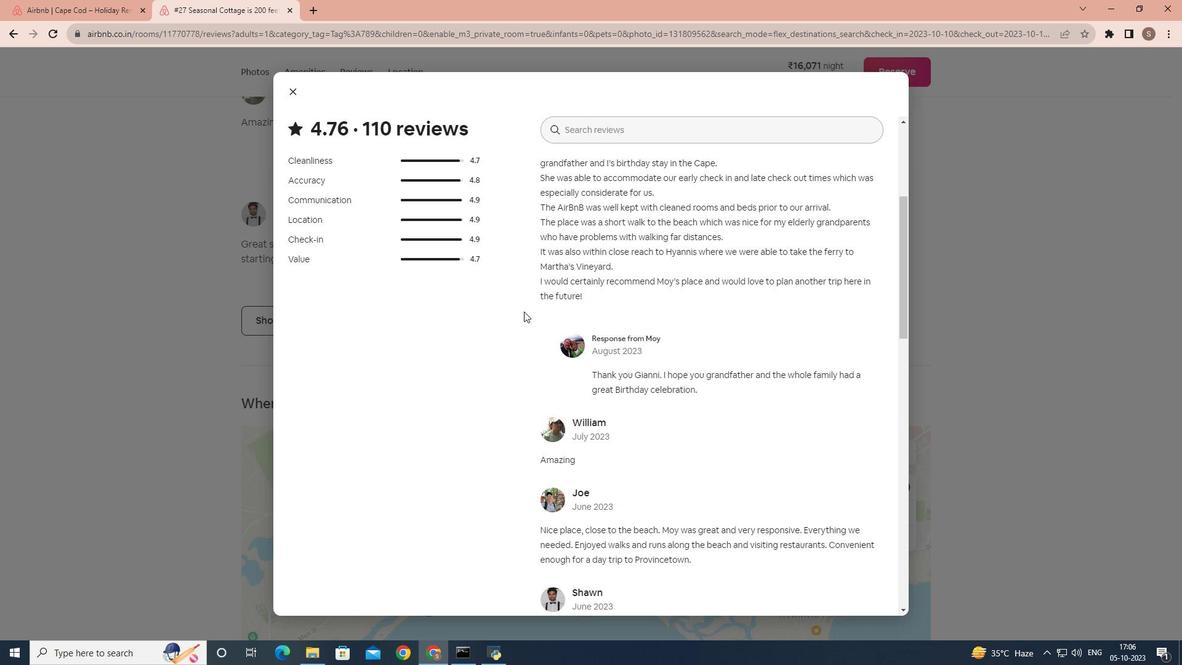 
Action: Mouse scrolled (524, 311) with delta (0, 0)
Screenshot: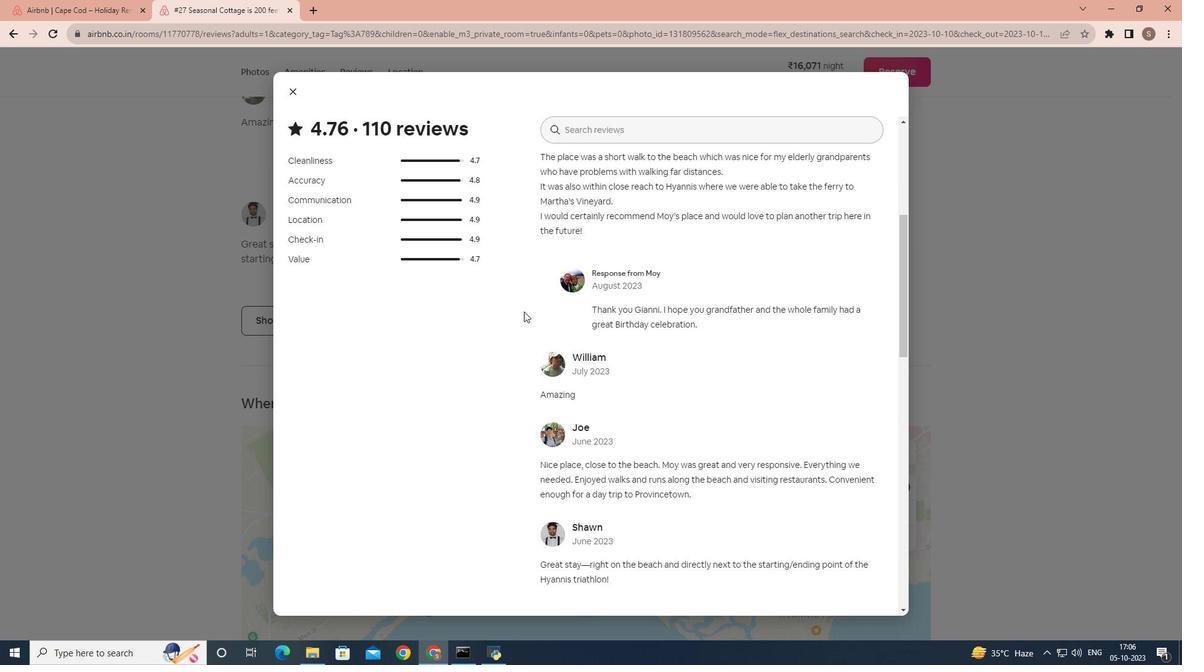 
Action: Mouse scrolled (524, 311) with delta (0, 0)
Screenshot: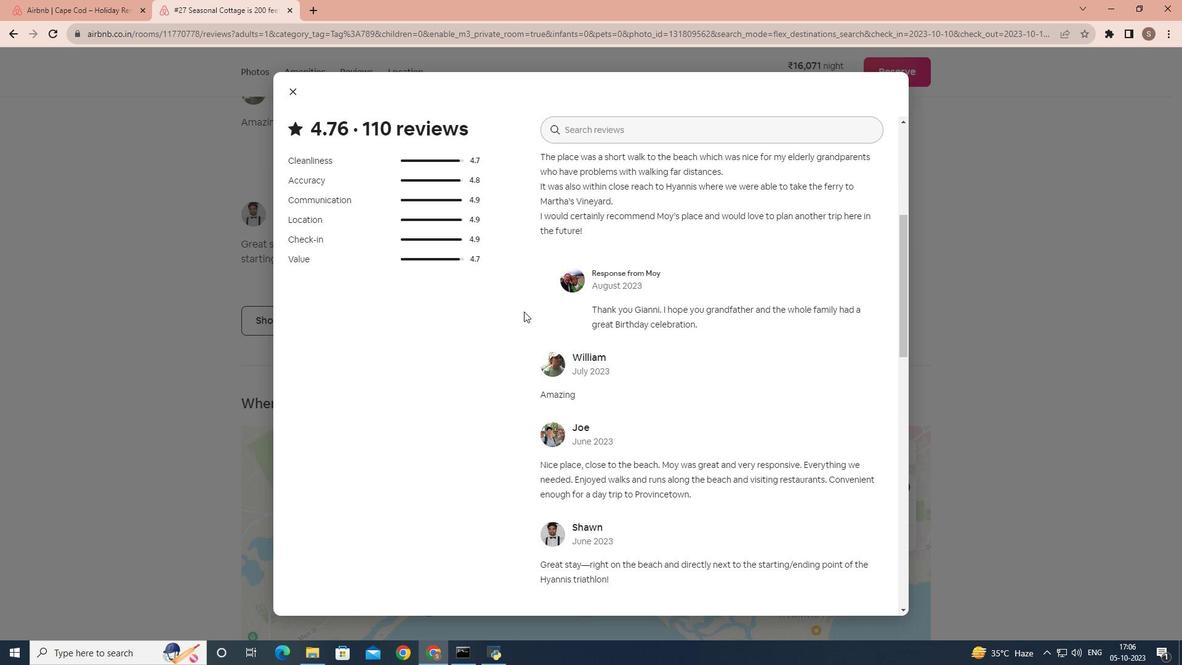 
Action: Mouse scrolled (524, 311) with delta (0, 0)
Screenshot: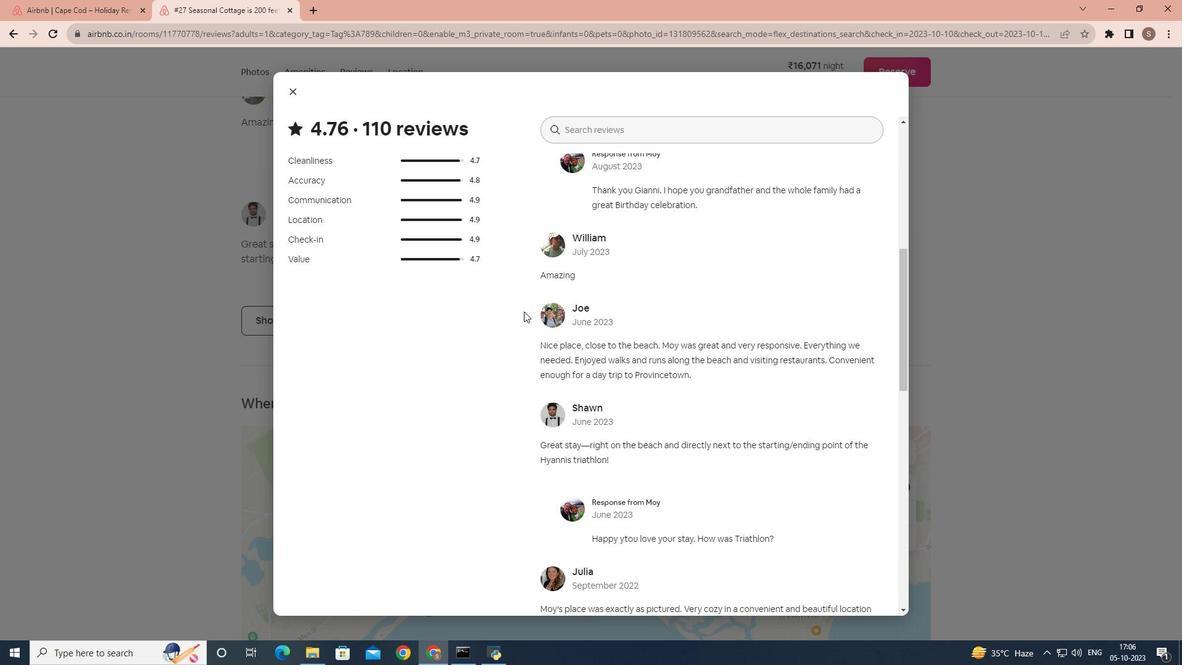 
Action: Mouse scrolled (524, 311) with delta (0, 0)
Screenshot: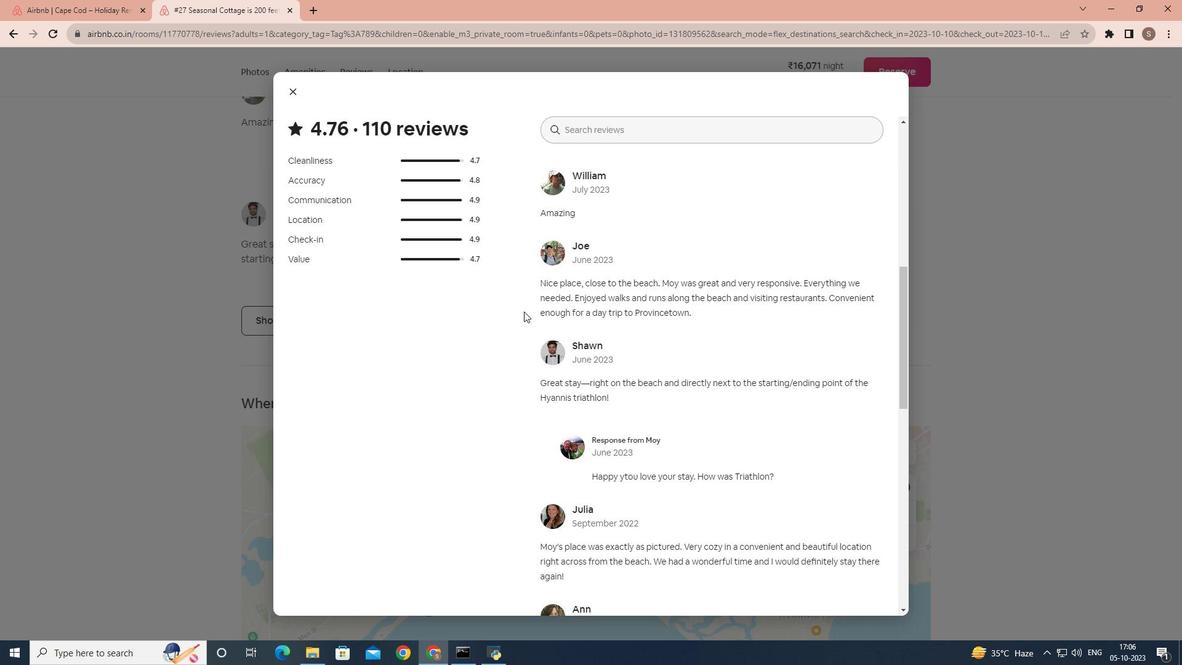 
Action: Mouse scrolled (524, 311) with delta (0, 0)
Screenshot: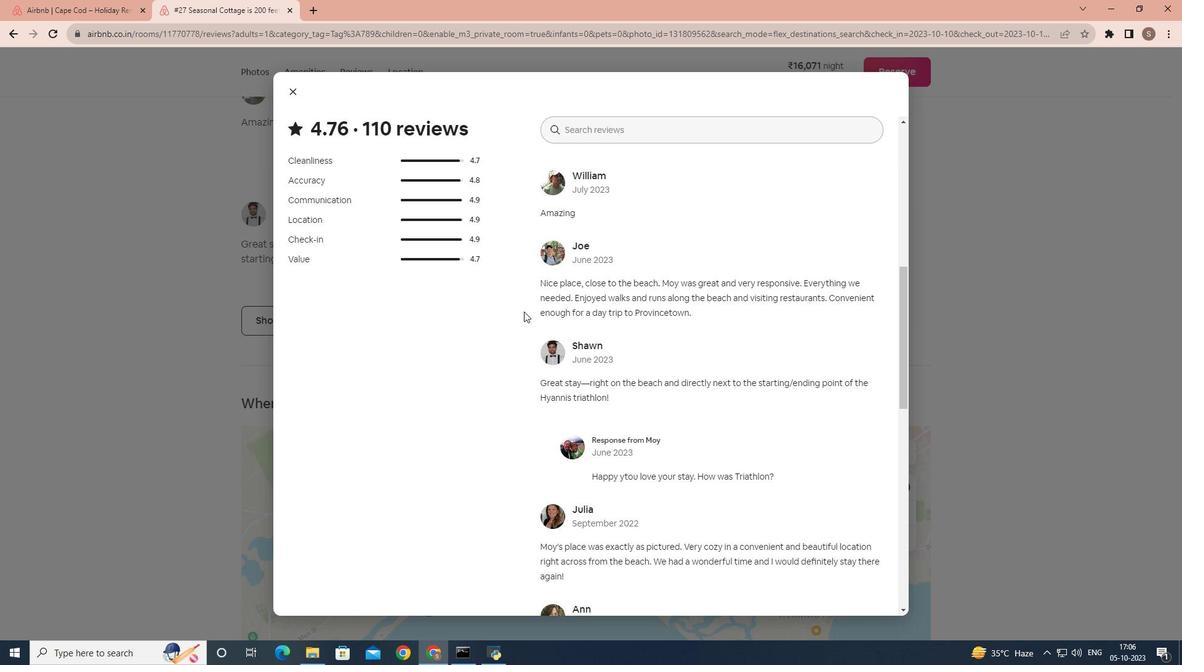 
Action: Mouse scrolled (524, 311) with delta (0, 0)
Screenshot: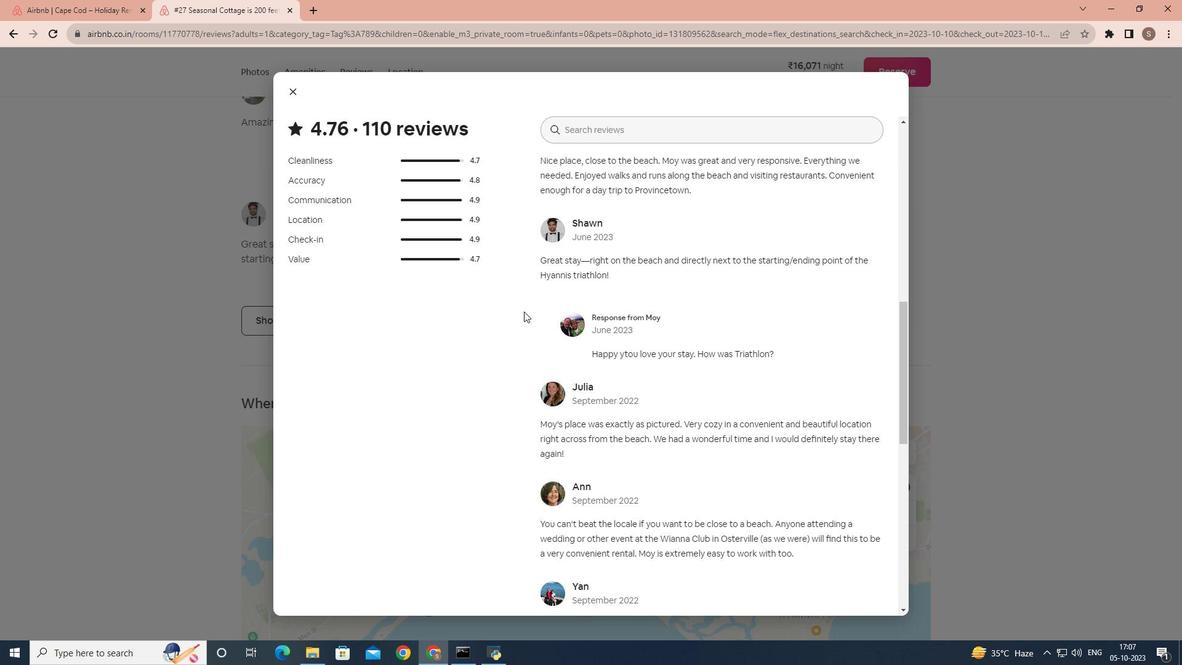 
Action: Mouse scrolled (524, 311) with delta (0, 0)
Screenshot: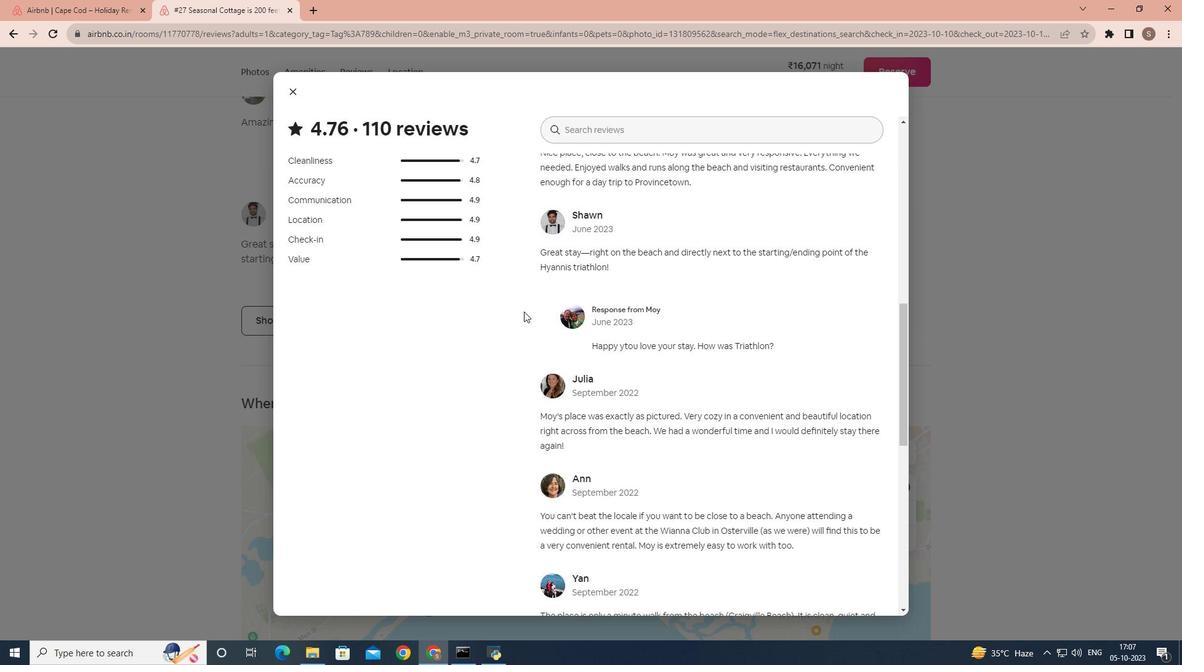 
Action: Mouse scrolled (524, 311) with delta (0, 0)
Screenshot: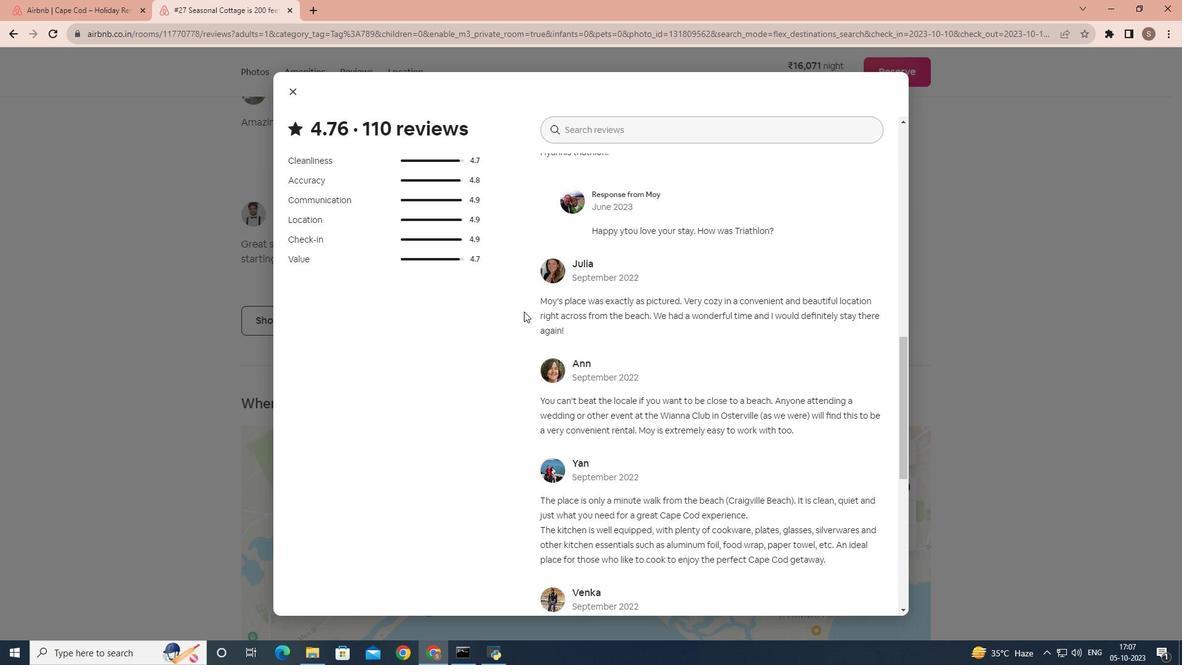 
Action: Mouse scrolled (524, 311) with delta (0, 0)
Screenshot: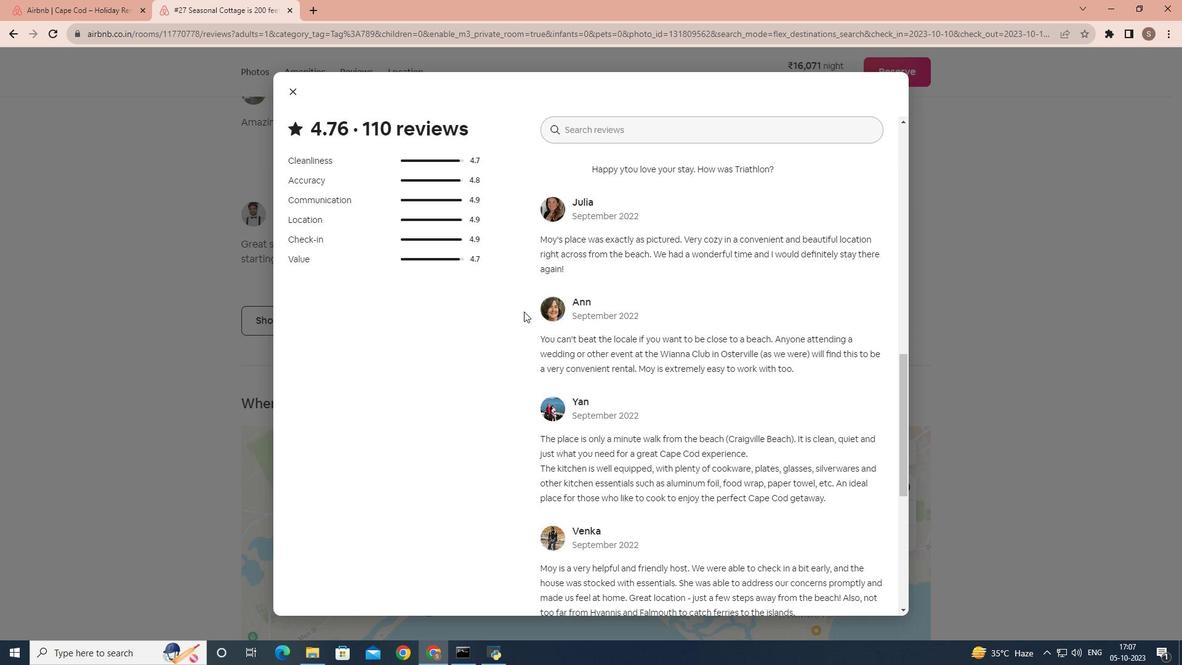 
Action: Mouse scrolled (524, 312) with delta (0, 0)
Screenshot: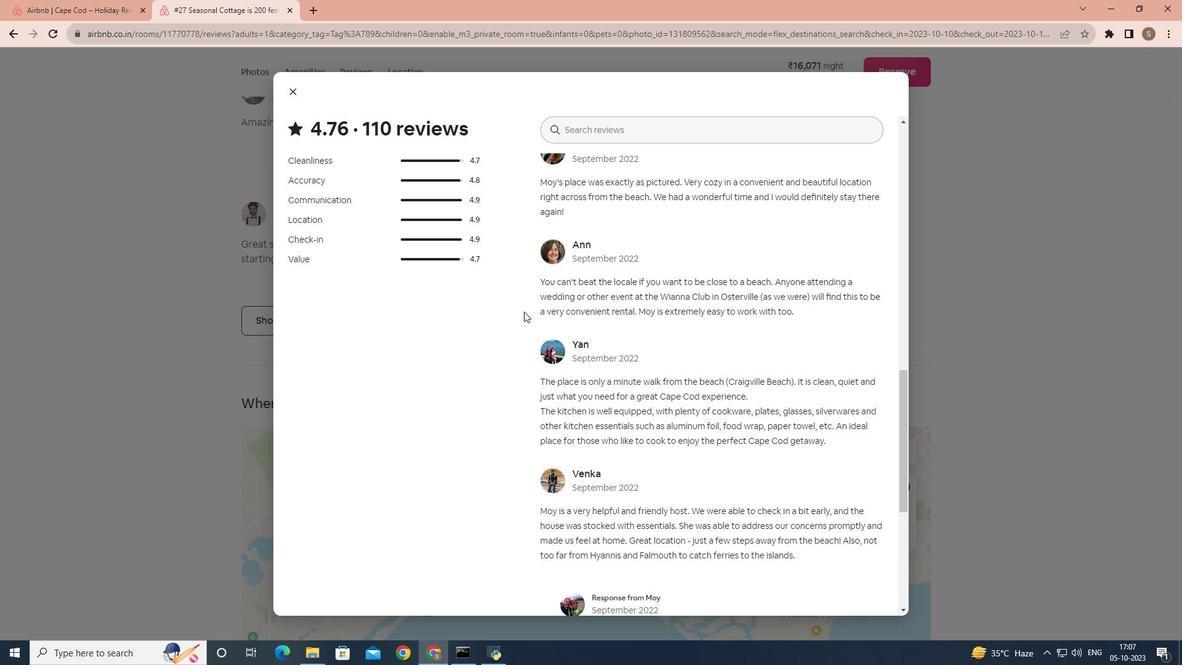 
Action: Mouse scrolled (524, 311) with delta (0, 0)
Screenshot: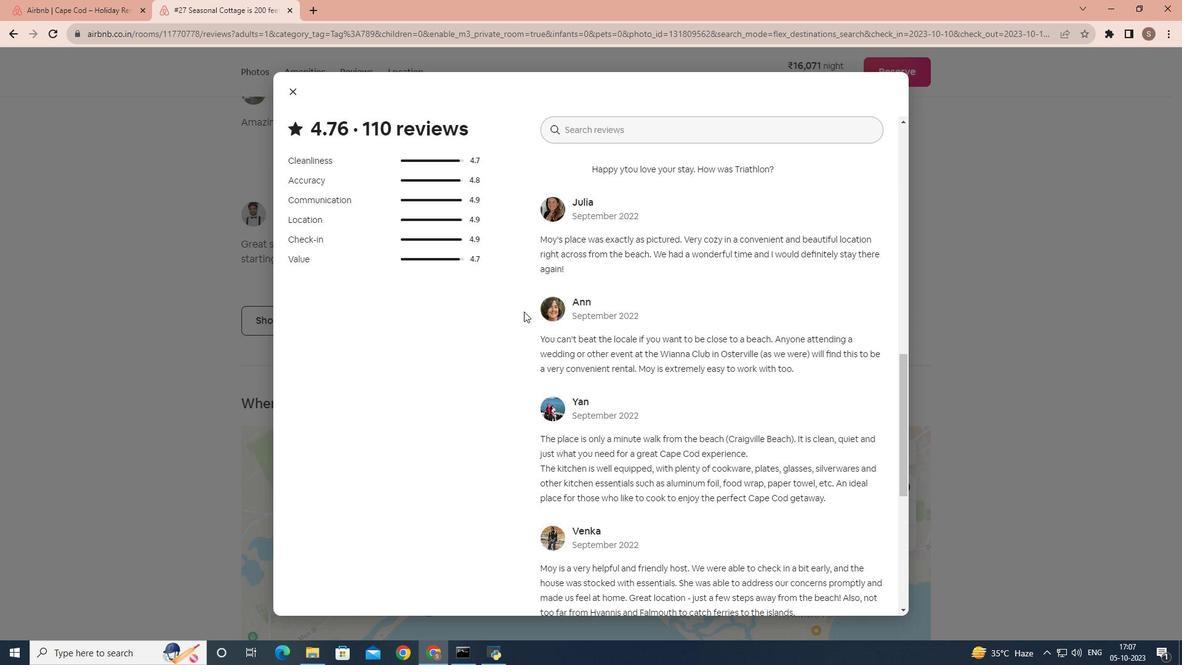 
Action: Mouse scrolled (524, 311) with delta (0, 0)
Screenshot: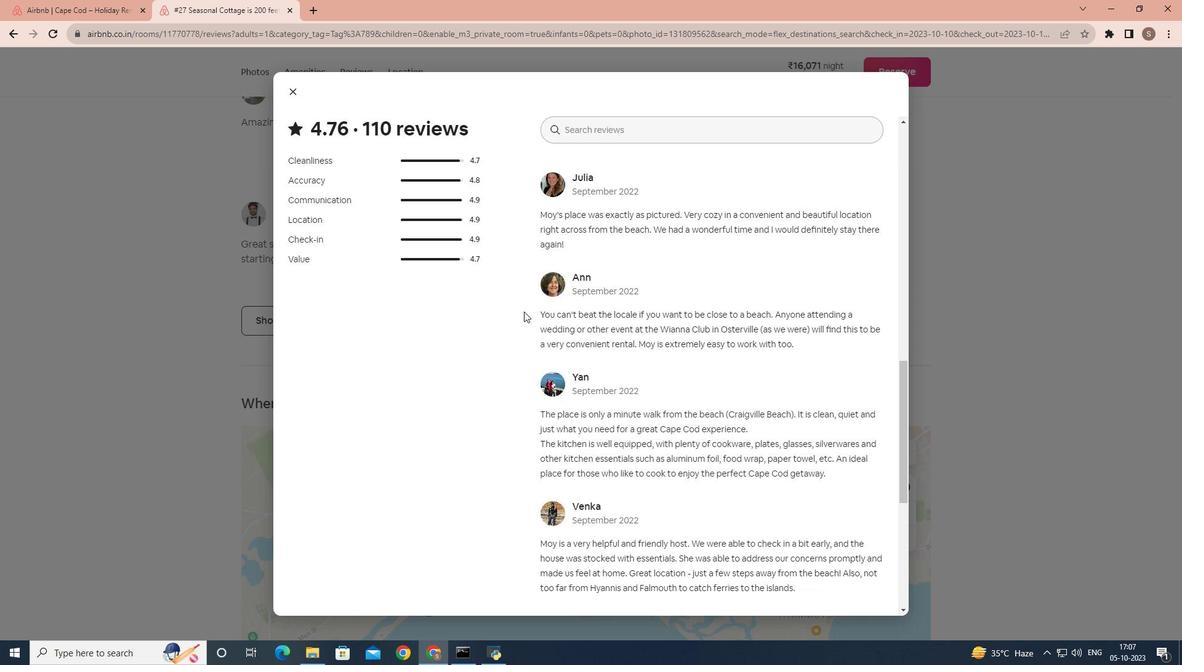 
Action: Mouse scrolled (524, 311) with delta (0, 0)
Screenshot: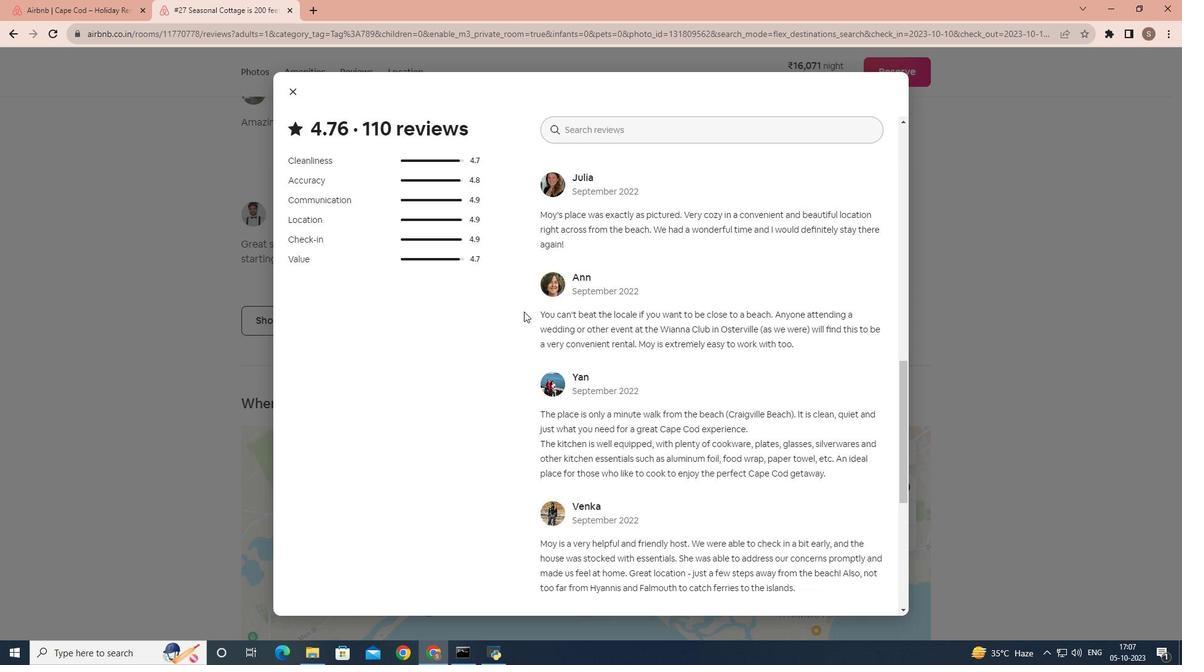 
Action: Mouse scrolled (524, 311) with delta (0, 0)
Screenshot: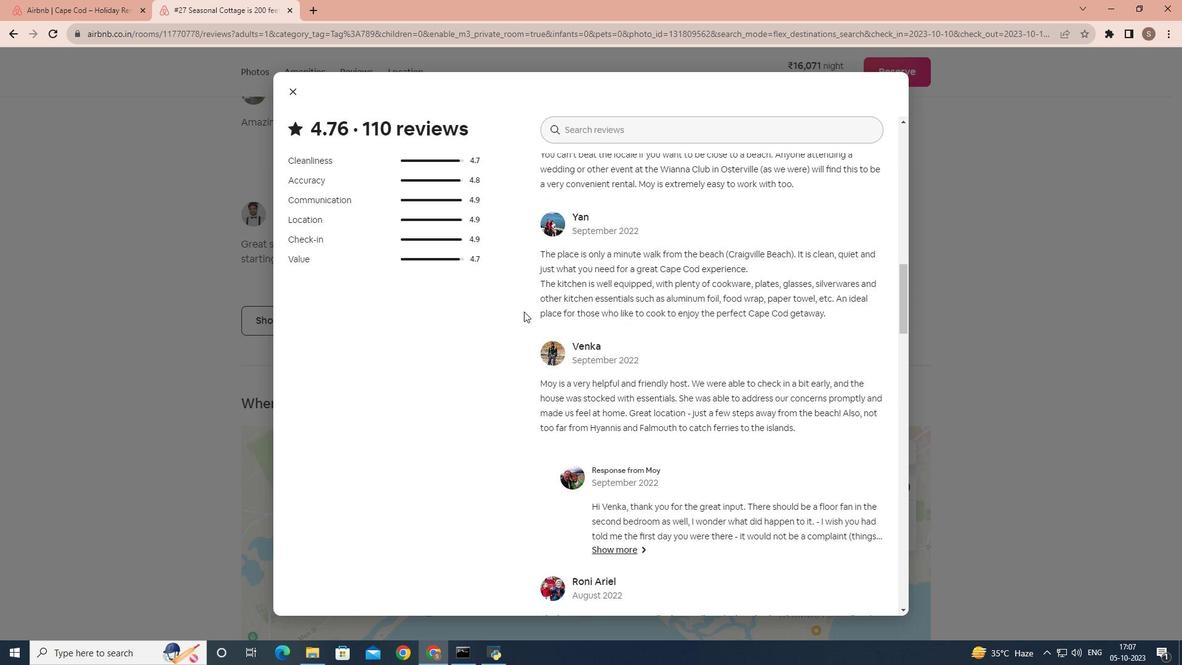 
Action: Mouse scrolled (524, 311) with delta (0, 0)
Screenshot: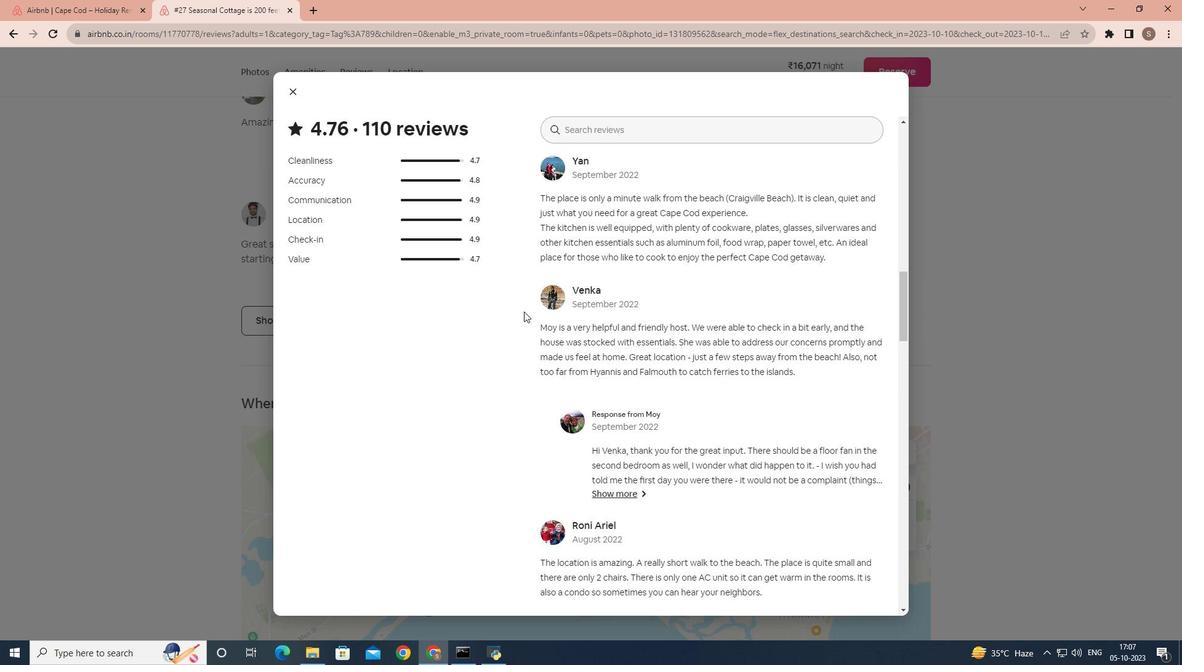 
Action: Mouse scrolled (524, 311) with delta (0, 0)
Screenshot: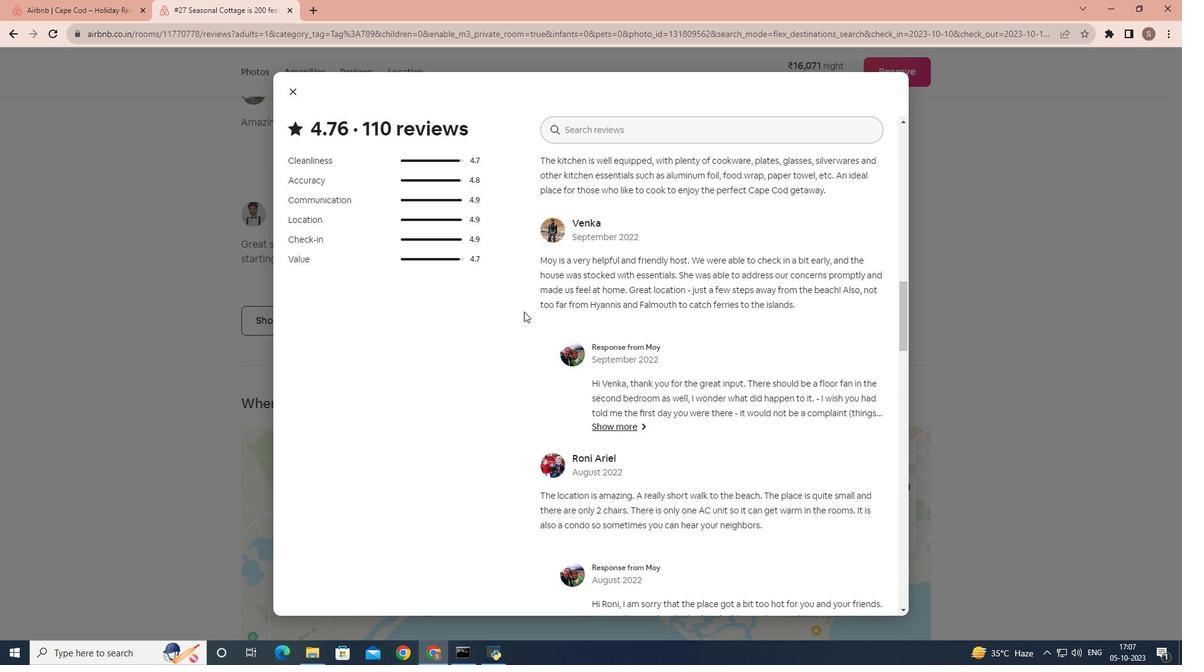 
Action: Mouse scrolled (524, 311) with delta (0, 0)
Screenshot: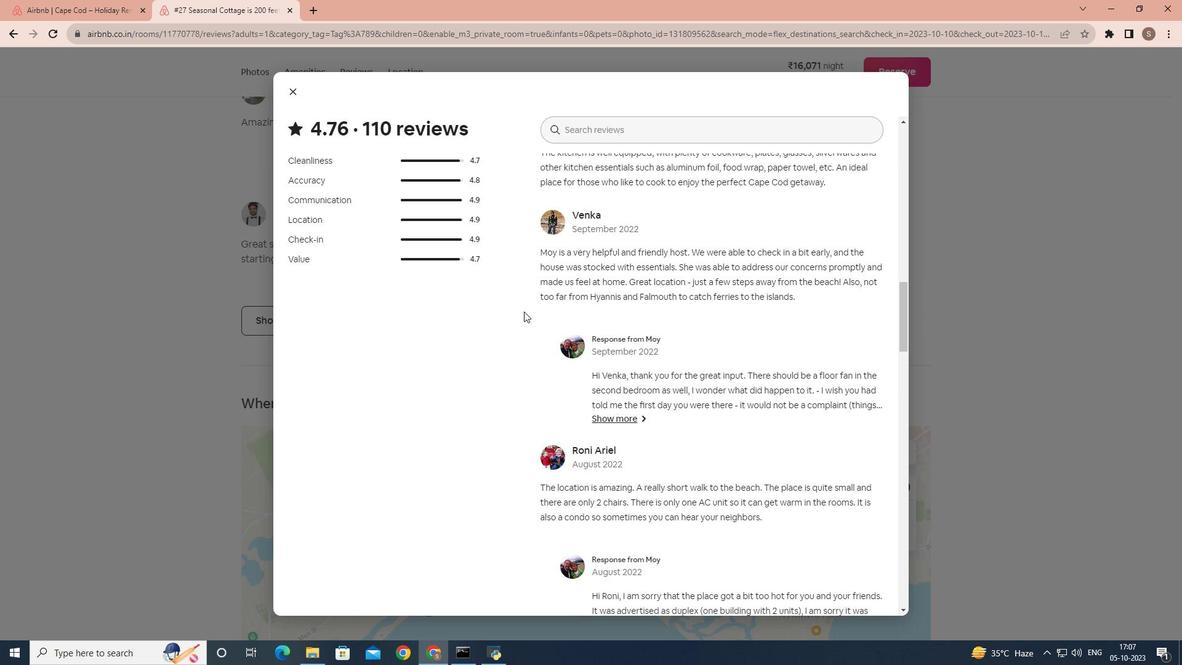 
Action: Mouse scrolled (524, 311) with delta (0, 0)
Screenshot: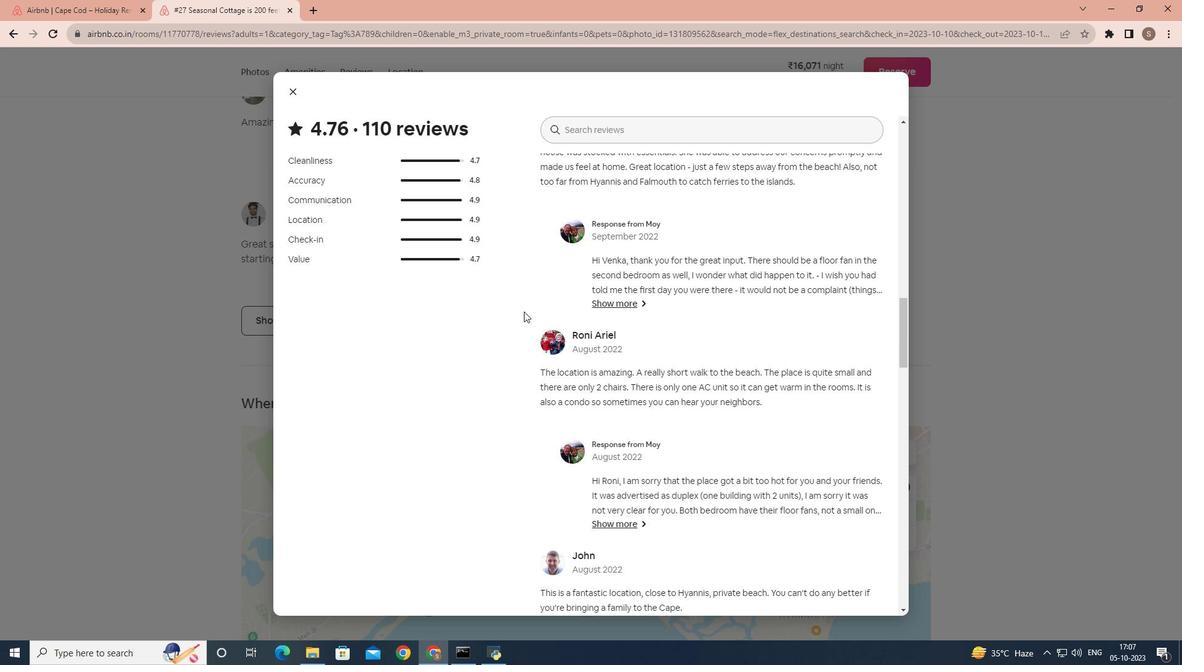 
Action: Mouse scrolled (524, 311) with delta (0, 0)
Screenshot: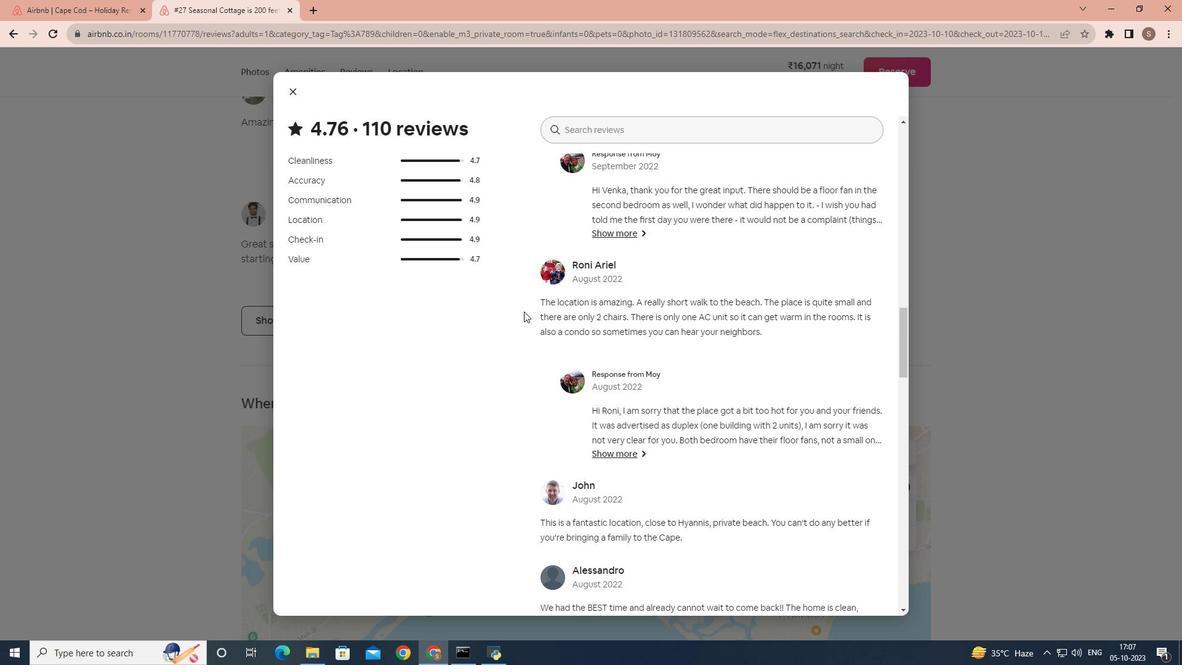 
Action: Mouse scrolled (524, 311) with delta (0, 0)
Screenshot: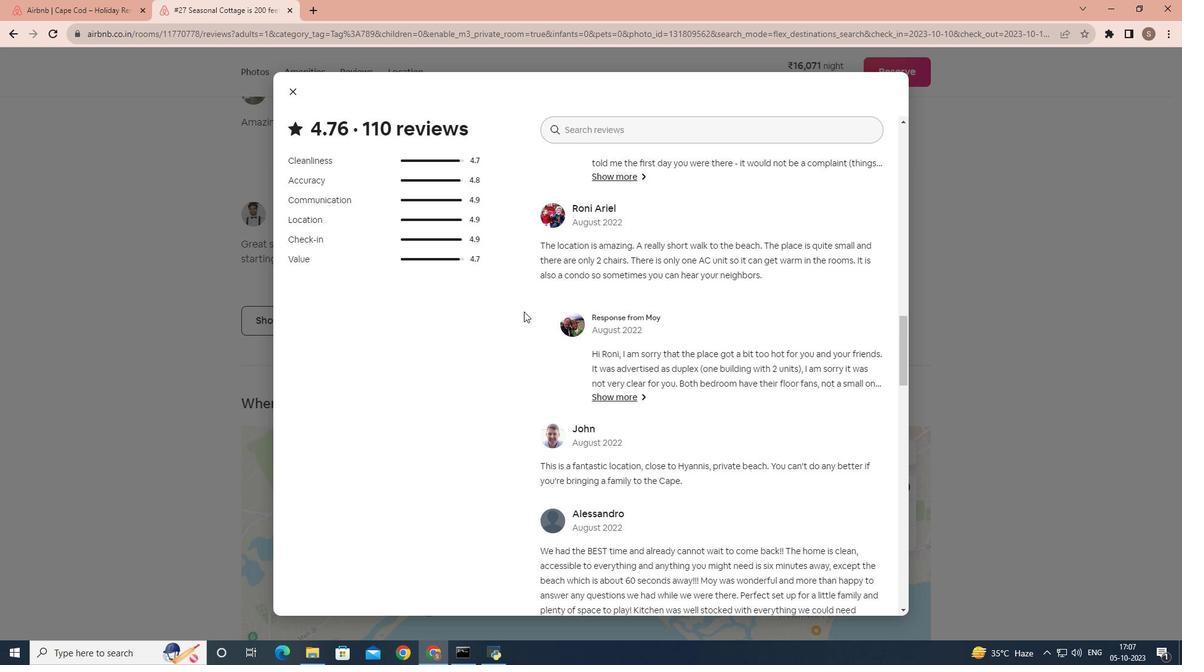 
Action: Mouse scrolled (524, 311) with delta (0, 0)
Screenshot: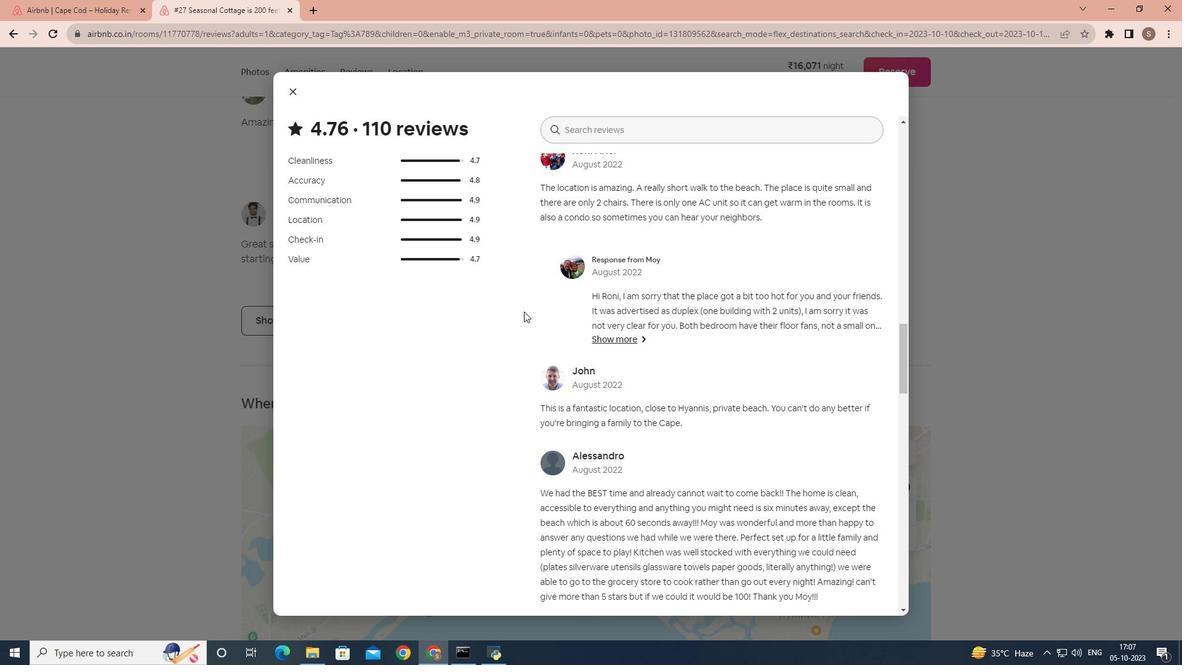 
Action: Mouse scrolled (524, 311) with delta (0, 0)
Screenshot: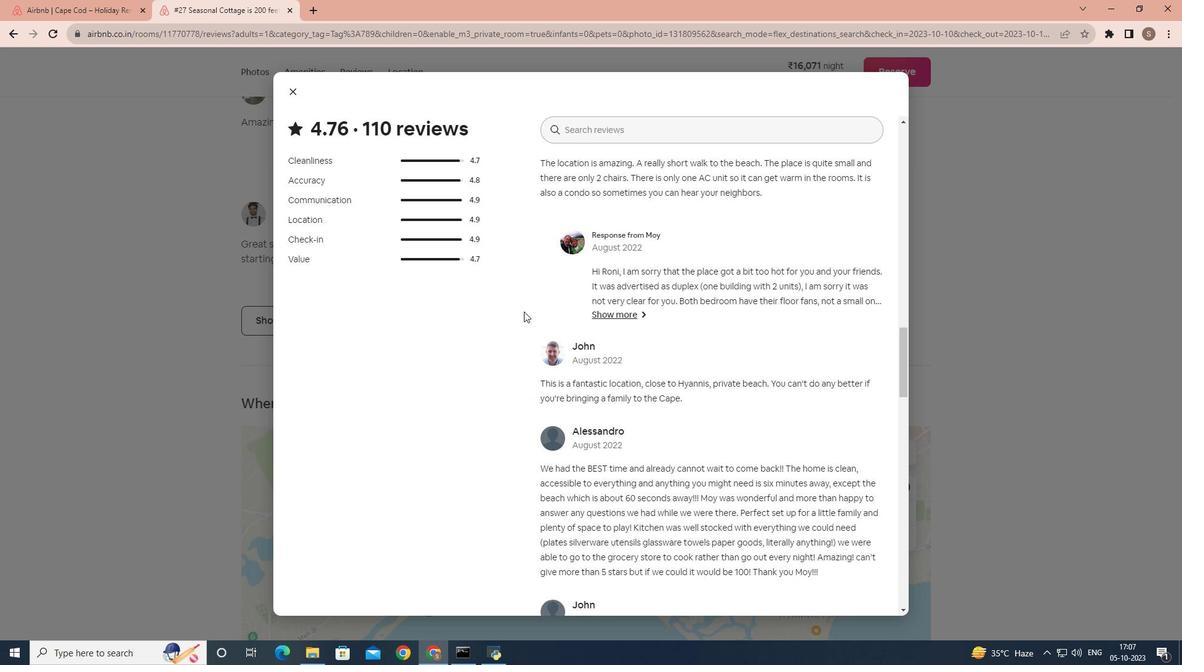 
Action: Mouse scrolled (524, 311) with delta (0, 0)
Screenshot: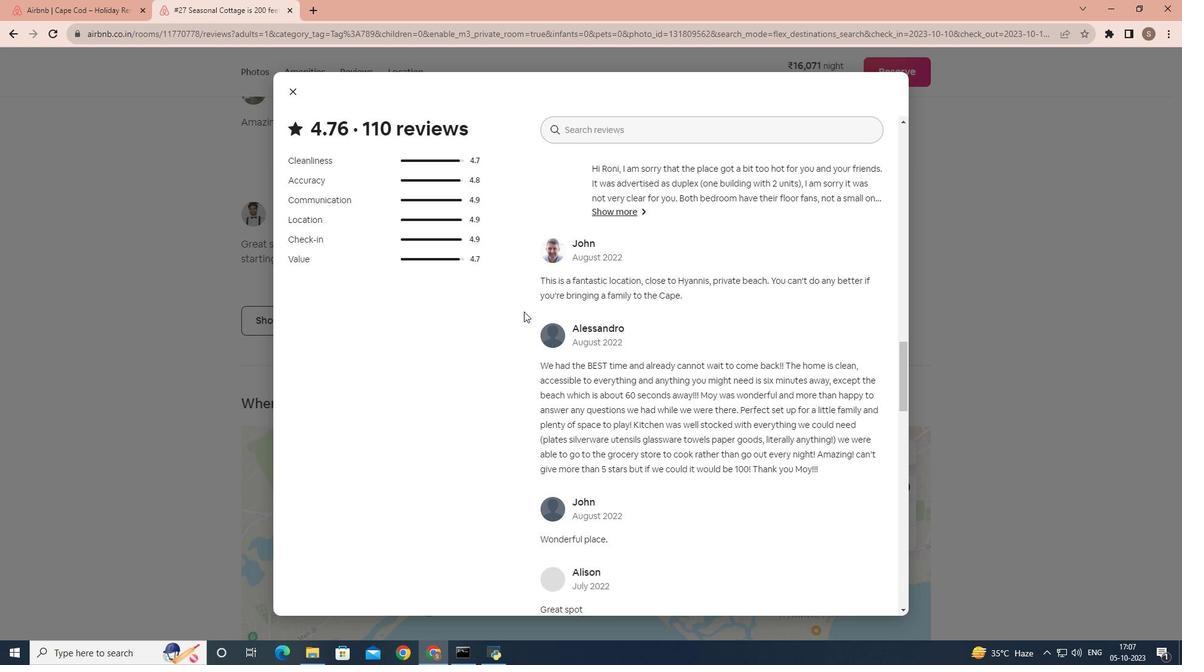 
Action: Mouse scrolled (524, 311) with delta (0, 0)
Screenshot: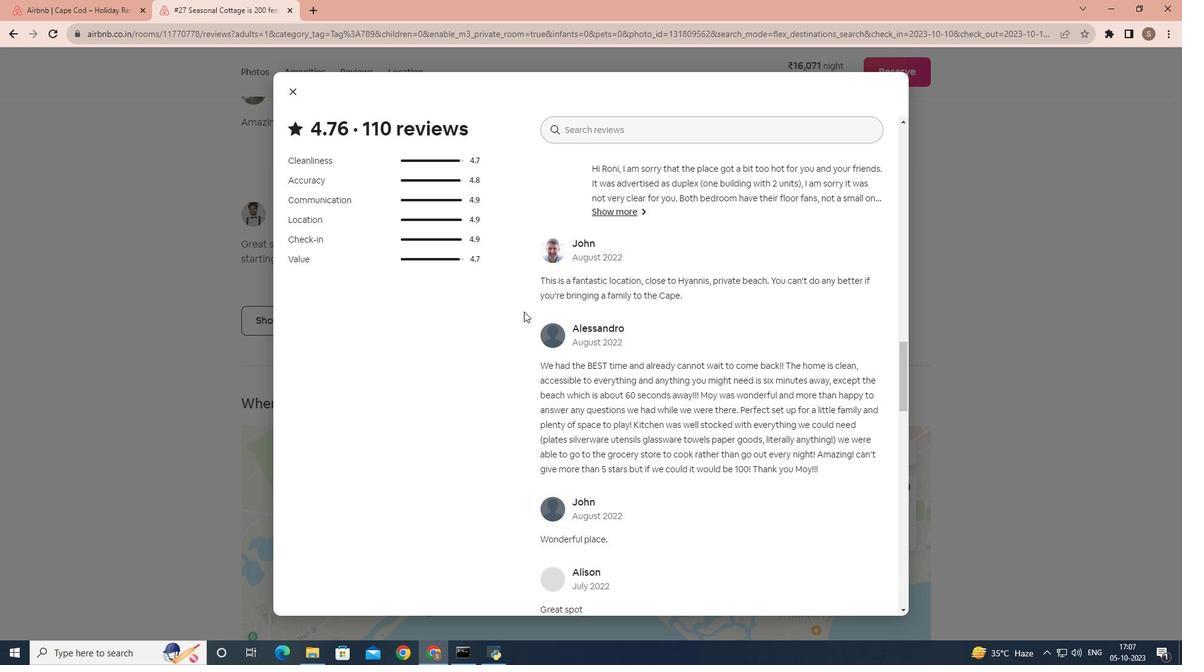 
Action: Mouse scrolled (524, 311) with delta (0, 0)
Screenshot: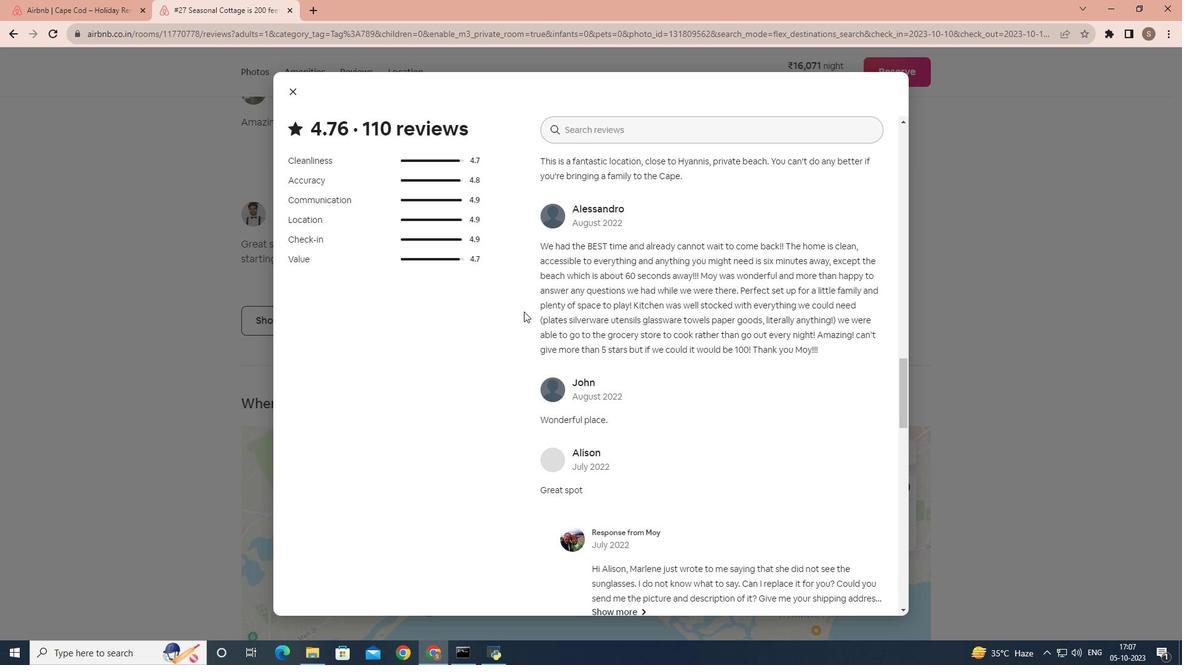 
Action: Mouse scrolled (524, 311) with delta (0, 0)
Screenshot: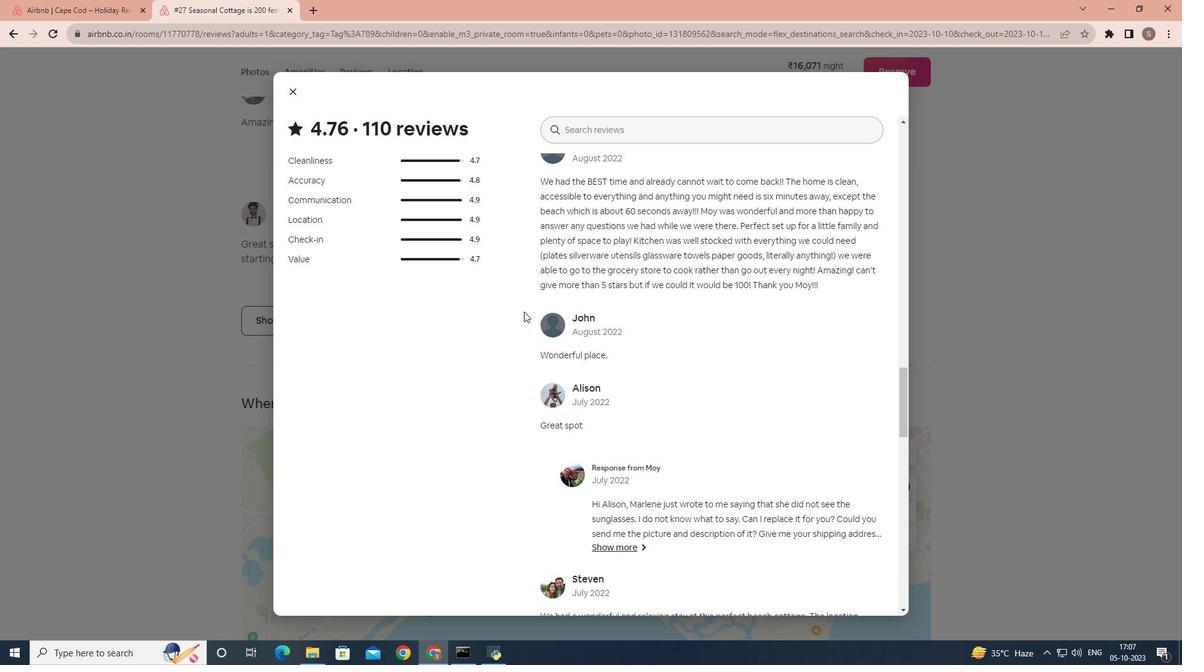 
Action: Mouse scrolled (524, 311) with delta (0, 0)
Screenshot: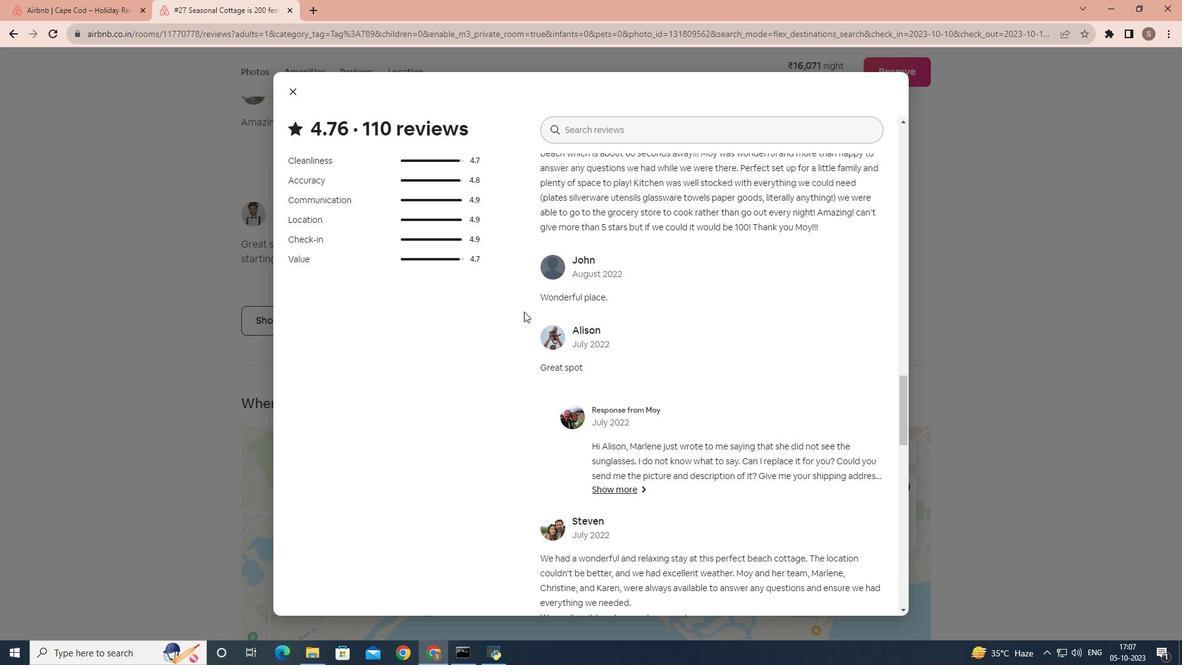 
Action: Mouse scrolled (524, 311) with delta (0, 0)
Screenshot: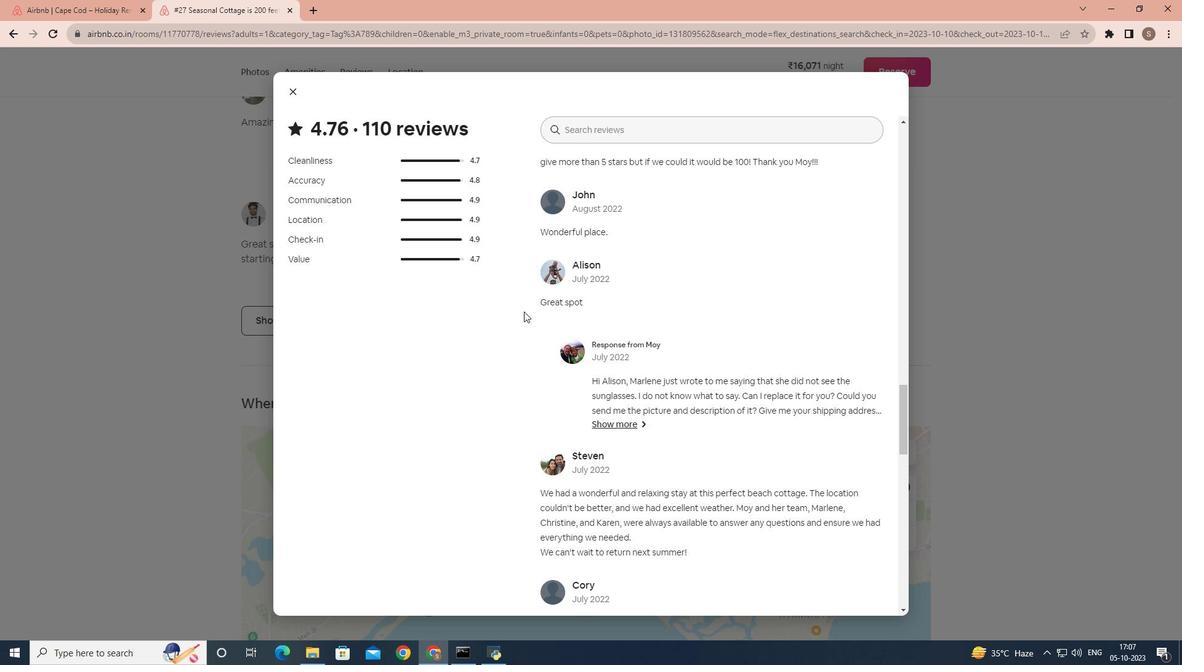 
Action: Mouse scrolled (524, 311) with delta (0, 0)
Screenshot: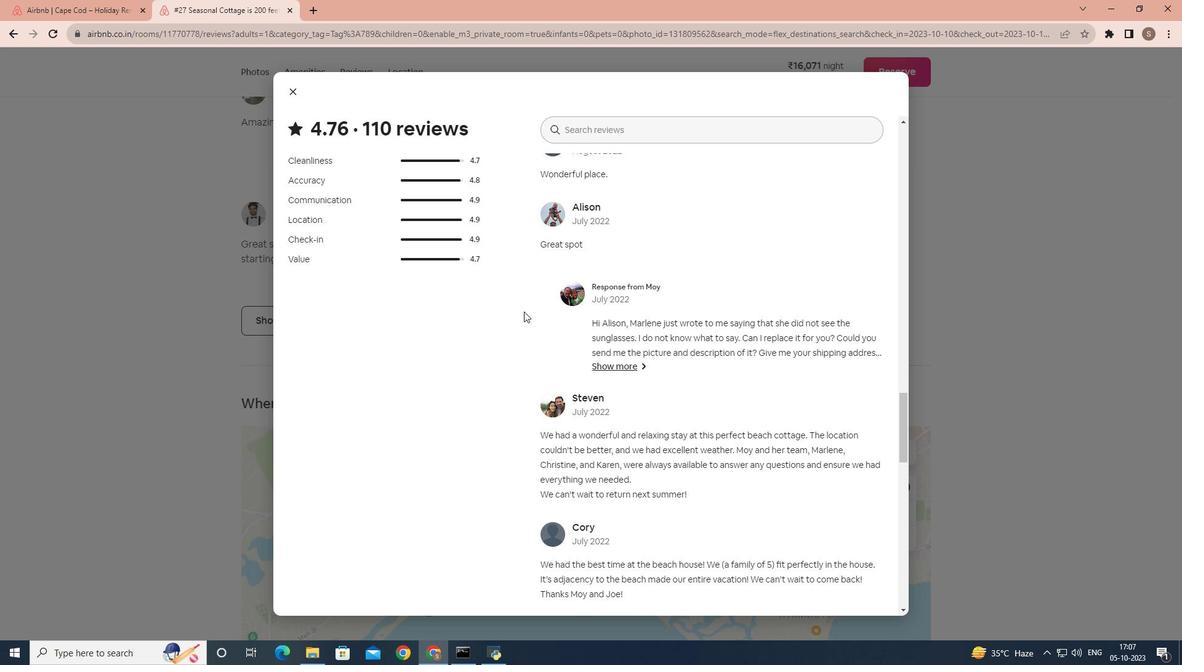 
Action: Mouse scrolled (524, 311) with delta (0, 0)
Screenshot: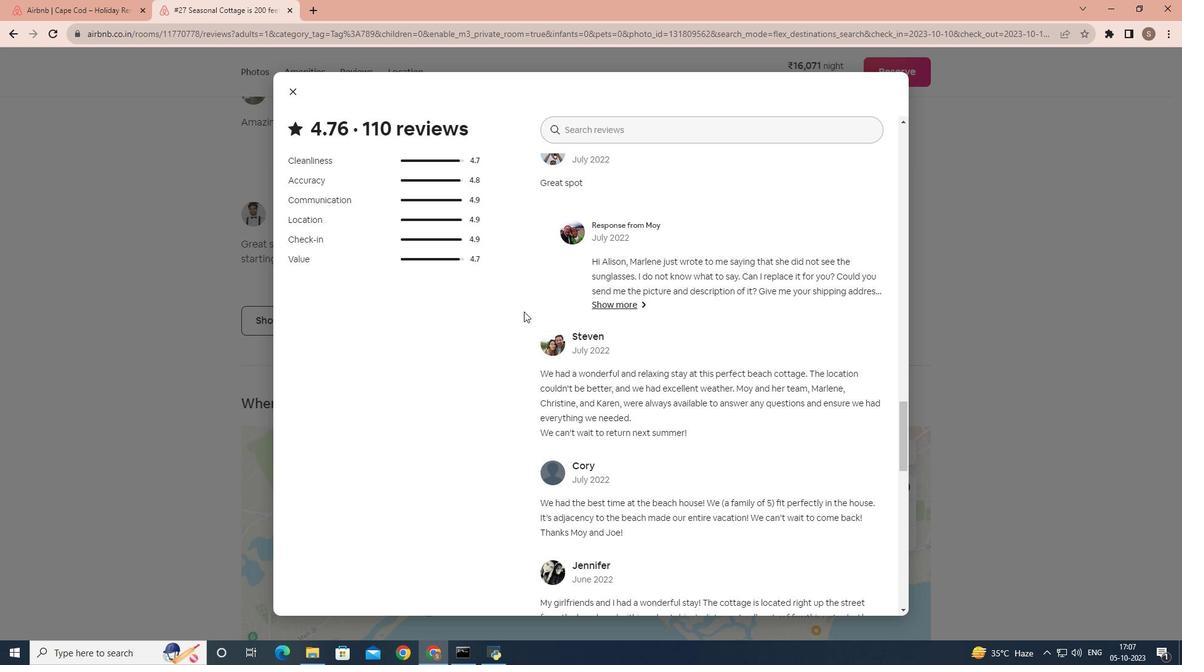 
Action: Mouse scrolled (524, 311) with delta (0, 0)
Screenshot: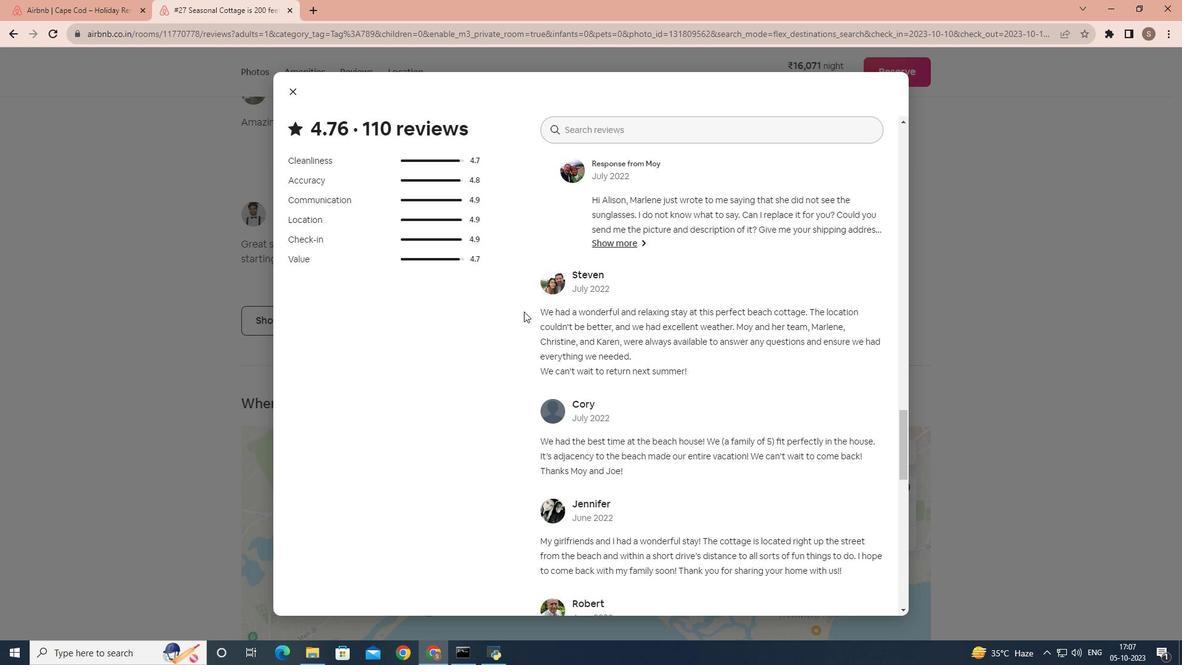 
Action: Mouse scrolled (524, 311) with delta (0, 0)
Screenshot: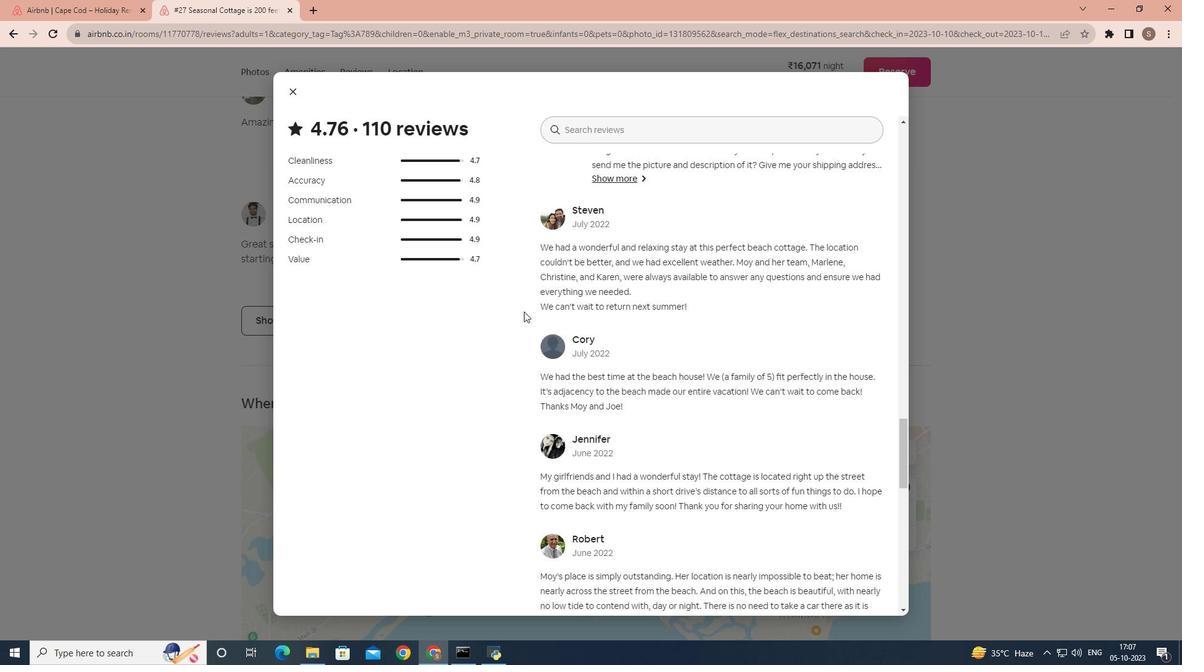 
Action: Mouse scrolled (524, 311) with delta (0, 0)
Screenshot: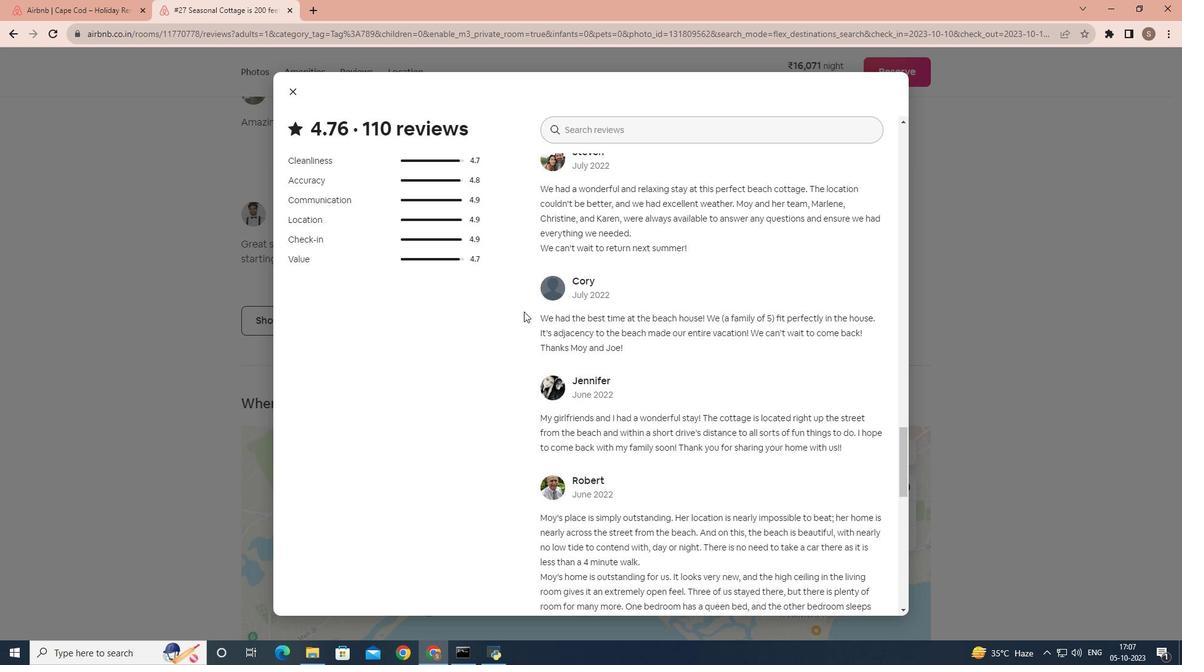 
Action: Mouse scrolled (524, 311) with delta (0, 0)
Screenshot: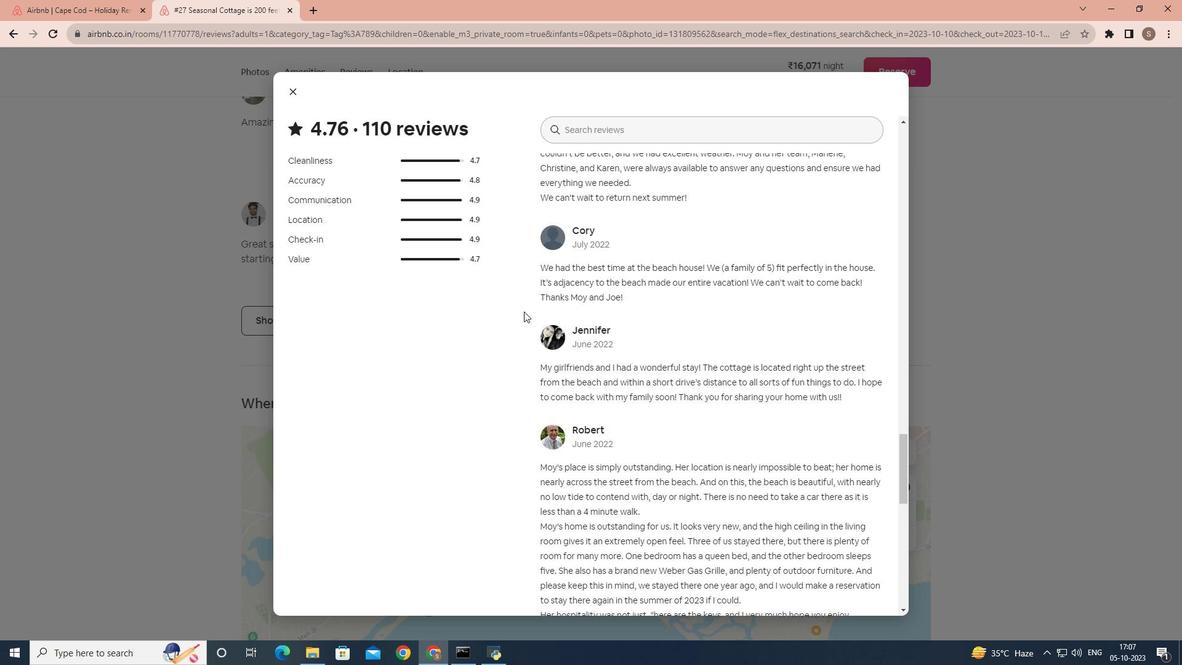 
Action: Mouse scrolled (524, 311) with delta (0, 0)
Screenshot: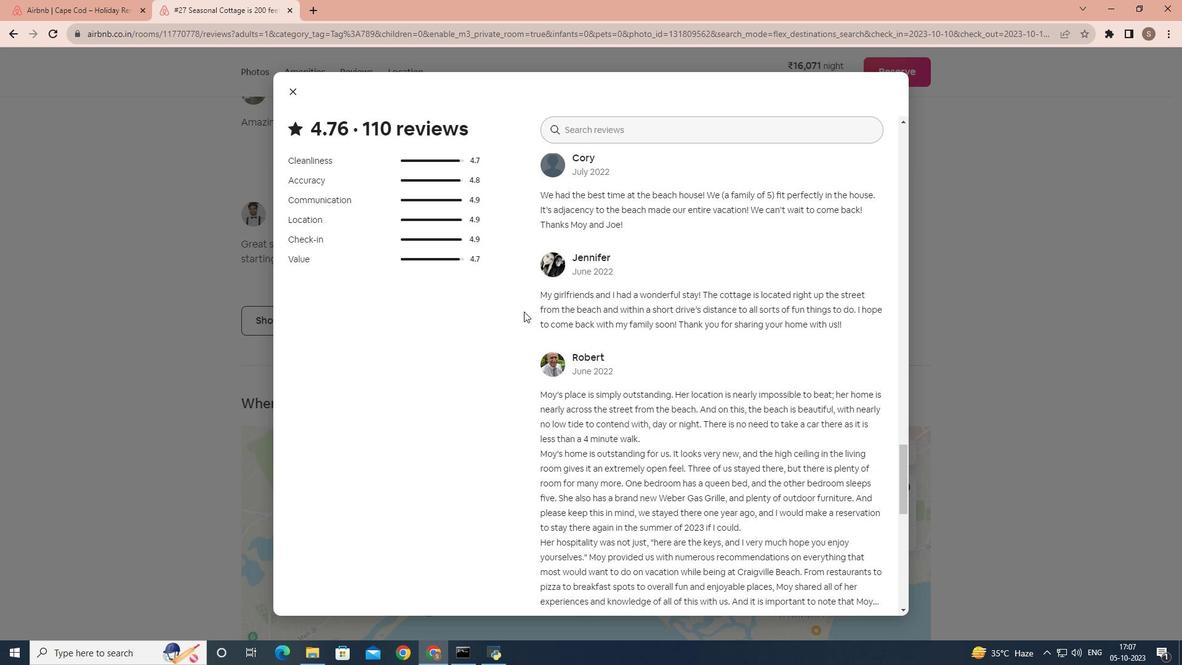 
Action: Mouse scrolled (524, 311) with delta (0, 0)
Screenshot: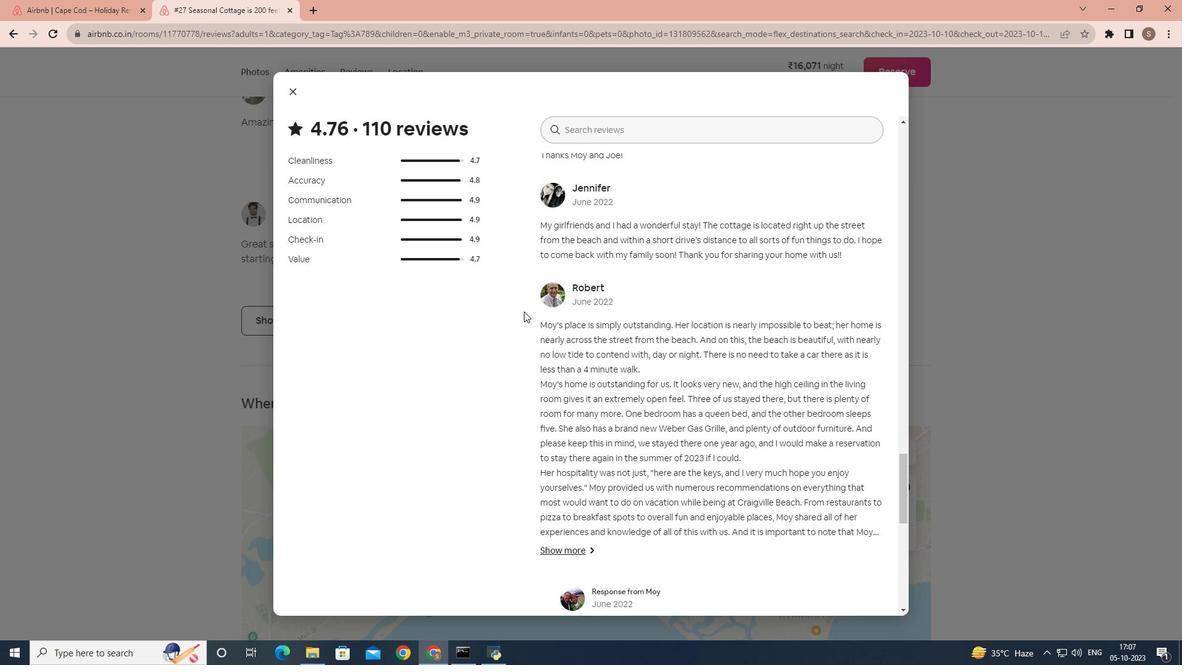 
Action: Mouse scrolled (524, 311) with delta (0, 0)
Screenshot: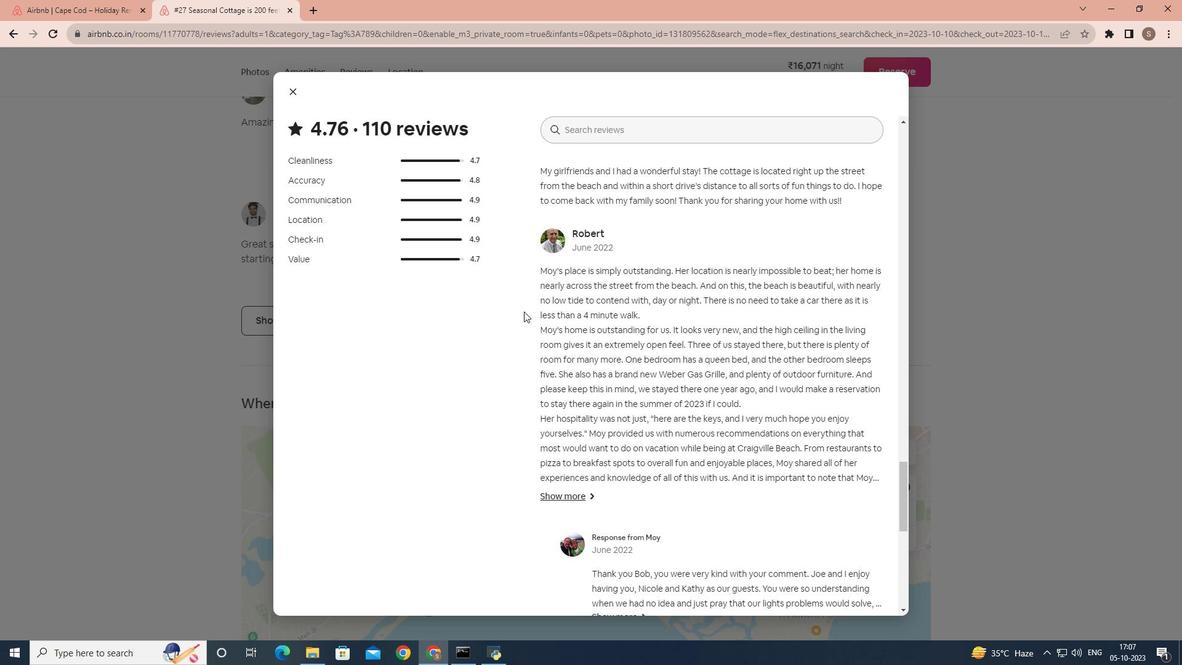 
Action: Mouse scrolled (524, 311) with delta (0, 0)
Screenshot: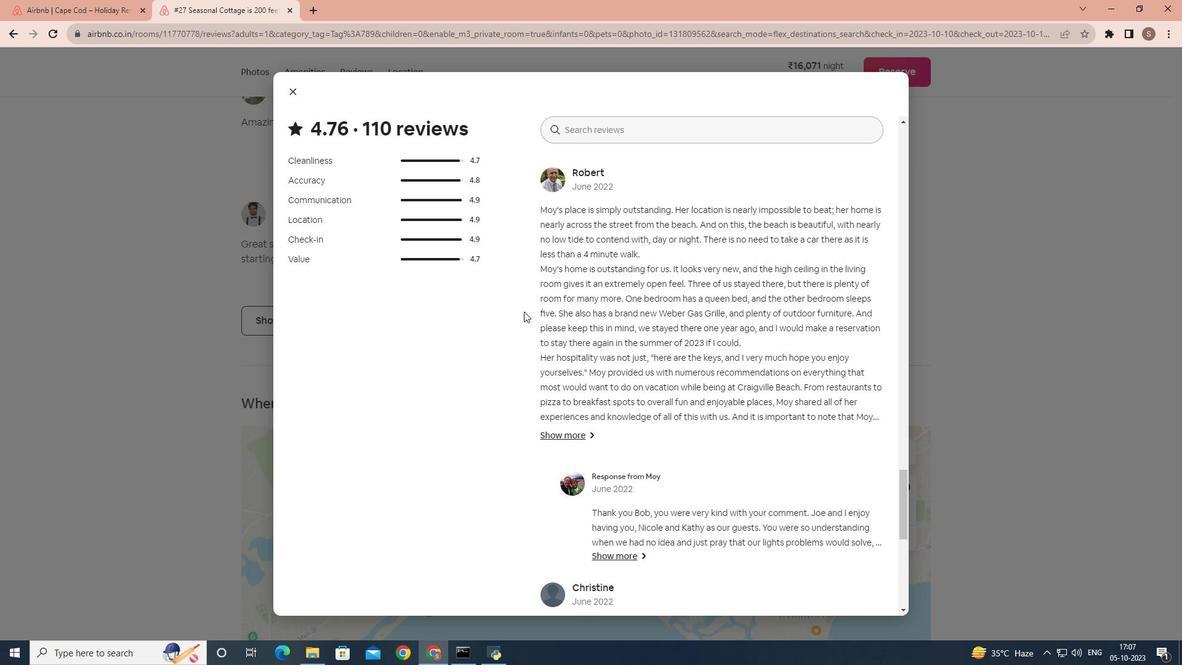 
Action: Mouse scrolled (524, 311) with delta (0, 0)
Screenshot: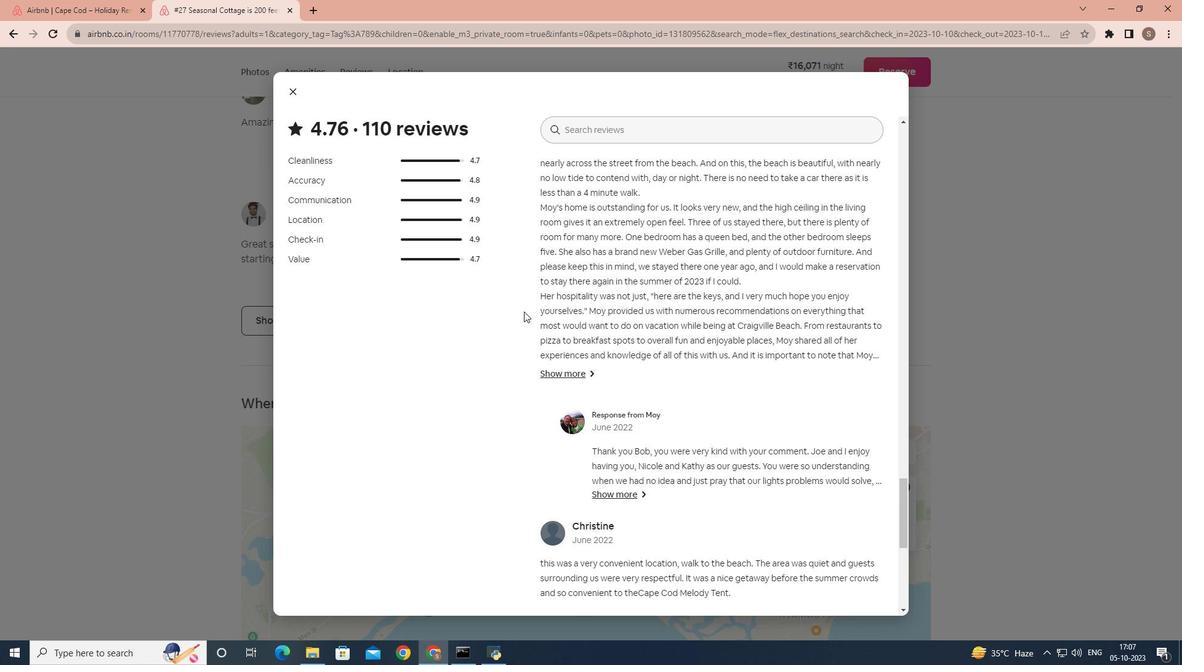 
Action: Mouse scrolled (524, 311) with delta (0, 0)
Screenshot: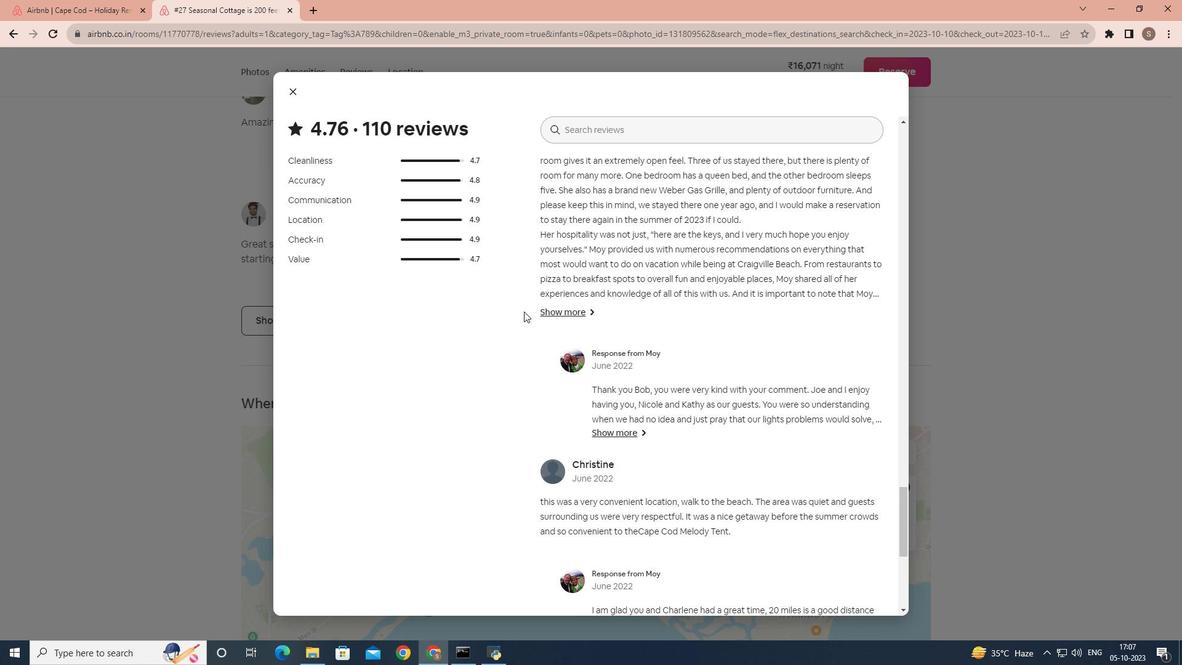 
Action: Mouse scrolled (524, 311) with delta (0, 0)
Screenshot: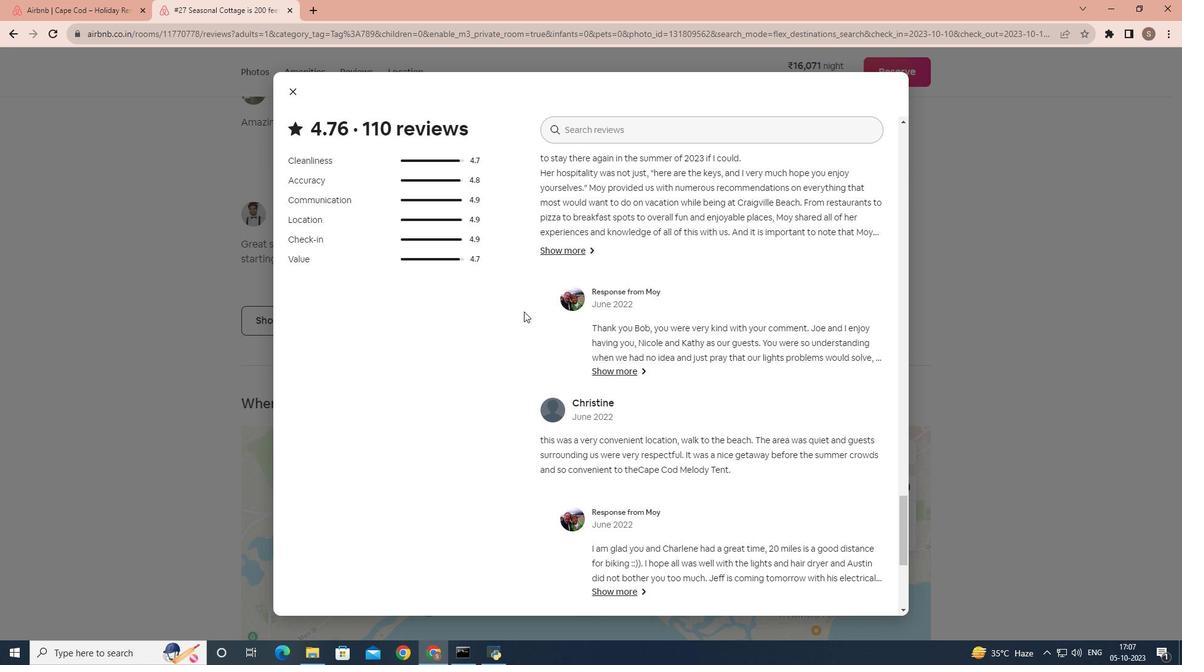 
Action: Mouse scrolled (524, 311) with delta (0, 0)
Screenshot: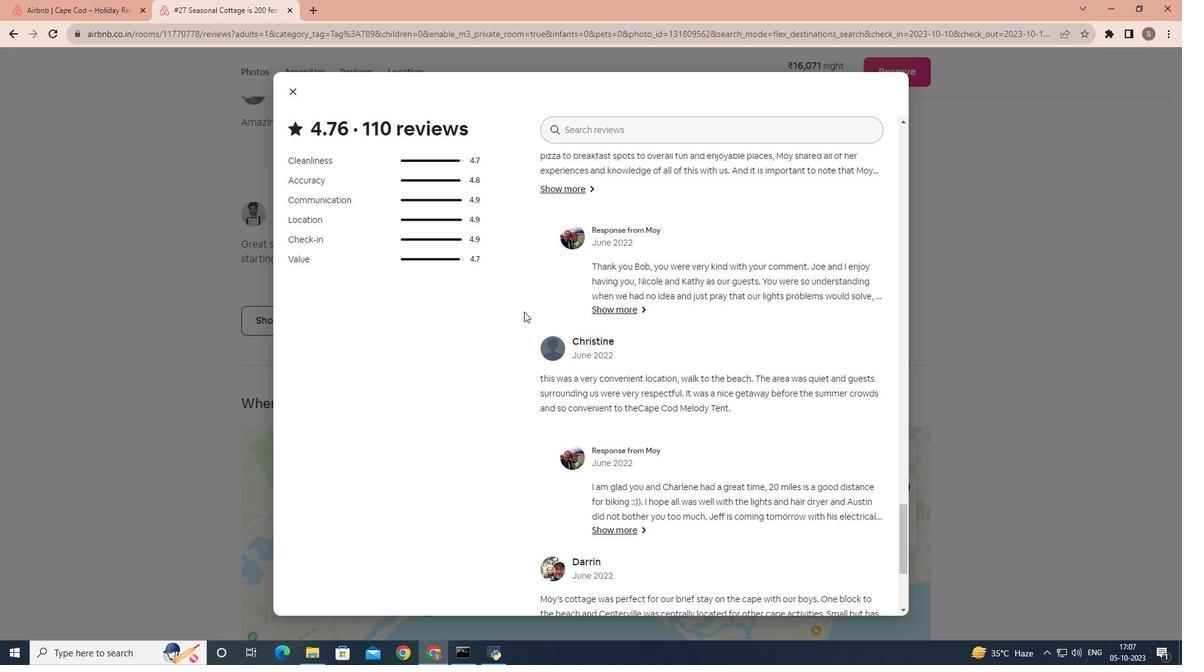 
Action: Mouse scrolled (524, 311) with delta (0, 0)
Screenshot: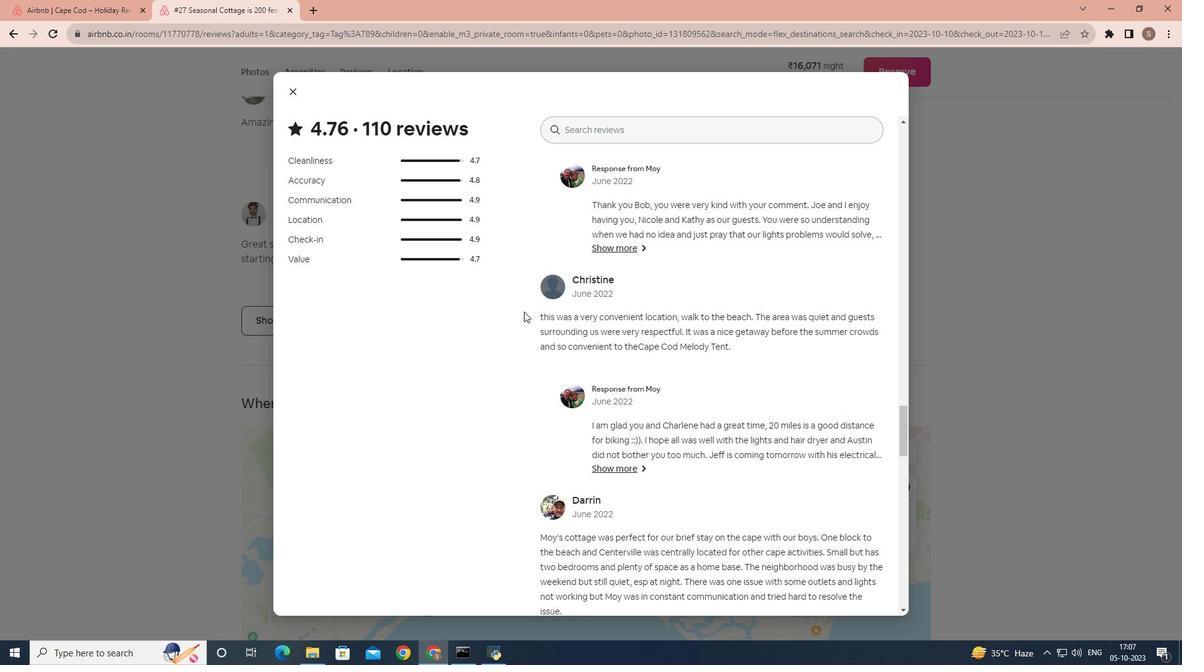 
Action: Mouse scrolled (524, 311) with delta (0, 0)
Screenshot: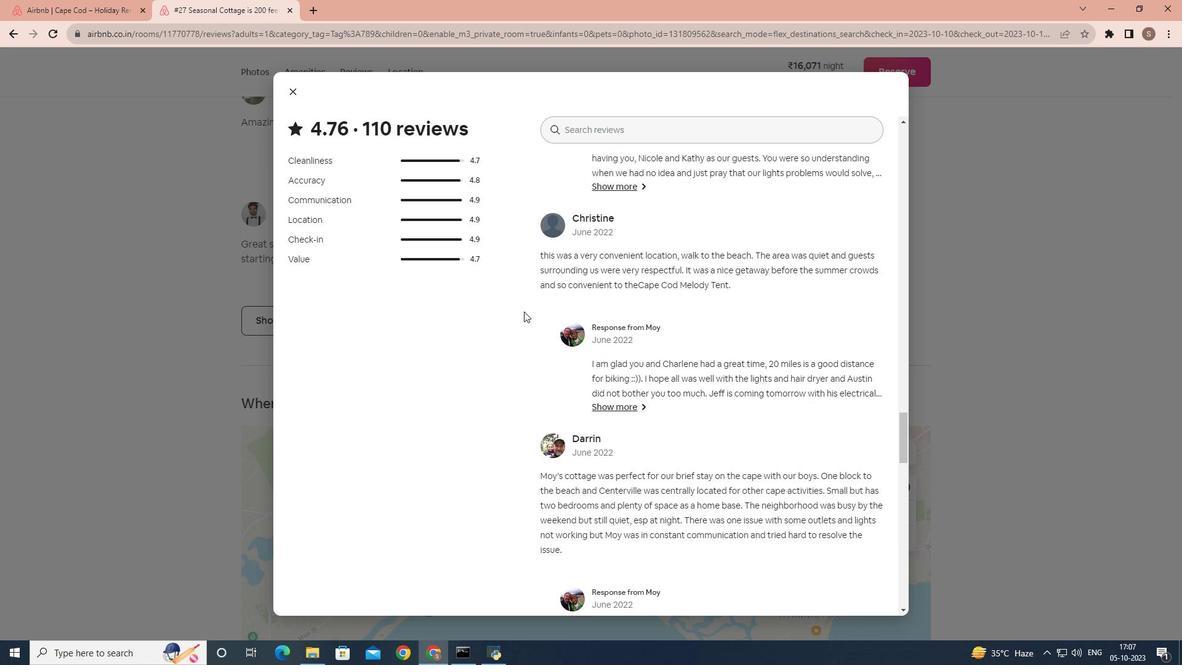 
Action: Mouse scrolled (524, 311) with delta (0, 0)
Screenshot: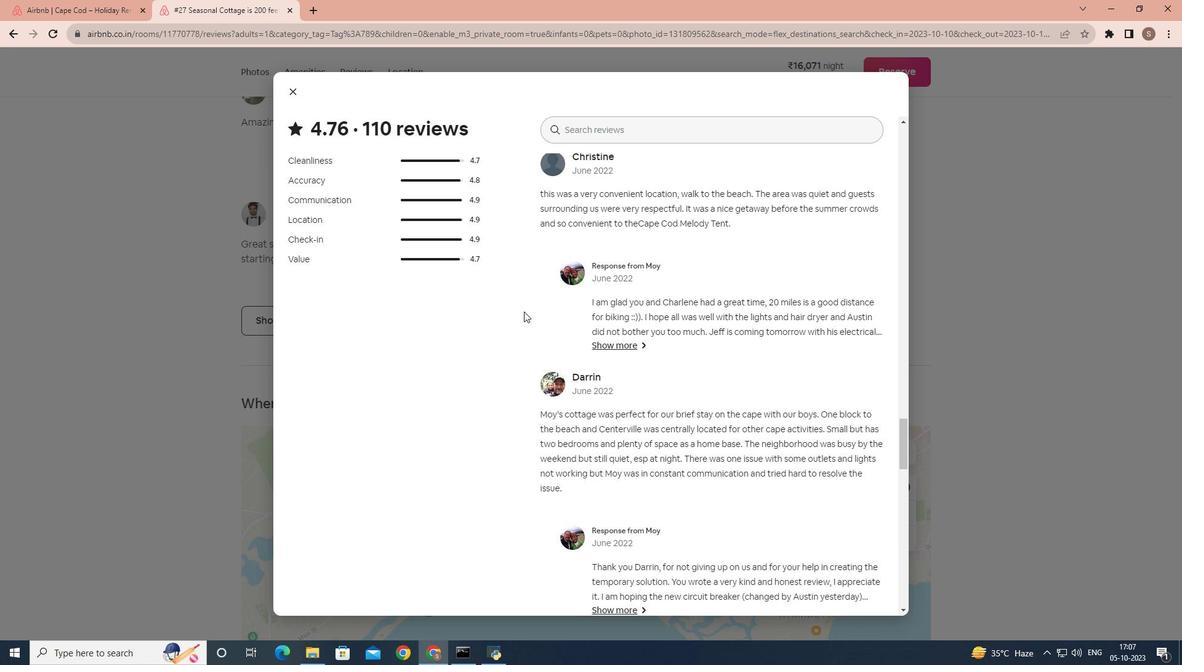 
Action: Mouse scrolled (524, 311) with delta (0, 0)
Screenshot: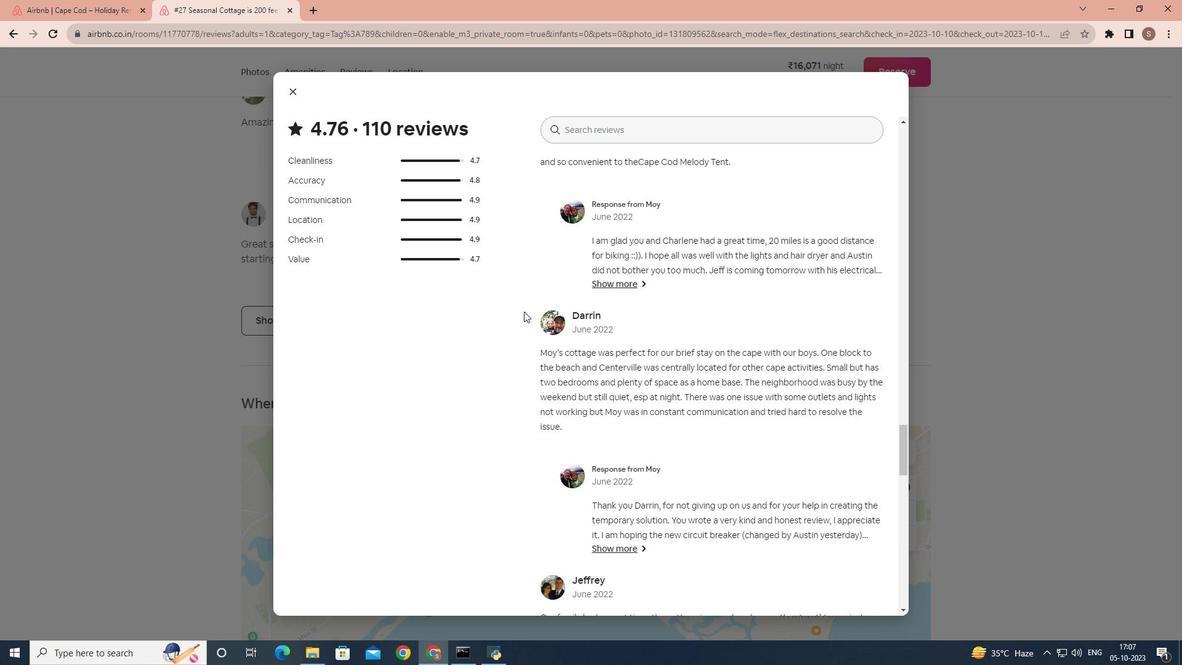 
Action: Mouse scrolled (524, 311) with delta (0, 0)
Screenshot: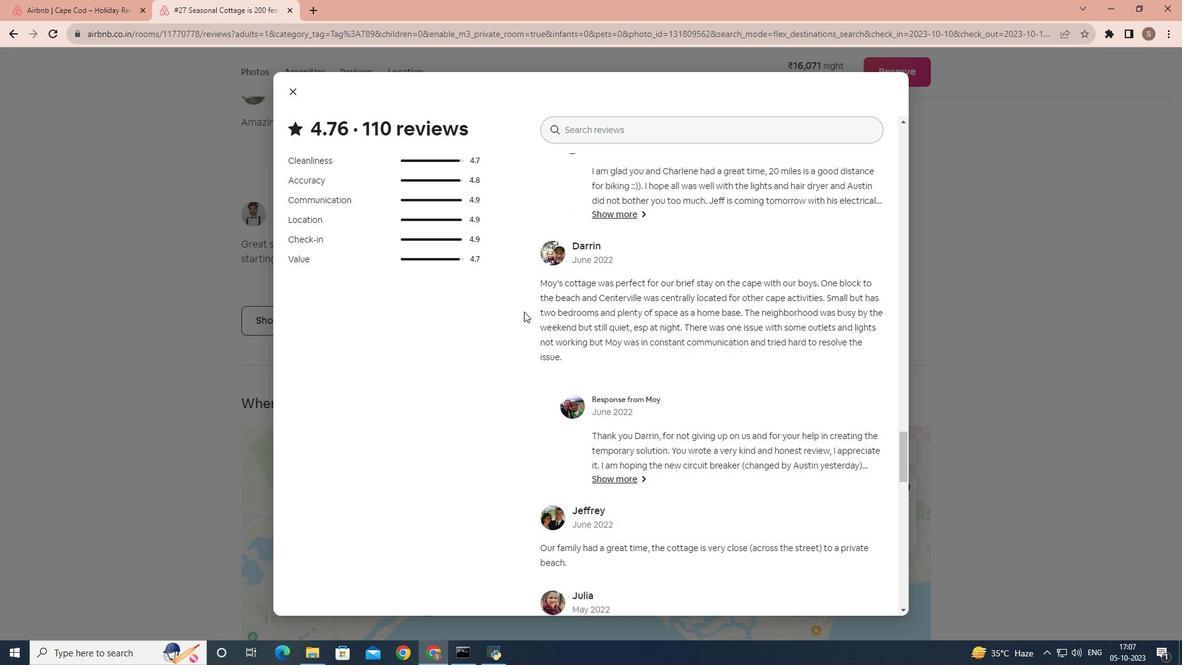 
Action: Mouse scrolled (524, 311) with delta (0, 0)
Screenshot: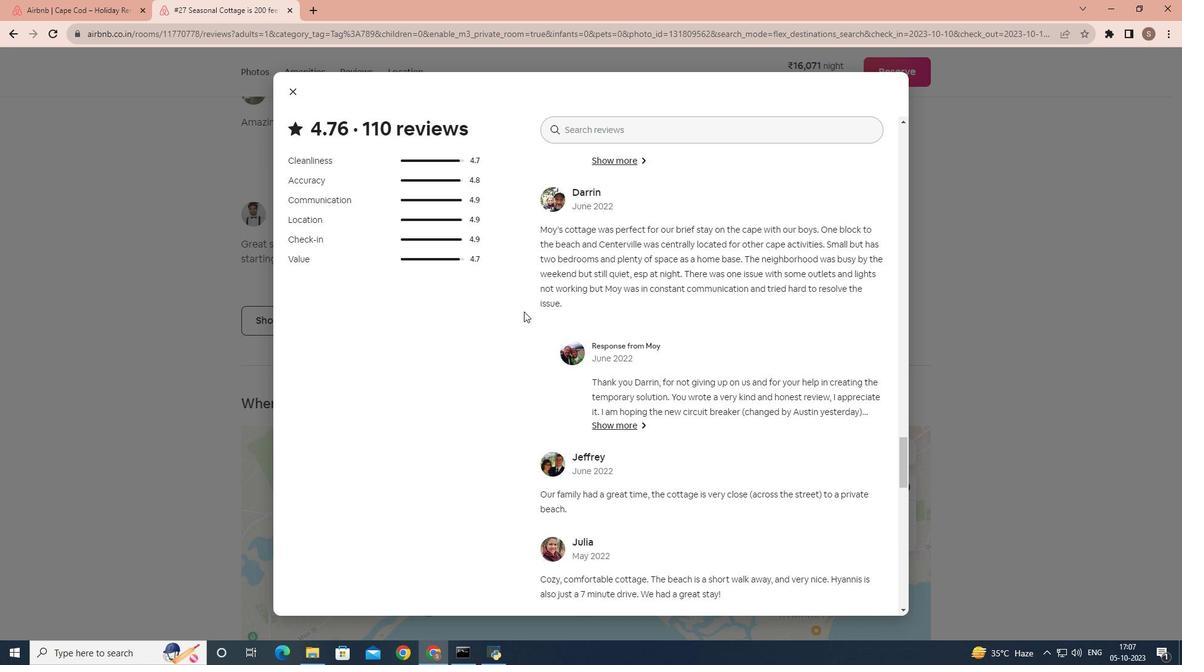 
Action: Mouse scrolled (524, 311) with delta (0, 0)
Screenshot: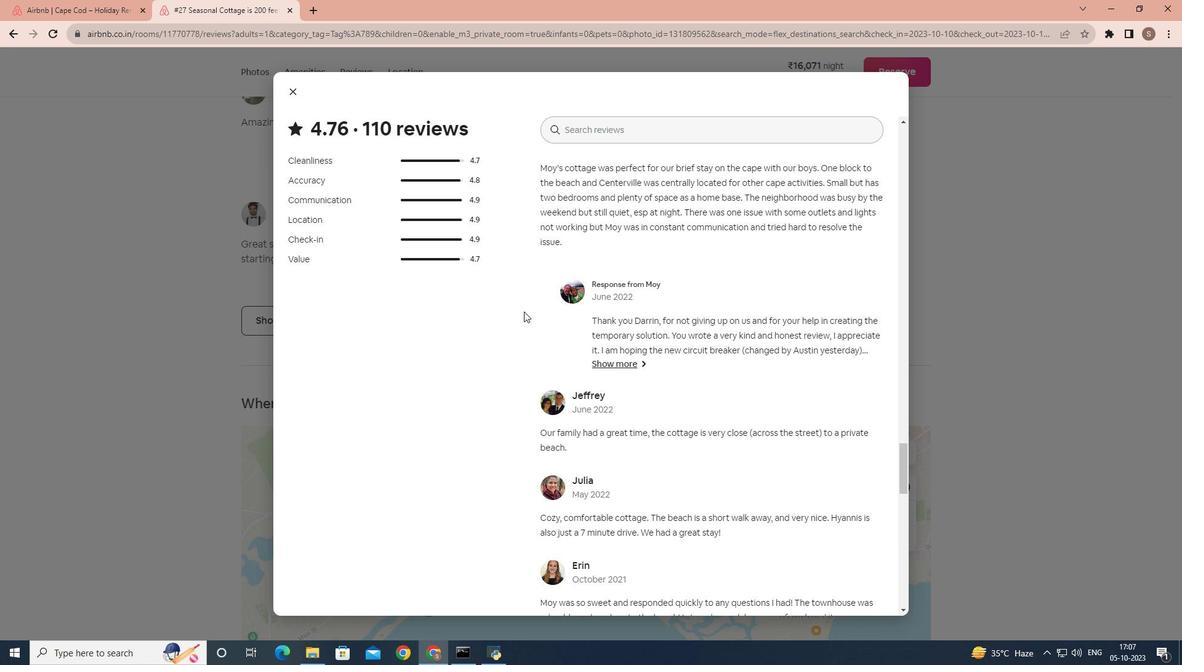
Action: Mouse scrolled (524, 311) with delta (0, 0)
Screenshot: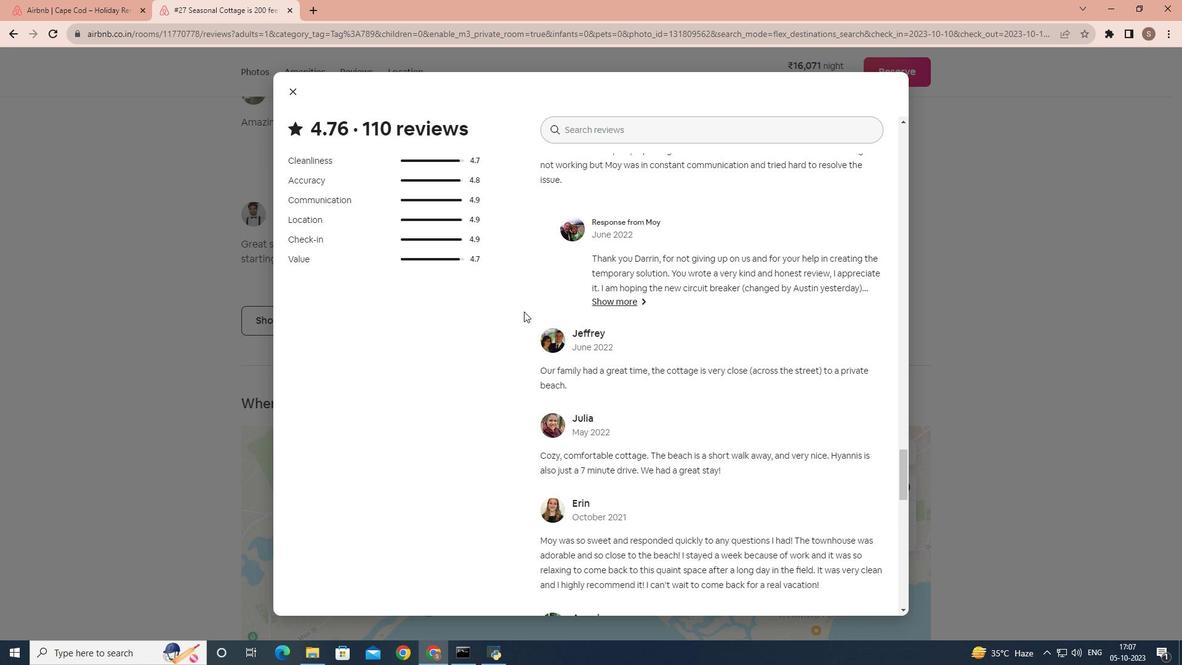 
Action: Mouse scrolled (524, 311) with delta (0, 0)
Screenshot: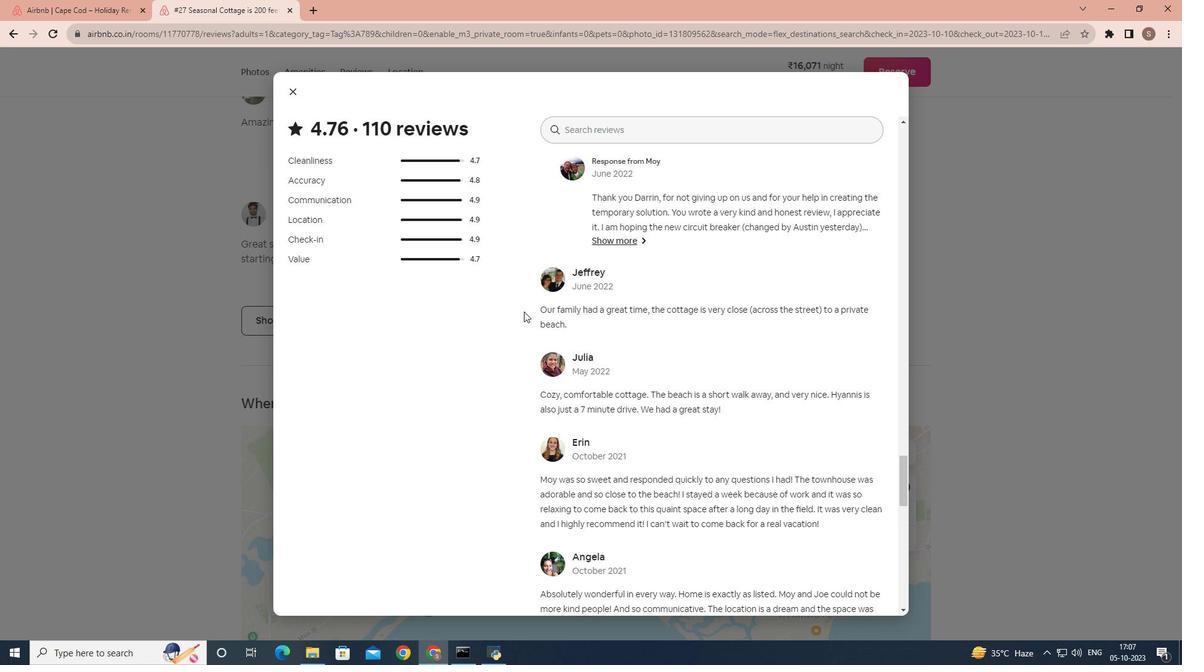 
Action: Mouse scrolled (524, 311) with delta (0, 0)
Screenshot: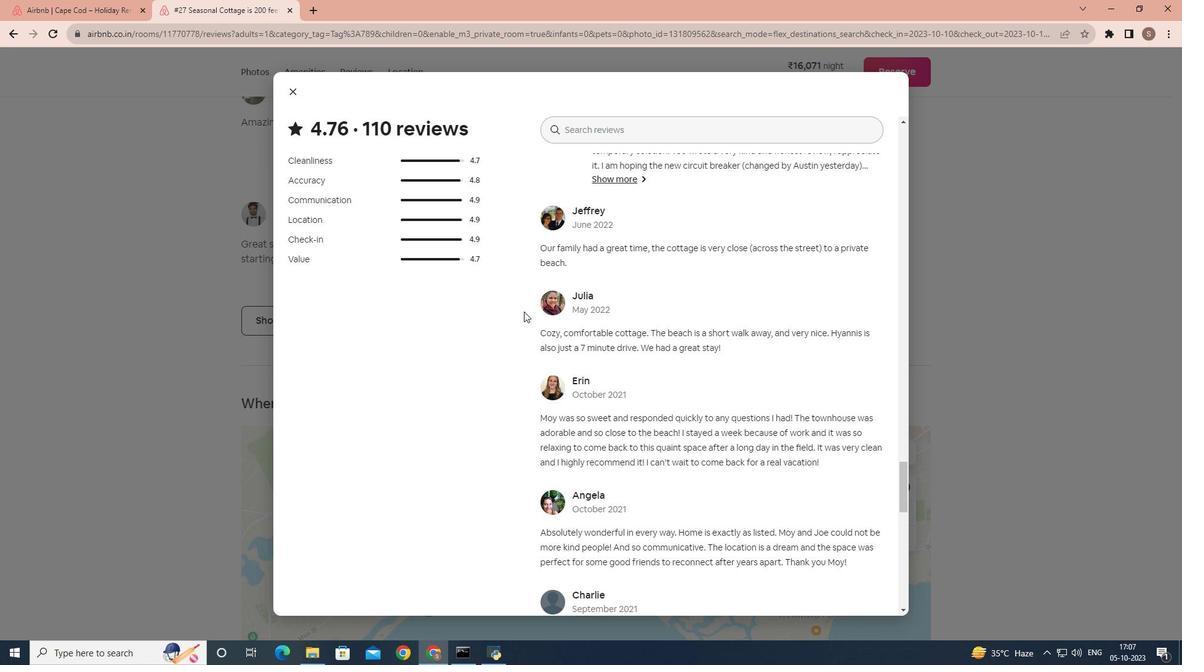 
Action: Mouse scrolled (524, 311) with delta (0, 0)
Screenshot: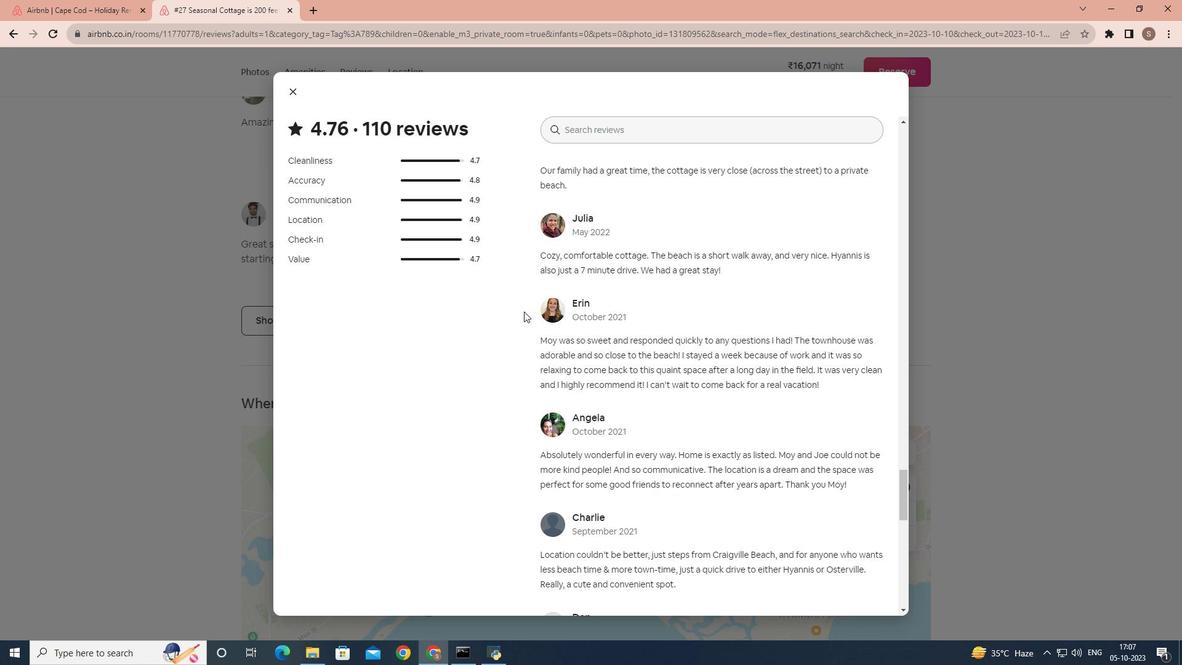
Action: Mouse scrolled (524, 311) with delta (0, 0)
Screenshot: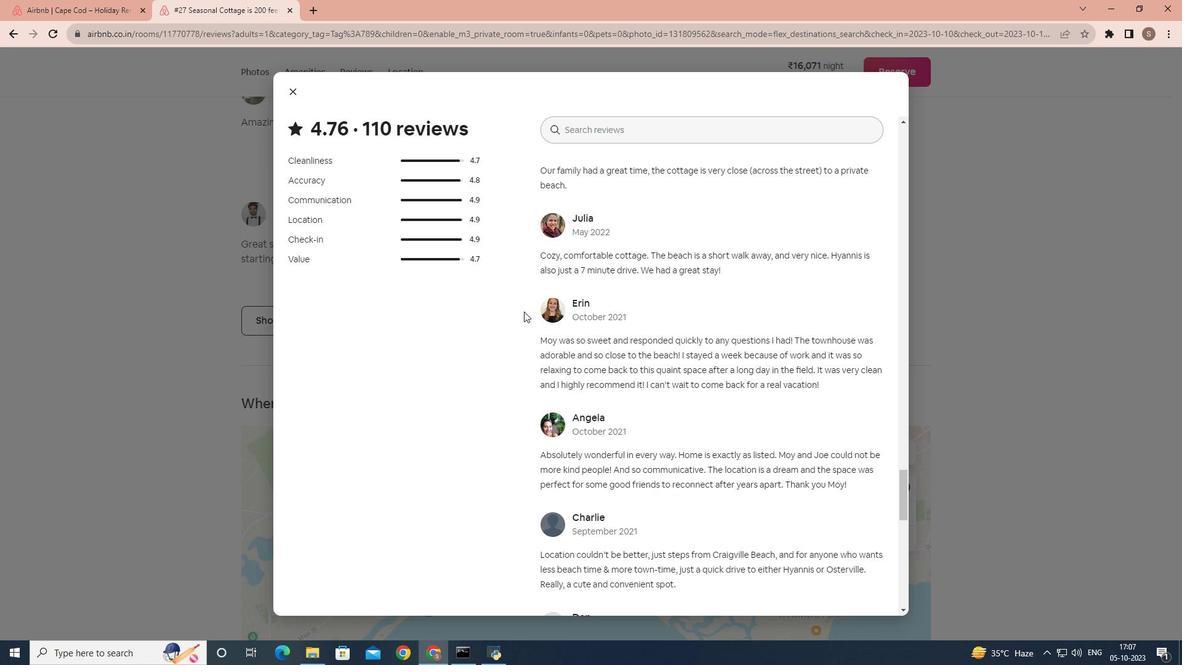 
Action: Mouse scrolled (524, 311) with delta (0, 0)
Screenshot: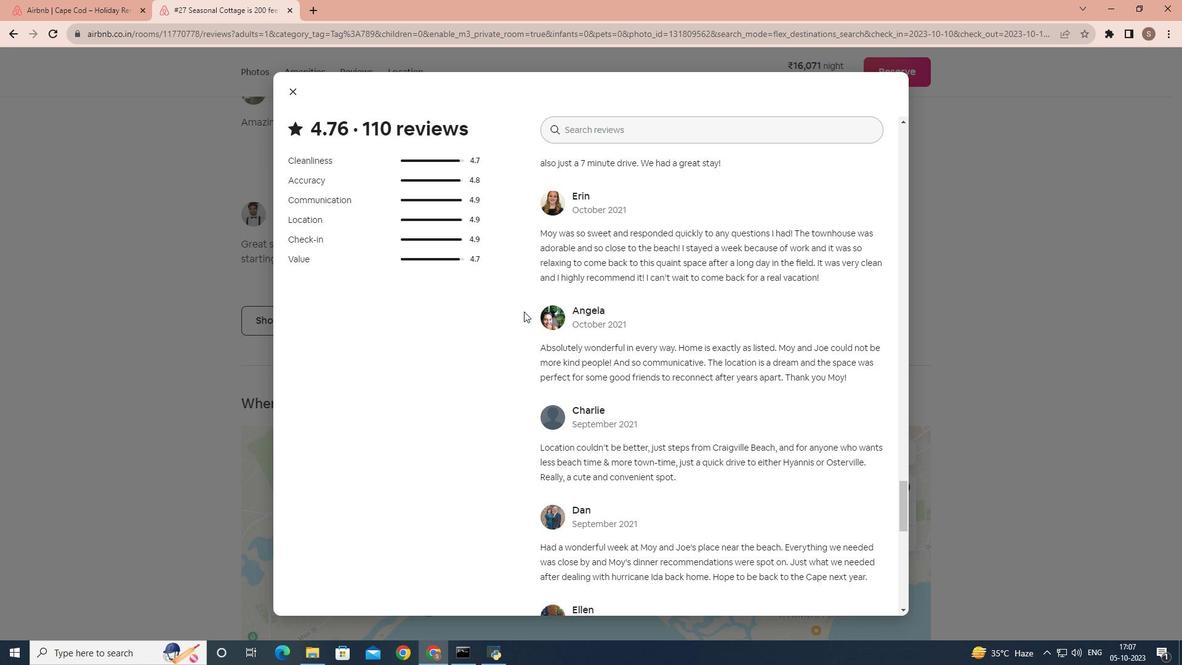 
Action: Mouse scrolled (524, 311) with delta (0, 0)
Screenshot: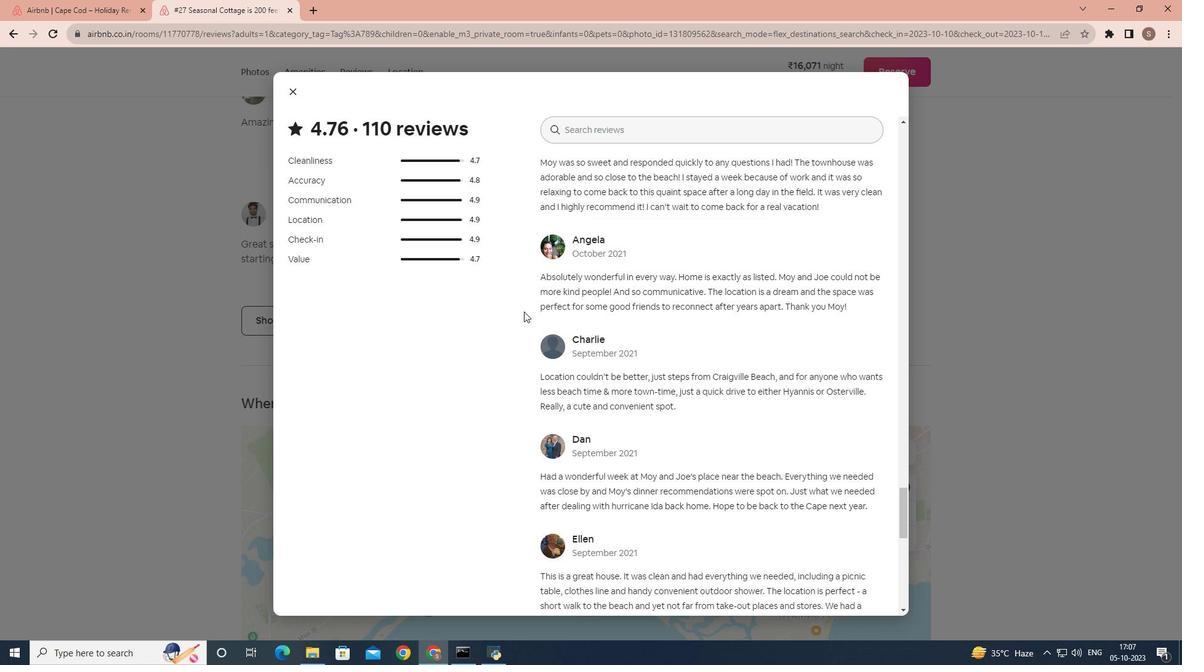 
Action: Mouse scrolled (524, 311) with delta (0, 0)
Screenshot: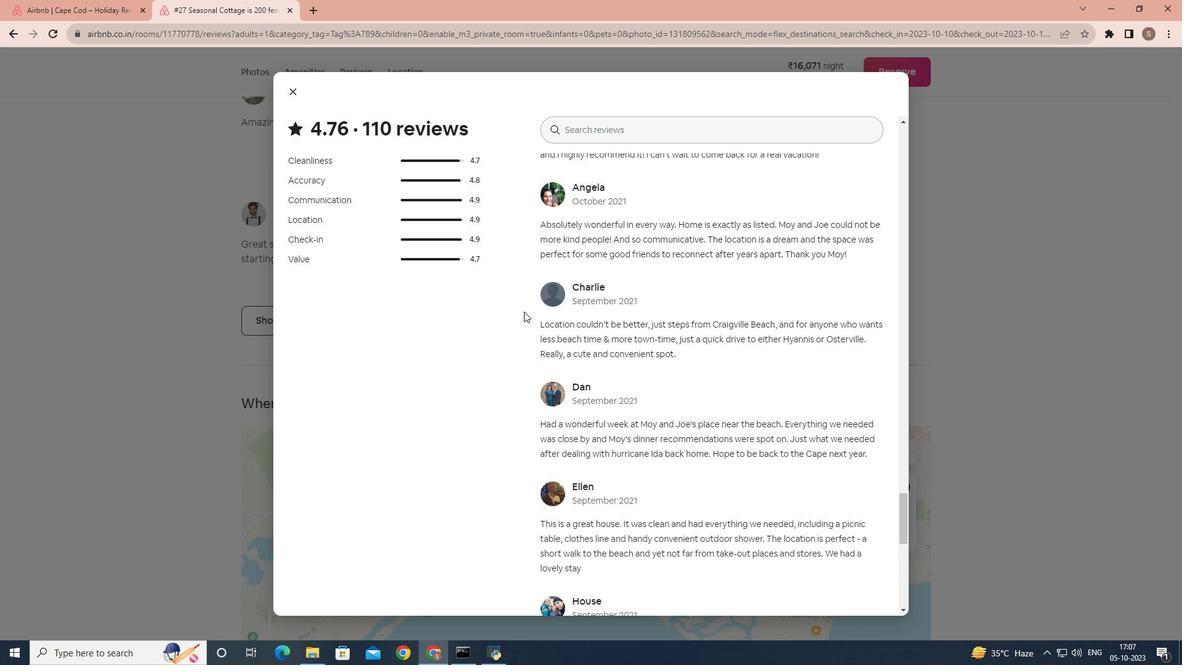 
Action: Mouse scrolled (524, 311) with delta (0, 0)
Screenshot: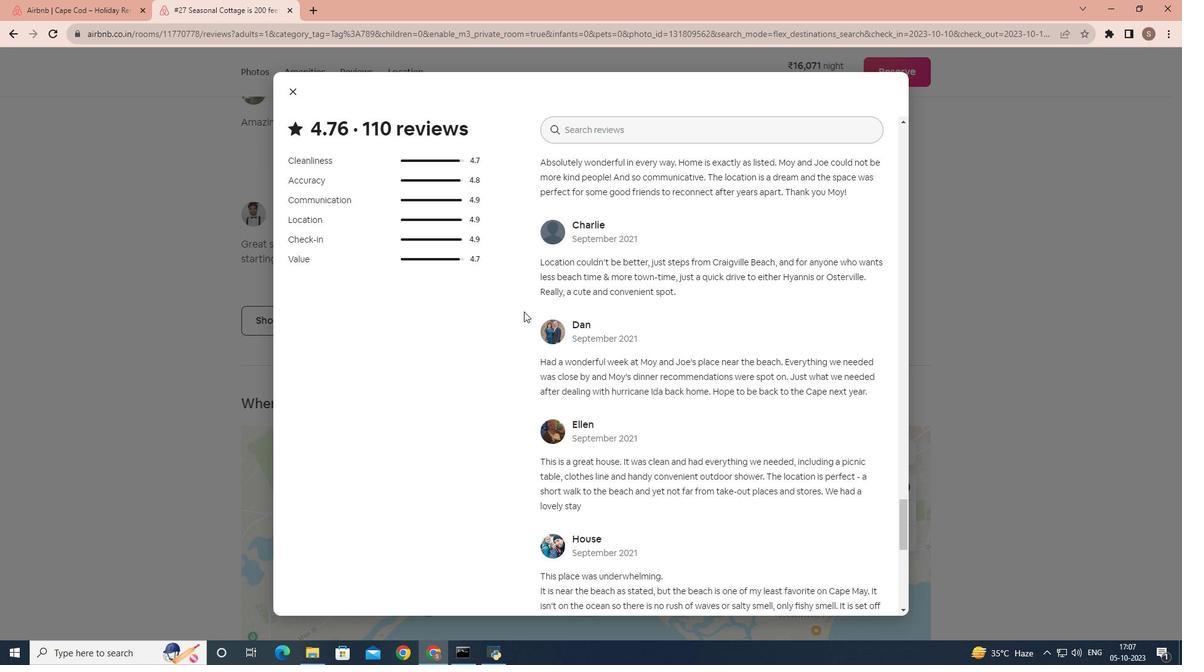 
Action: Mouse scrolled (524, 311) with delta (0, 0)
Screenshot: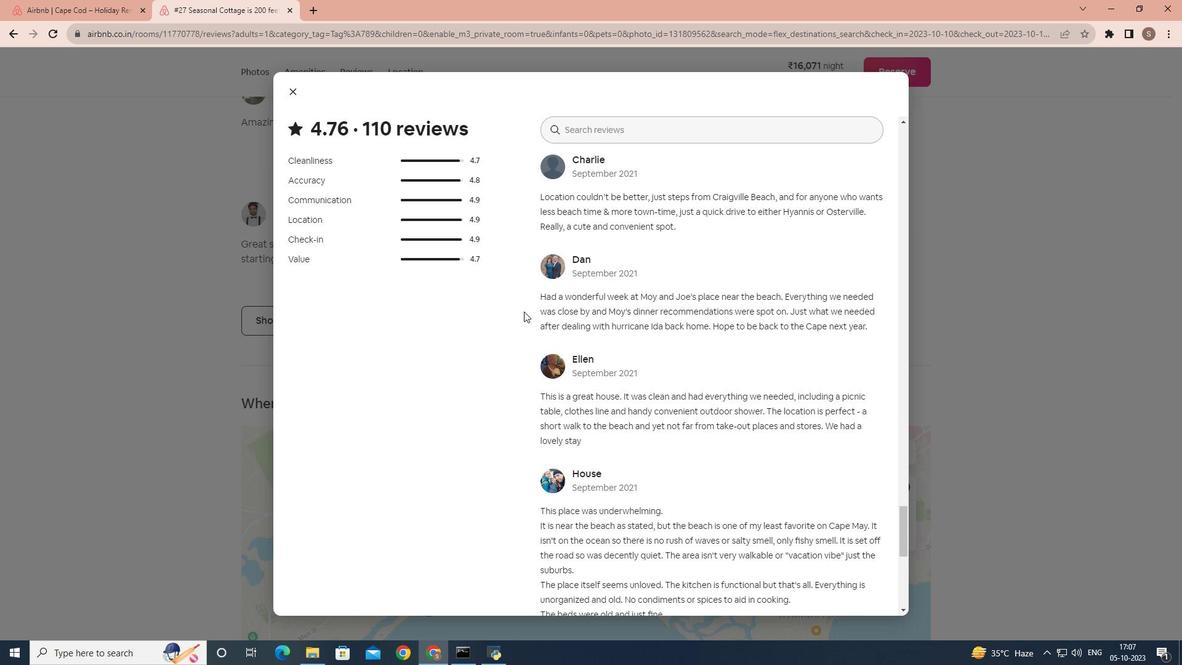 
Action: Mouse scrolled (524, 311) with delta (0, 0)
Screenshot: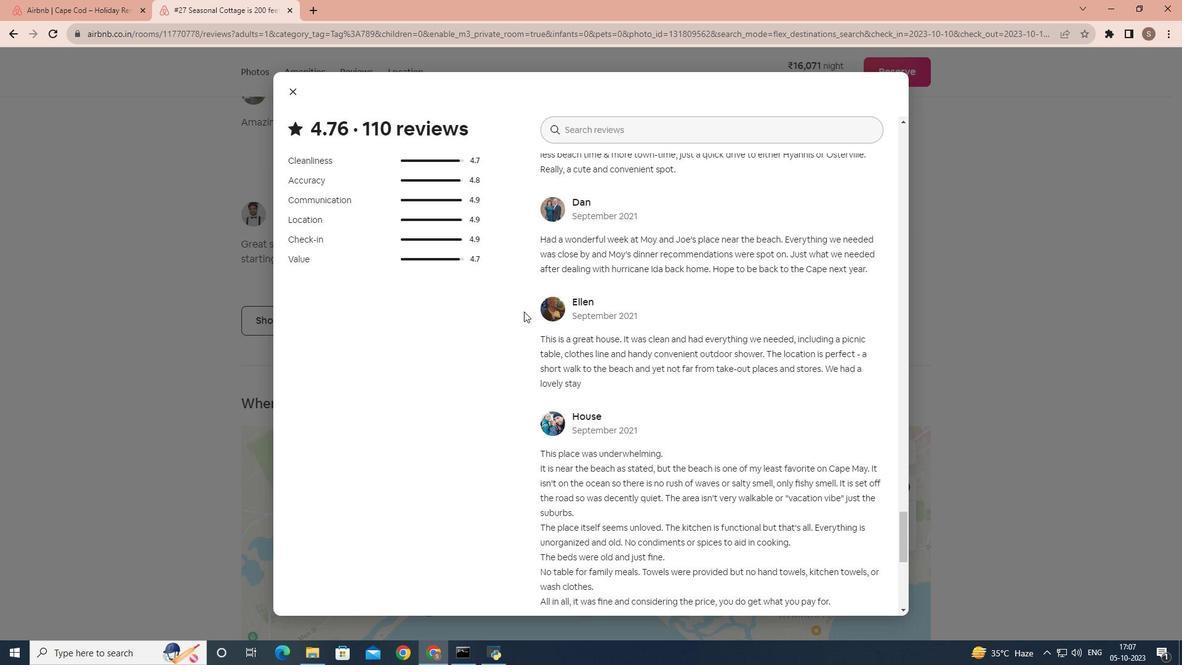 
Action: Mouse scrolled (524, 311) with delta (0, 0)
Screenshot: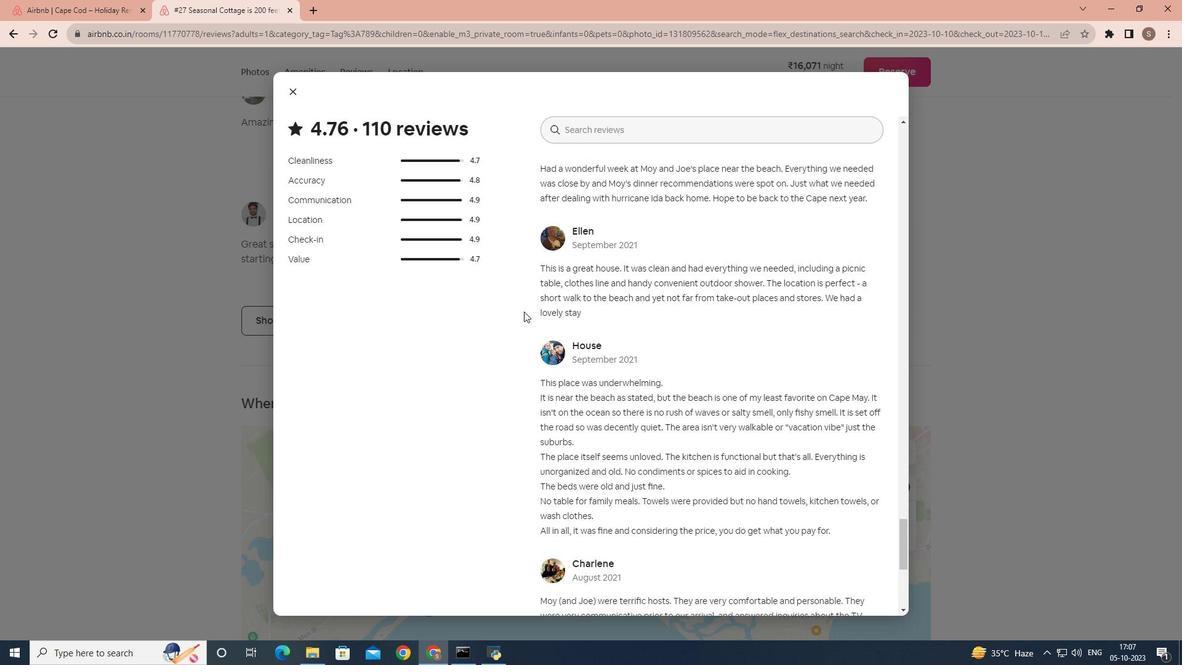 
Action: Mouse scrolled (524, 311) with delta (0, 0)
Screenshot: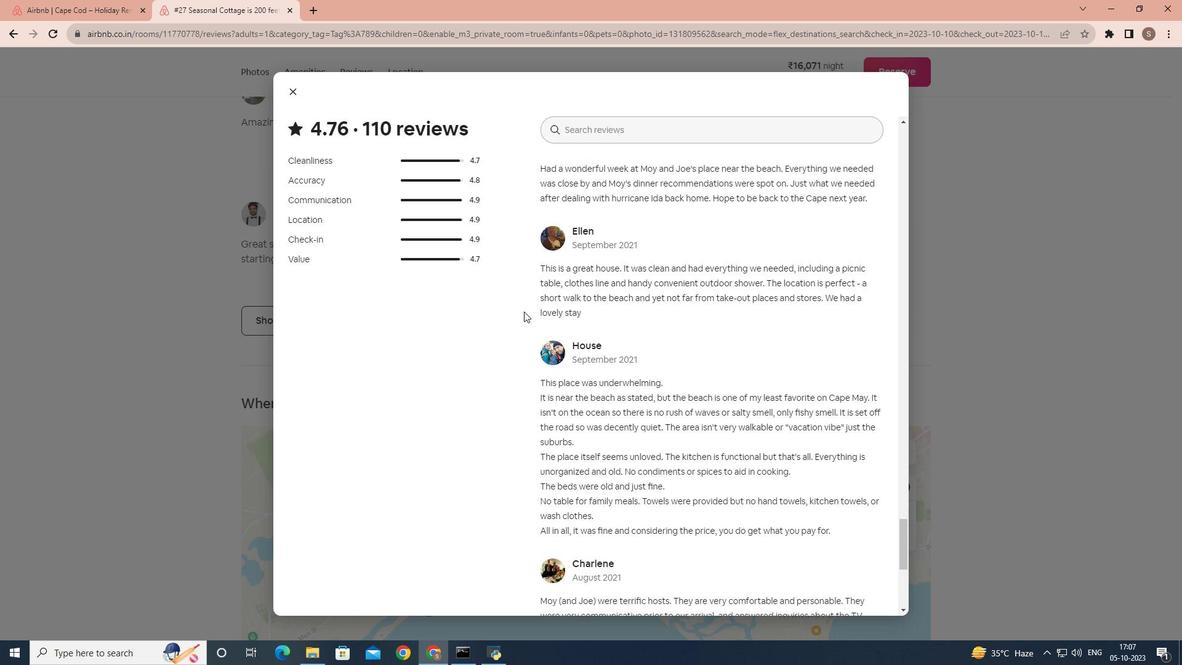 
Action: Mouse scrolled (524, 311) with delta (0, 0)
Screenshot: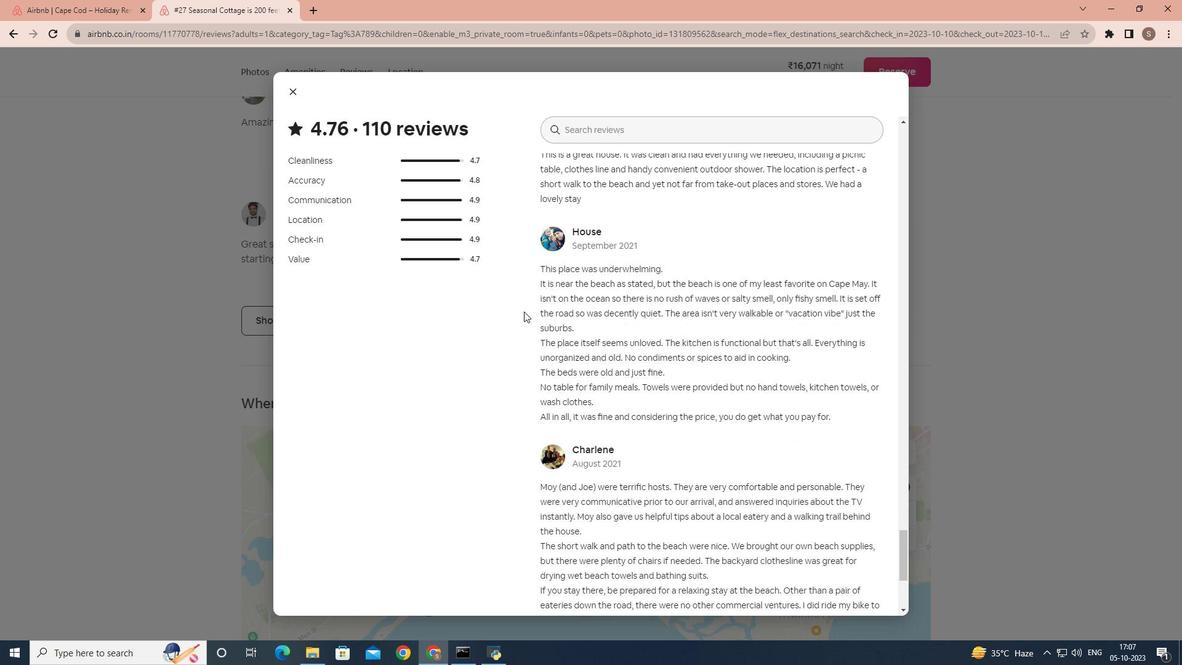 
Action: Mouse scrolled (524, 311) with delta (0, 0)
Screenshot: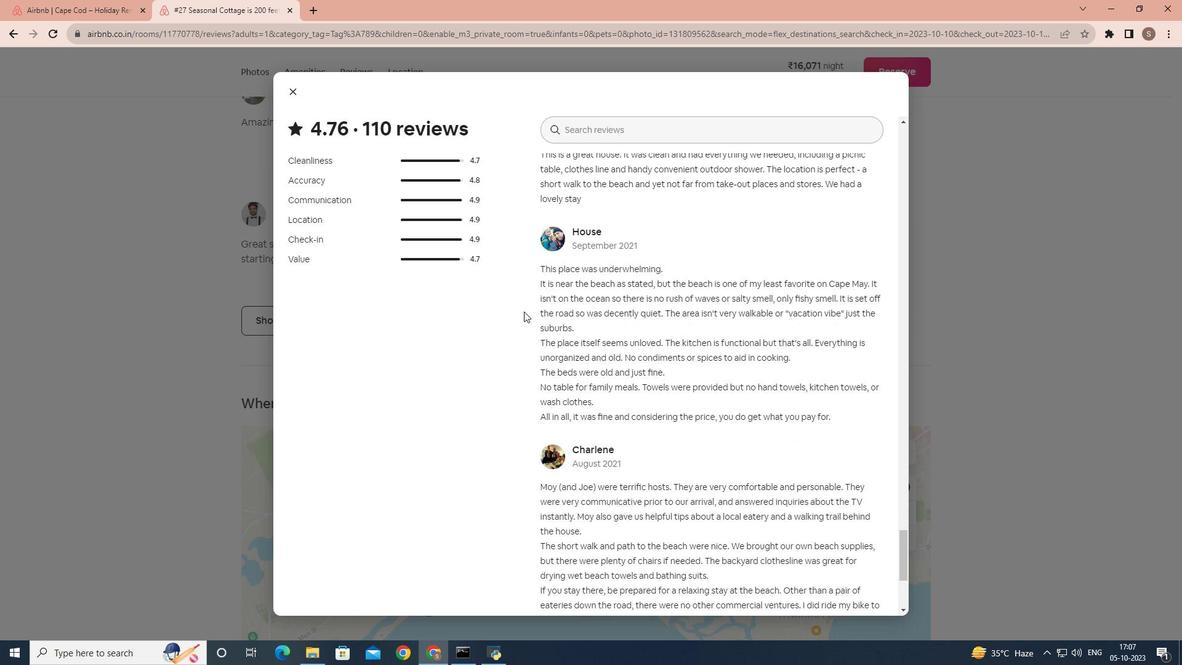 
Action: Mouse scrolled (524, 311) with delta (0, 0)
Screenshot: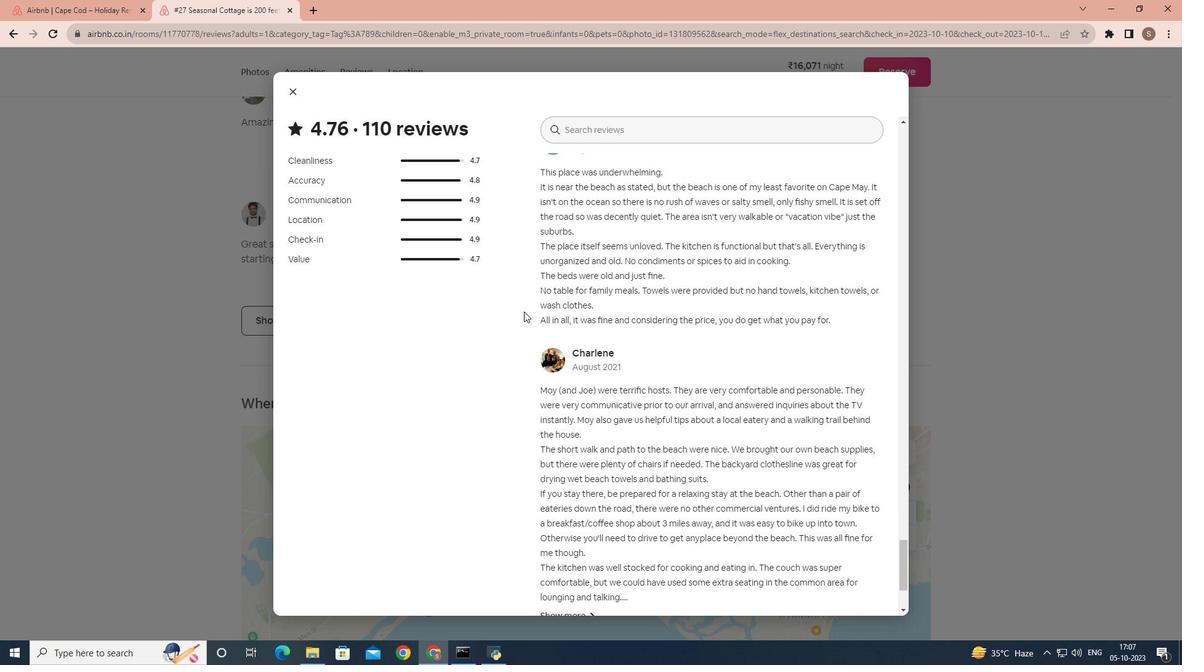 
Action: Mouse scrolled (524, 311) with delta (0, 0)
Screenshot: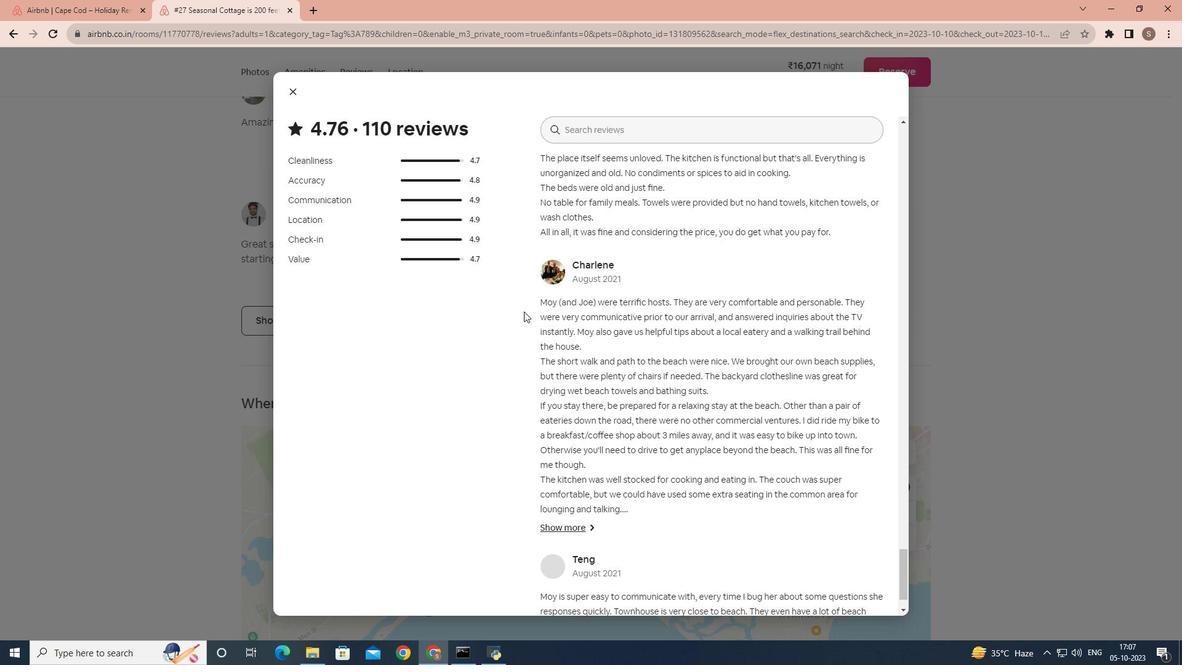 
Action: Mouse scrolled (524, 311) with delta (0, 0)
Screenshot: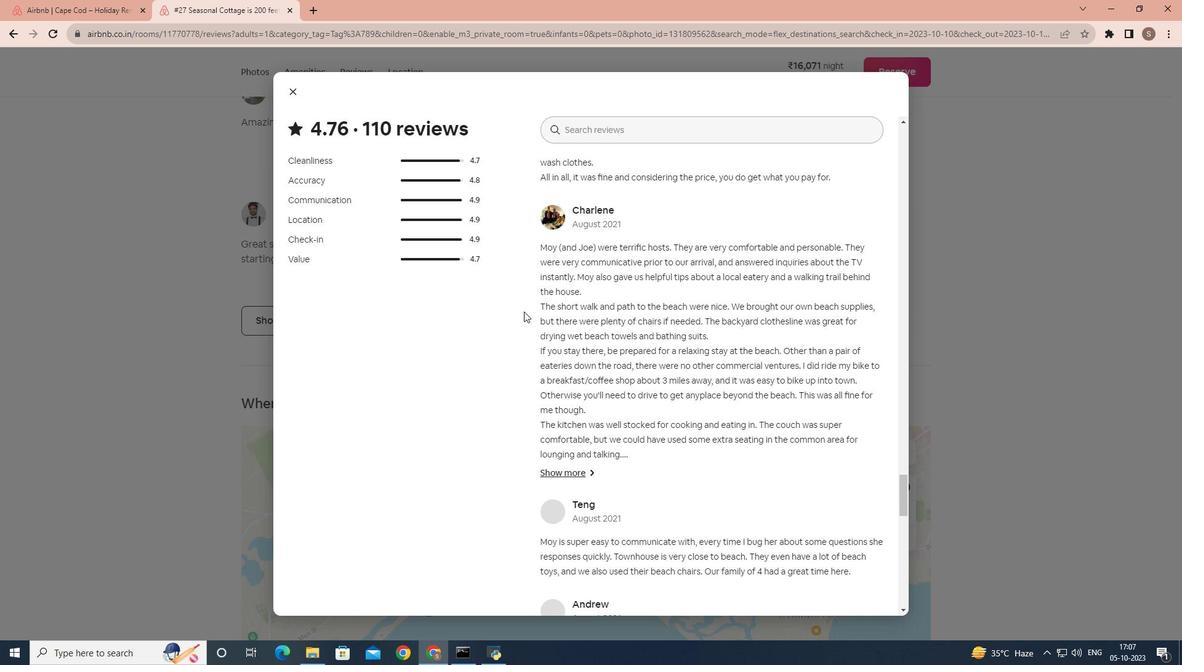 
Action: Mouse scrolled (524, 311) with delta (0, 0)
Screenshot: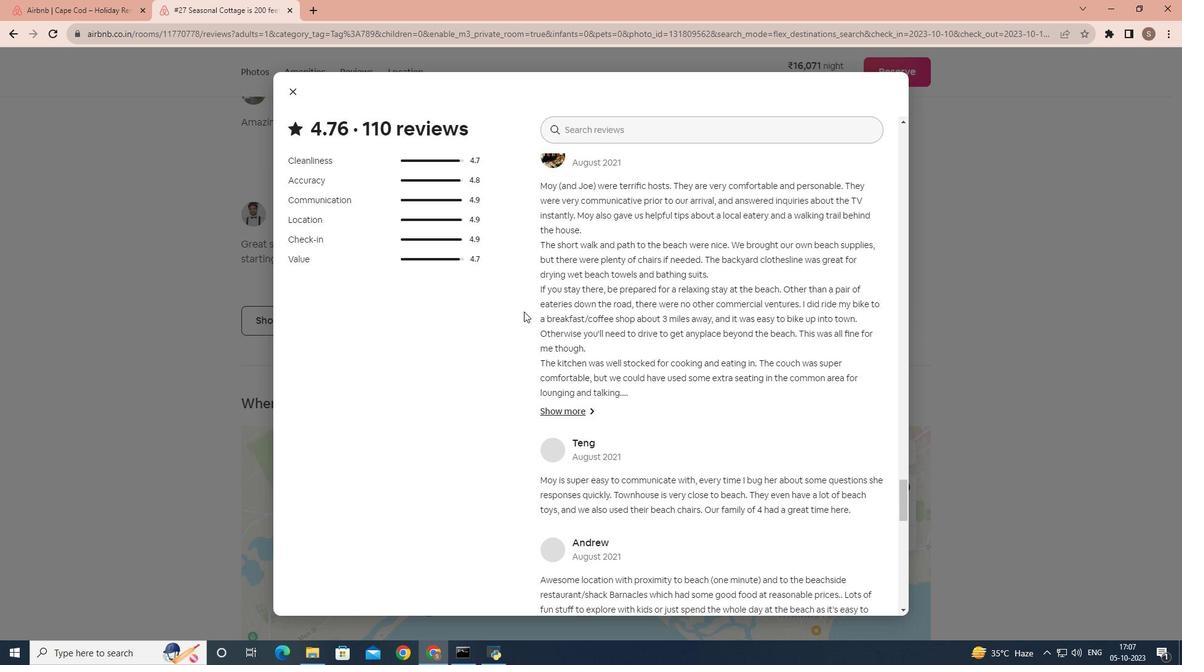 
Action: Mouse scrolled (524, 311) with delta (0, 0)
Screenshot: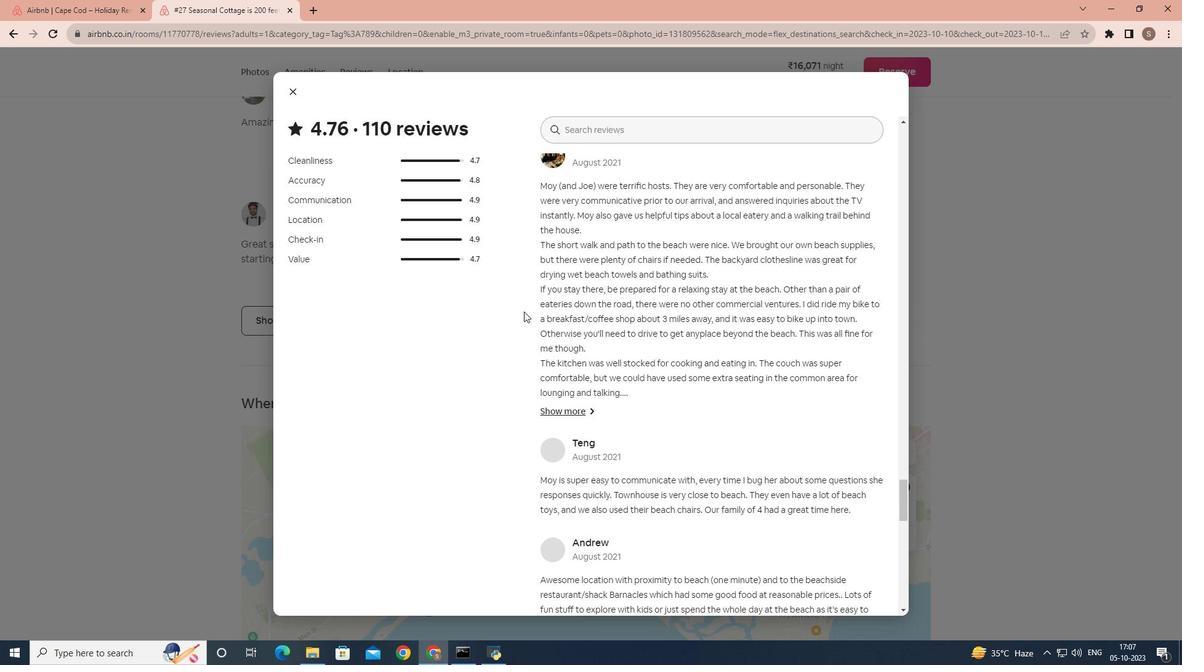 
Action: Mouse moved to (292, 91)
Screenshot: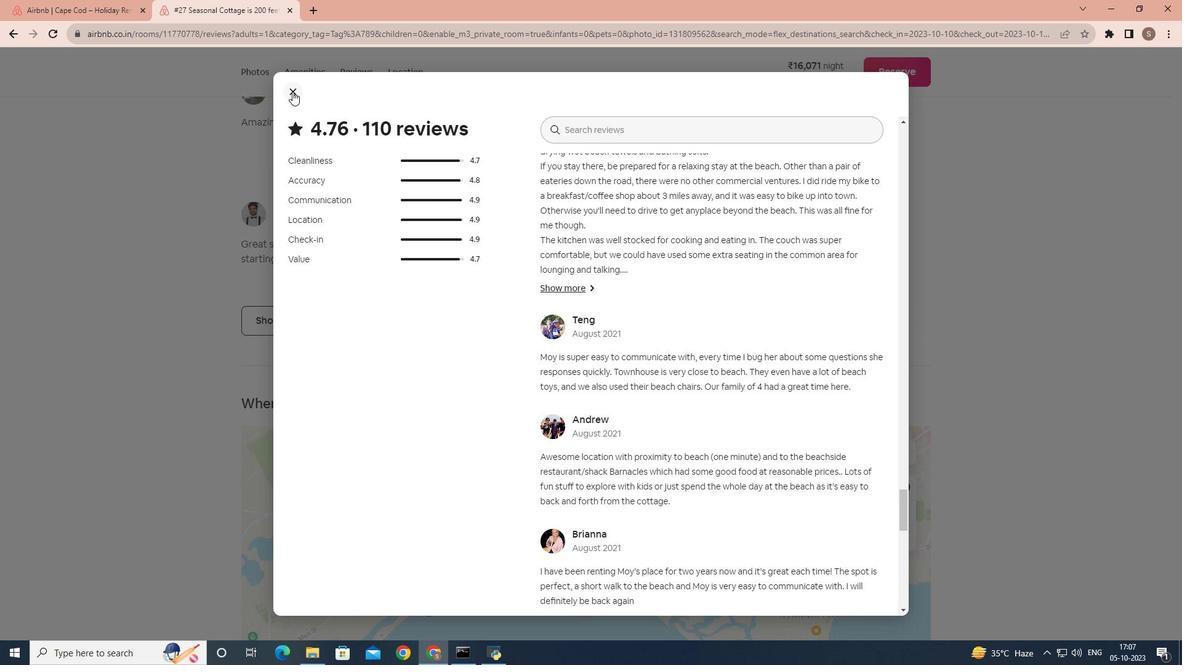 
Action: Mouse pressed left at (292, 91)
Screenshot: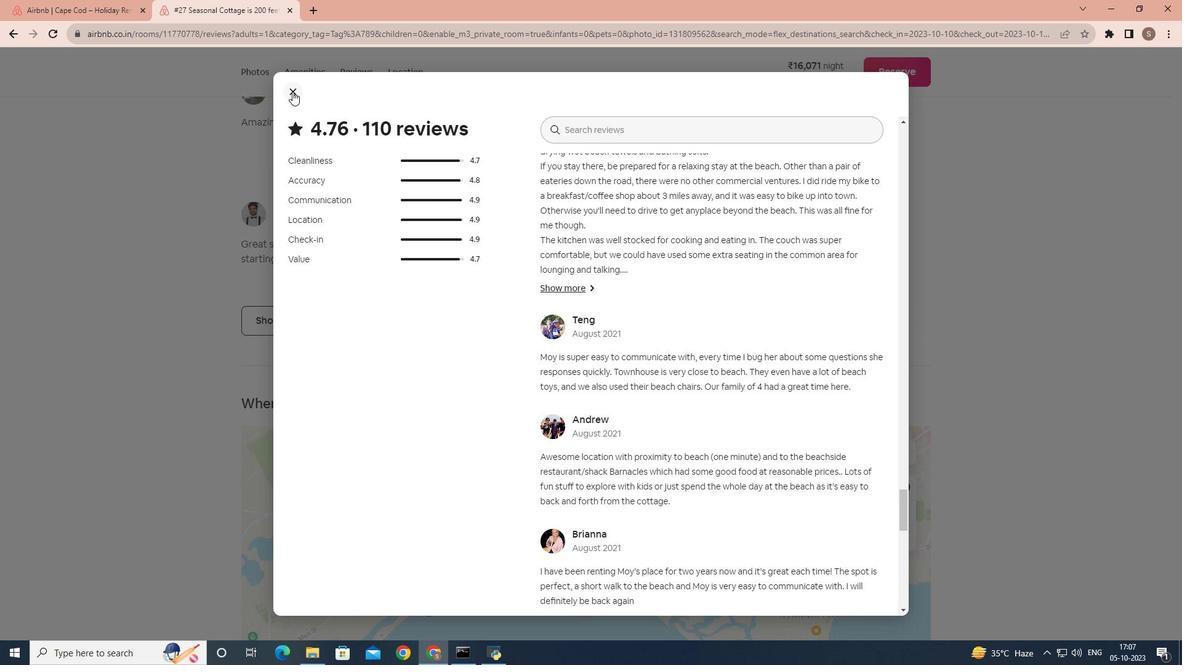 
Action: Mouse moved to (446, 315)
Screenshot: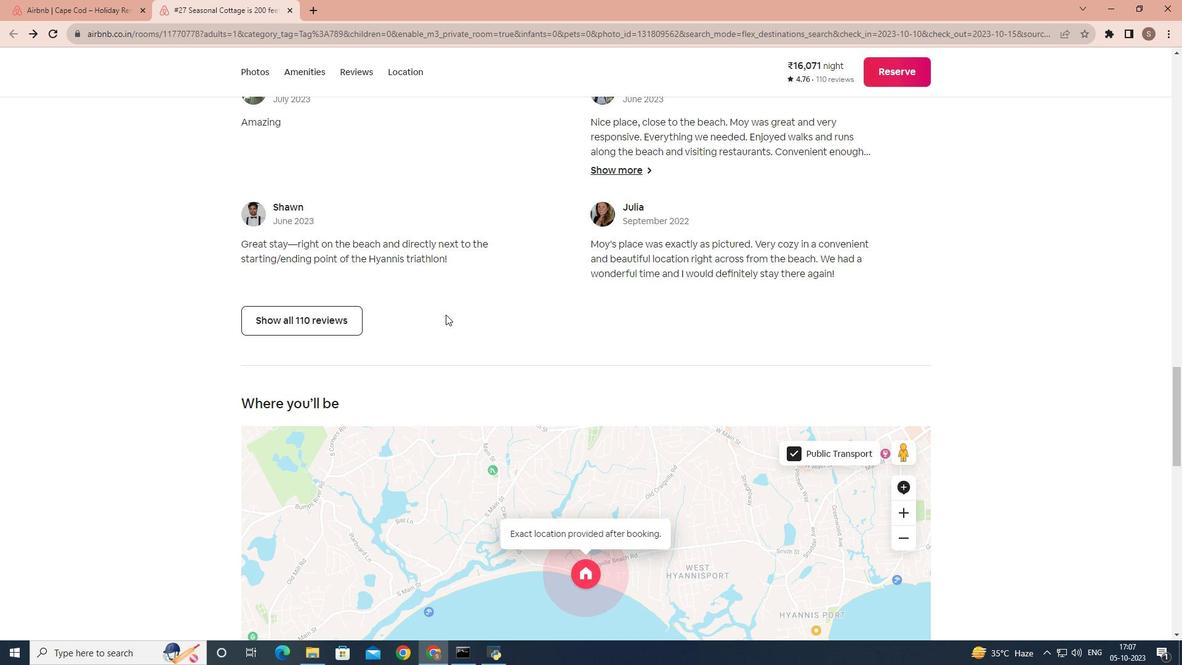 
Action: Mouse scrolled (446, 315) with delta (0, 0)
Screenshot: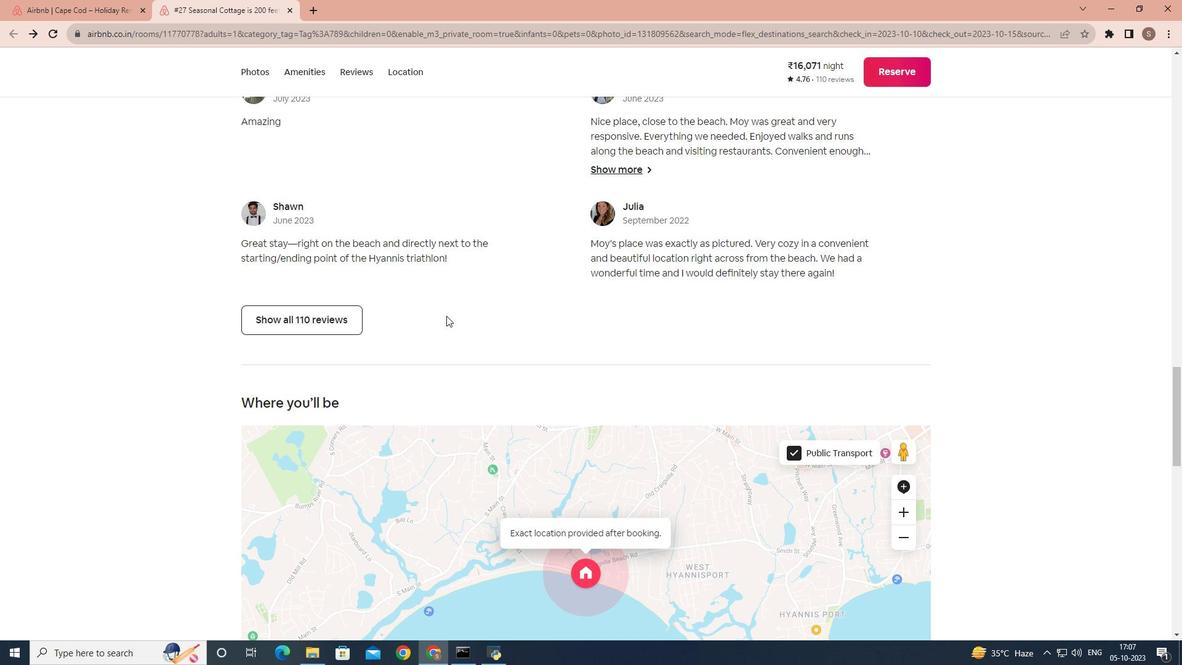 
Action: Mouse scrolled (446, 315) with delta (0, 0)
Screenshot: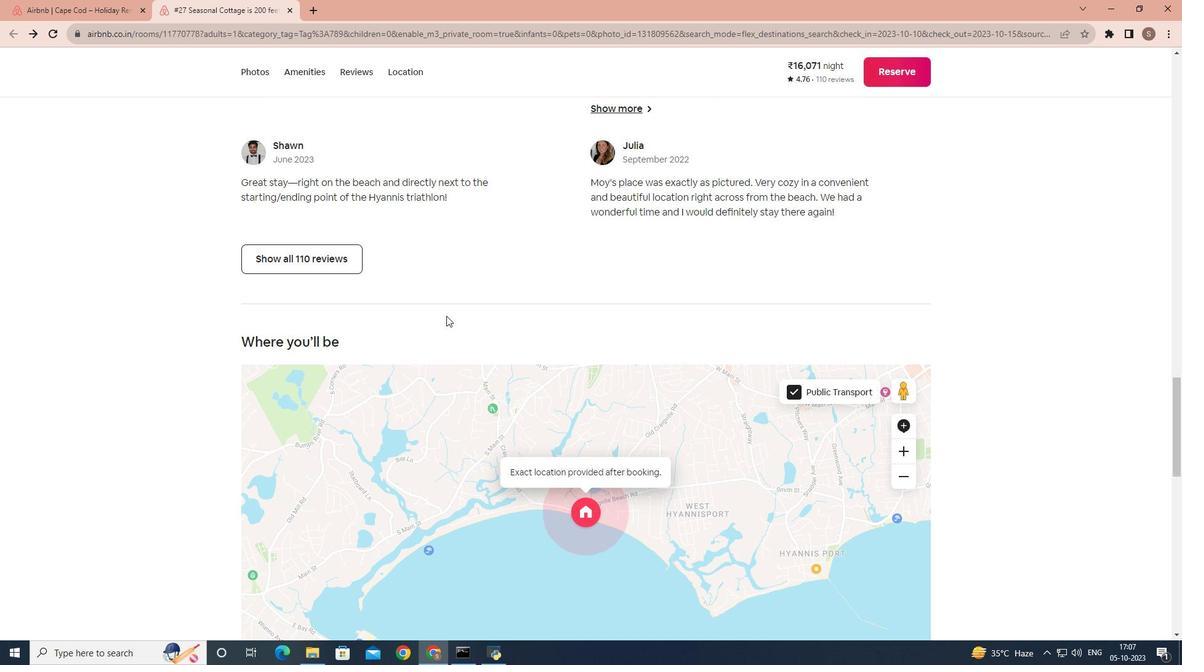 
Action: Mouse scrolled (446, 315) with delta (0, 0)
Screenshot: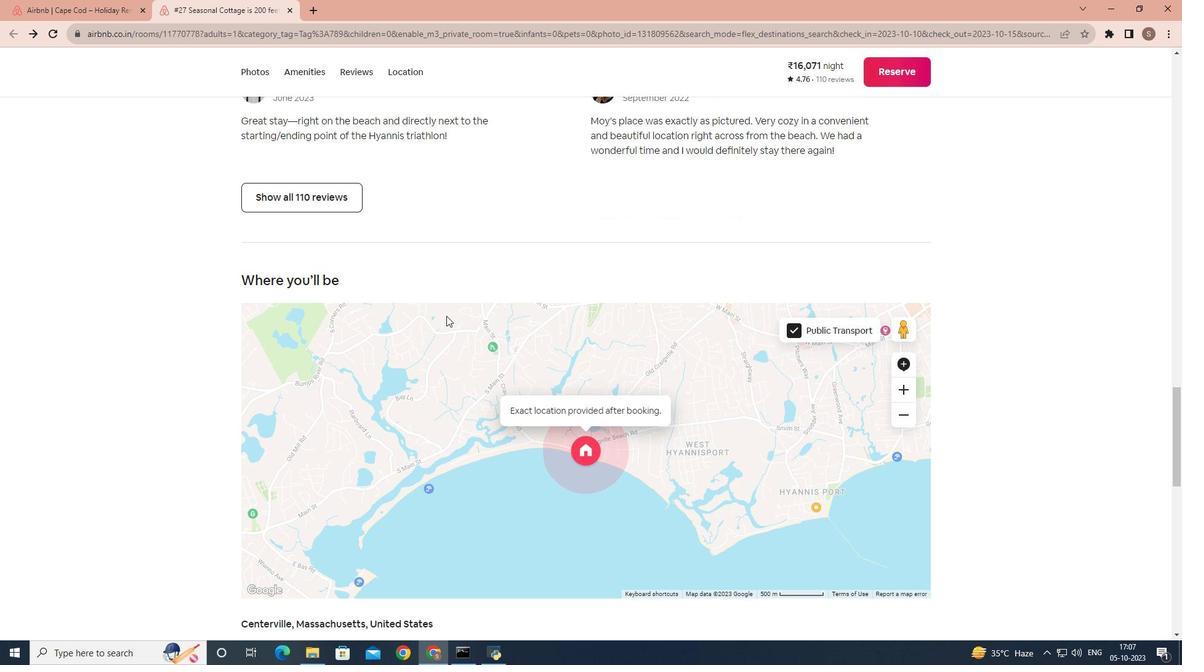 
Action: Mouse scrolled (446, 315) with delta (0, 0)
Screenshot: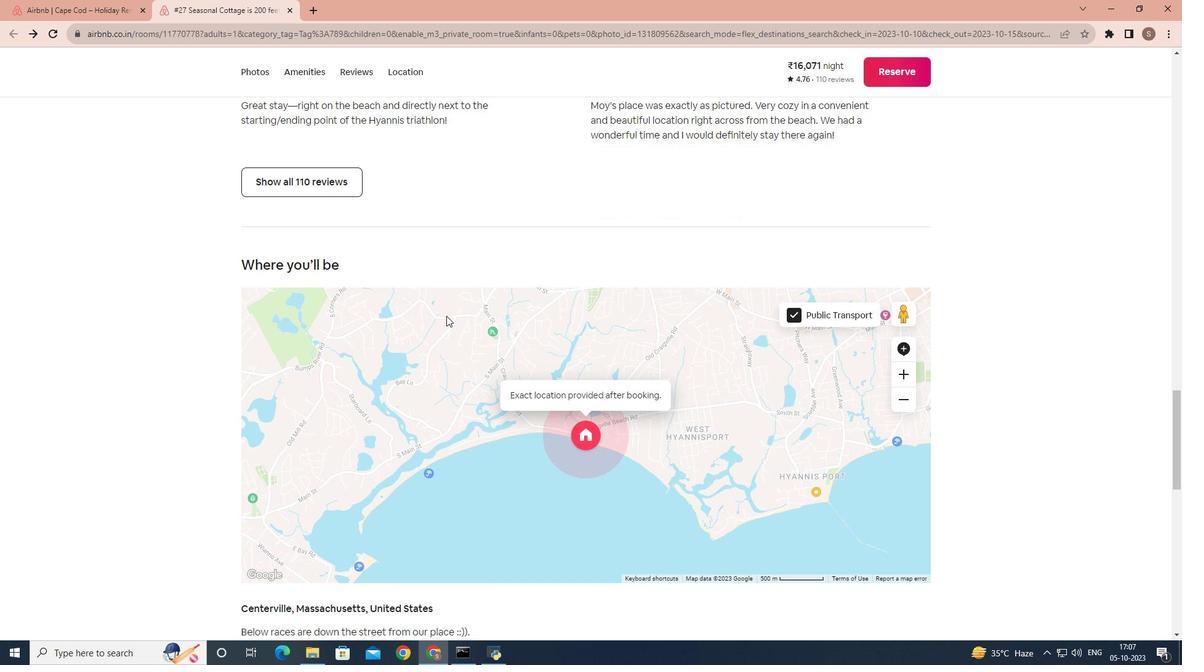 
Action: Mouse scrolled (446, 315) with delta (0, 0)
Screenshot: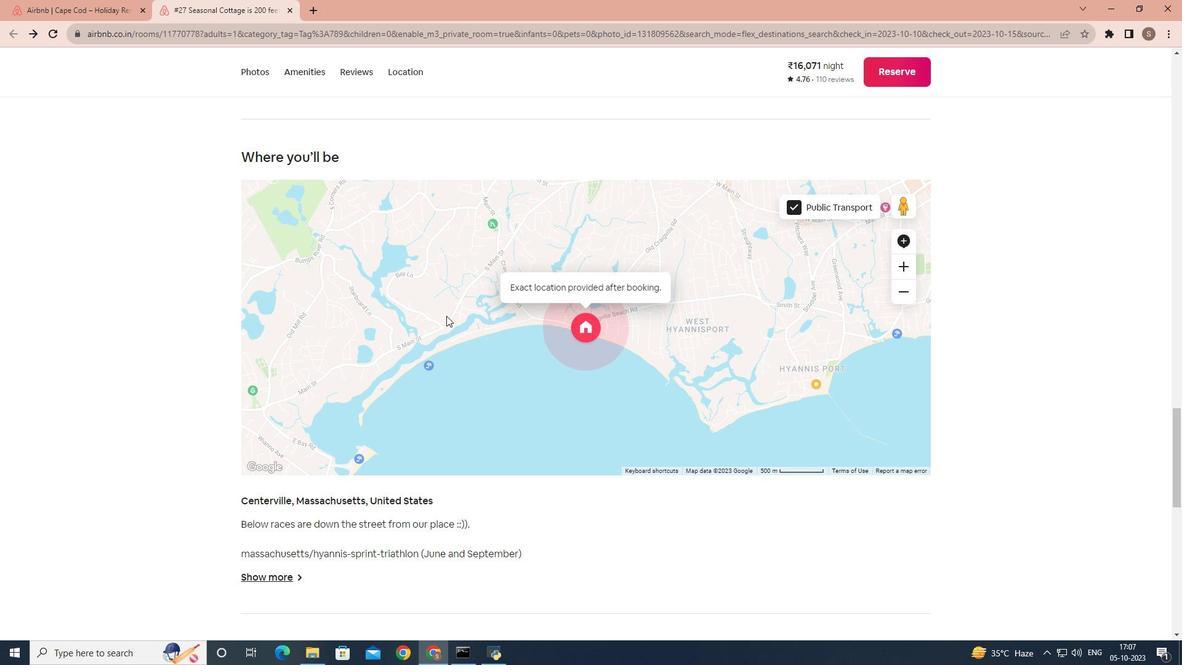 
Action: Mouse scrolled (446, 315) with delta (0, 0)
Screenshot: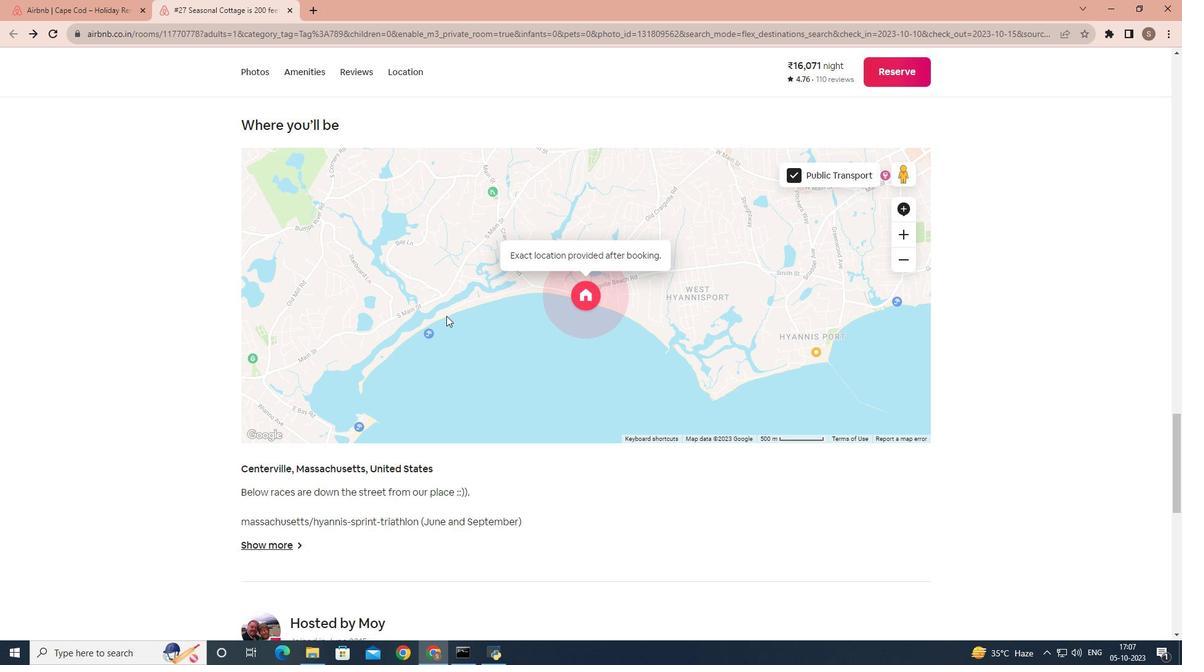 
Action: Mouse scrolled (446, 315) with delta (0, 0)
Screenshot: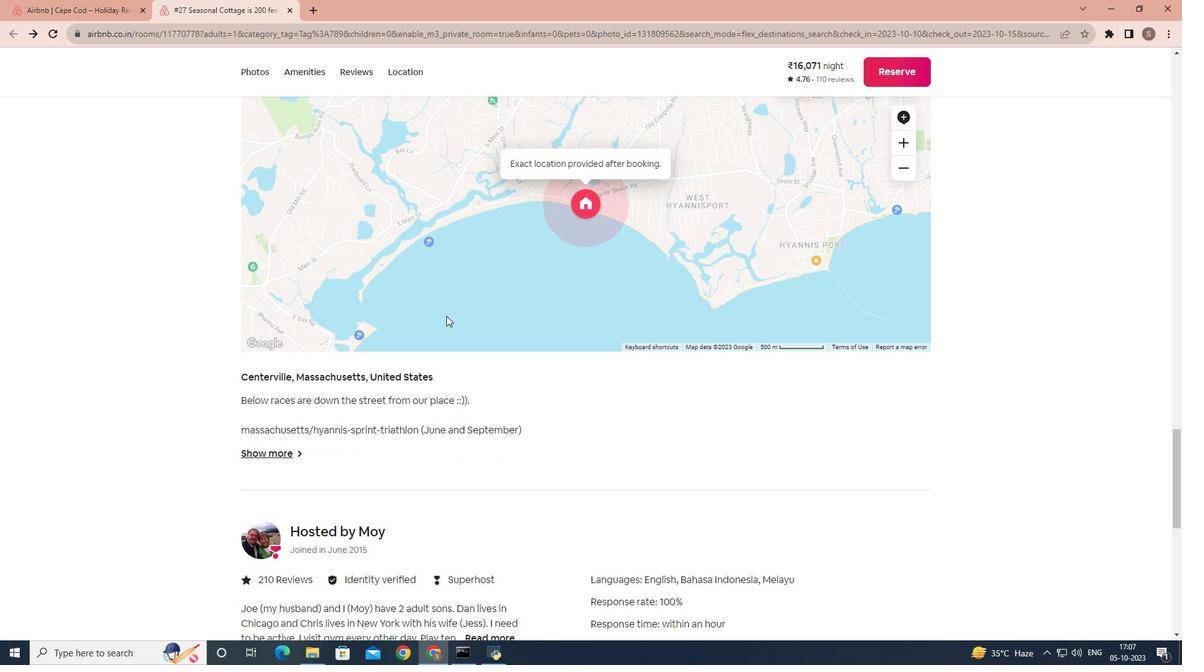 
Action: Mouse scrolled (446, 315) with delta (0, 0)
Screenshot: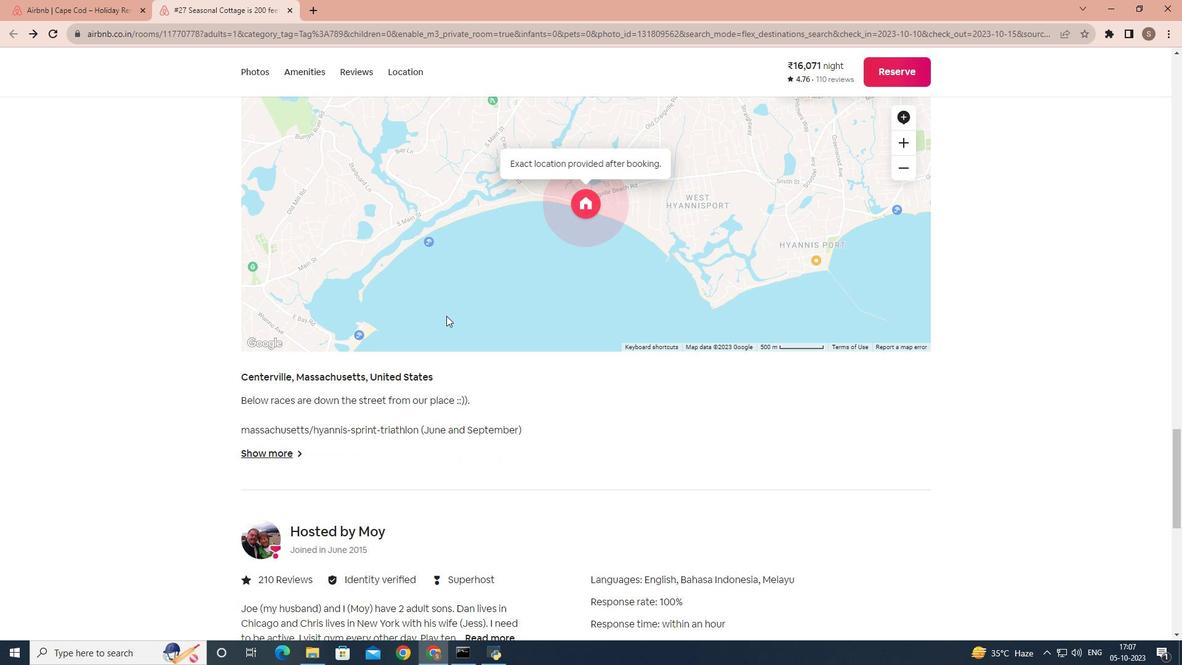 
Action: Mouse scrolled (446, 315) with delta (0, 0)
